 Task: Create a wavy red and blue business cover template.
Action: Mouse pressed left at (378, 93)
Screenshot: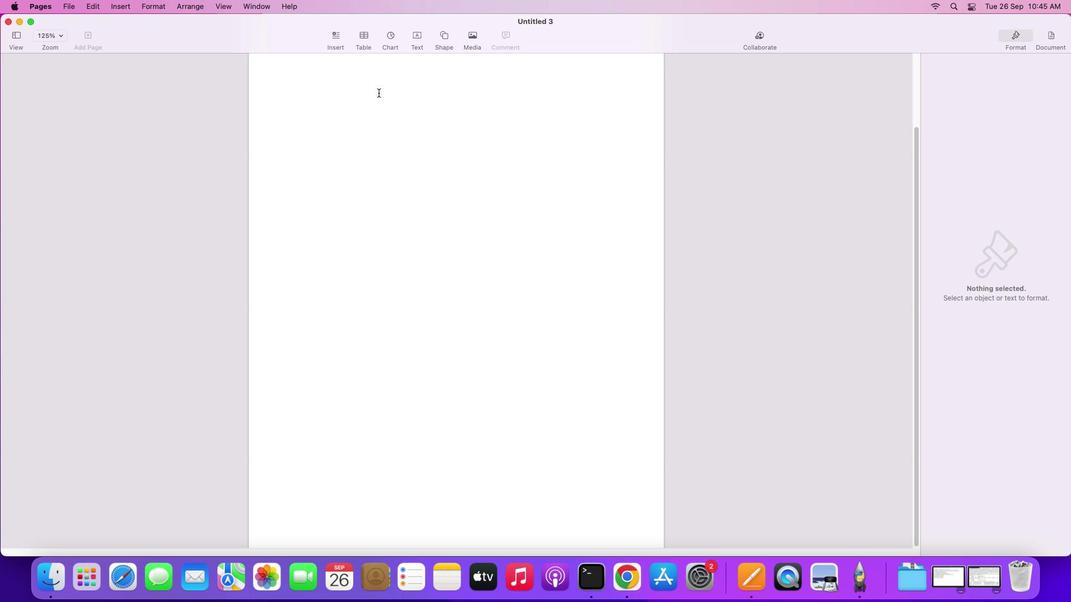 
Action: Mouse moved to (445, 32)
Screenshot: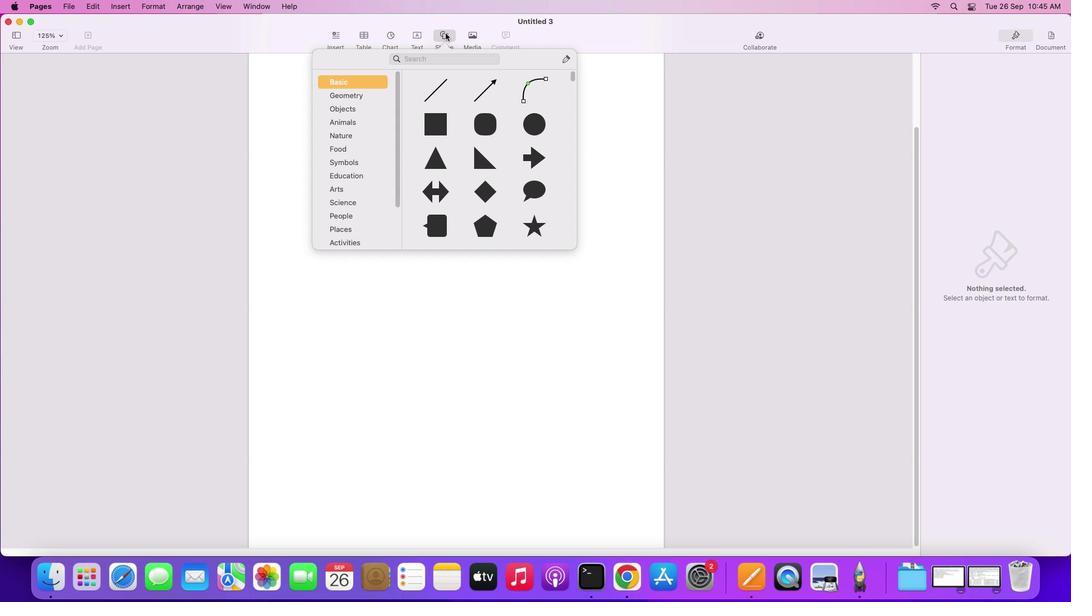 
Action: Mouse pressed left at (445, 32)
Screenshot: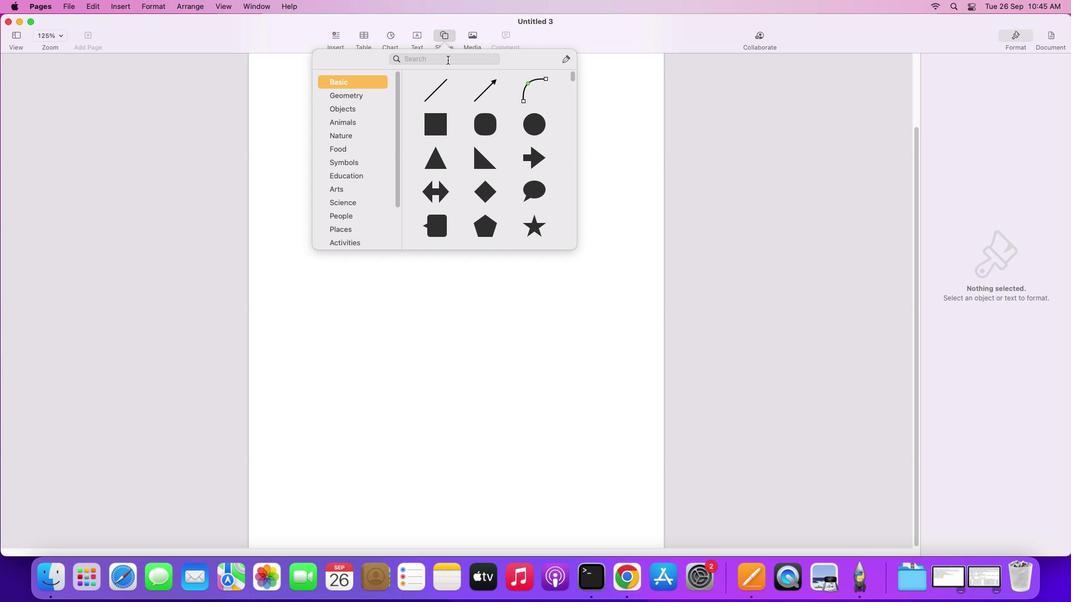 
Action: Mouse moved to (437, 124)
Screenshot: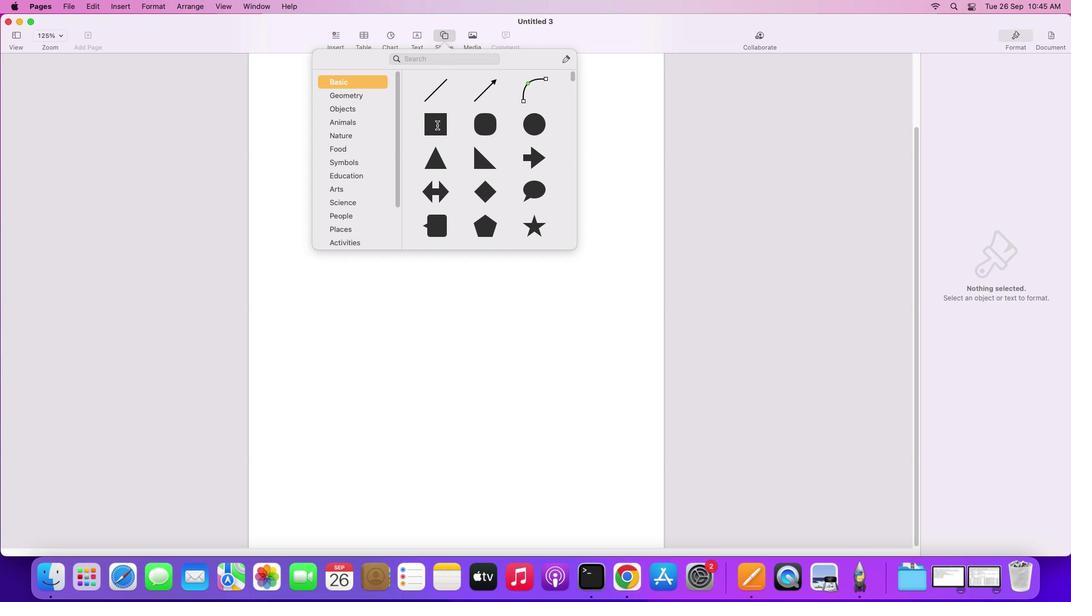 
Action: Mouse pressed left at (437, 124)
Screenshot: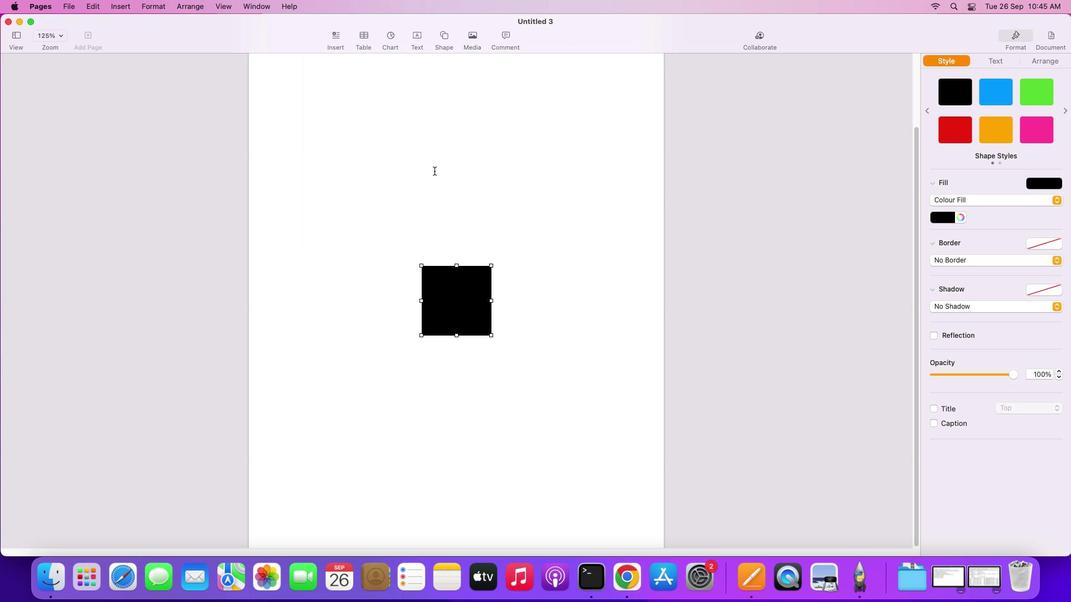 
Action: Mouse moved to (454, 320)
Screenshot: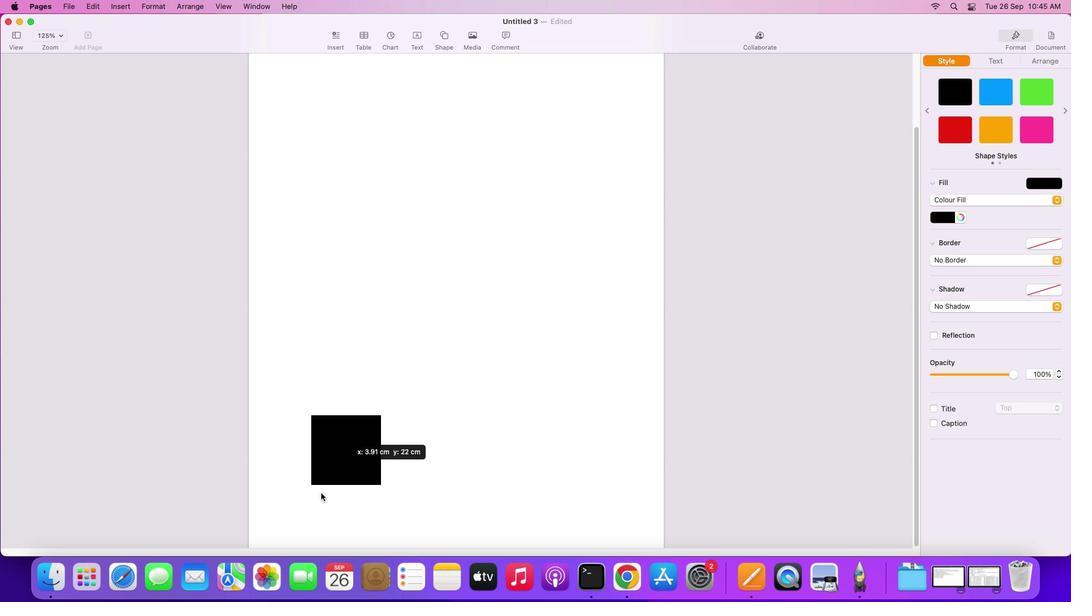 
Action: Mouse pressed left at (454, 320)
Screenshot: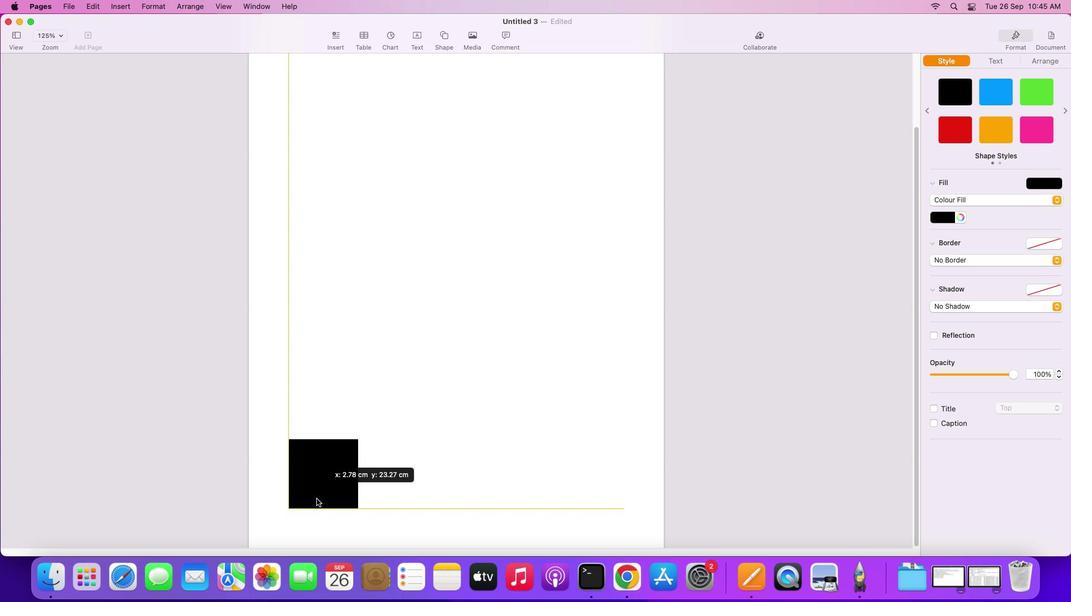 
Action: Mouse moved to (286, 535)
Screenshot: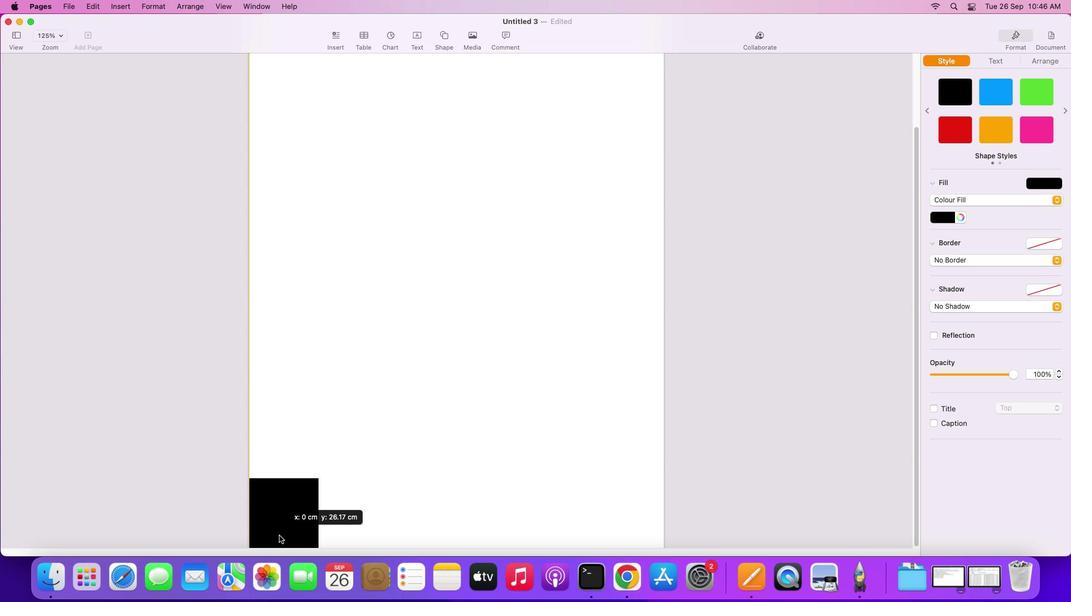 
Action: Mouse pressed left at (286, 535)
Screenshot: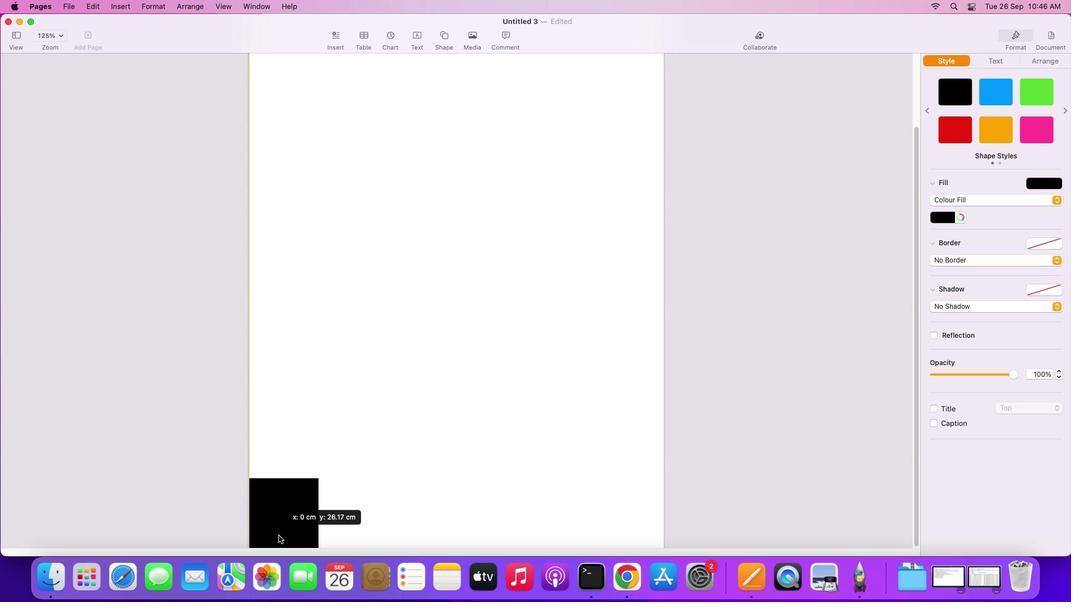 
Action: Mouse moved to (318, 512)
Screenshot: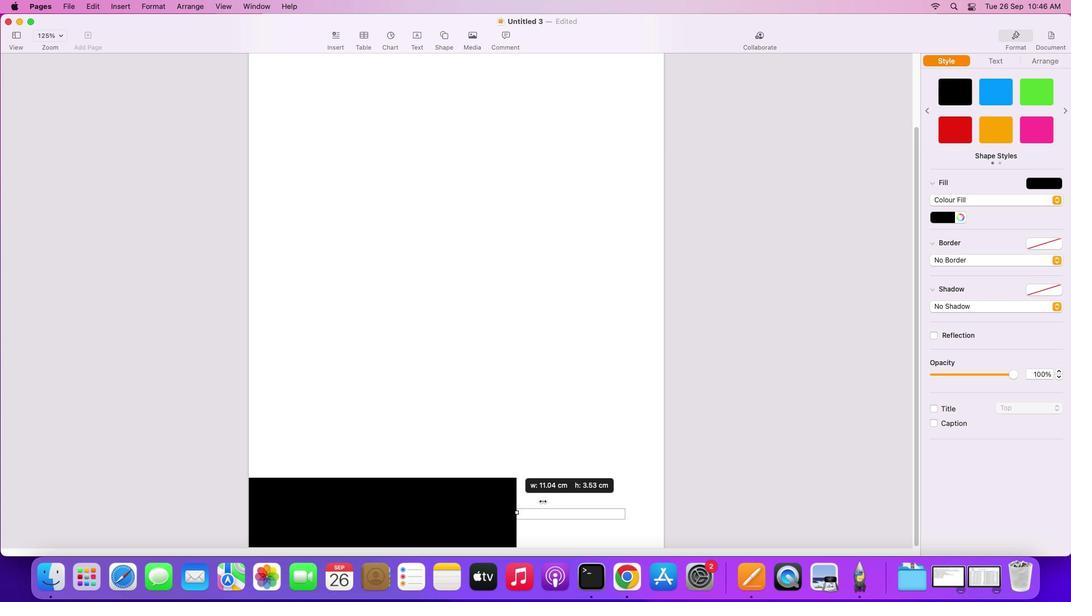 
Action: Mouse pressed left at (318, 512)
Screenshot: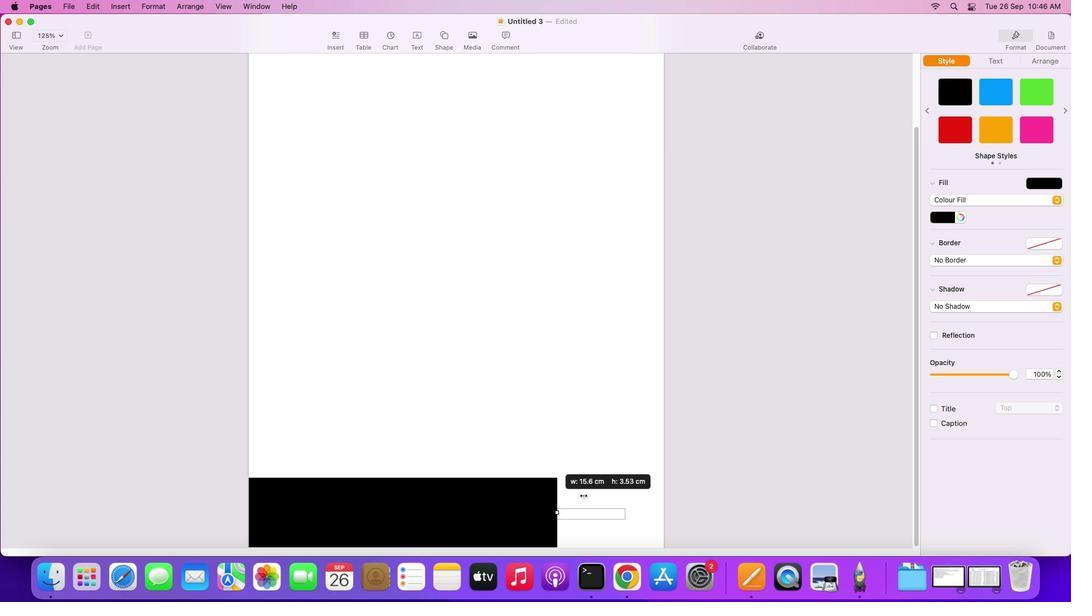 
Action: Mouse moved to (498, 489)
Screenshot: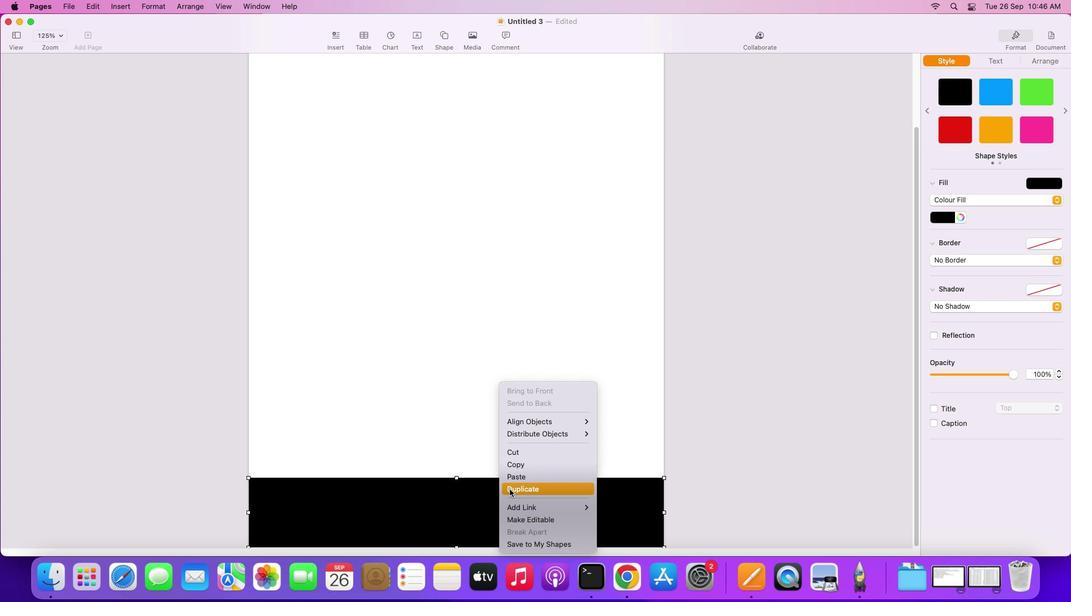 
Action: Mouse pressed right at (498, 489)
Screenshot: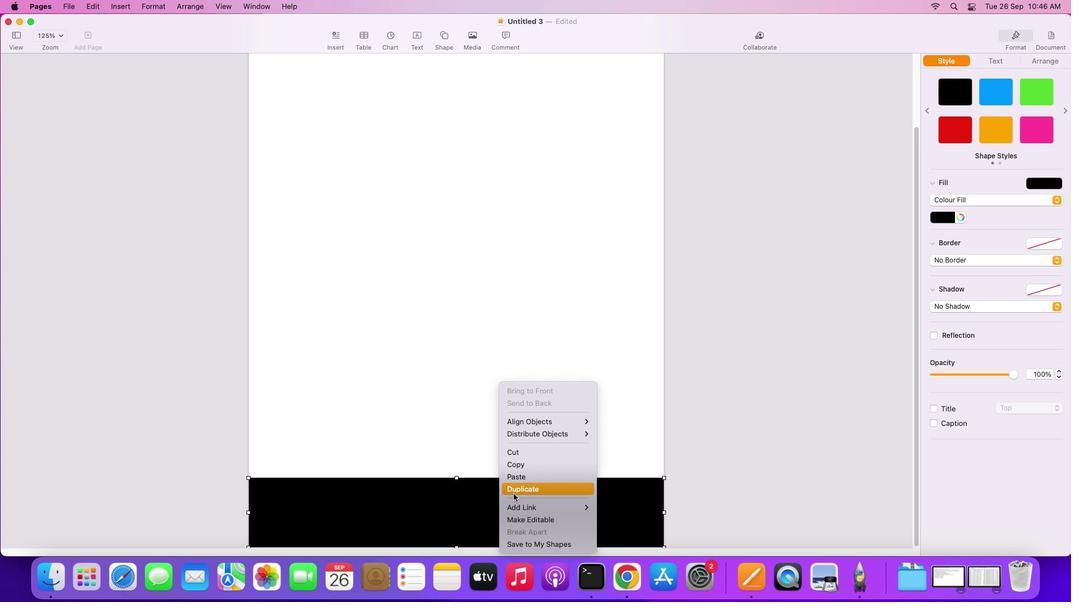 
Action: Mouse moved to (515, 516)
Screenshot: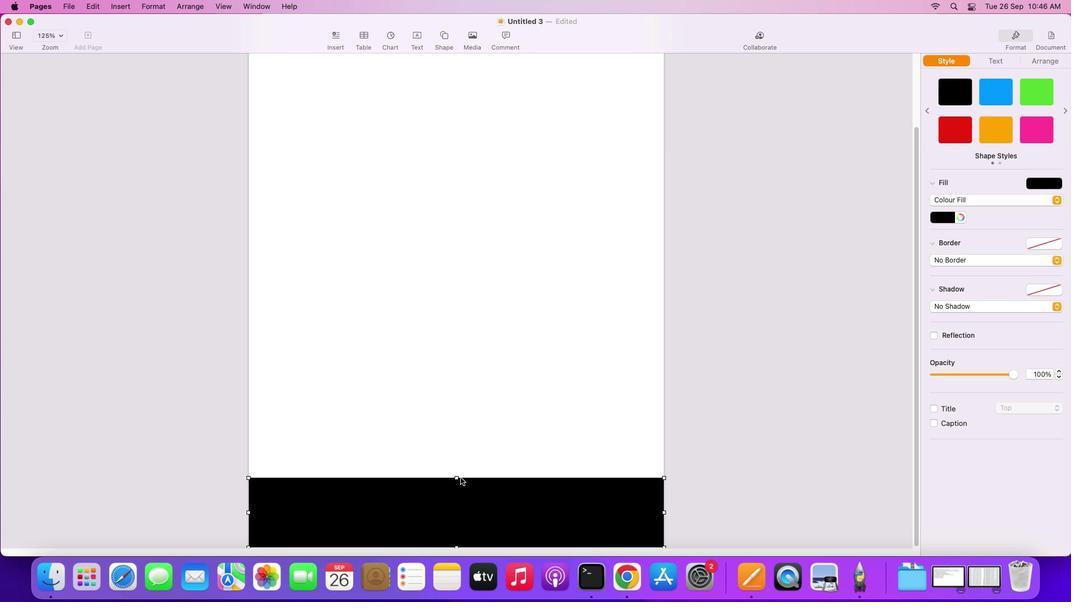 
Action: Mouse pressed left at (515, 516)
Screenshot: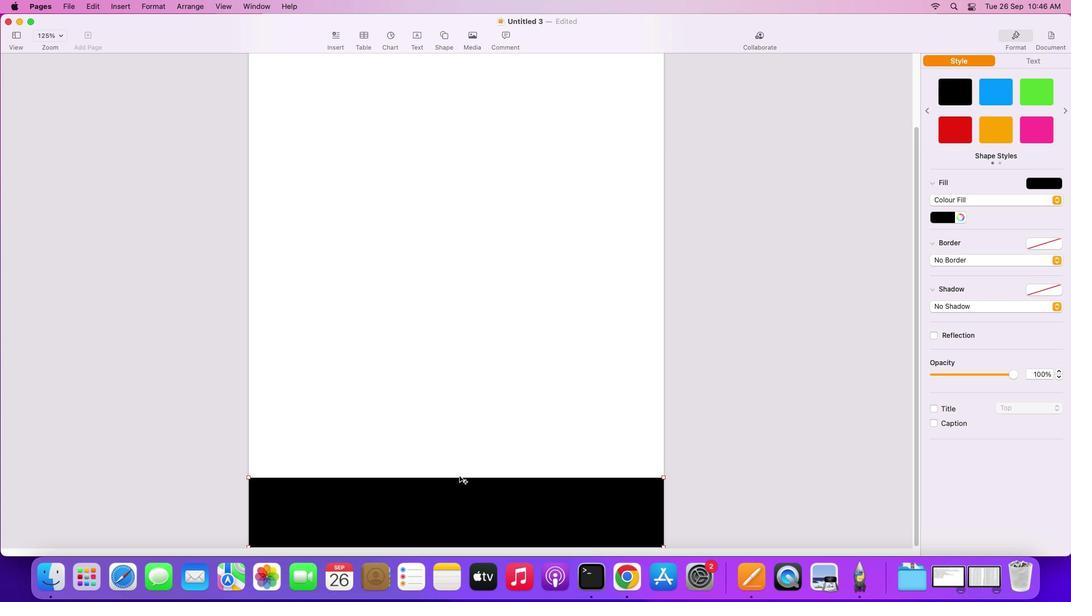 
Action: Mouse moved to (456, 478)
Screenshot: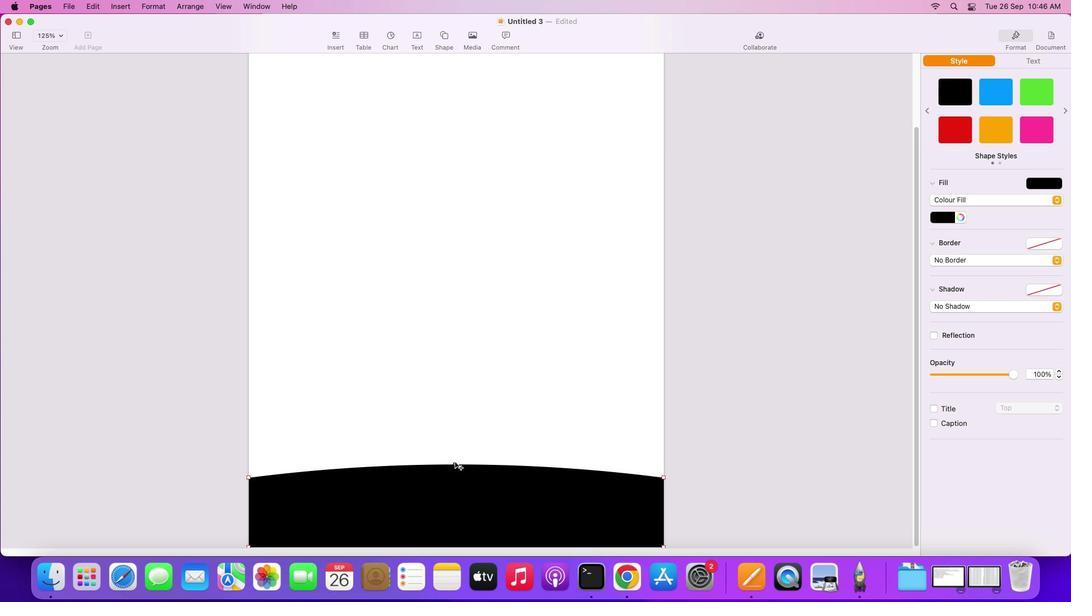 
Action: Mouse pressed left at (456, 478)
Screenshot: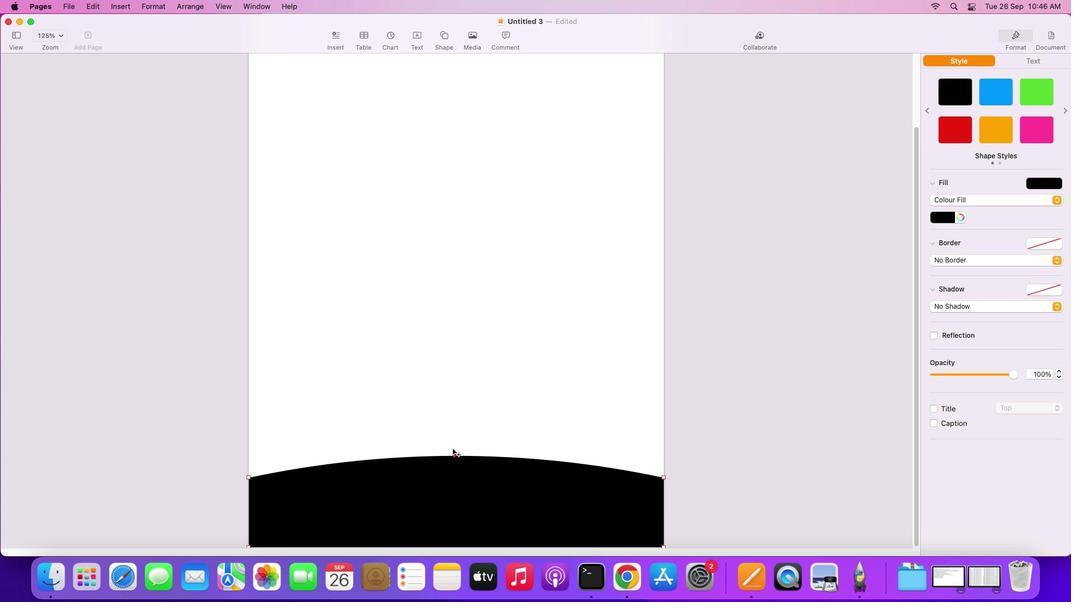 
Action: Mouse moved to (560, 433)
Screenshot: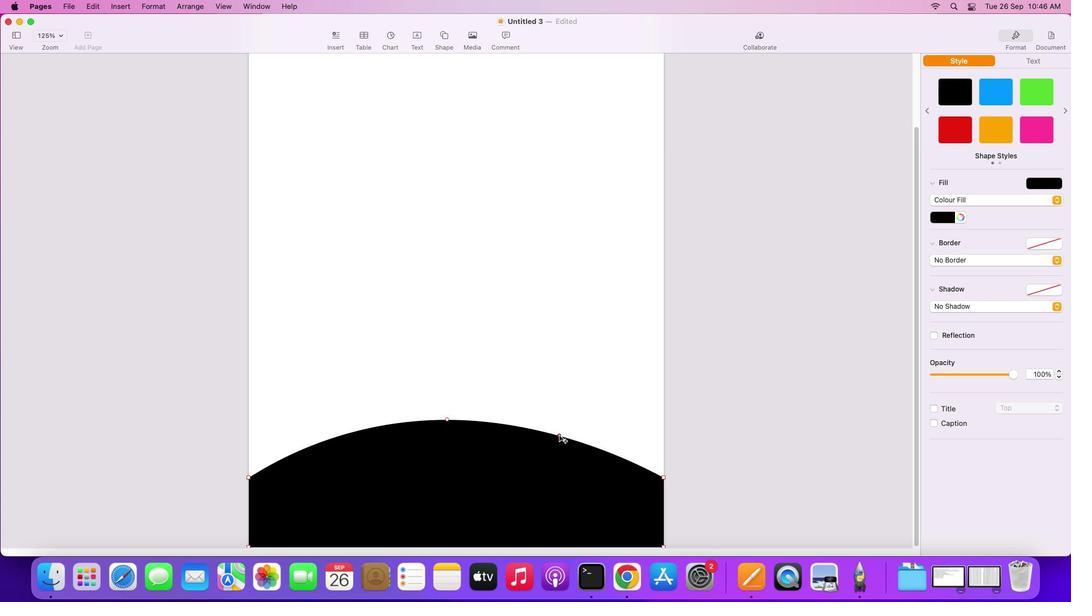 
Action: Mouse pressed left at (560, 433)
Screenshot: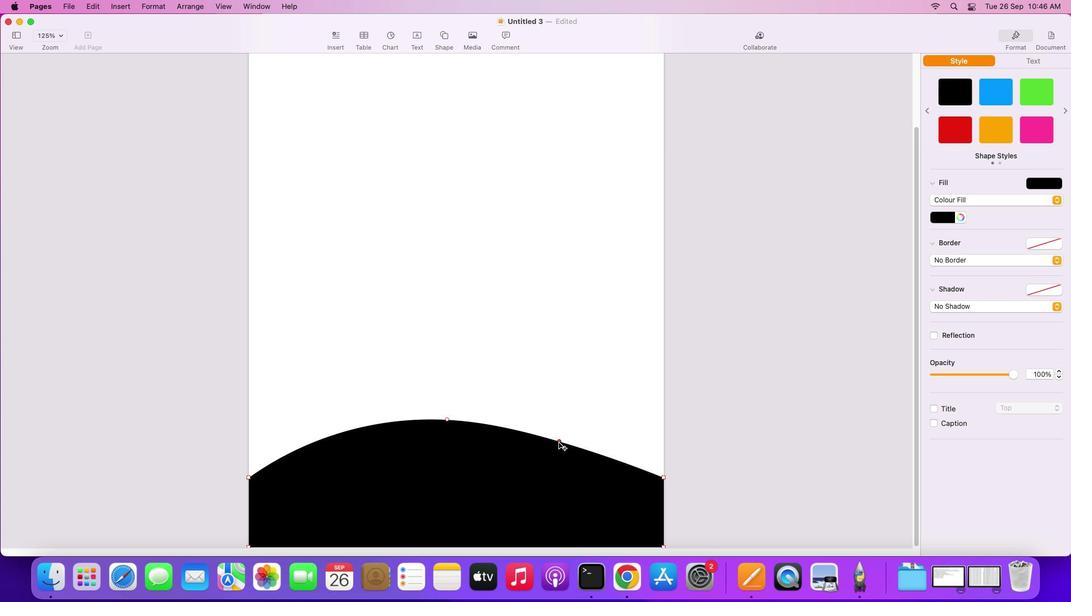 
Action: Mouse moved to (568, 392)
Screenshot: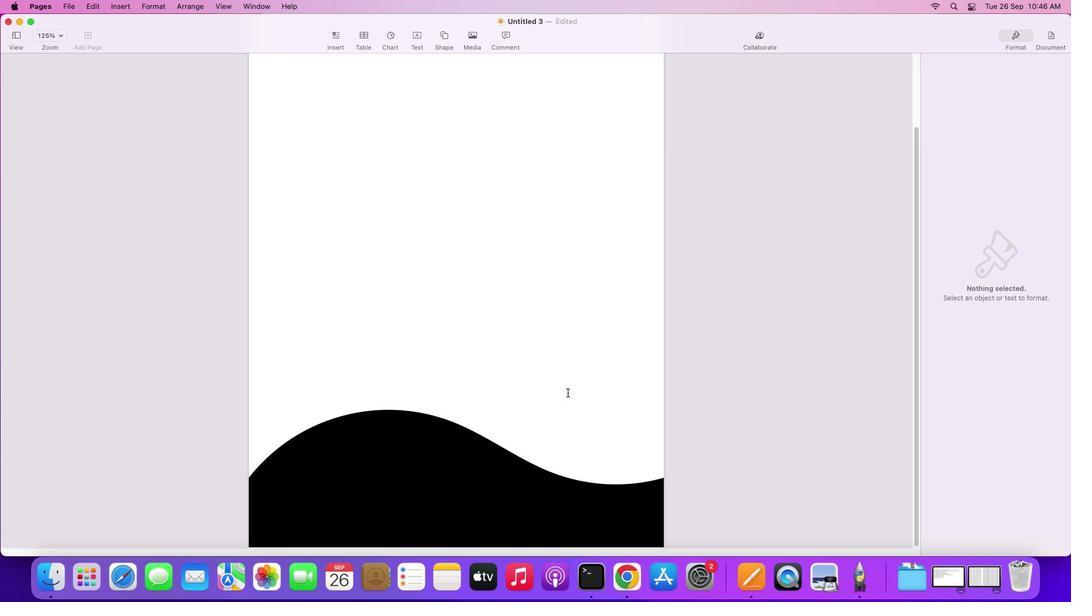 
Action: Mouse pressed left at (568, 392)
Screenshot: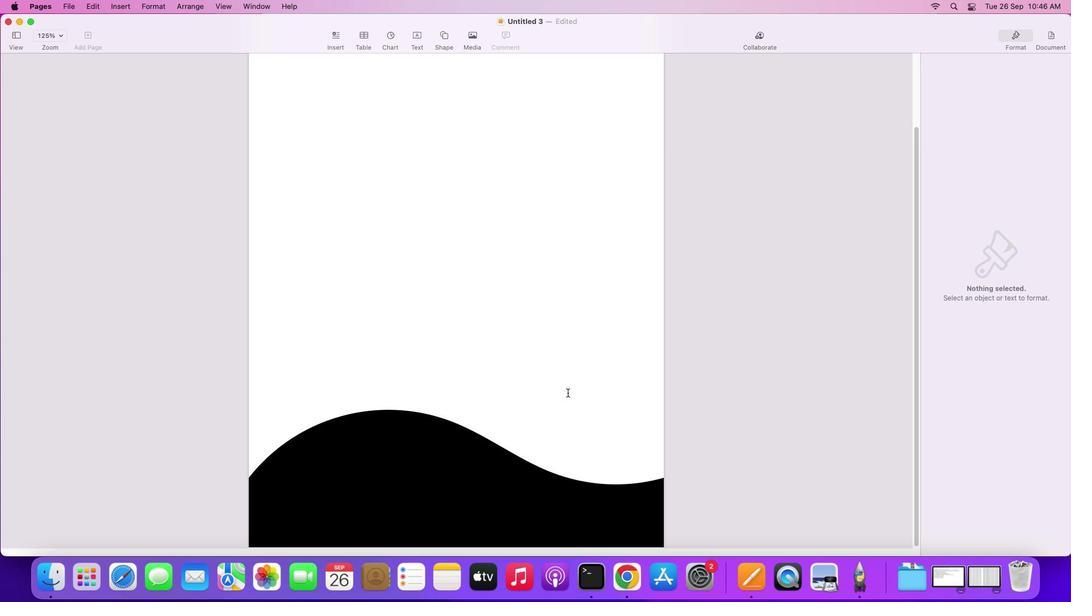 
Action: Mouse moved to (400, 442)
Screenshot: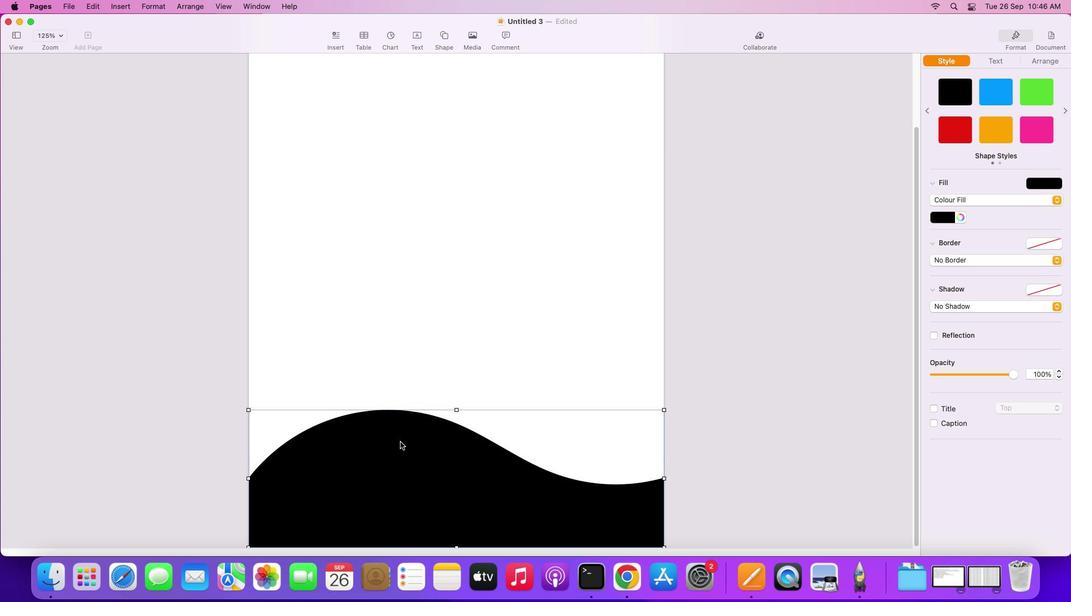 
Action: Mouse pressed left at (400, 442)
Screenshot: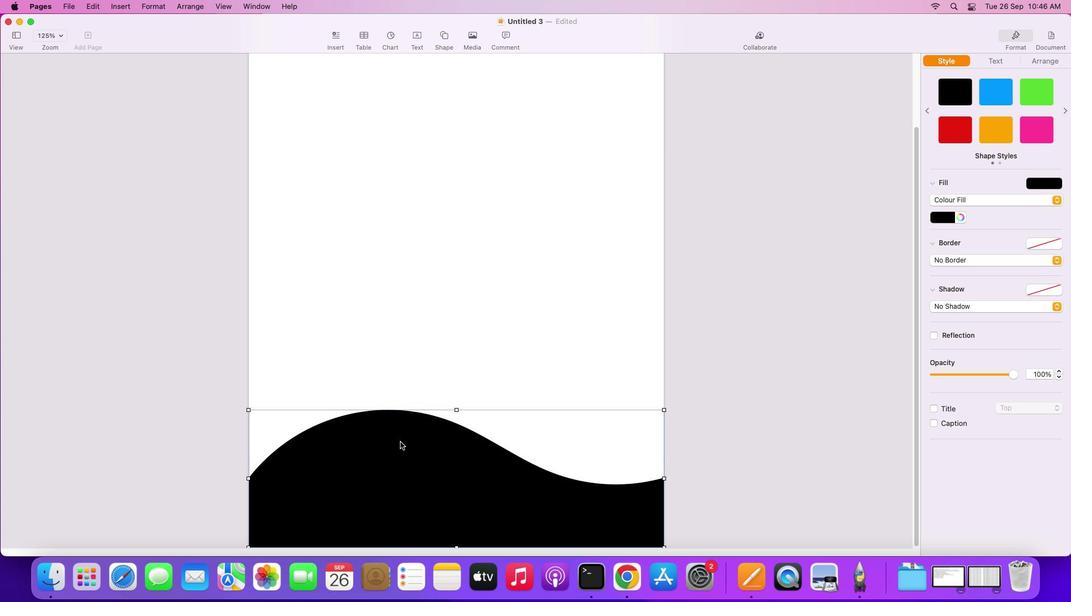 
Action: Mouse moved to (400, 442)
Screenshot: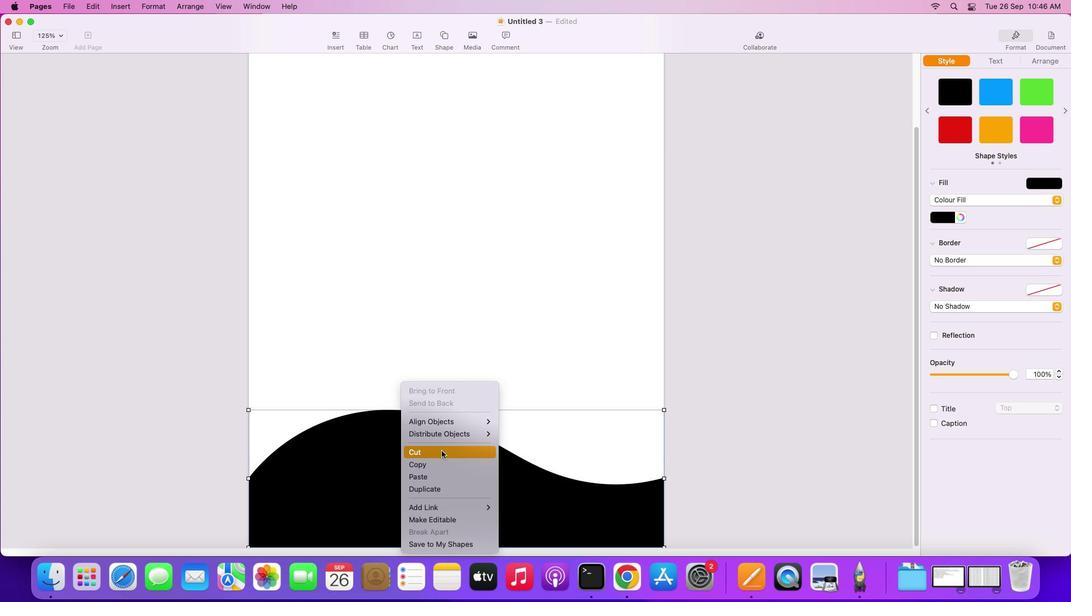 
Action: Mouse pressed right at (400, 442)
Screenshot: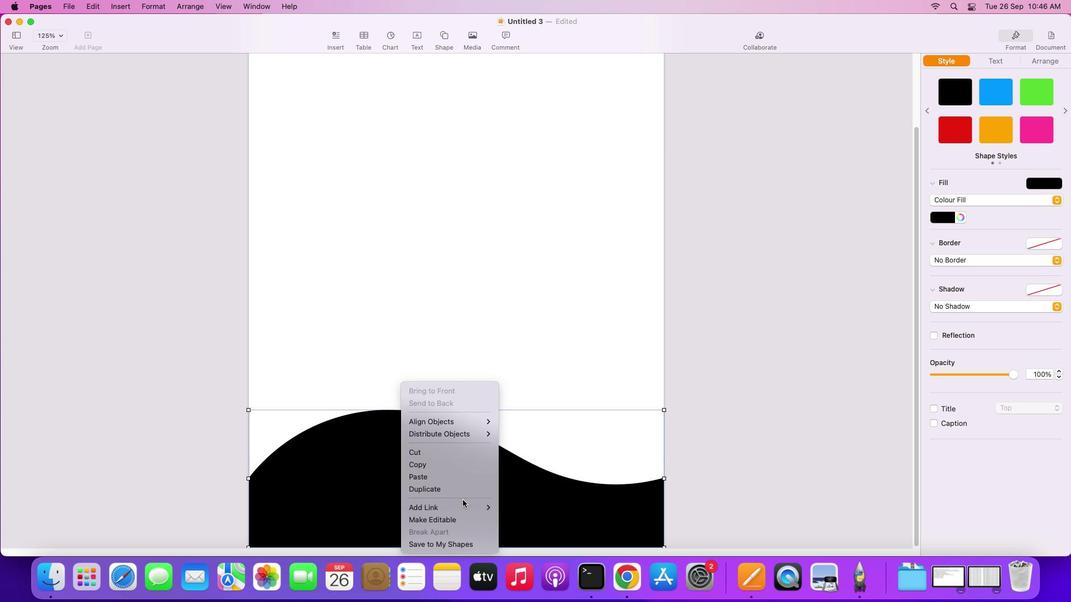 
Action: Mouse moved to (448, 519)
Screenshot: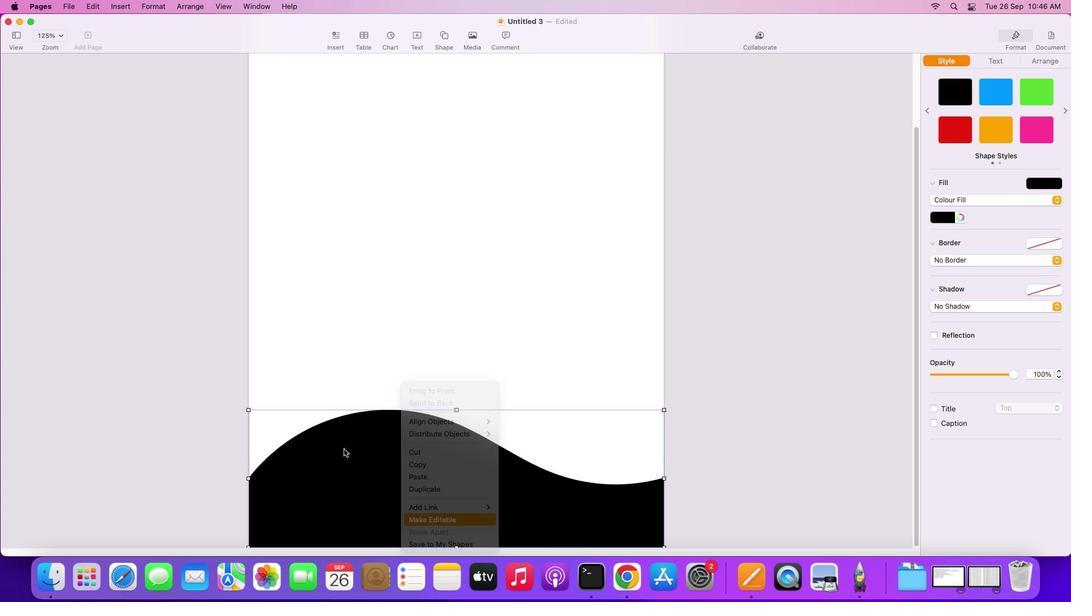 
Action: Mouse pressed left at (448, 519)
Screenshot: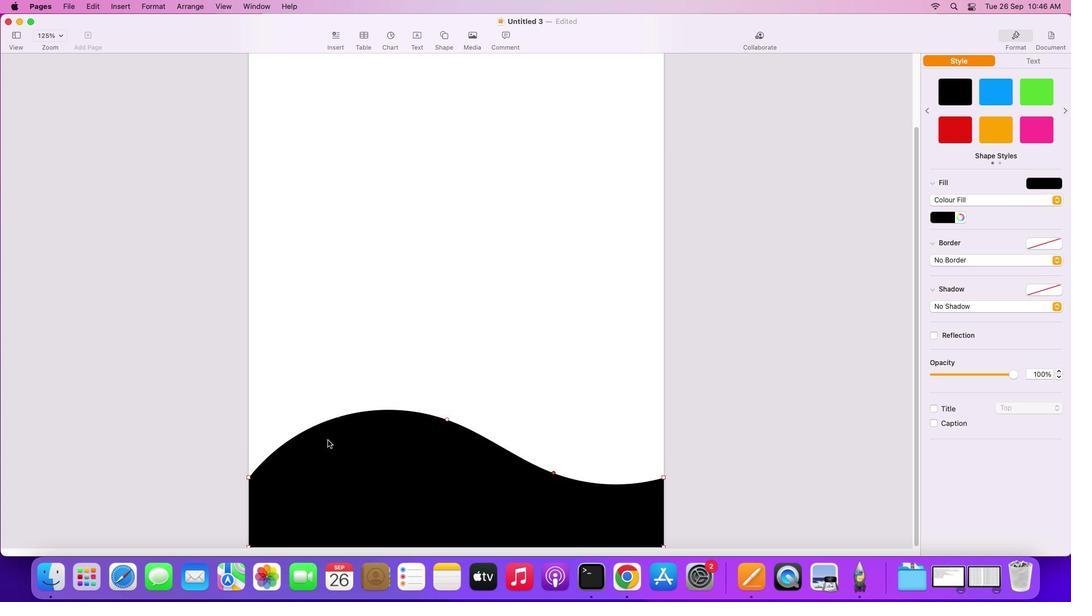 
Action: Mouse moved to (338, 415)
Screenshot: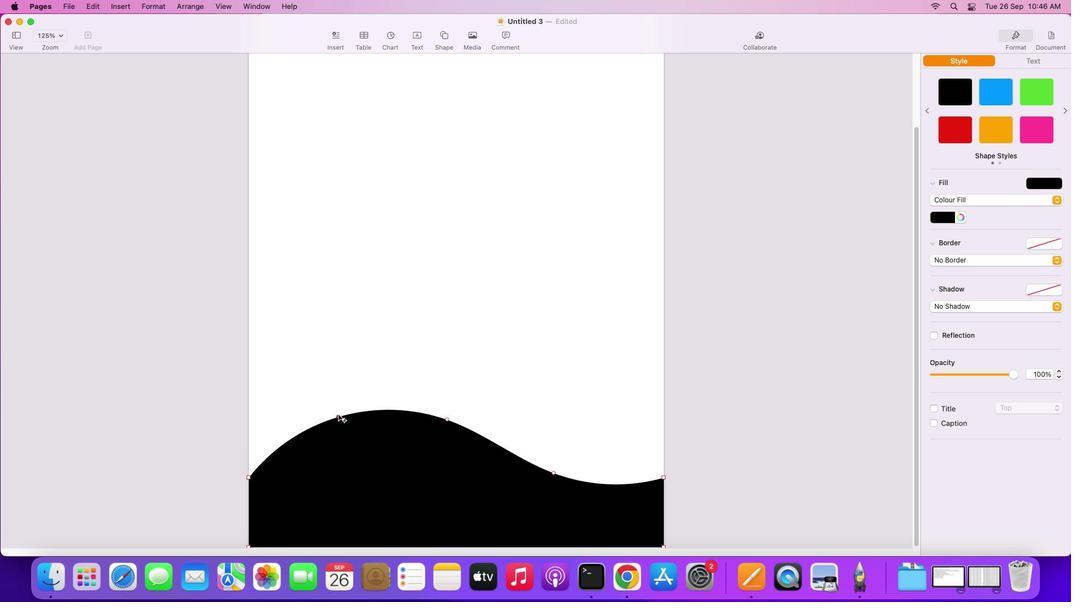 
Action: Mouse pressed left at (338, 415)
Screenshot: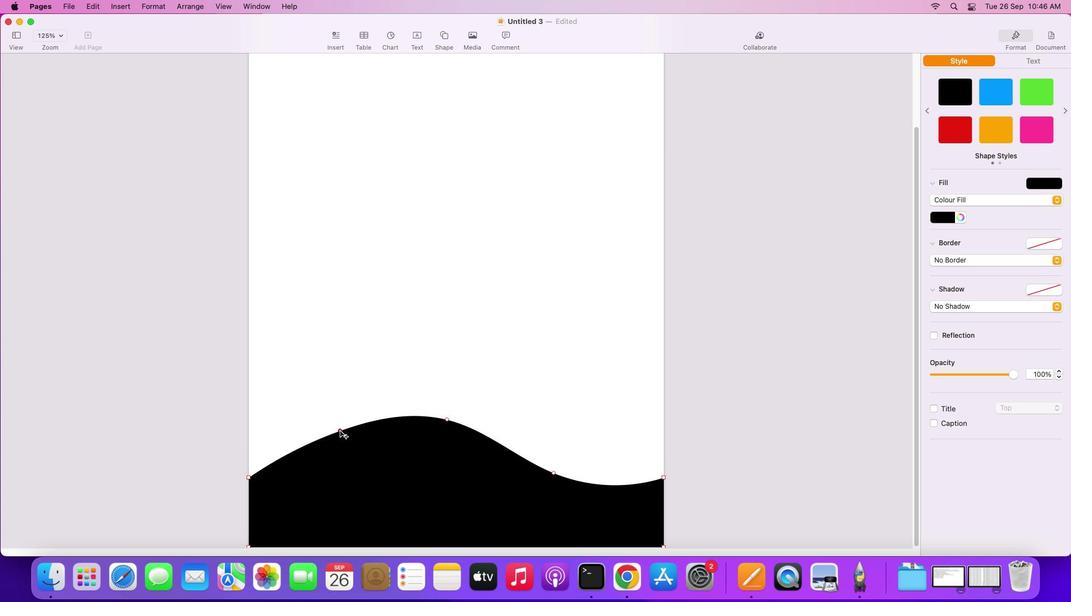 
Action: Mouse moved to (427, 287)
Screenshot: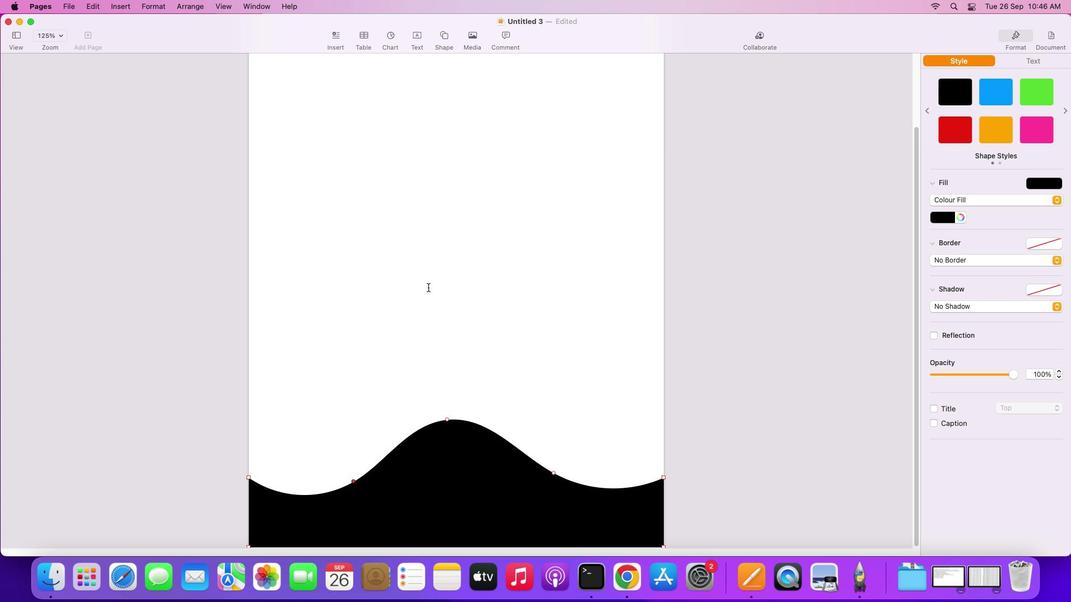 
Action: Mouse pressed left at (427, 287)
Screenshot: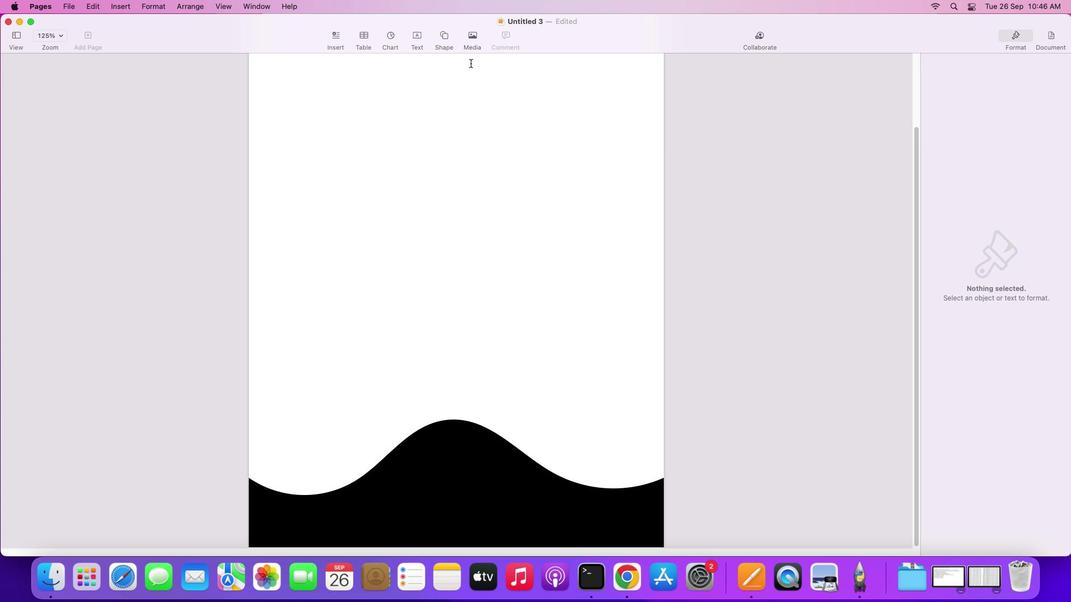 
Action: Mouse moved to (442, 36)
Screenshot: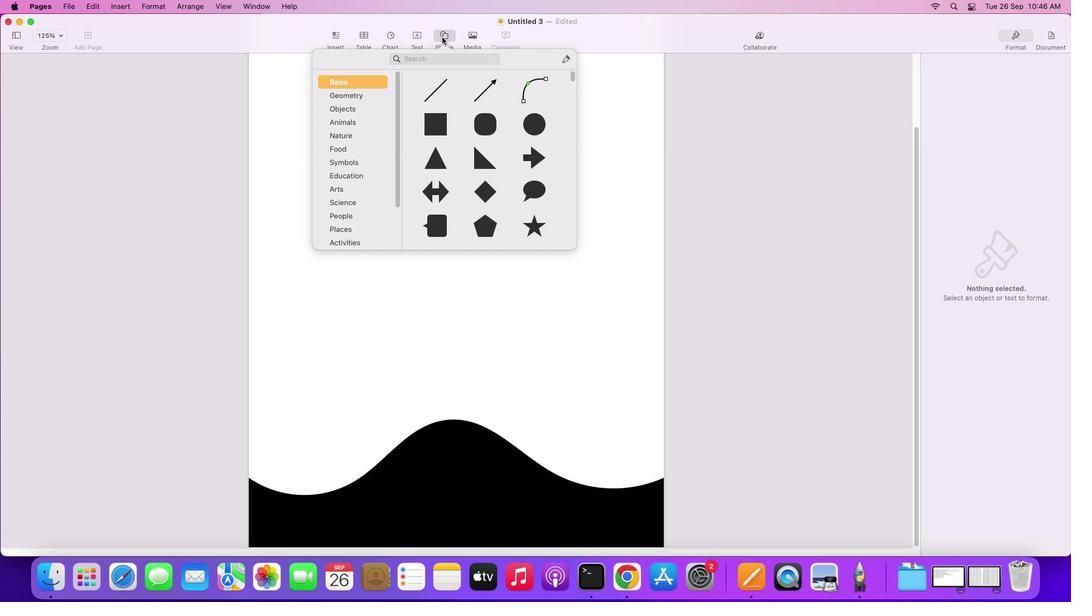 
Action: Mouse pressed left at (442, 36)
Screenshot: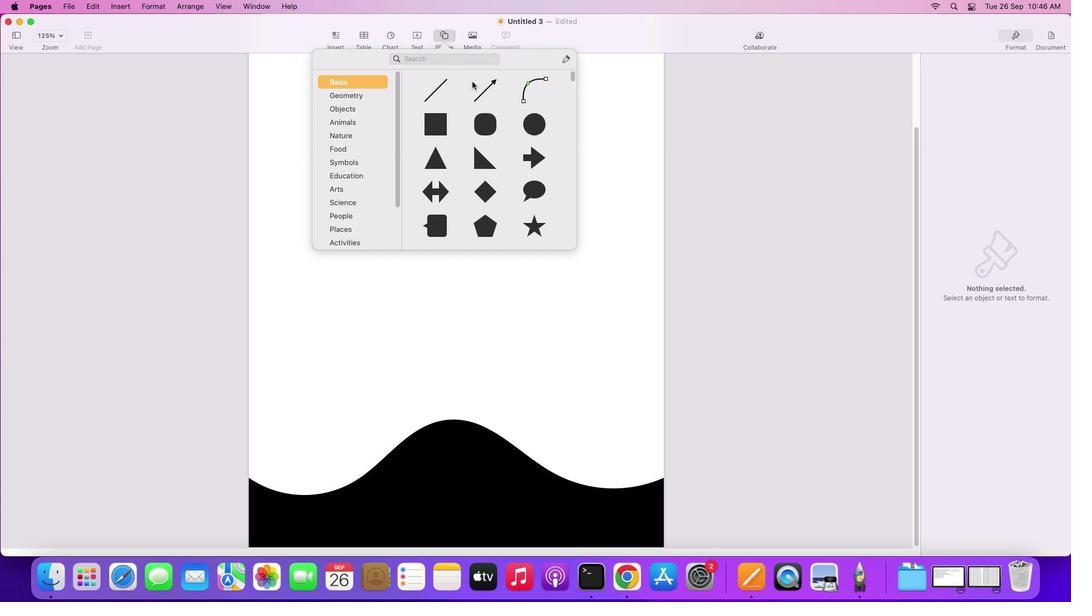 
Action: Mouse moved to (539, 128)
Screenshot: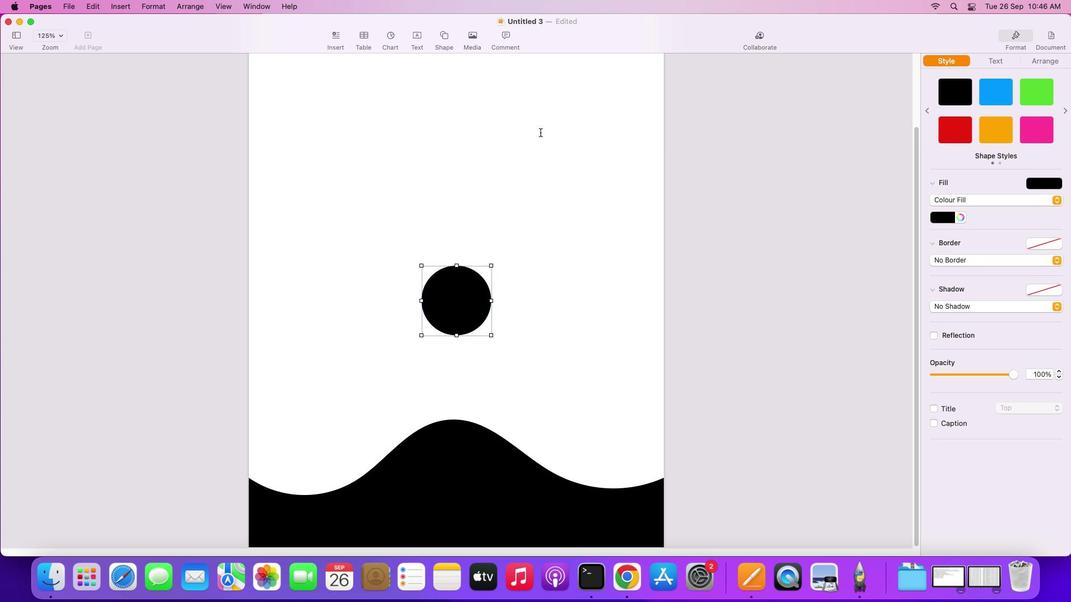 
Action: Mouse pressed left at (539, 128)
Screenshot: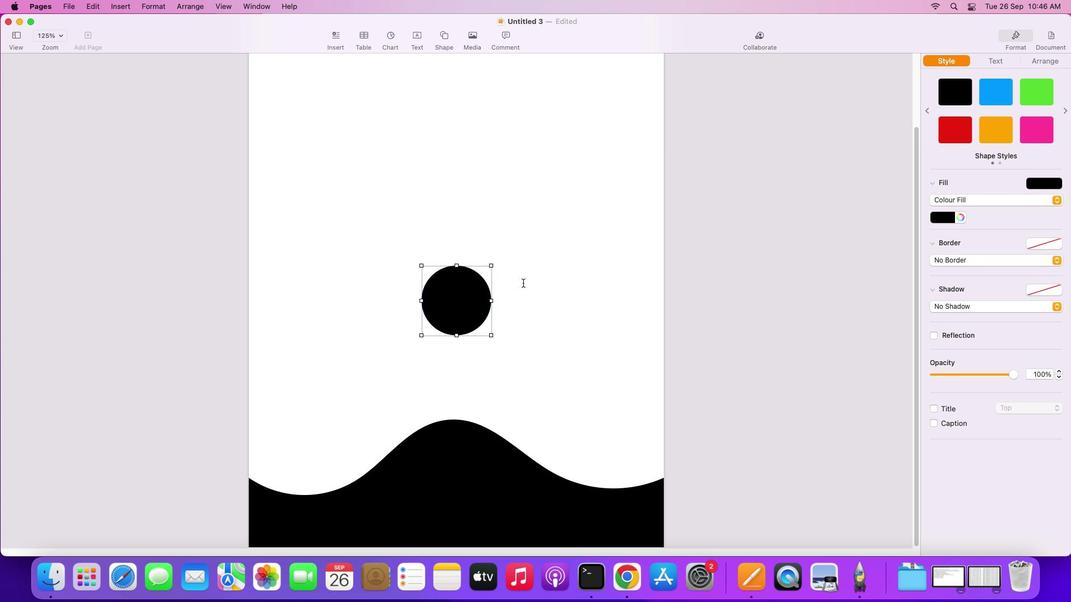 
Action: Mouse moved to (491, 335)
Screenshot: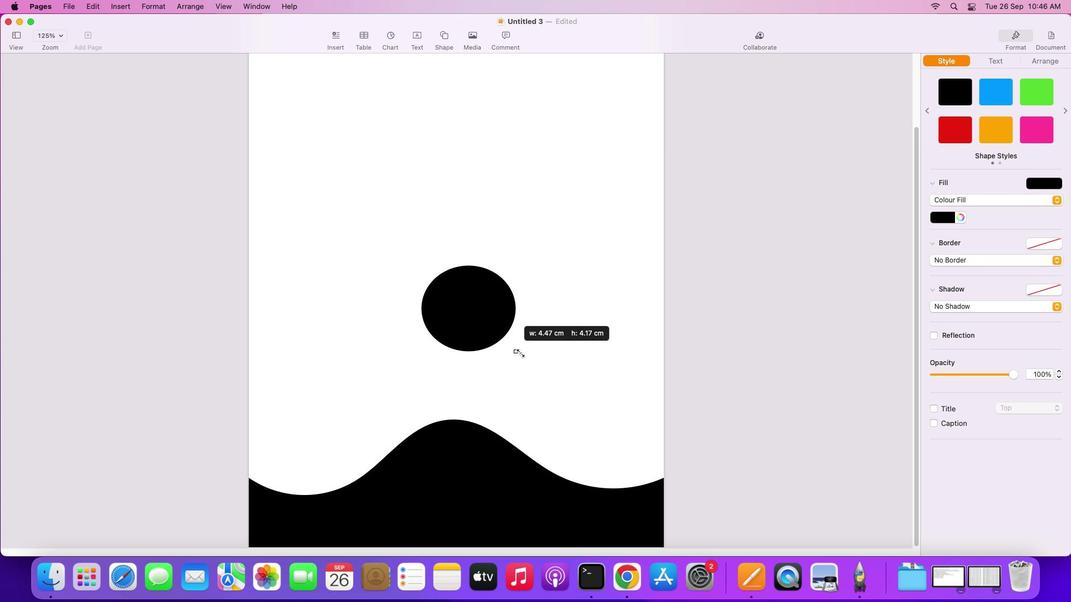 
Action: Mouse pressed left at (491, 335)
Screenshot: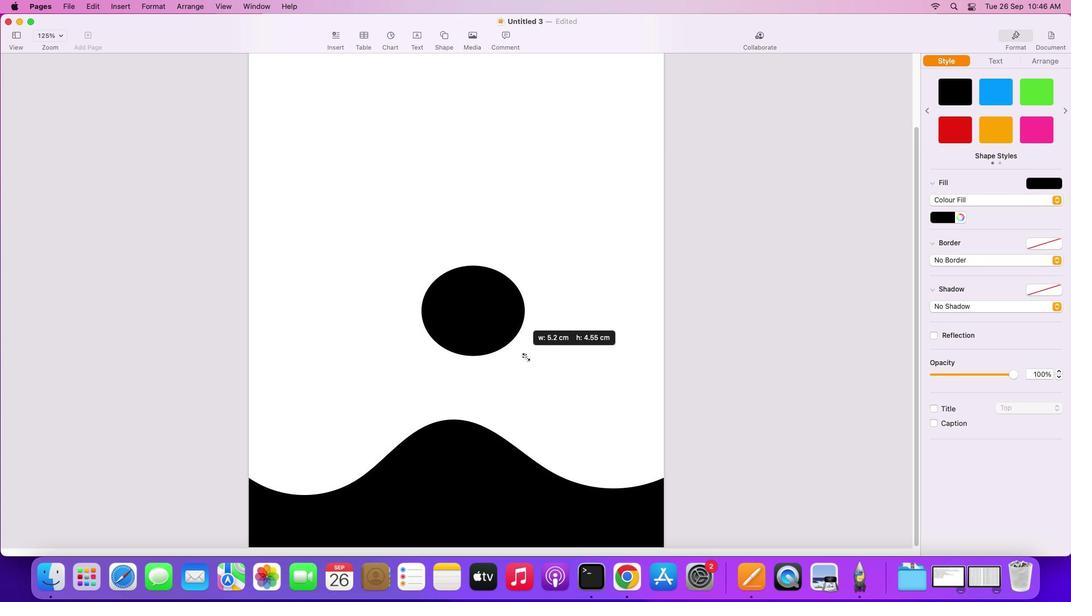 
Action: Mouse moved to (462, 499)
Screenshot: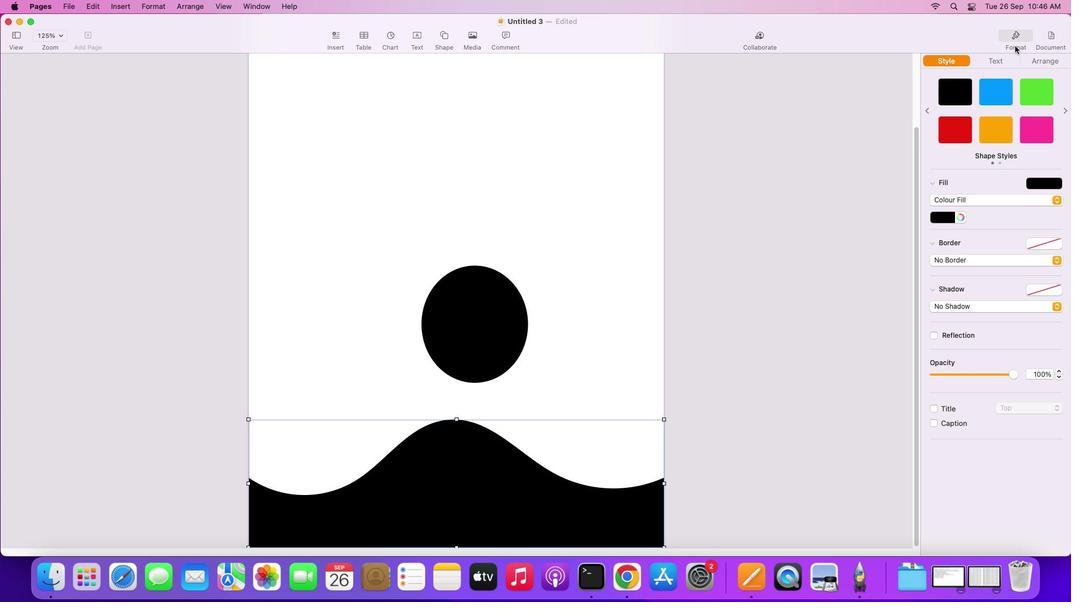 
Action: Mouse pressed left at (462, 499)
Screenshot: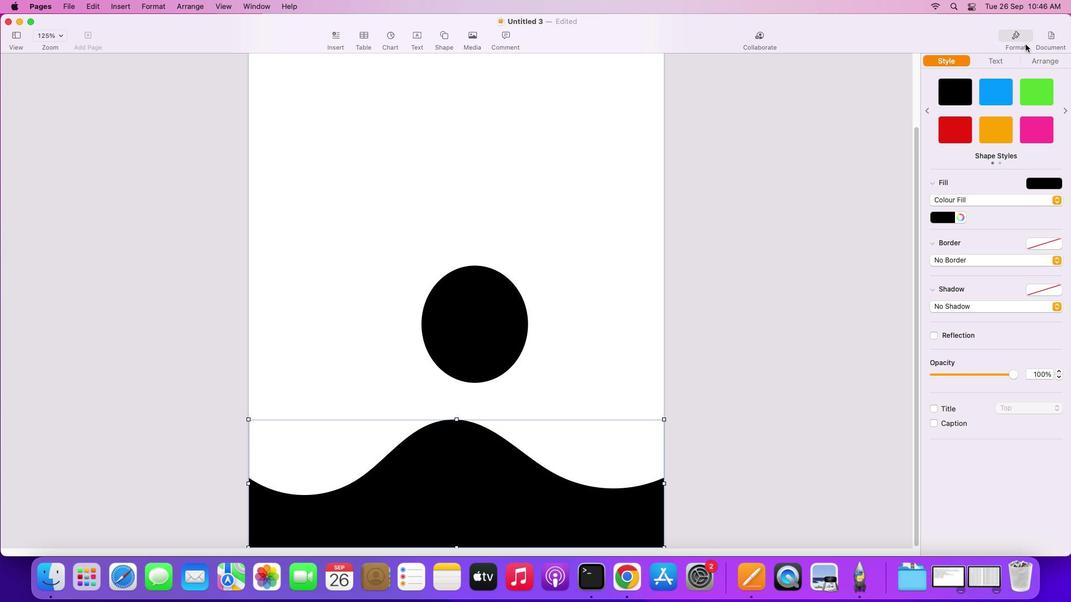 
Action: Mouse moved to (960, 127)
Screenshot: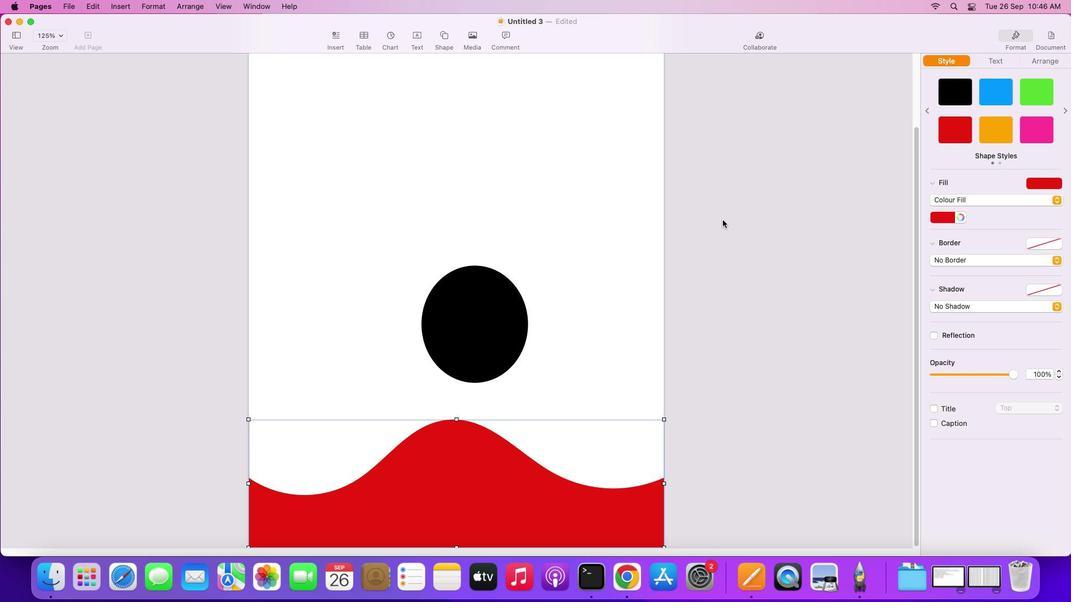 
Action: Mouse pressed left at (960, 127)
Screenshot: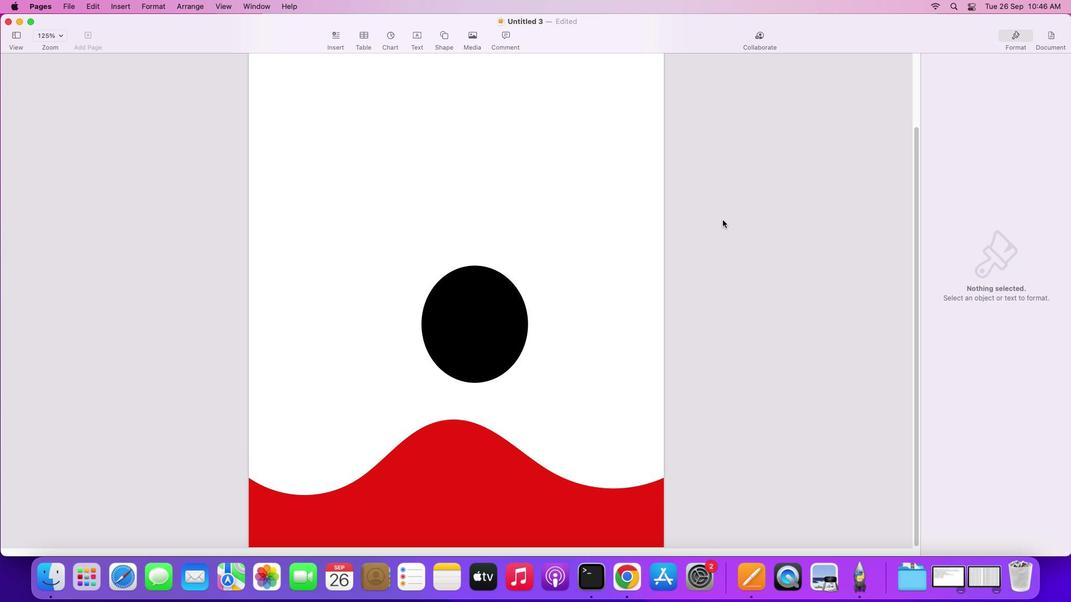 
Action: Mouse moved to (722, 220)
Screenshot: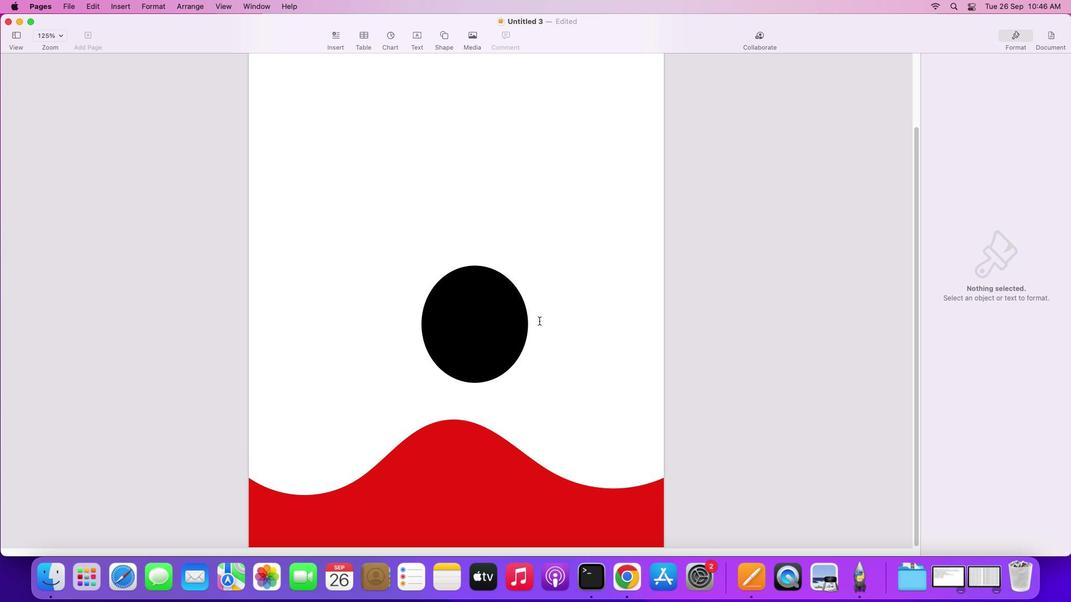 
Action: Mouse pressed left at (722, 220)
Screenshot: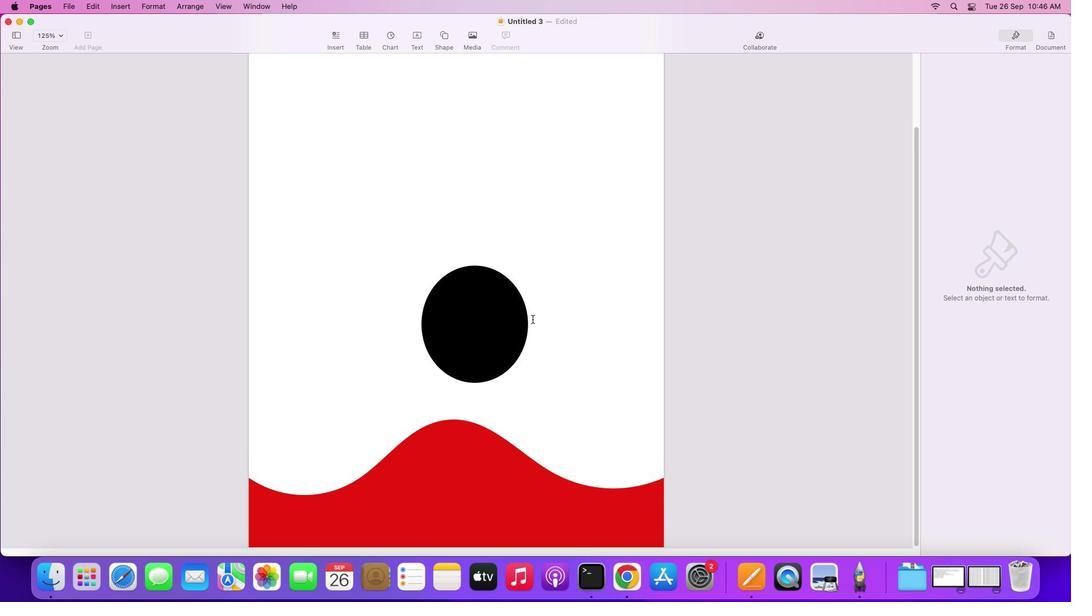 
Action: Mouse moved to (497, 307)
Screenshot: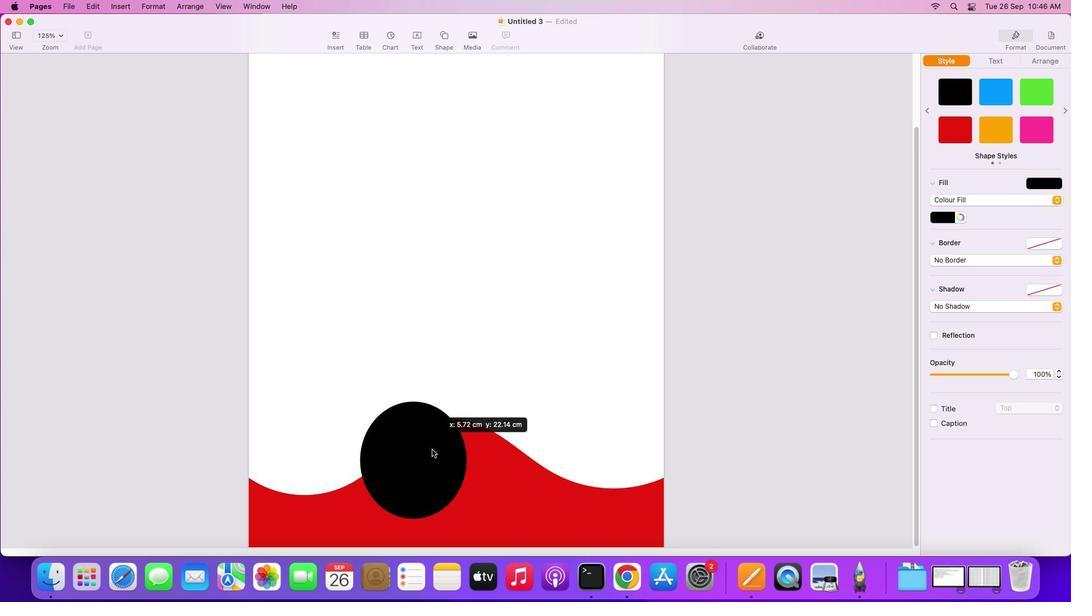 
Action: Mouse pressed left at (497, 307)
Screenshot: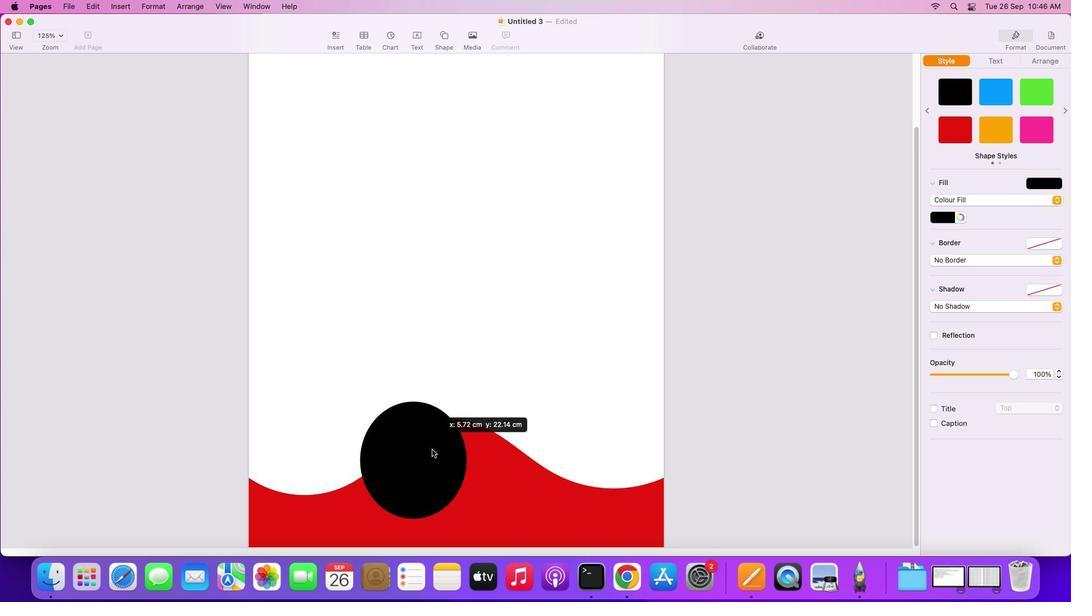 
Action: Mouse moved to (400, 481)
Screenshot: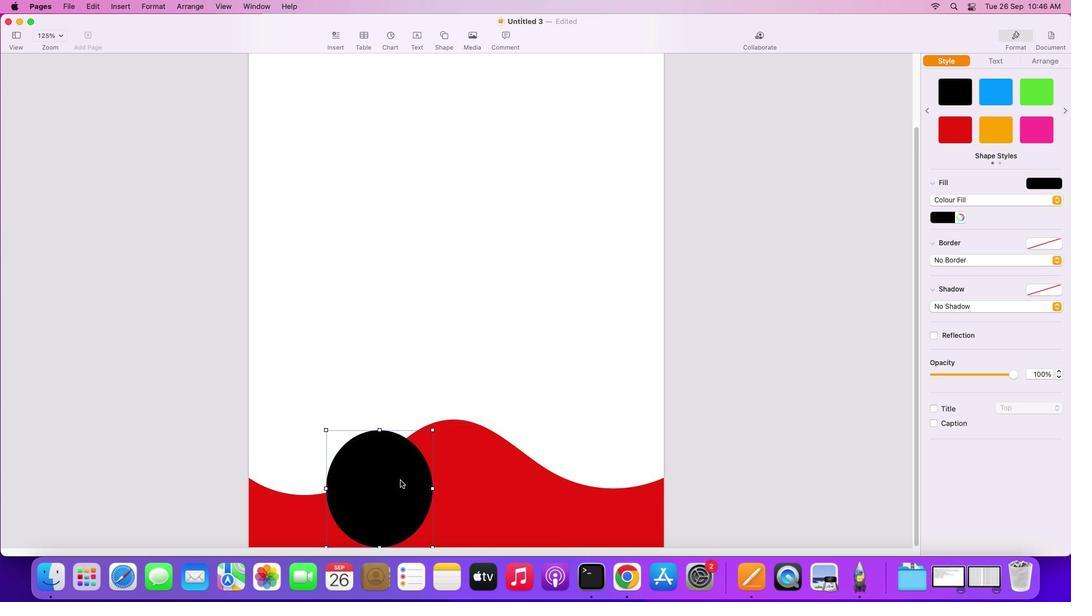 
Action: Key pressed Key.alt
Screenshot: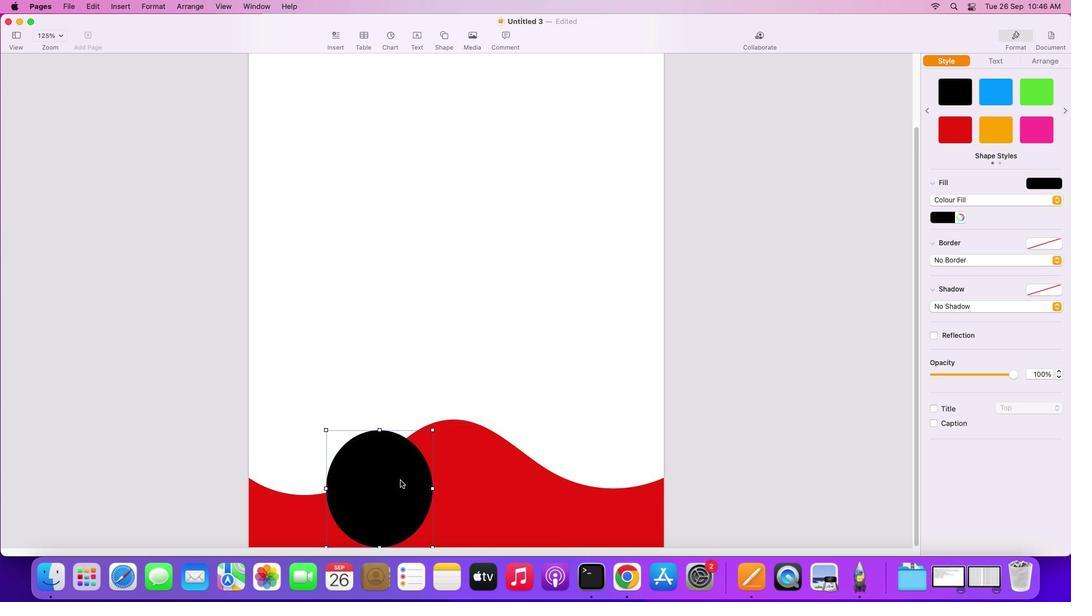 
Action: Mouse moved to (398, 479)
Screenshot: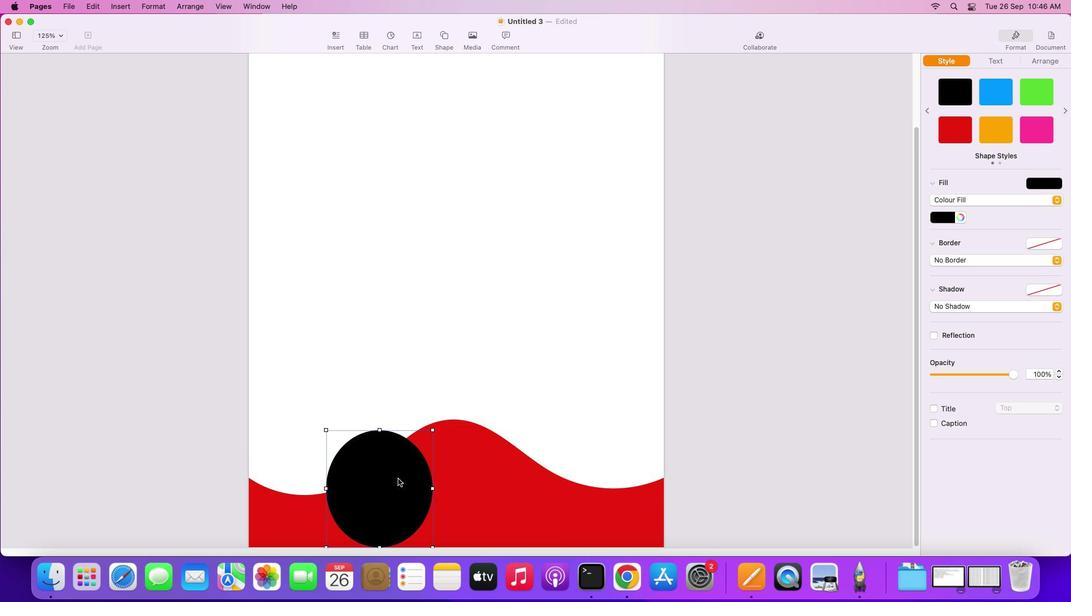
Action: Mouse pressed left at (398, 479)
Screenshot: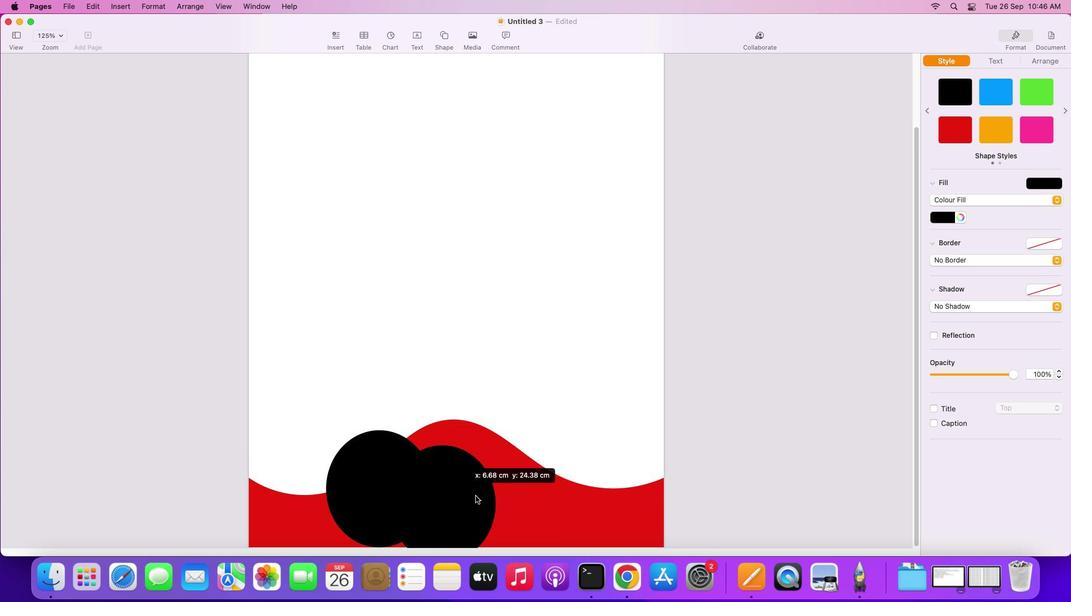 
Action: Mouse moved to (586, 364)
Screenshot: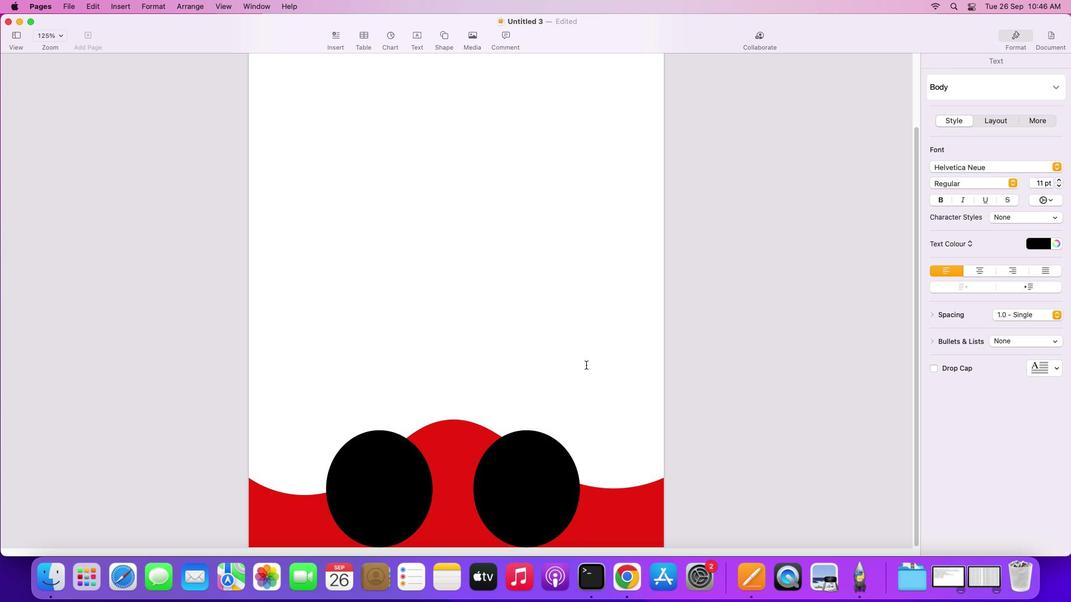
Action: Mouse pressed left at (586, 364)
Screenshot: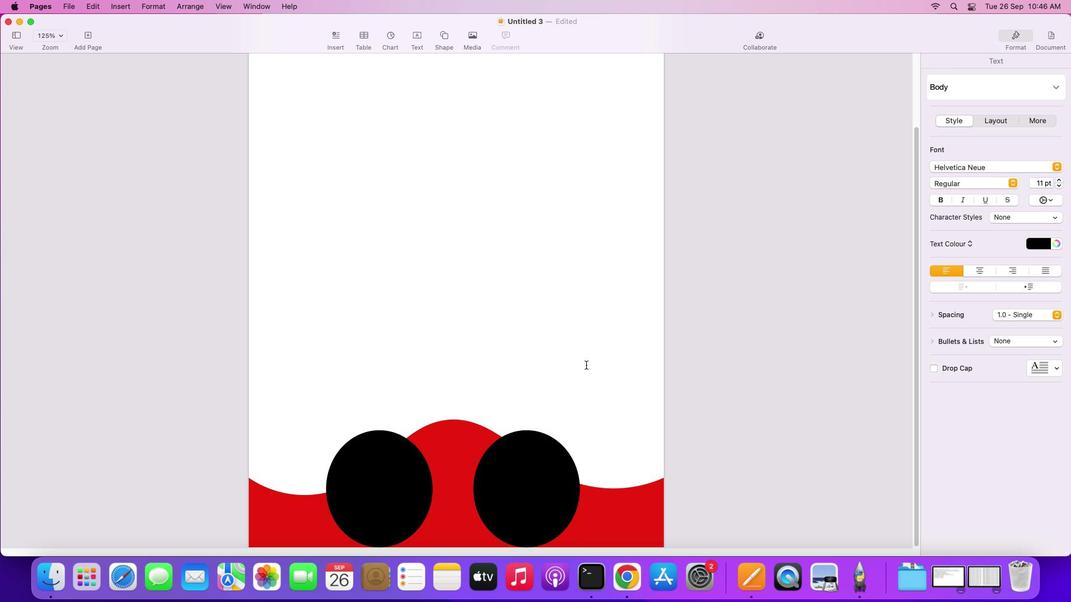 
Action: Mouse moved to (304, 508)
Screenshot: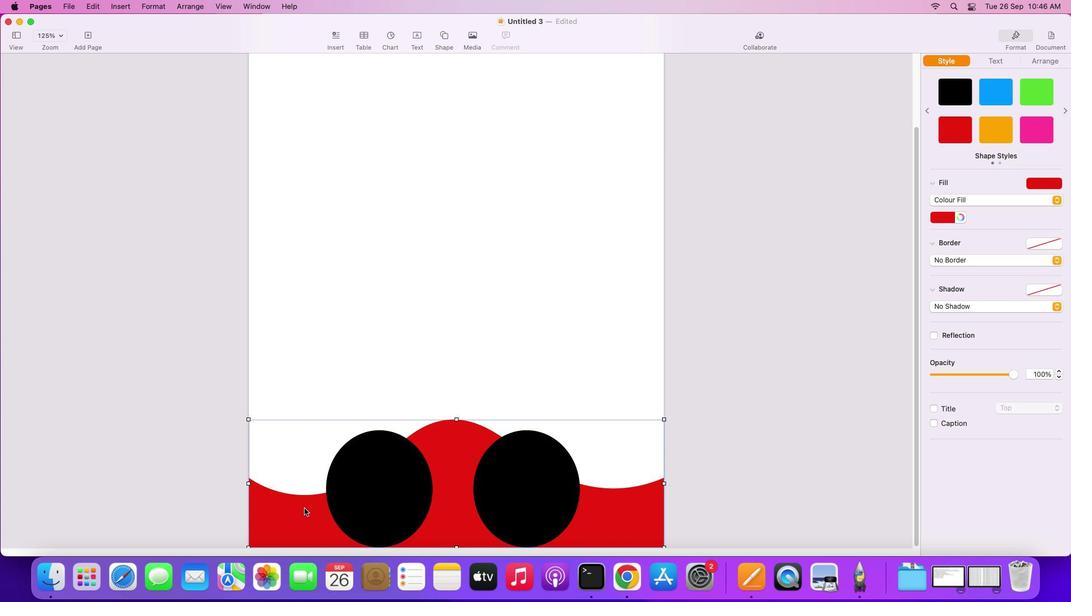 
Action: Mouse pressed left at (304, 508)
Screenshot: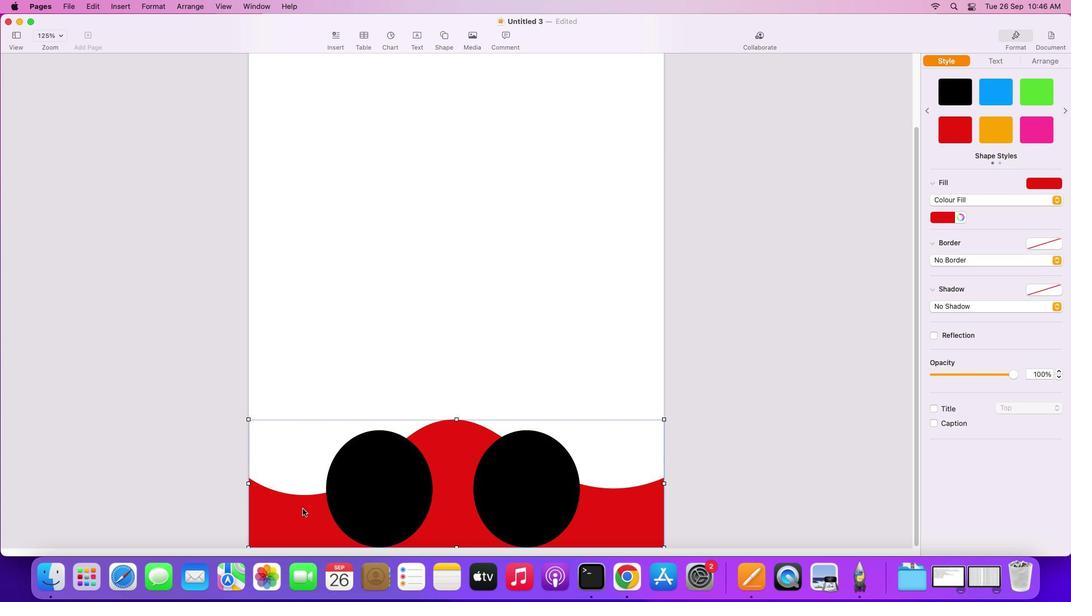 
Action: Mouse moved to (303, 508)
Screenshot: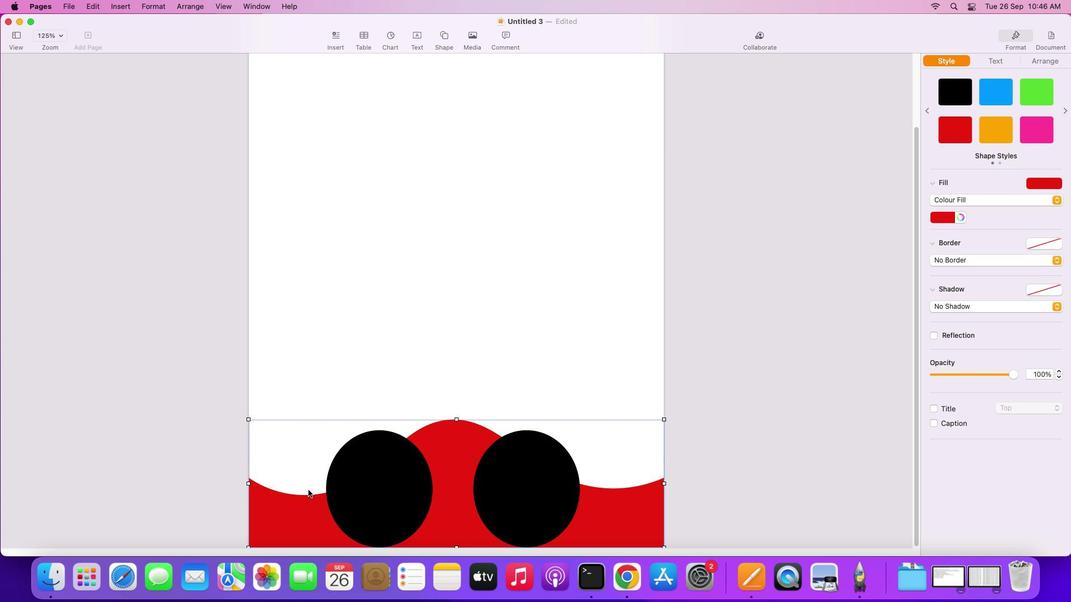 
Action: Key pressed Key.alt
Screenshot: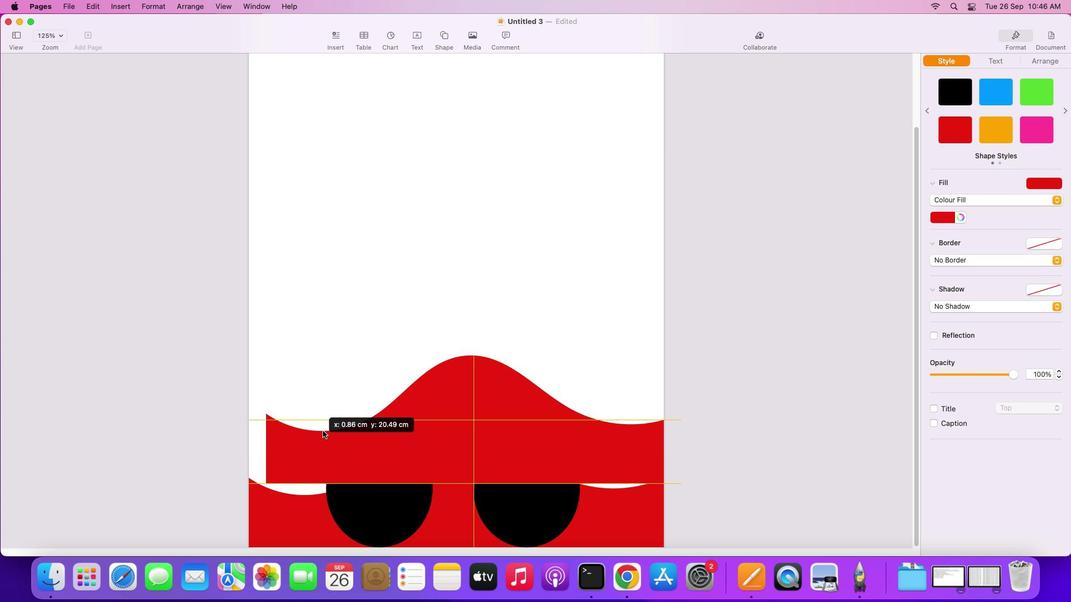 
Action: Mouse pressed left at (303, 508)
Screenshot: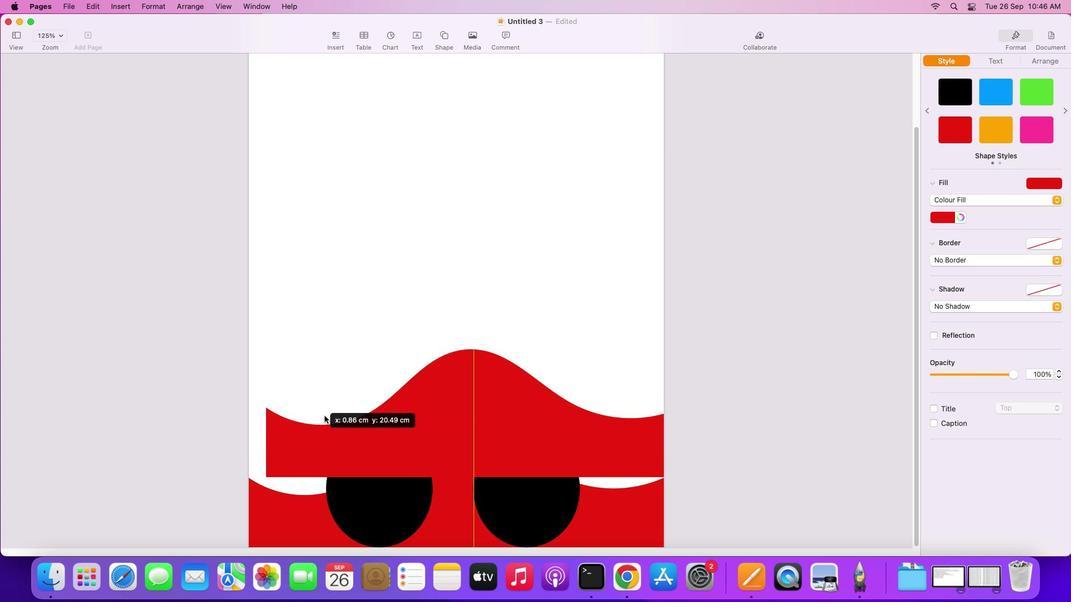 
Action: Mouse moved to (402, 464)
Screenshot: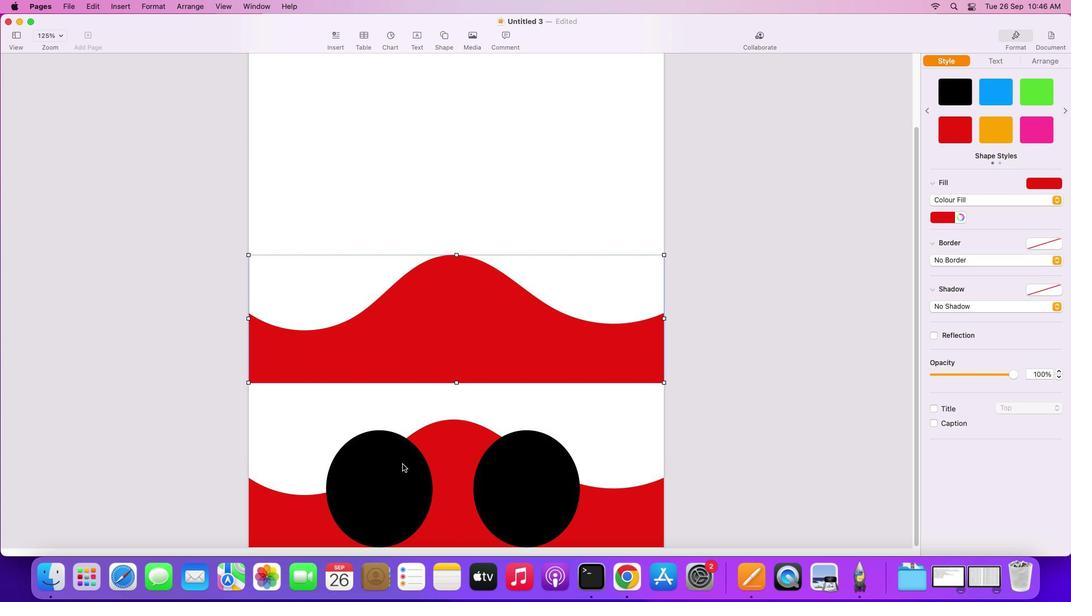 
Action: Key pressed Key.cmd'z'Key.shift
Screenshot: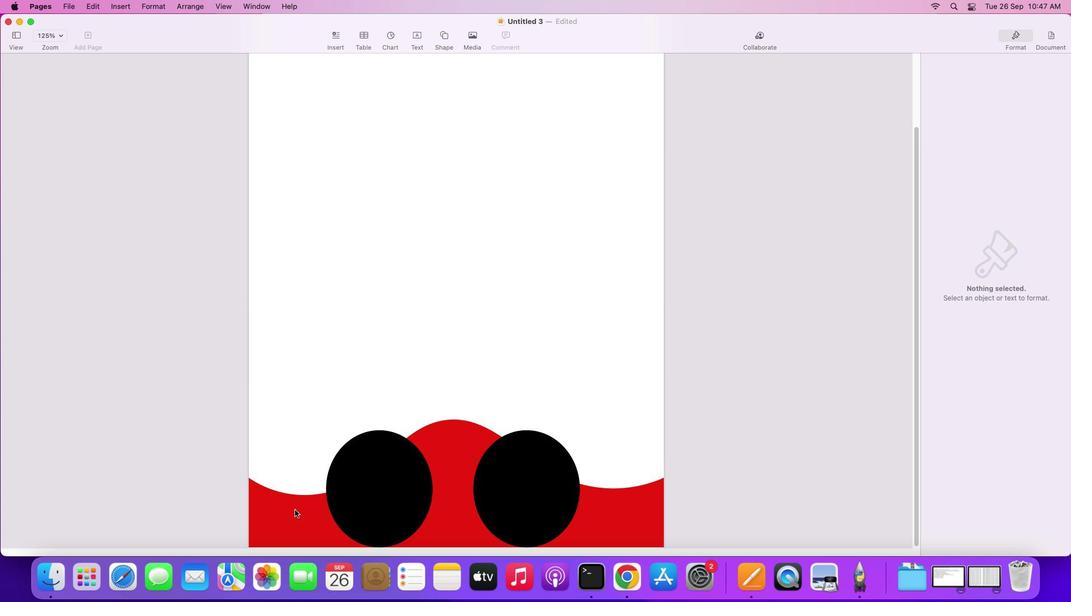 
Action: Mouse moved to (294, 510)
Screenshot: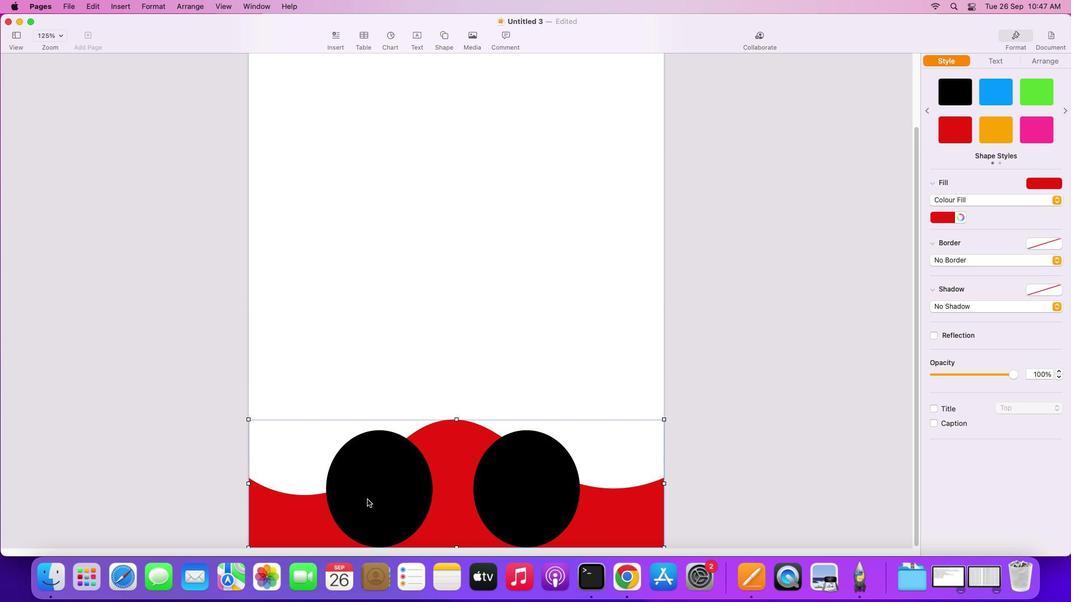 
Action: Mouse pressed left at (294, 510)
Screenshot: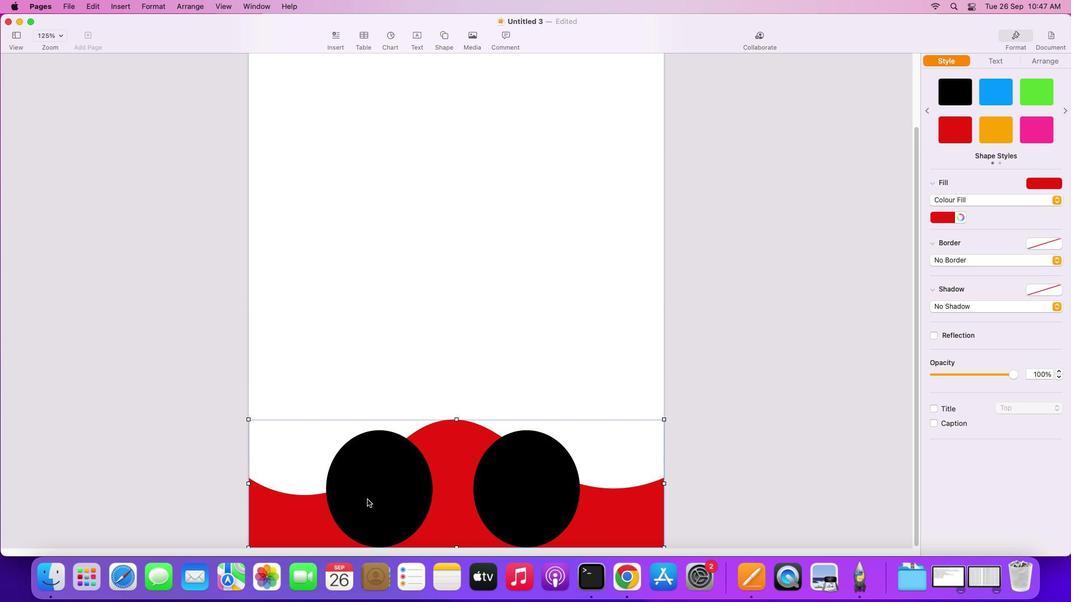 
Action: Mouse moved to (367, 499)
Screenshot: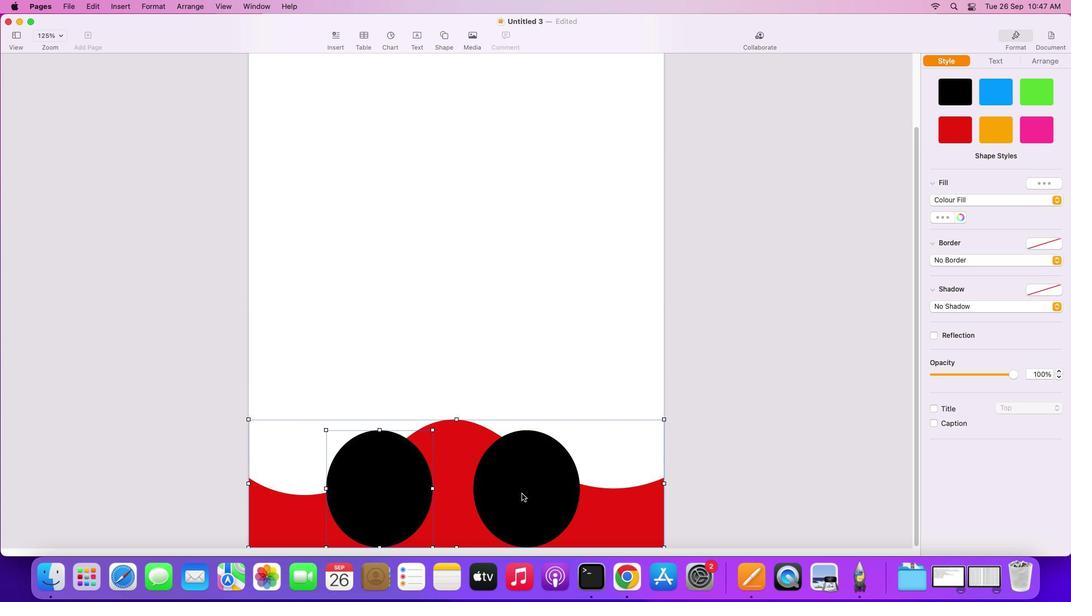 
Action: Mouse pressed left at (367, 499)
Screenshot: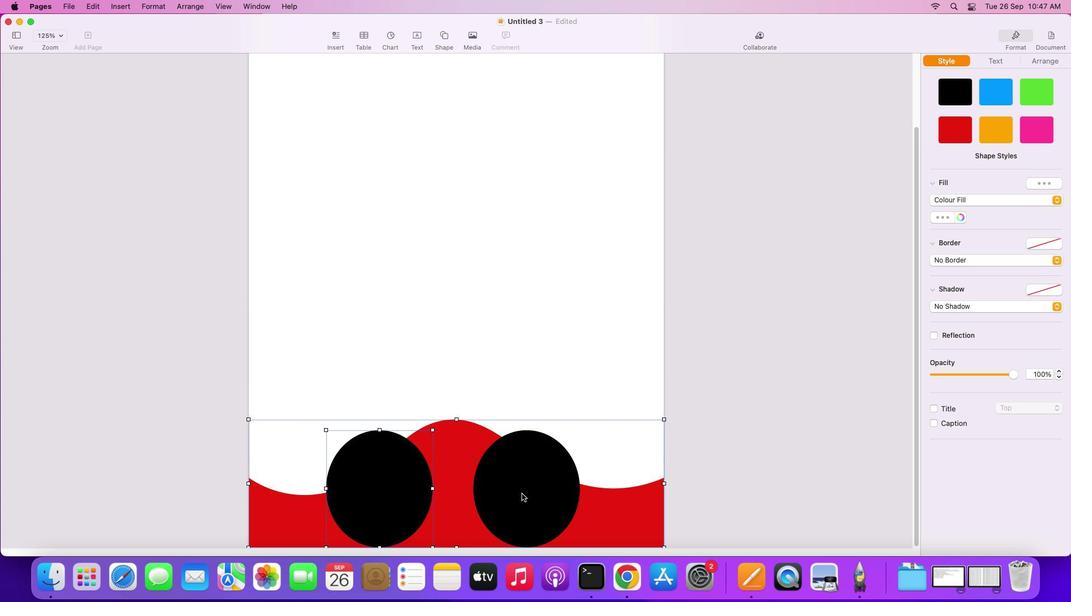 
Action: Mouse moved to (522, 494)
Screenshot: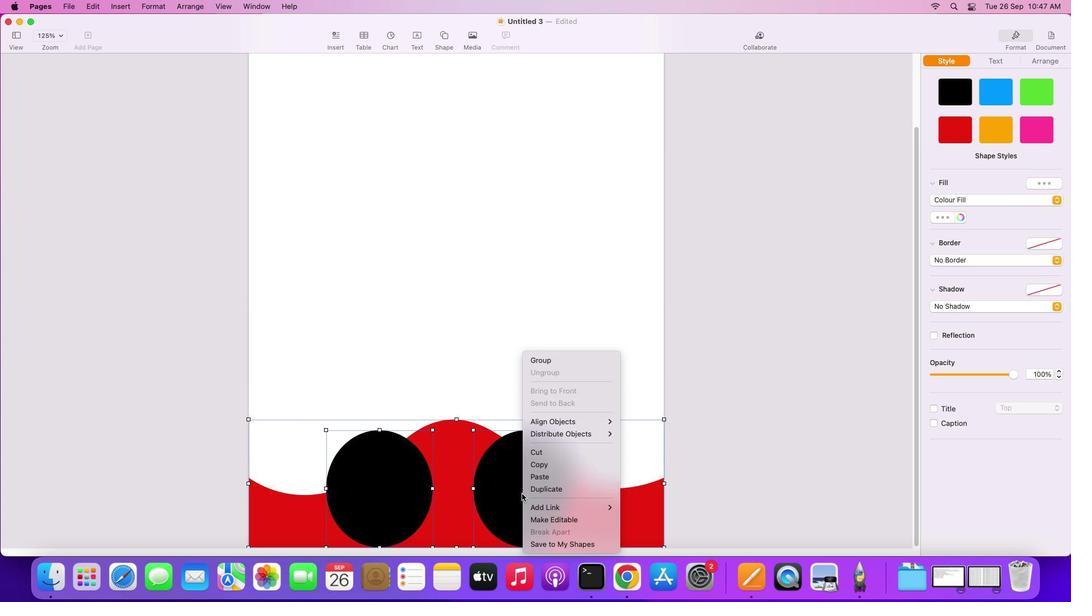 
Action: Mouse pressed left at (522, 494)
Screenshot: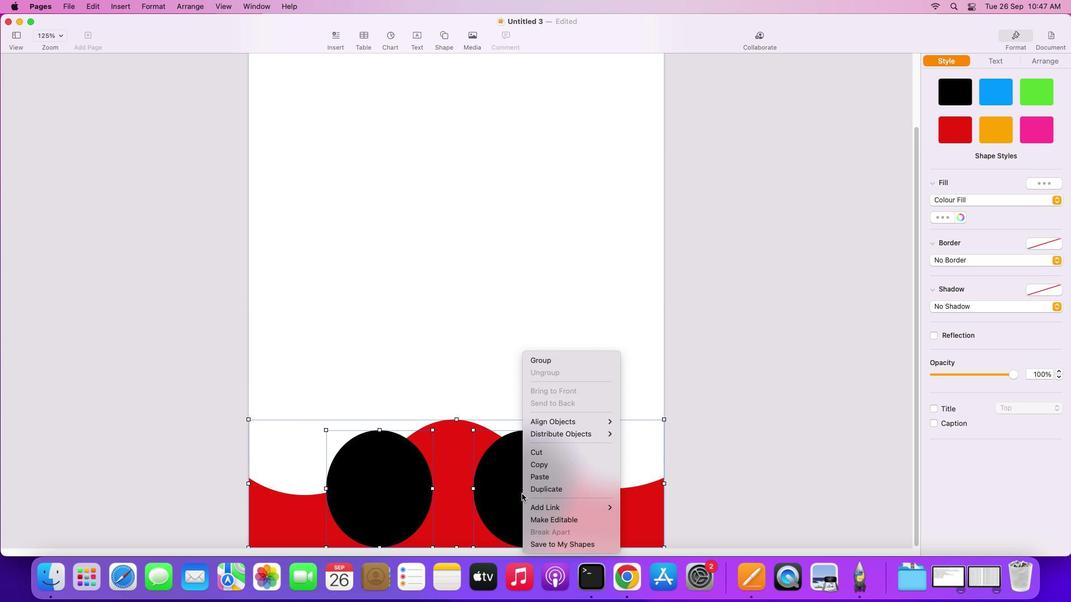
Action: Mouse pressed right at (522, 494)
Screenshot: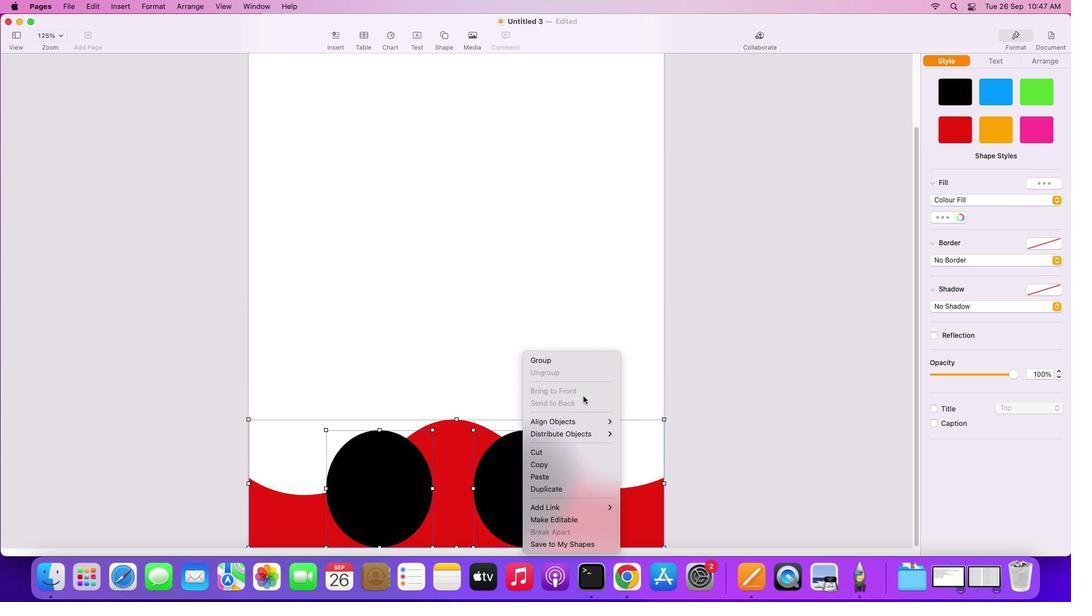 
Action: Mouse moved to (577, 361)
Screenshot: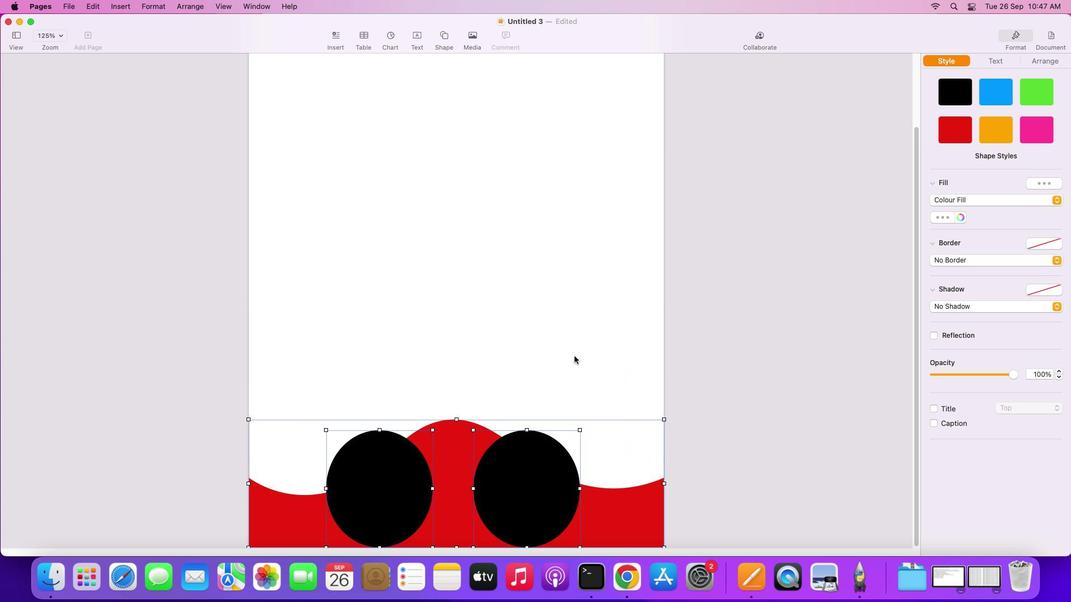 
Action: Mouse pressed left at (577, 361)
Screenshot: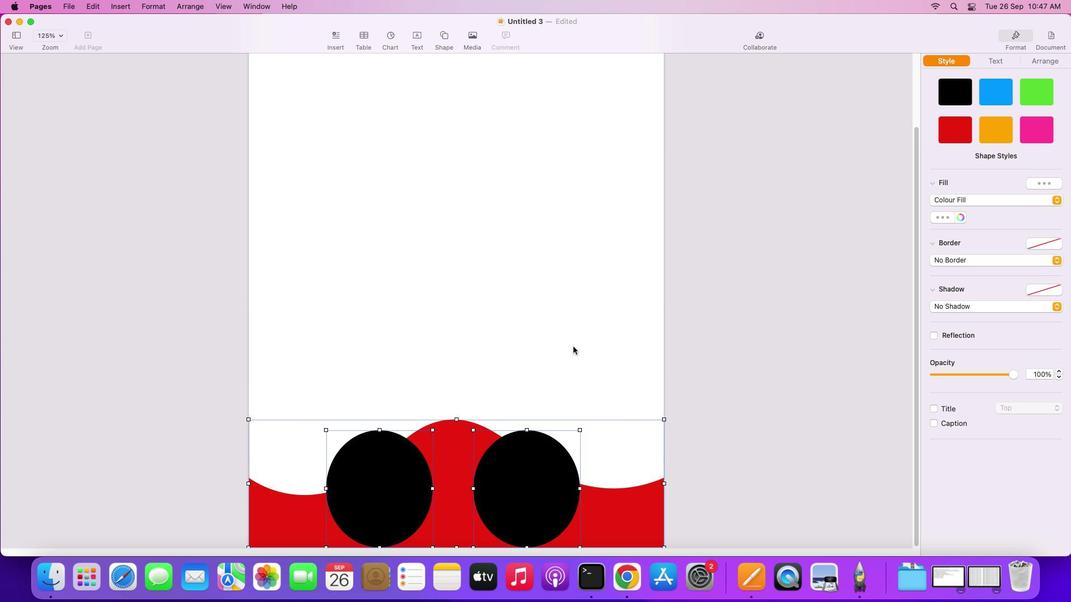 
Action: Mouse moved to (576, 332)
Screenshot: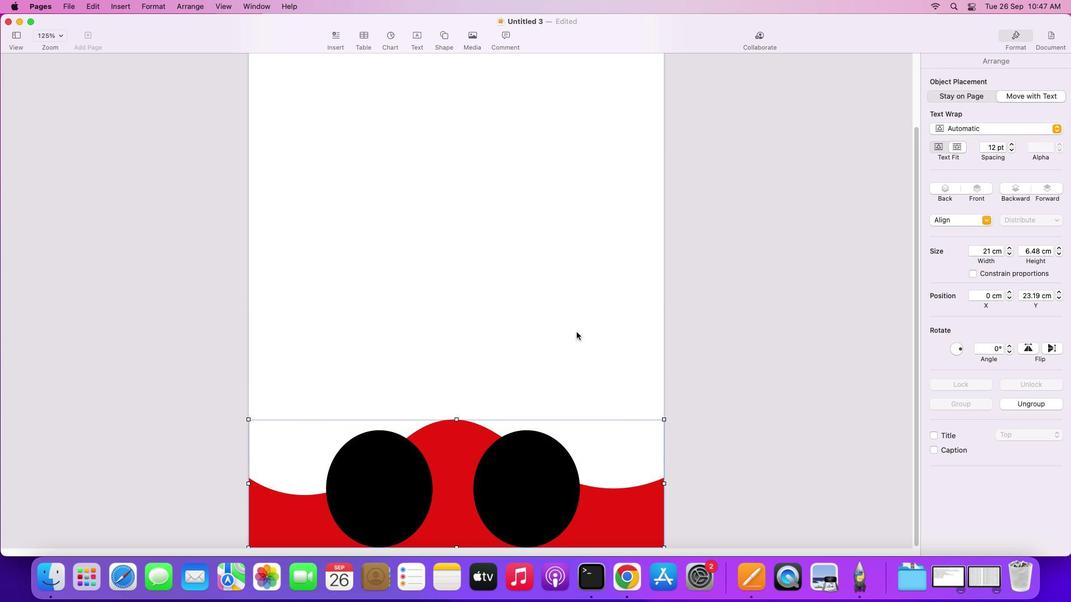 
Action: Mouse pressed left at (576, 332)
Screenshot: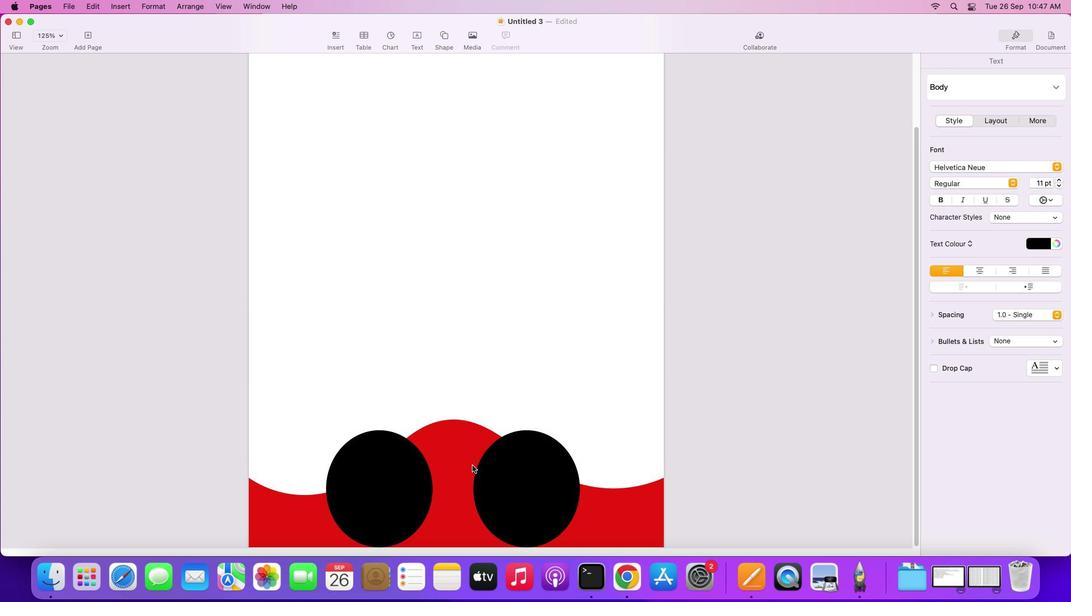 
Action: Mouse moved to (472, 464)
Screenshot: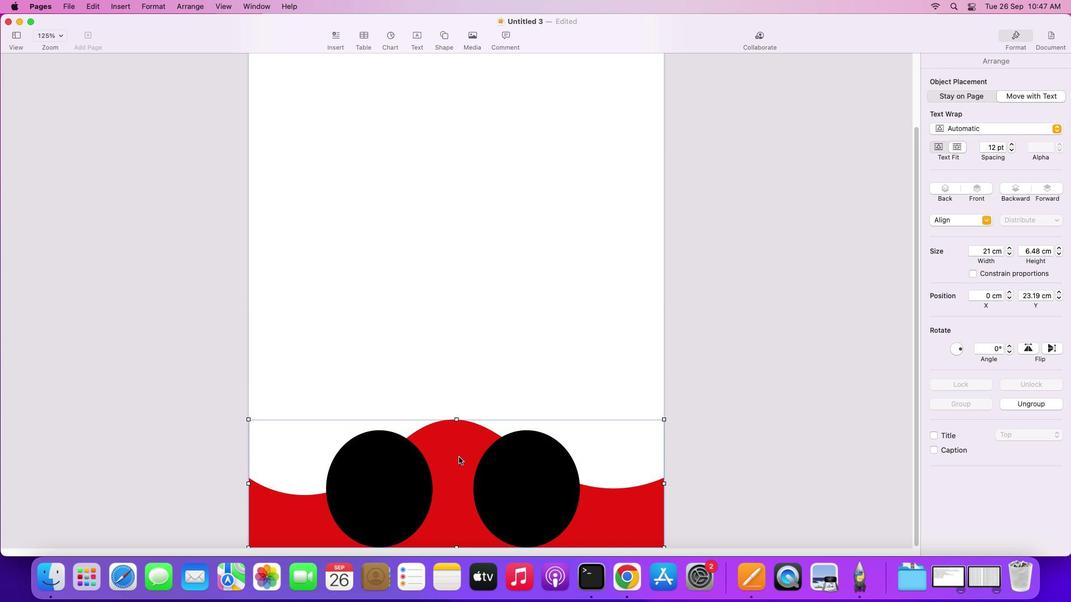 
Action: Mouse pressed left at (472, 464)
Screenshot: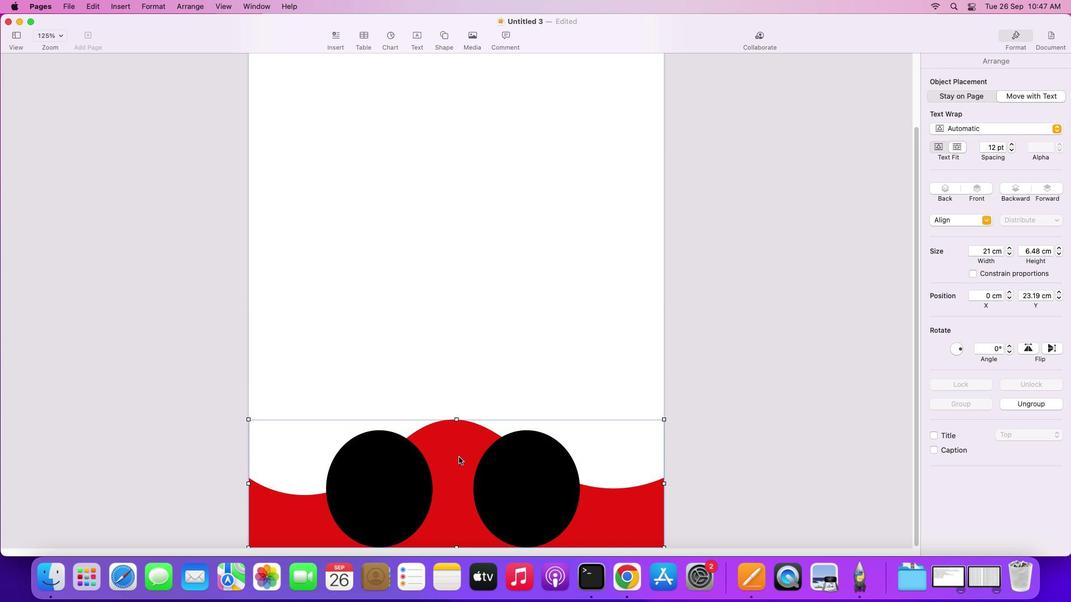 
Action: Mouse moved to (458, 457)
Screenshot: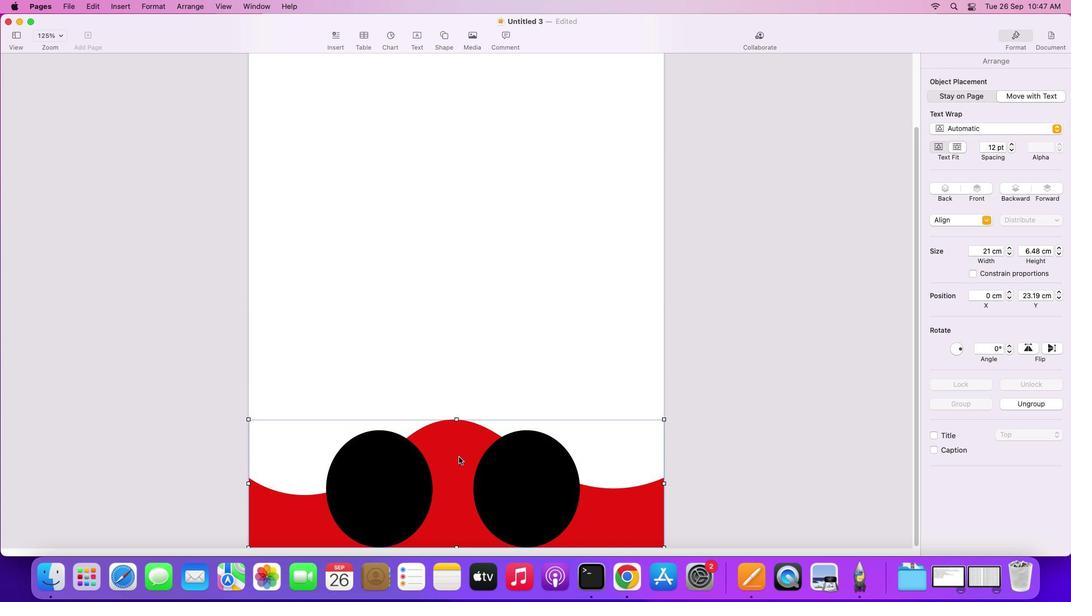 
Action: Key pressed Key.alt
Screenshot: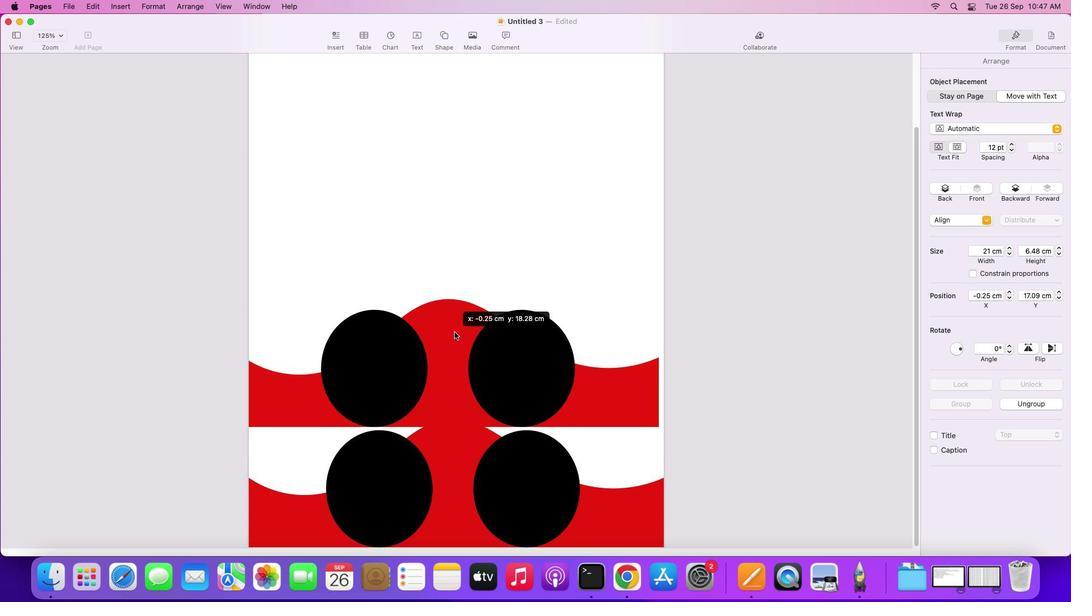 
Action: Mouse pressed left at (458, 457)
Screenshot: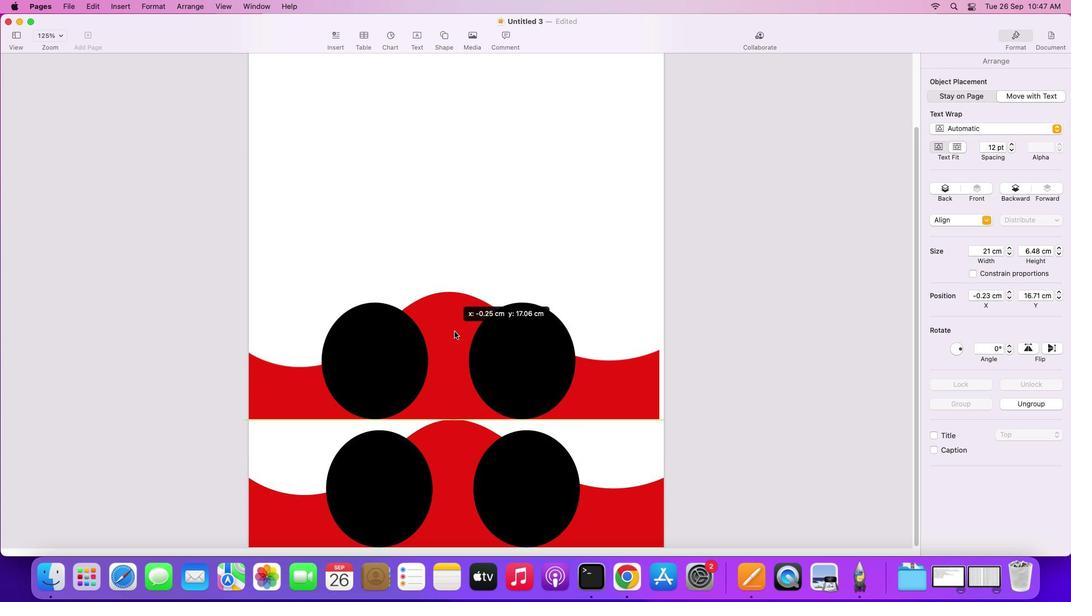 
Action: Mouse moved to (457, 326)
Screenshot: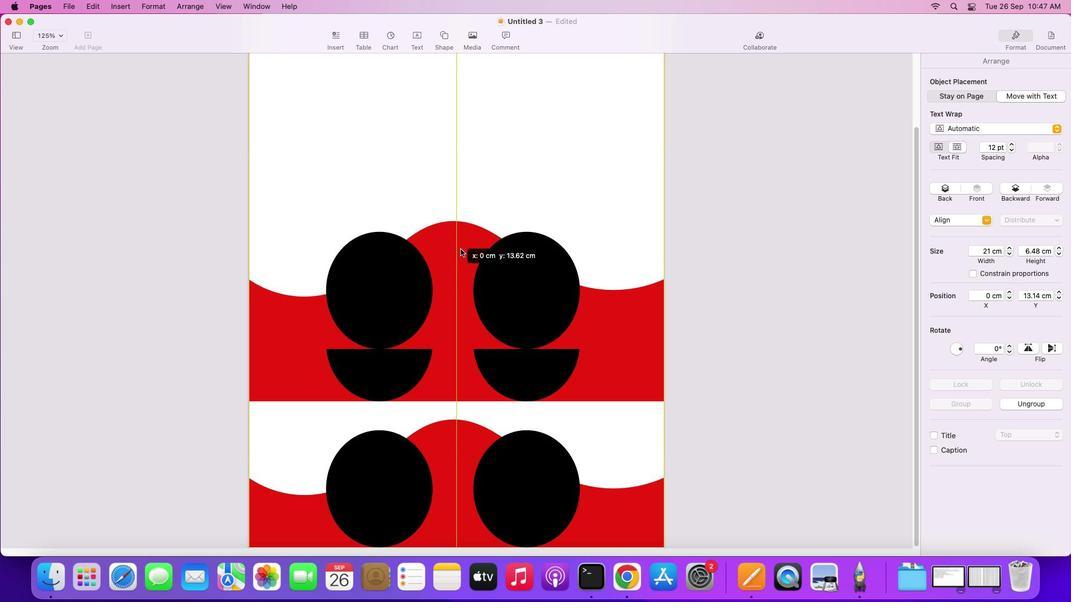 
Action: Key pressed Key.alt
Screenshot: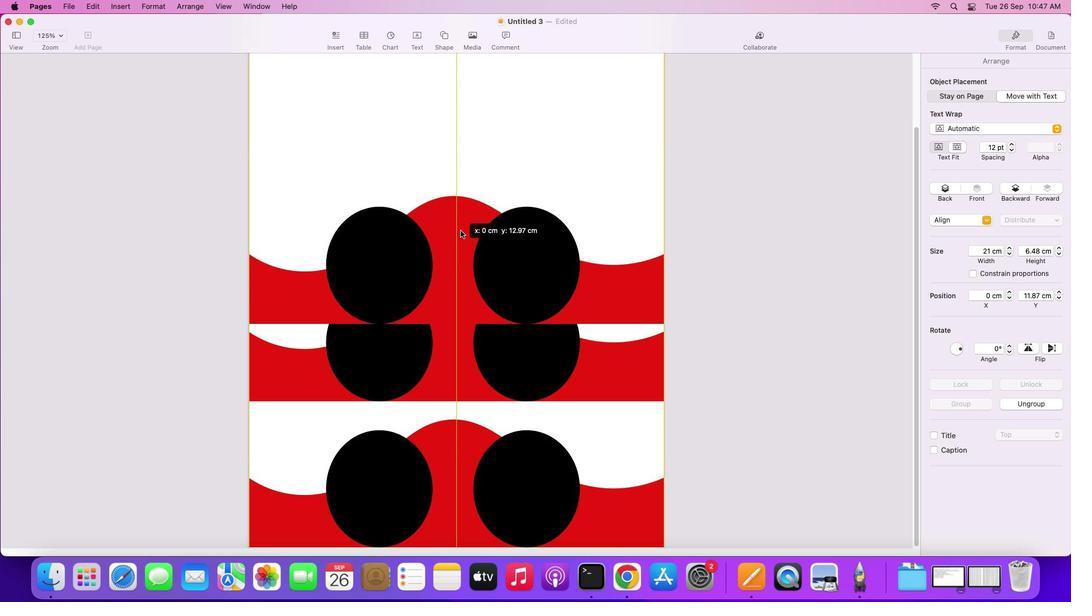 
Action: Mouse pressed left at (457, 326)
Screenshot: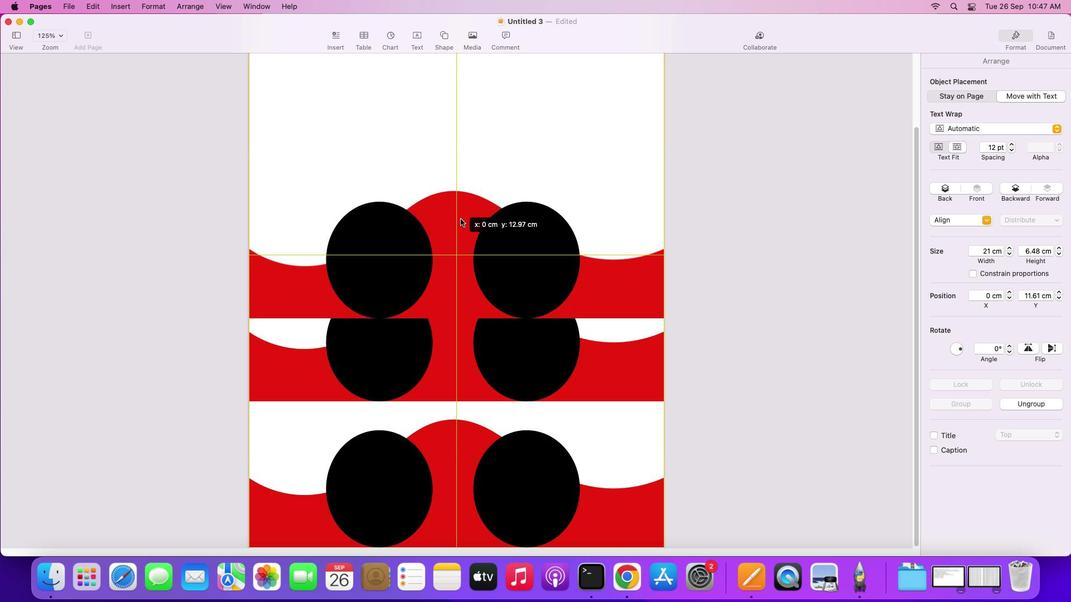 
Action: Mouse moved to (458, 184)
Screenshot: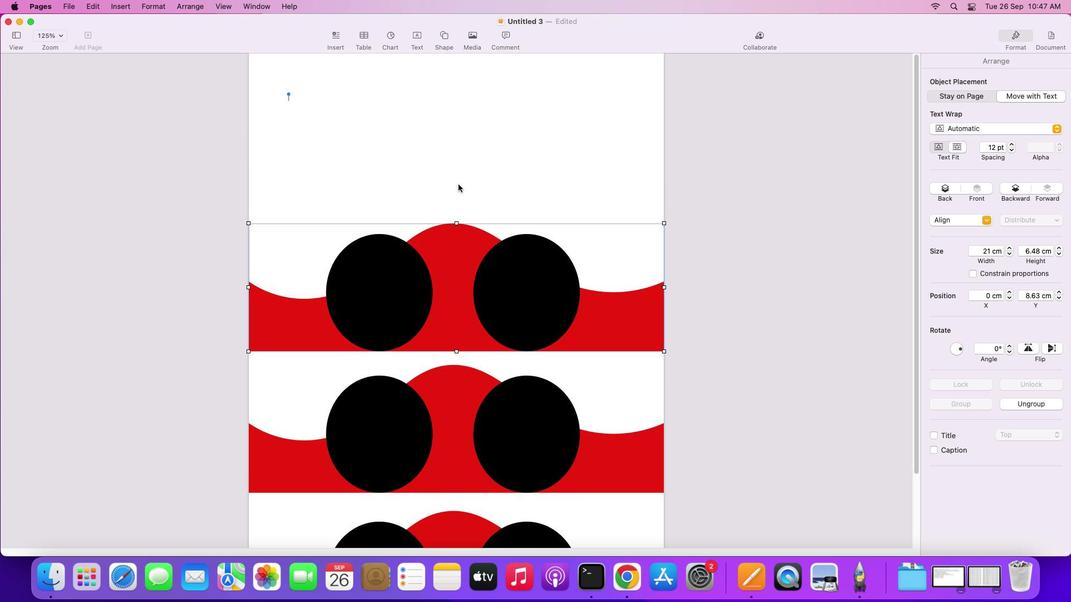 
Action: Mouse scrolled (458, 184) with delta (0, 0)
Screenshot: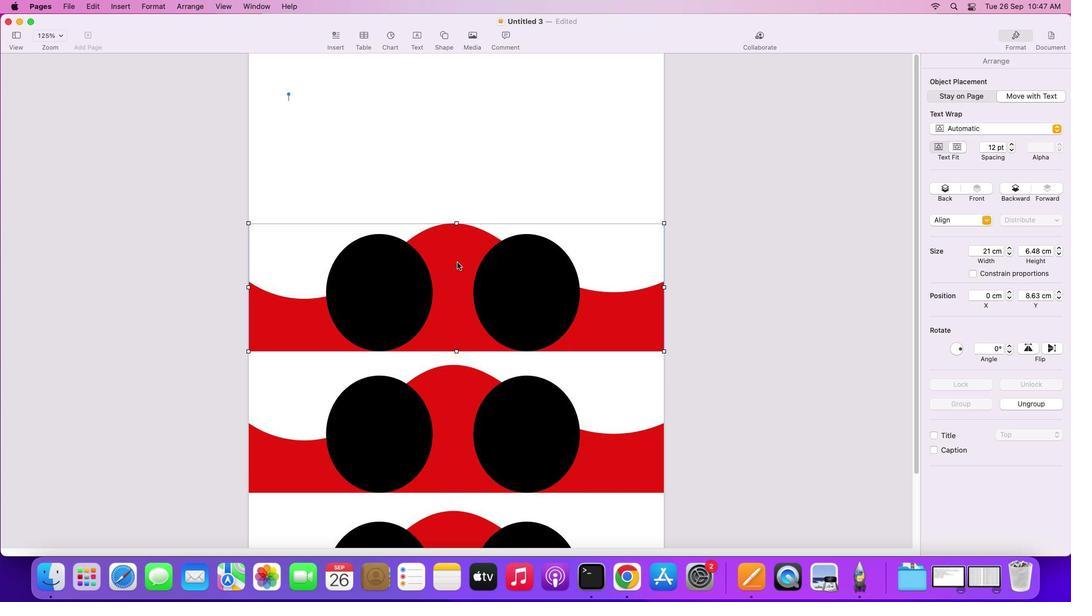 
Action: Mouse scrolled (458, 184) with delta (0, 0)
Screenshot: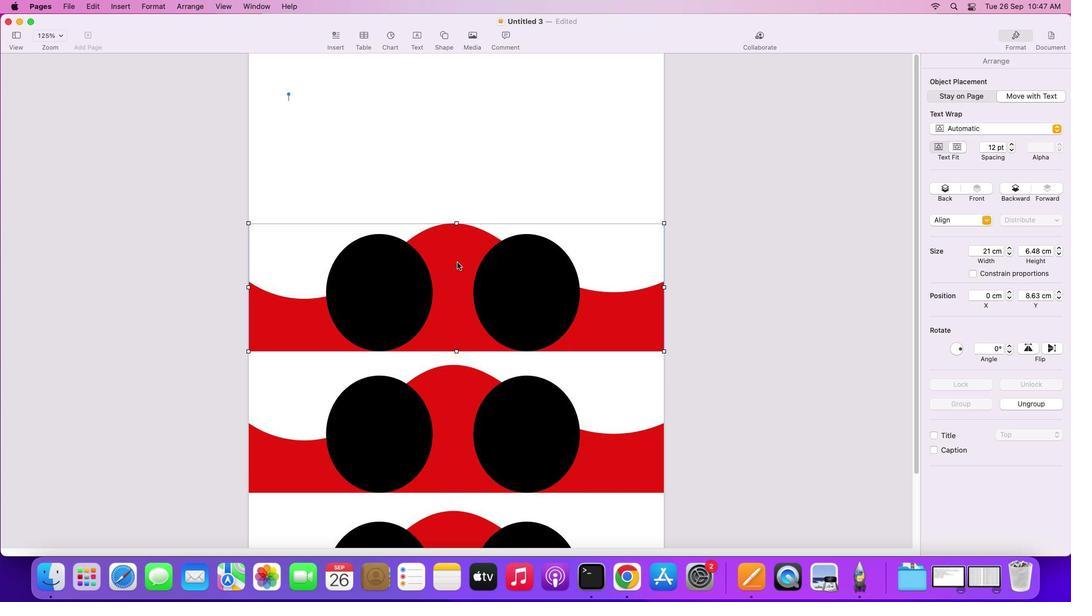 
Action: Mouse scrolled (458, 184) with delta (0, 1)
Screenshot: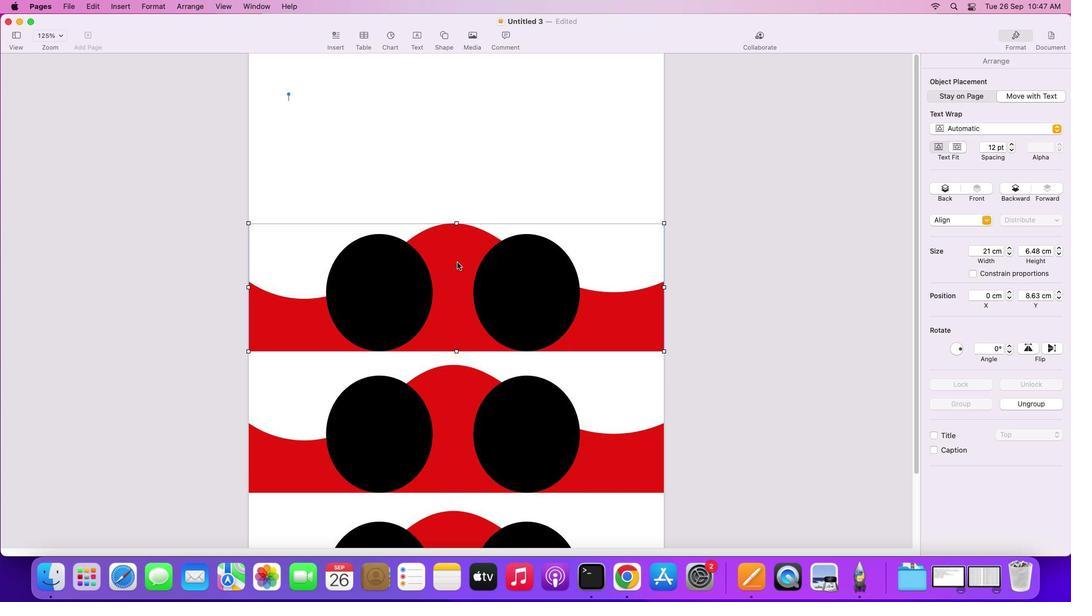 
Action: Mouse scrolled (458, 184) with delta (0, 2)
Screenshot: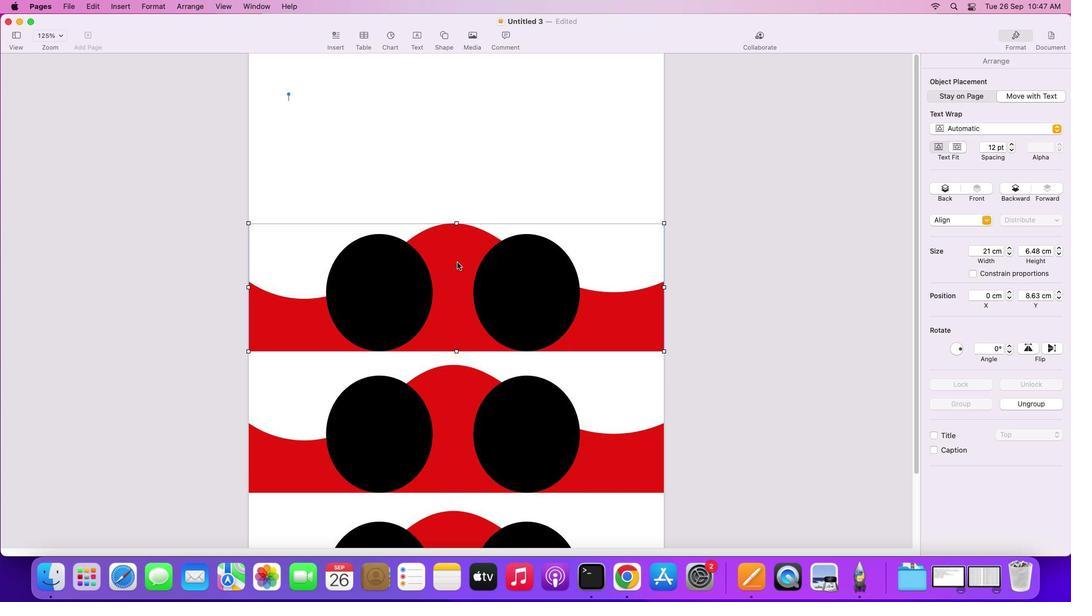 
Action: Mouse scrolled (458, 184) with delta (0, 3)
Screenshot: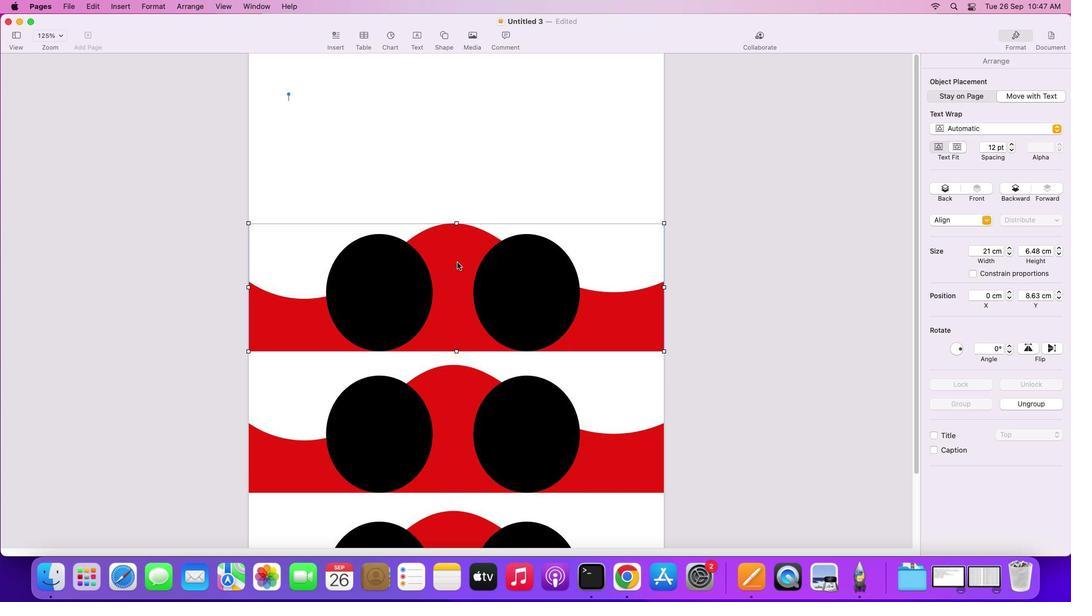 
Action: Mouse scrolled (458, 184) with delta (0, 0)
Screenshot: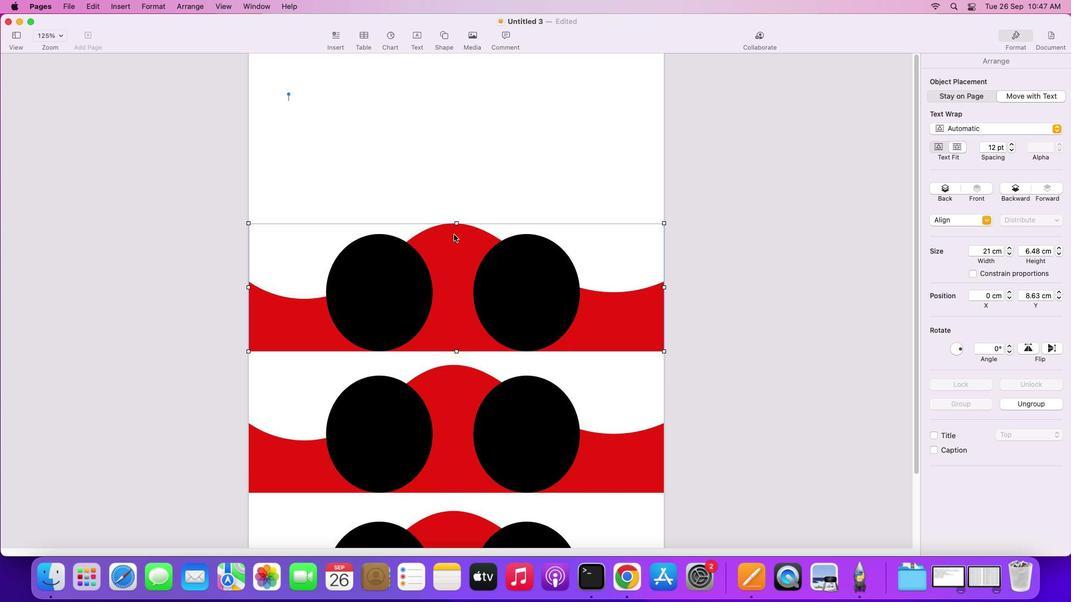 
Action: Mouse moved to (458, 192)
Screenshot: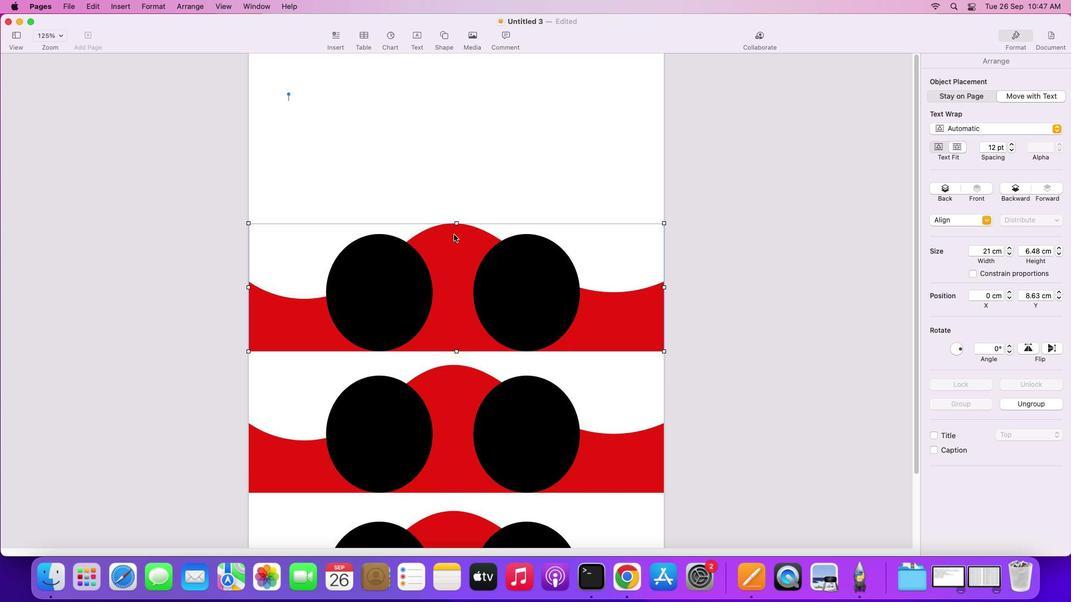 
Action: Mouse scrolled (458, 192) with delta (0, 0)
Screenshot: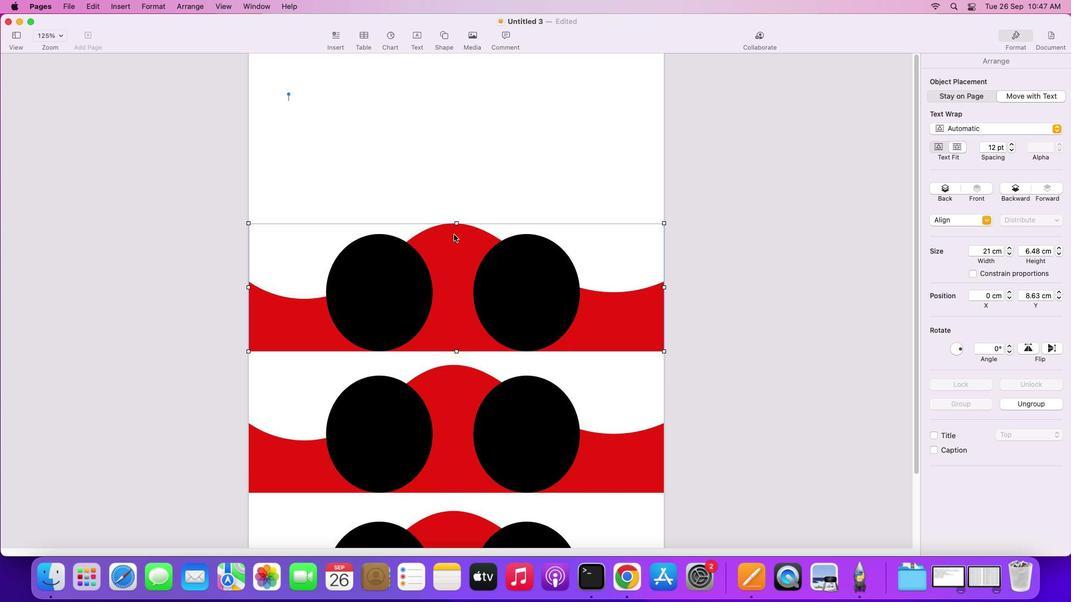 
Action: Mouse moved to (456, 201)
Screenshot: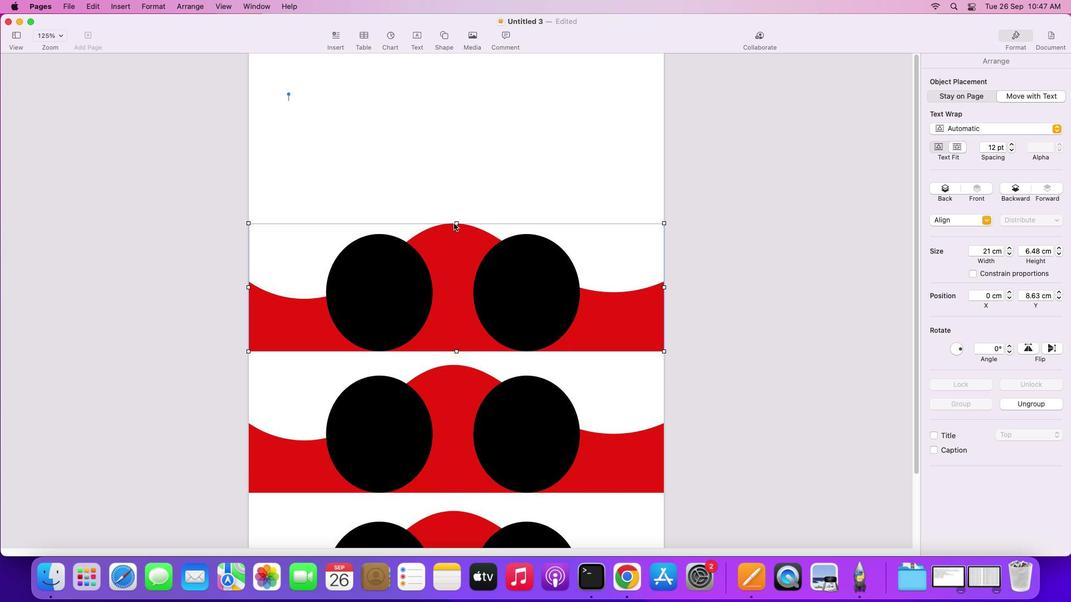 
Action: Mouse scrolled (456, 201) with delta (0, 1)
Screenshot: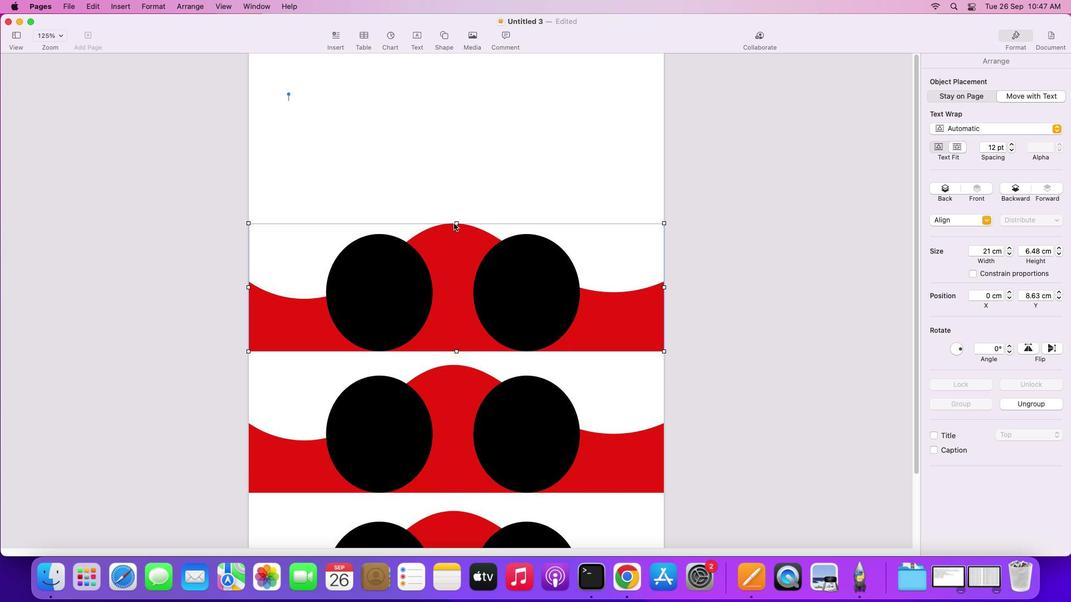 
Action: Mouse moved to (457, 262)
Screenshot: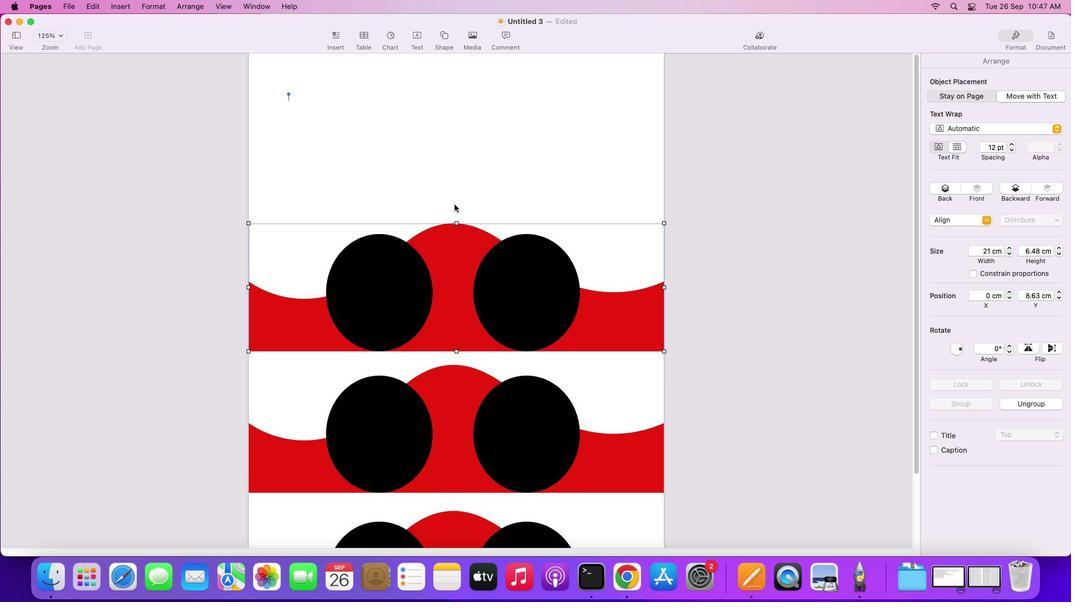 
Action: Key pressed Key.alt
Screenshot: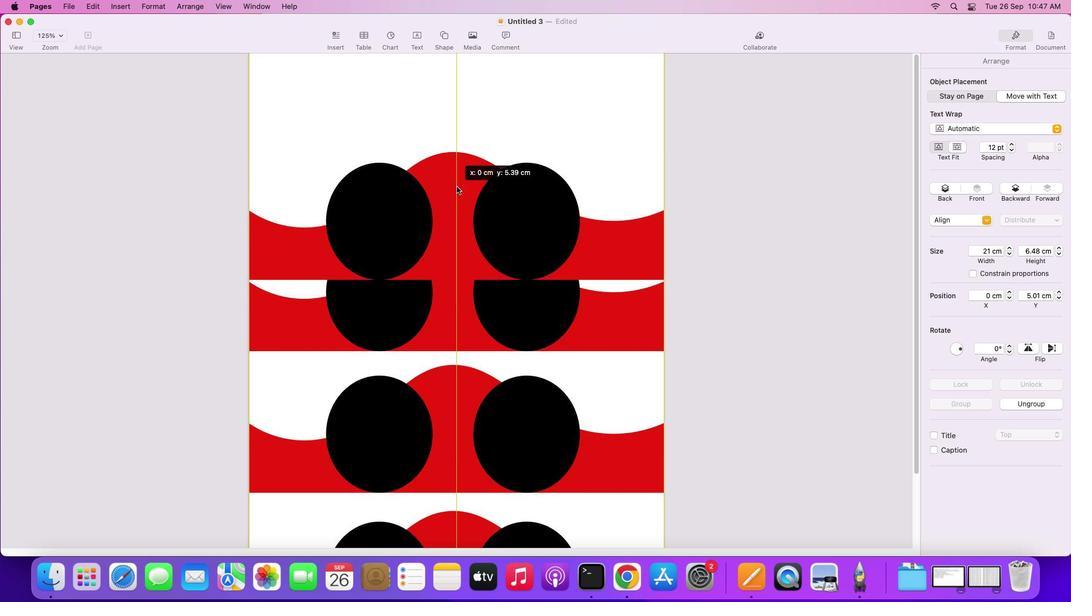
Action: Mouse pressed left at (457, 262)
Screenshot: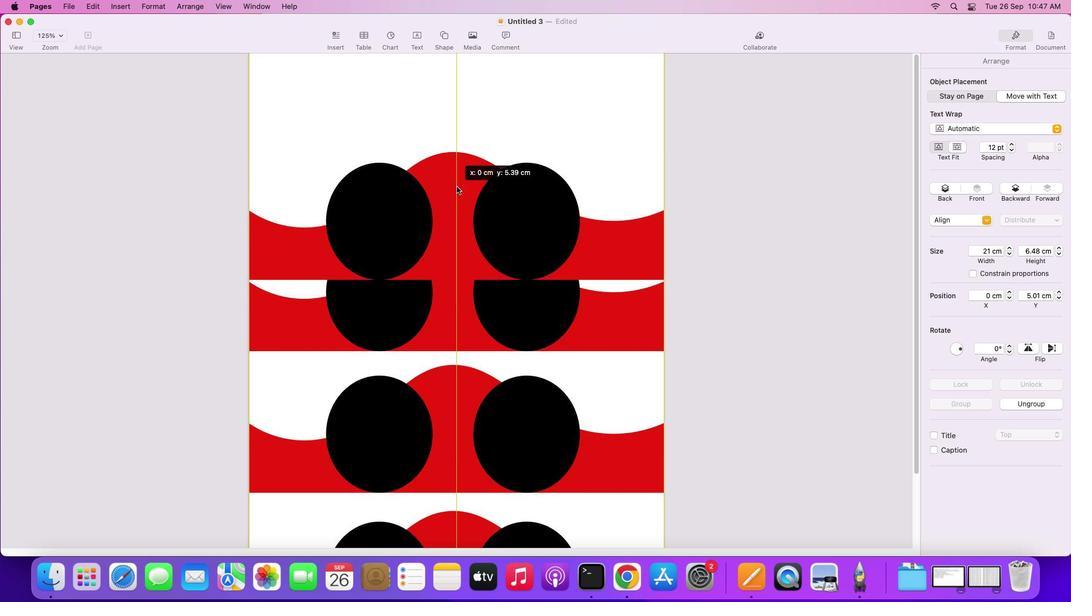 
Action: Mouse moved to (451, 78)
Screenshot: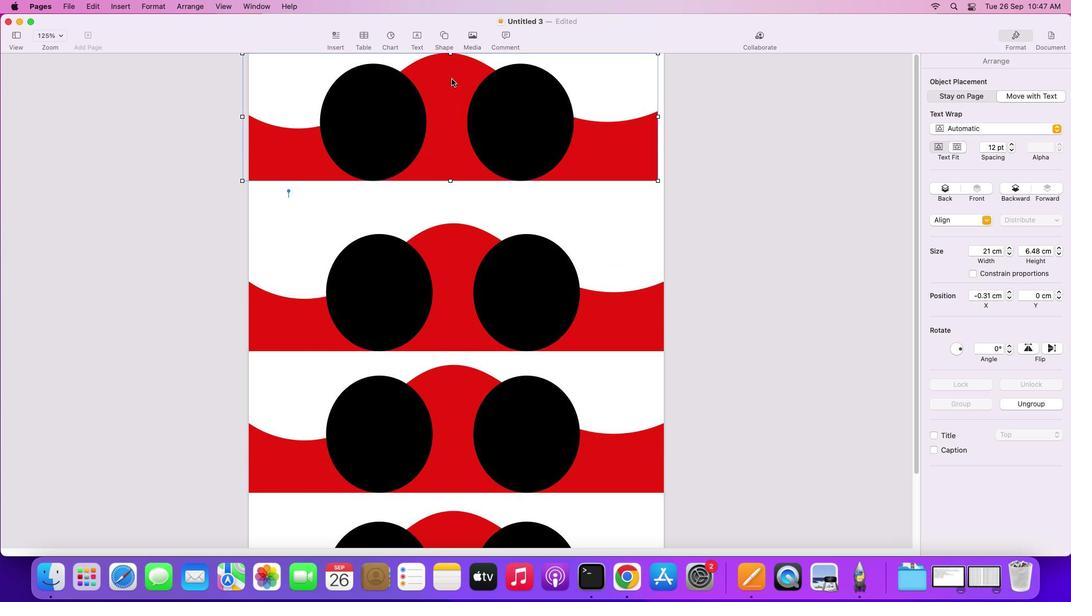 
Action: Mouse scrolled (451, 78) with delta (0, 0)
Screenshot: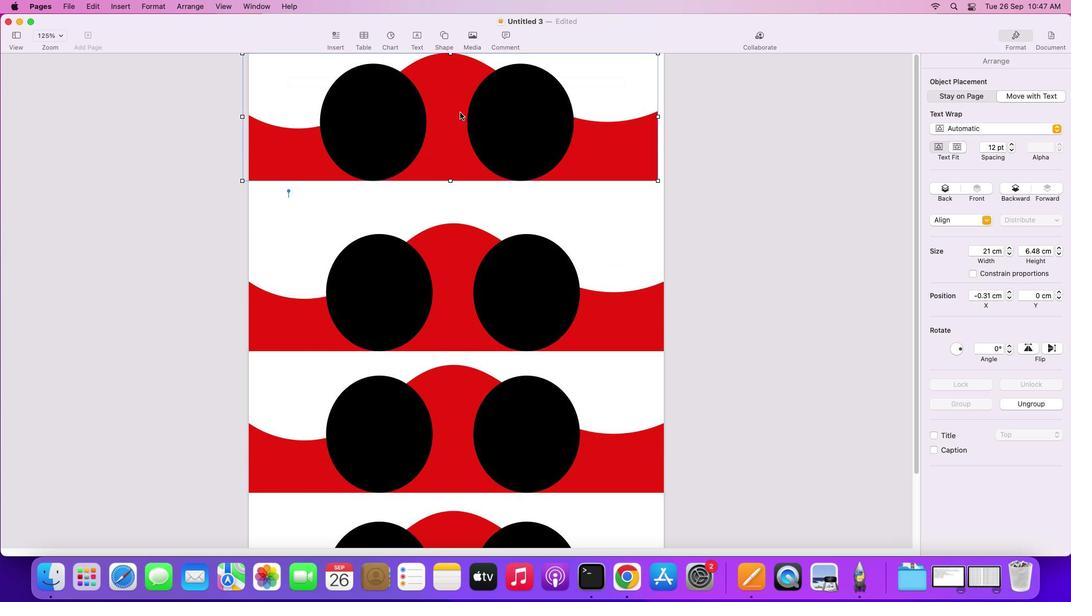 
Action: Mouse scrolled (451, 78) with delta (0, 0)
Screenshot: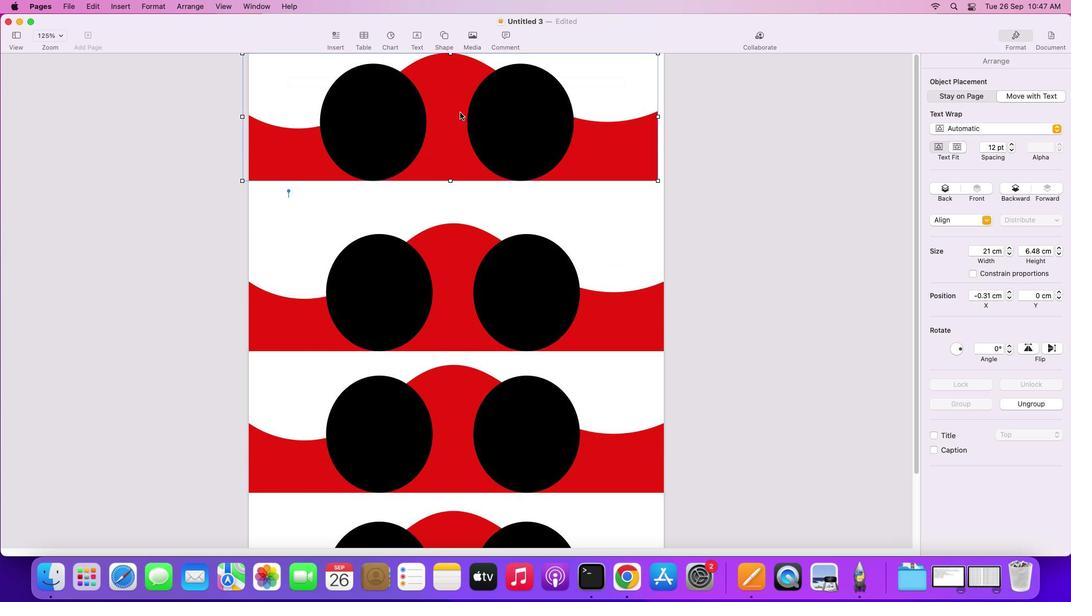 
Action: Mouse scrolled (451, 78) with delta (0, 1)
Screenshot: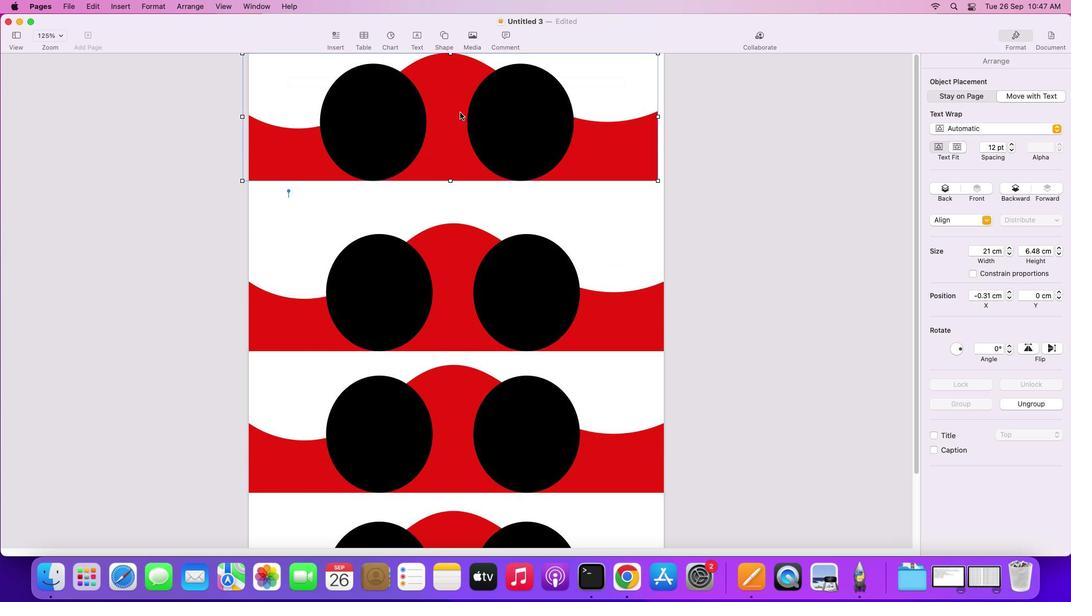 
Action: Mouse scrolled (451, 78) with delta (0, 2)
Screenshot: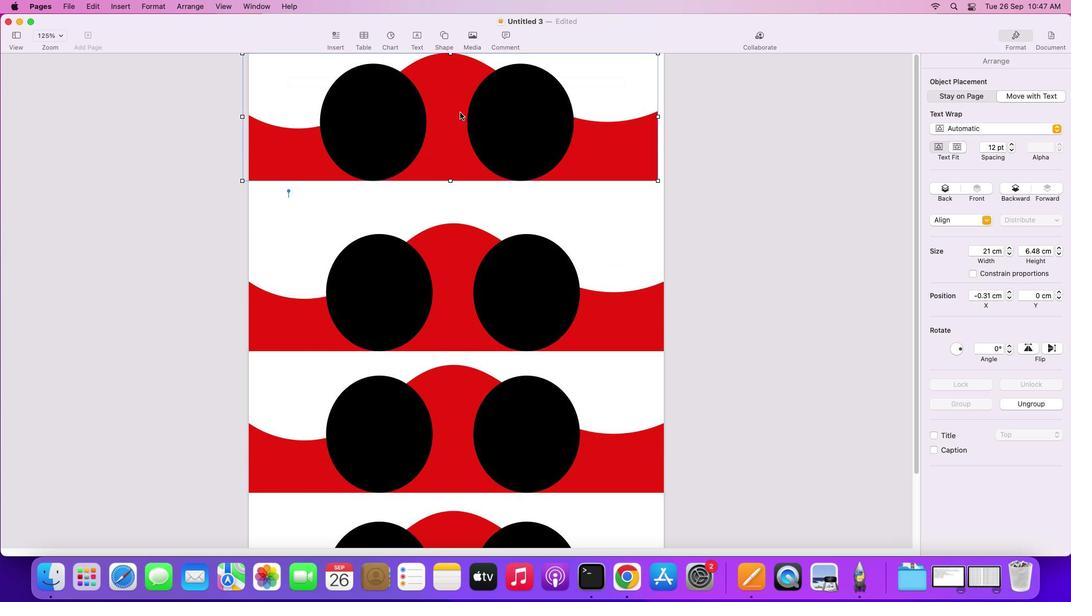 
Action: Mouse scrolled (451, 78) with delta (0, 3)
Screenshot: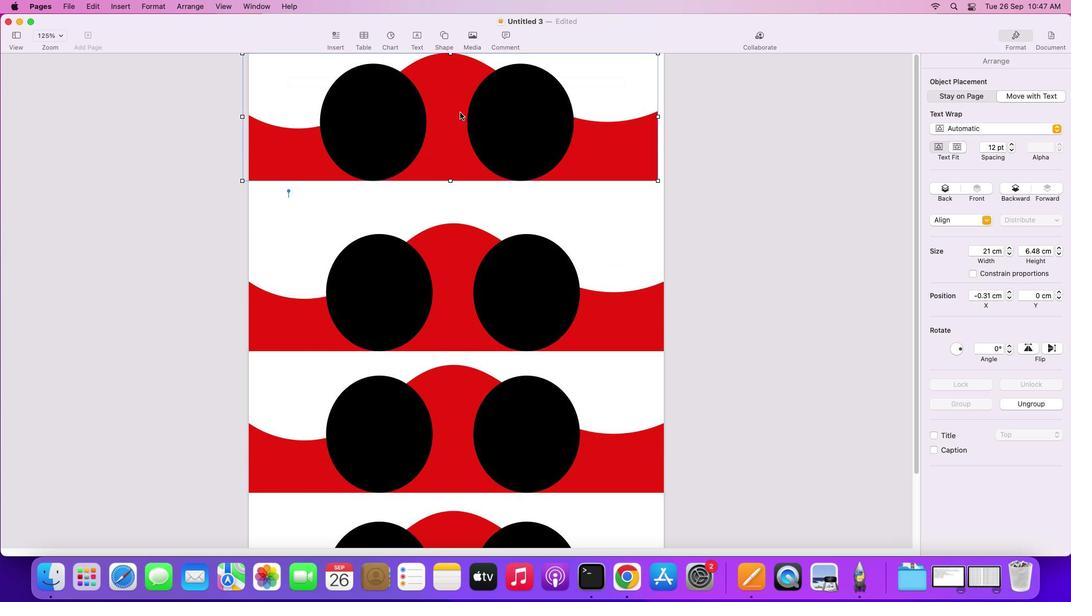 
Action: Mouse scrolled (451, 78) with delta (0, 3)
Screenshot: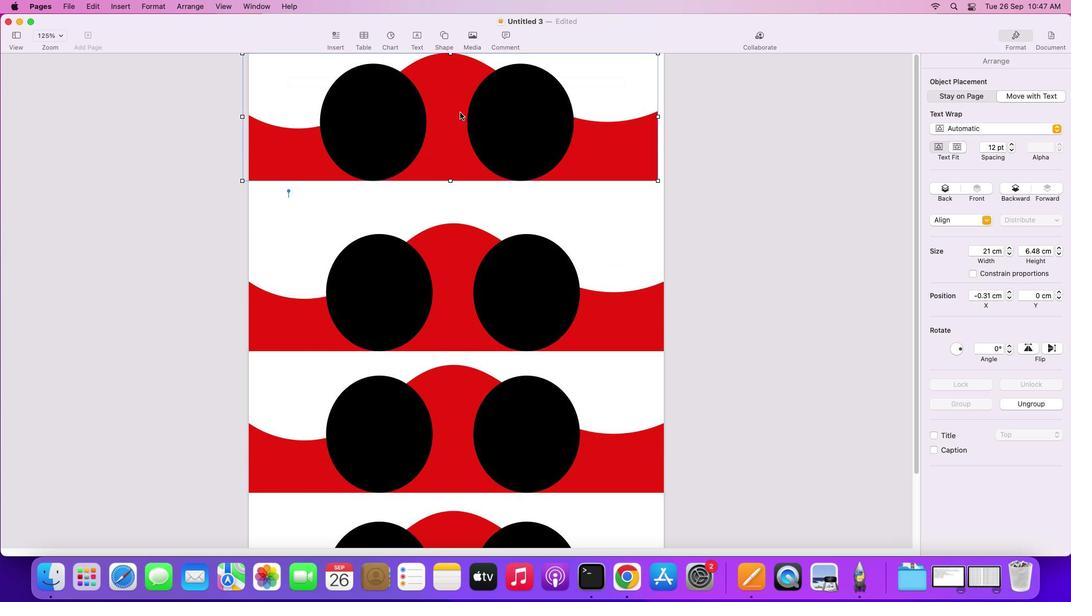 
Action: Mouse moved to (460, 112)
Screenshot: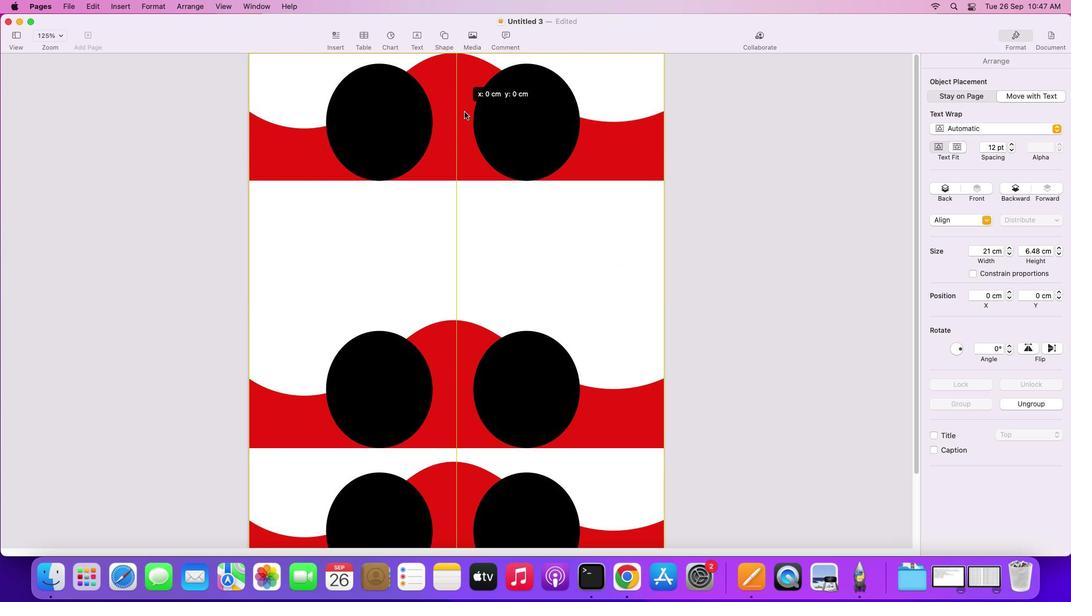 
Action: Mouse pressed left at (460, 112)
Screenshot: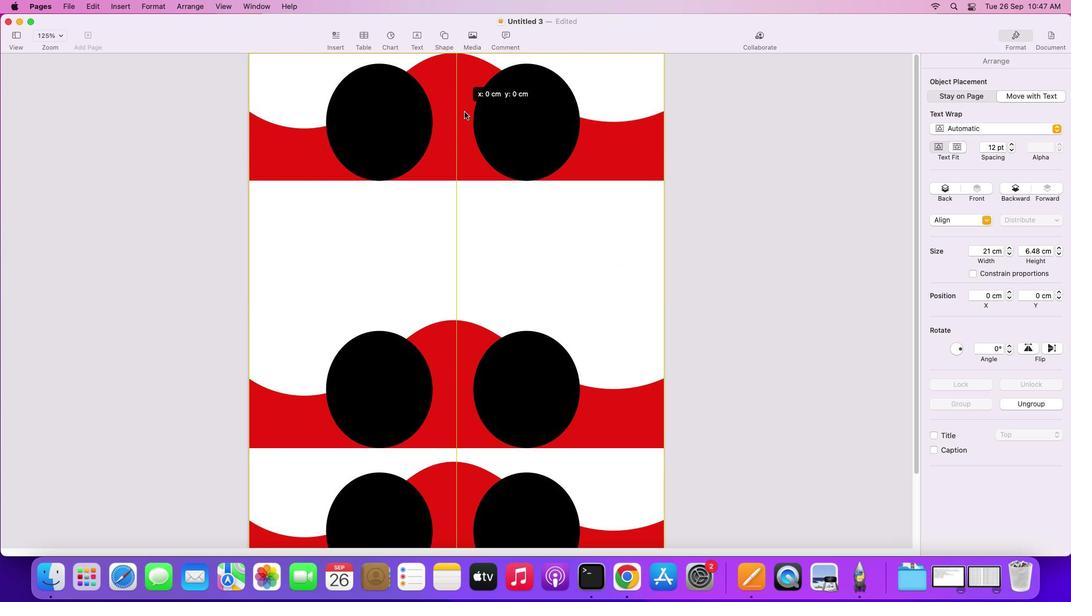 
Action: Mouse moved to (473, 257)
Screenshot: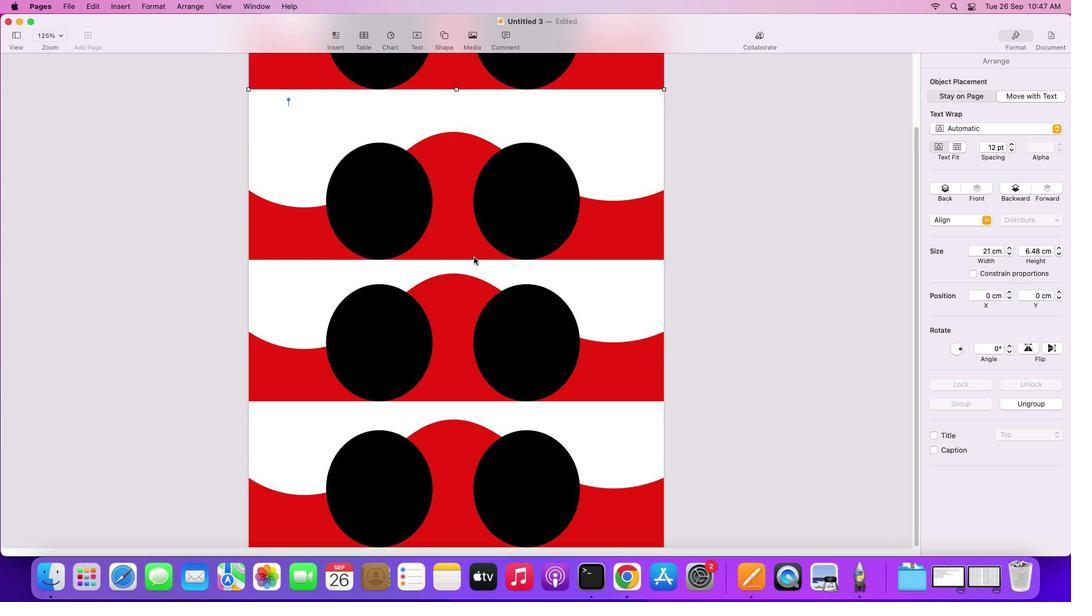 
Action: Mouse scrolled (473, 257) with delta (0, 0)
Screenshot: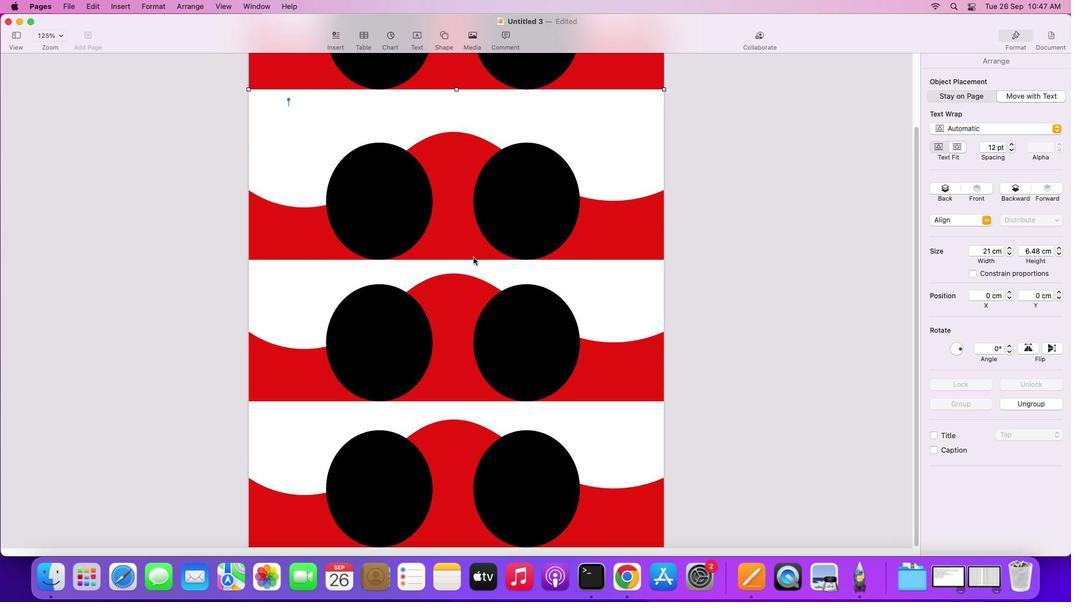 
Action: Mouse scrolled (473, 257) with delta (0, 0)
Screenshot: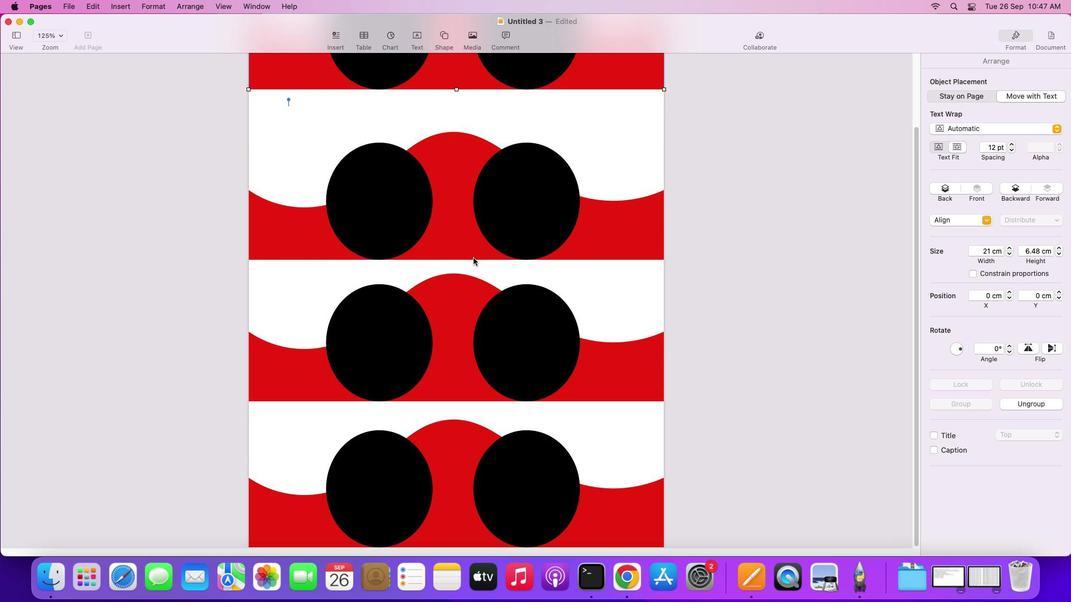 
Action: Mouse scrolled (473, 257) with delta (0, -2)
Screenshot: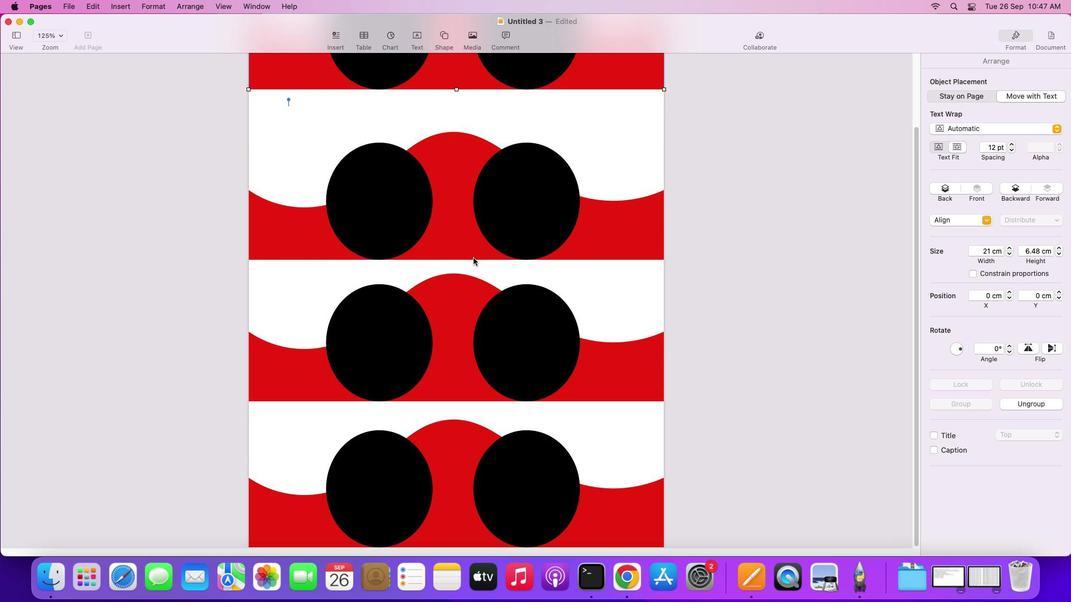
Action: Mouse scrolled (473, 257) with delta (0, -2)
Screenshot: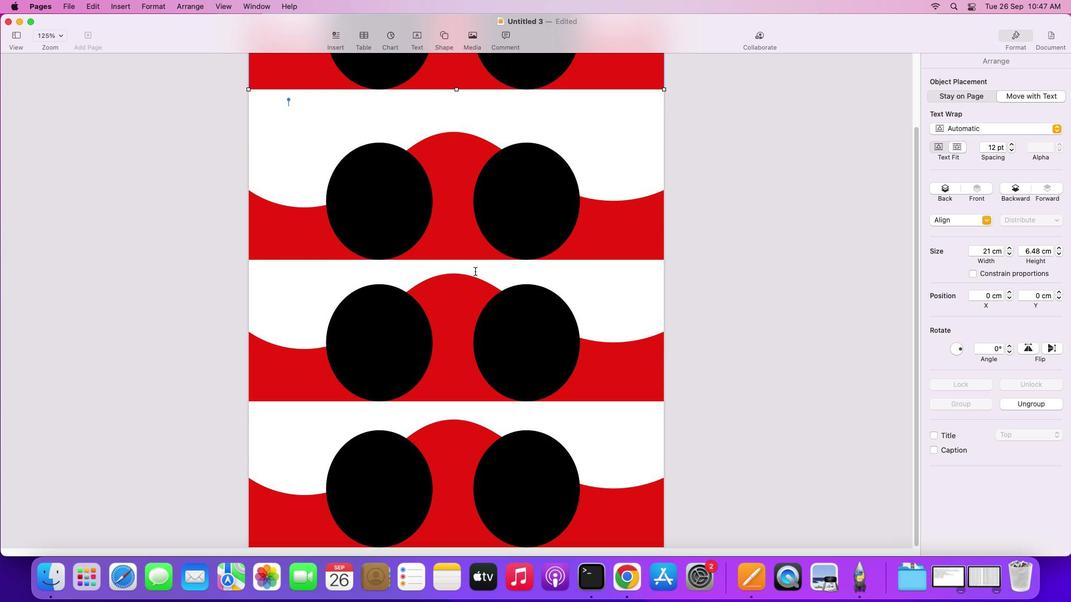 
Action: Mouse scrolled (473, 257) with delta (0, -3)
Screenshot: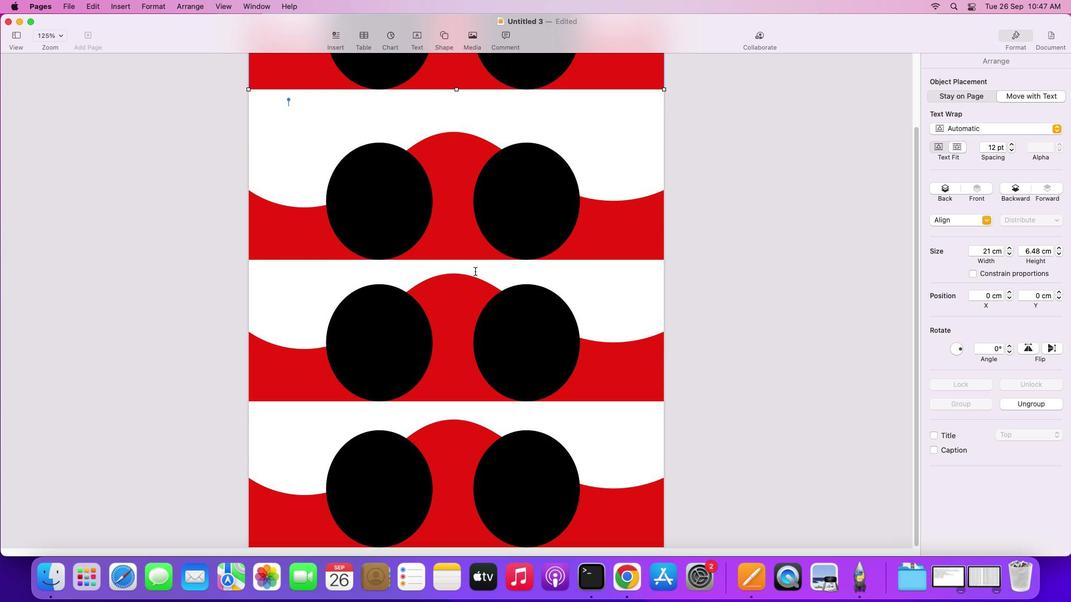 
Action: Mouse scrolled (473, 257) with delta (0, 0)
Screenshot: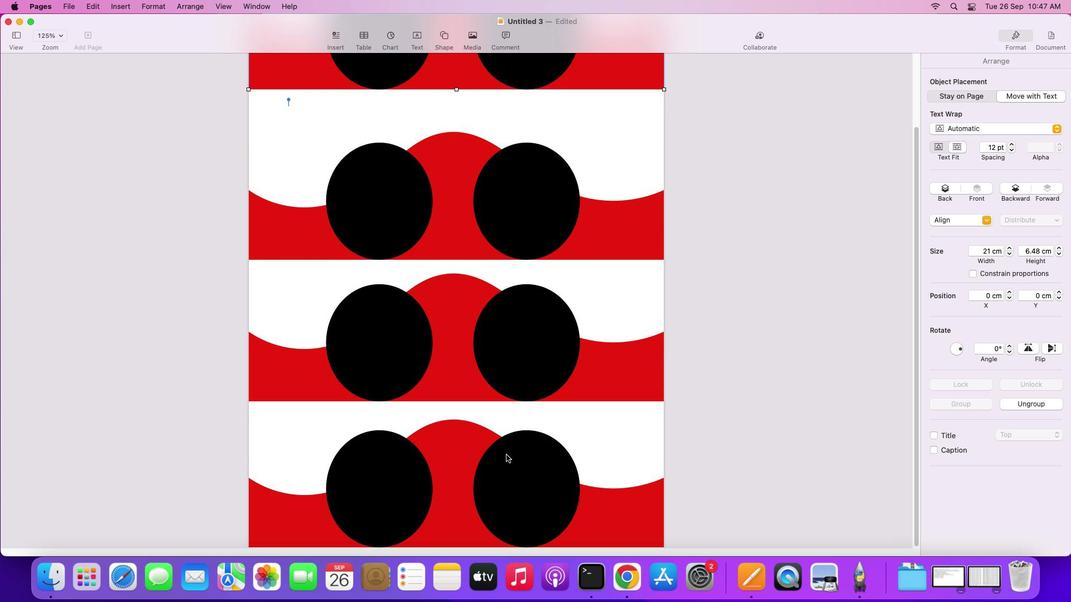 
Action: Mouse scrolled (473, 257) with delta (0, 0)
Screenshot: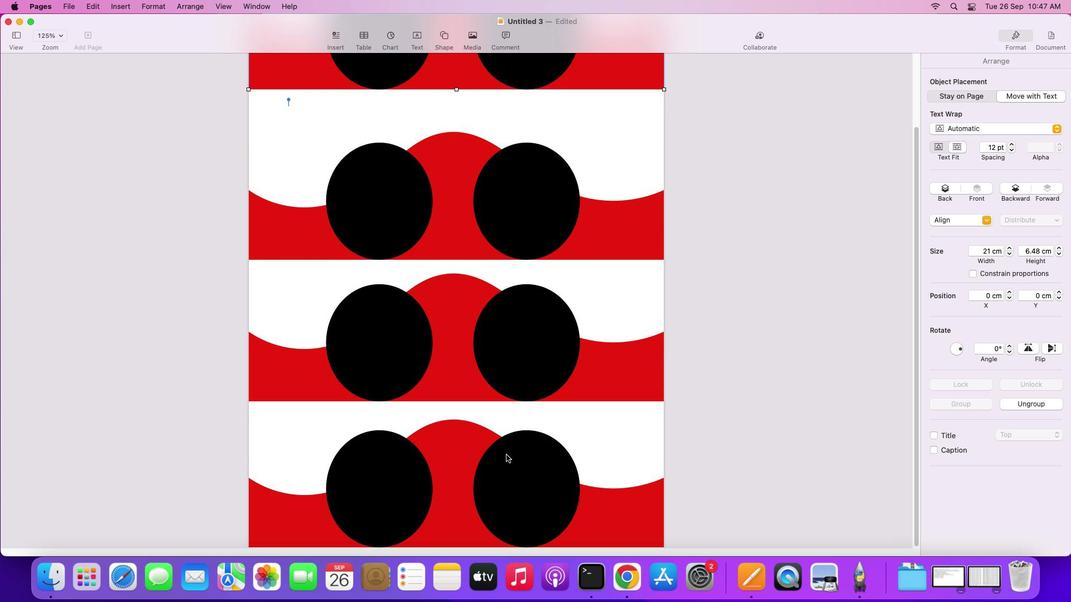 
Action: Mouse scrolled (473, 257) with delta (0, -1)
Screenshot: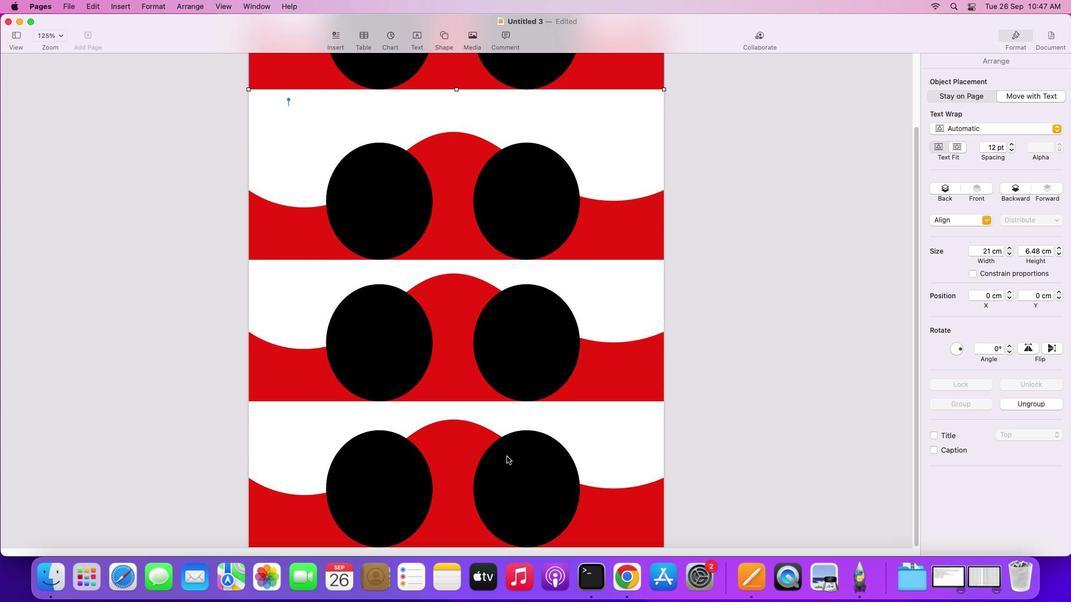 
Action: Mouse scrolled (473, 257) with delta (0, -2)
Screenshot: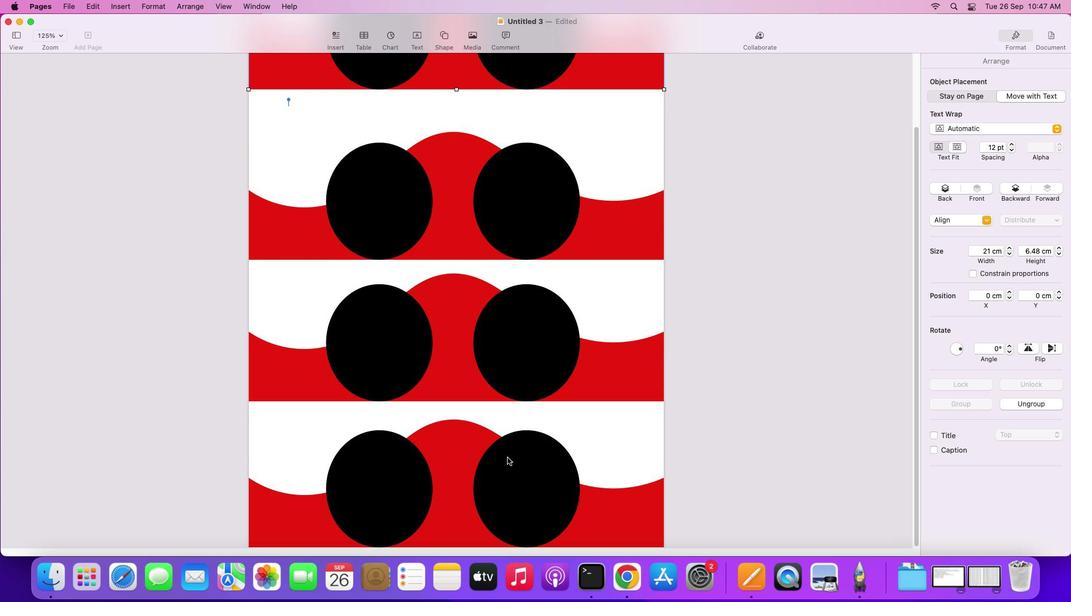 
Action: Mouse moved to (505, 495)
Screenshot: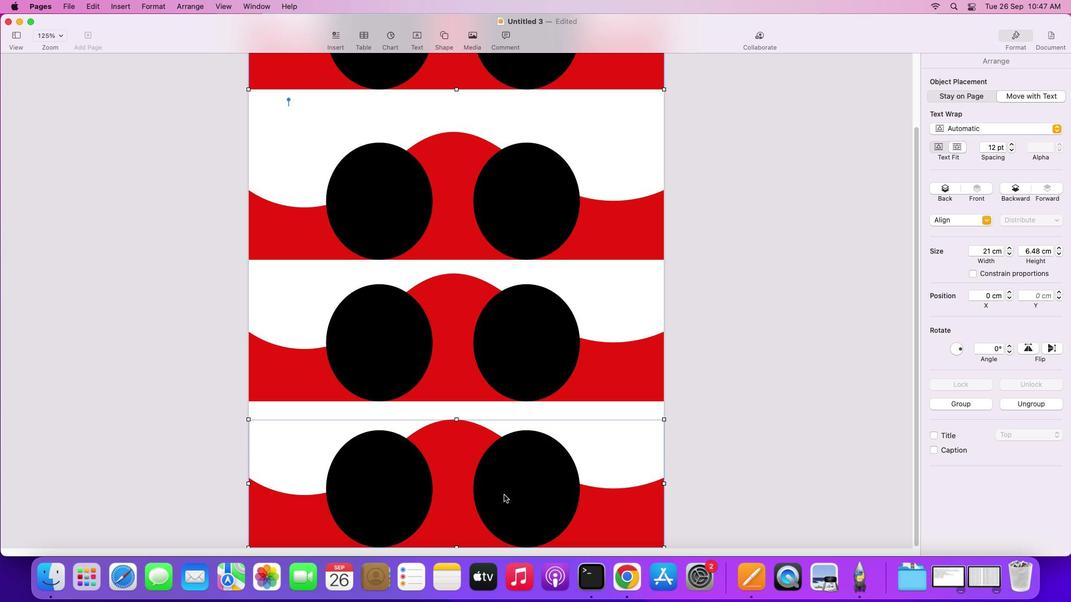 
Action: Key pressed Key.shift
Screenshot: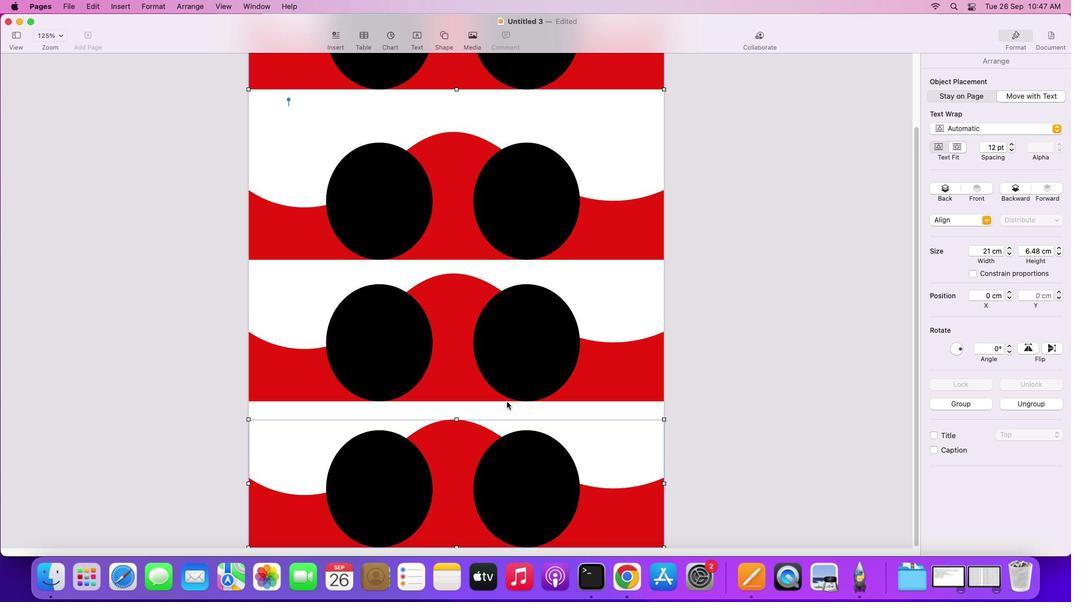 
Action: Mouse moved to (504, 494)
Screenshot: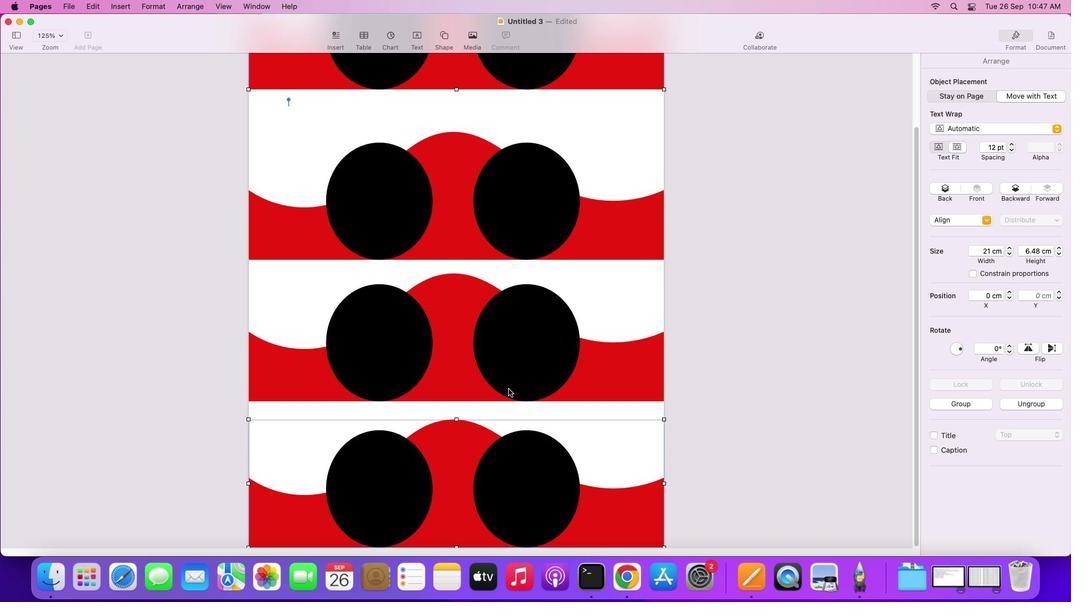 
Action: Mouse pressed left at (504, 494)
Screenshot: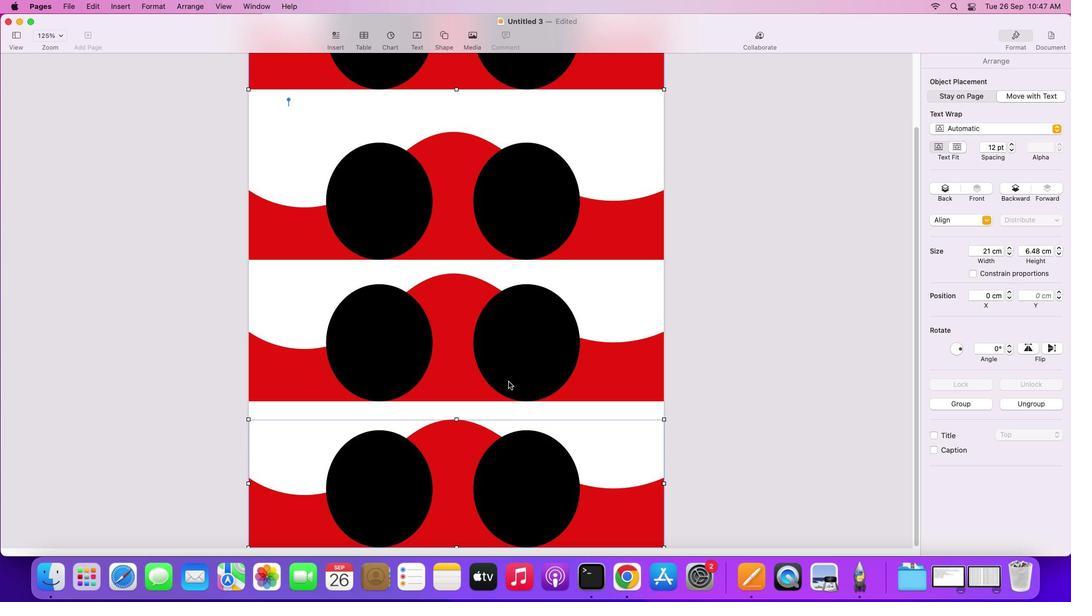 
Action: Mouse moved to (509, 378)
Screenshot: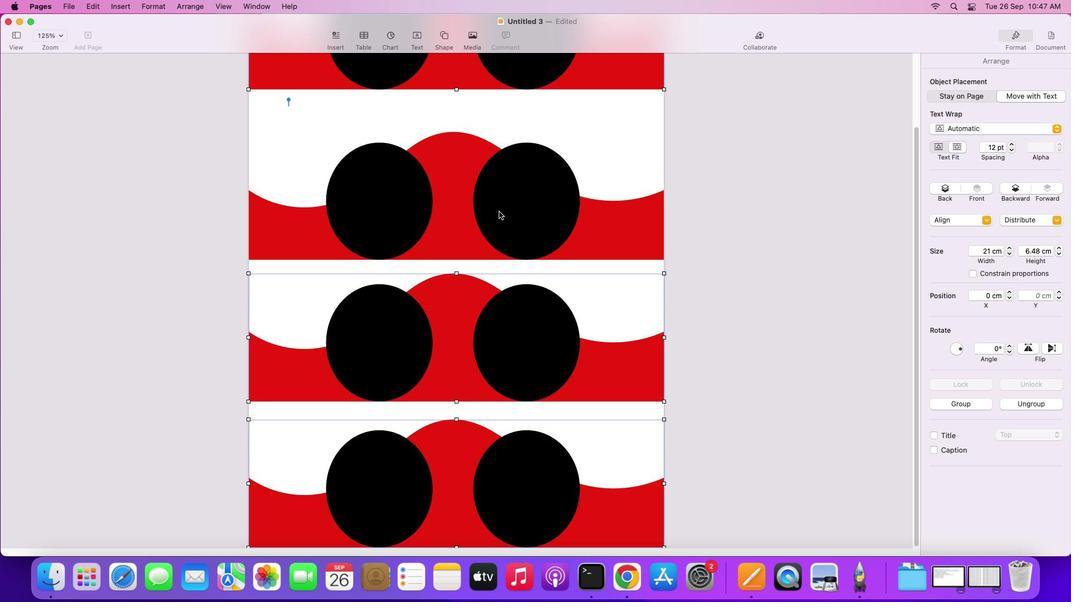 
Action: Mouse pressed left at (509, 378)
Screenshot: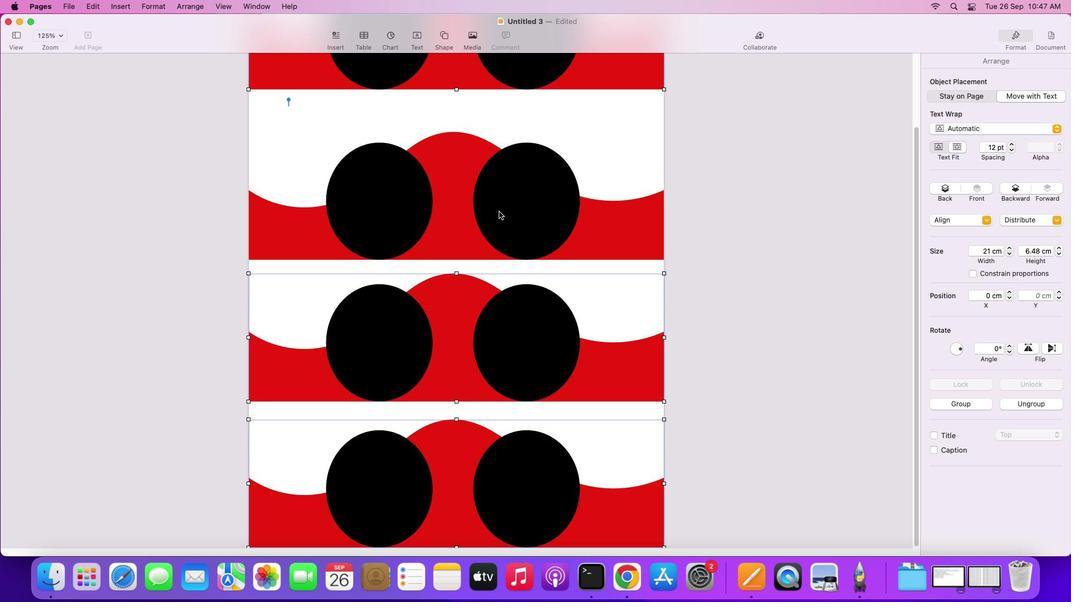 
Action: Mouse moved to (498, 212)
Screenshot: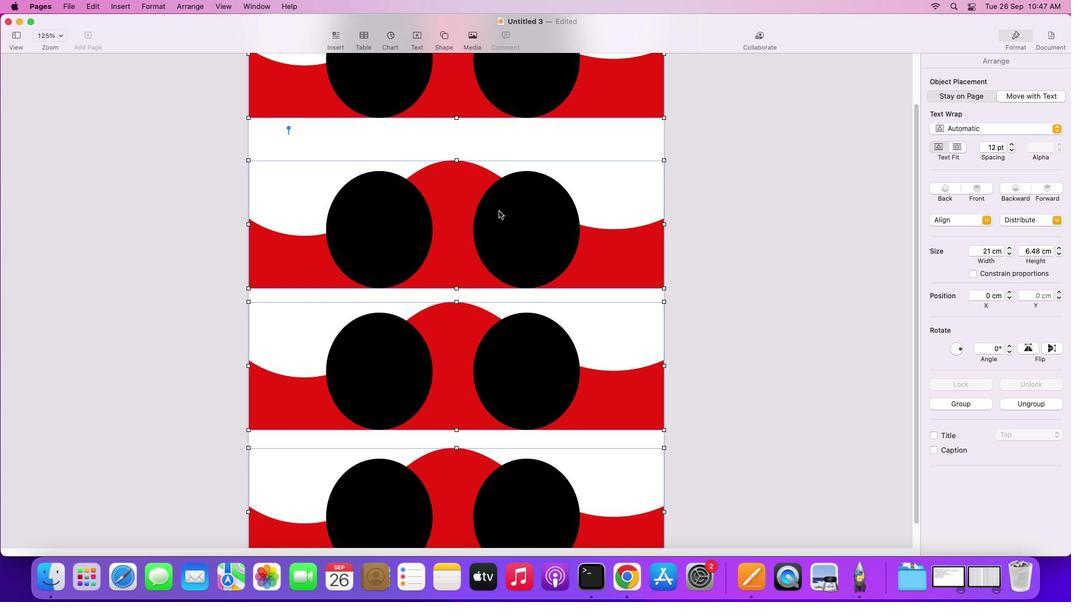 
Action: Mouse pressed left at (498, 212)
Screenshot: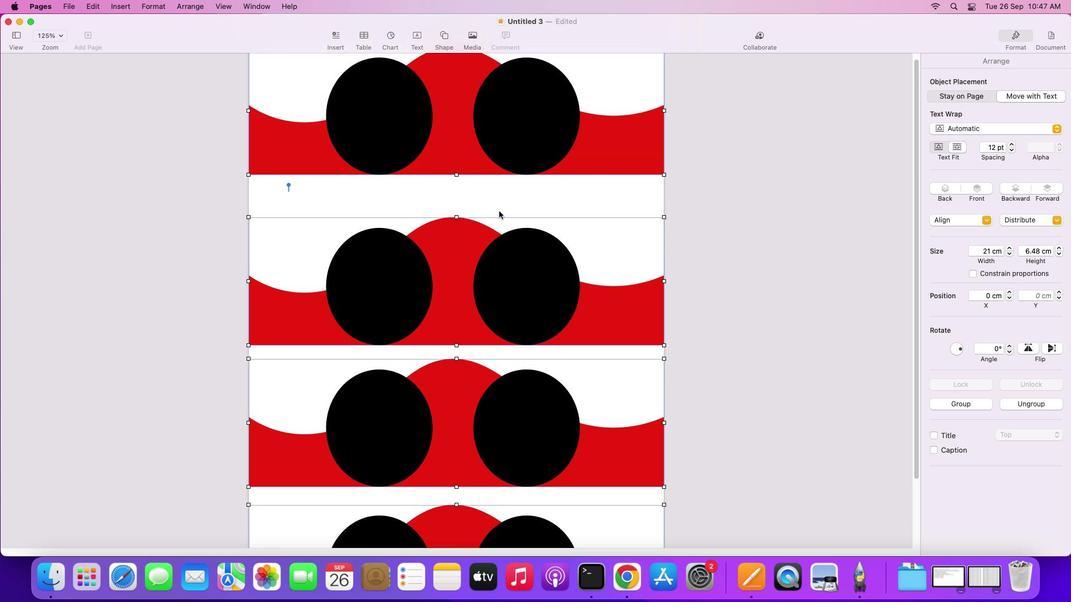 
Action: Mouse moved to (498, 211)
Screenshot: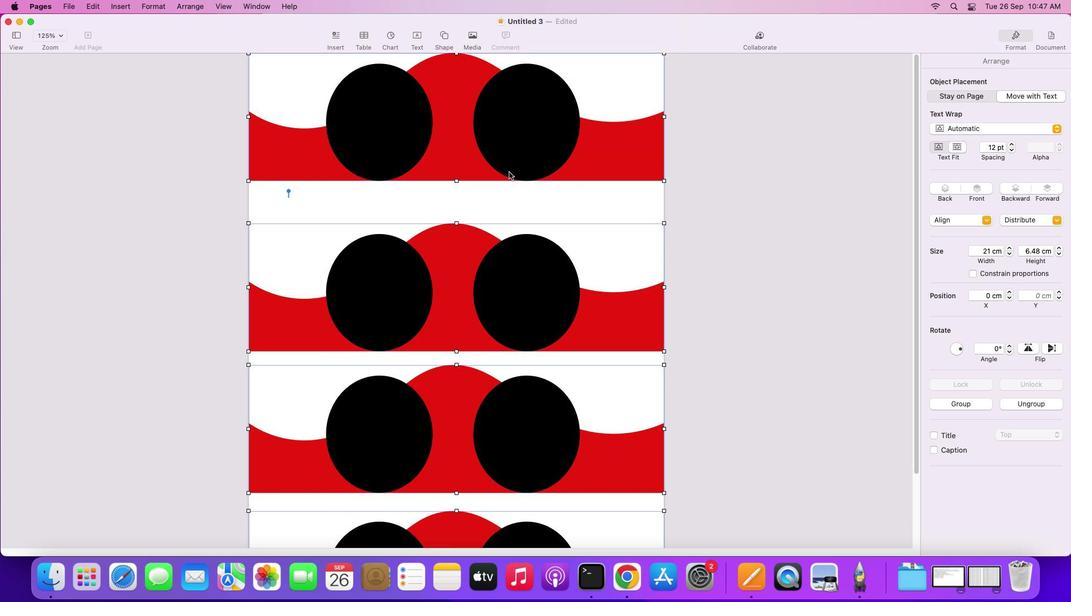 
Action: Mouse scrolled (498, 211) with delta (0, 0)
Screenshot: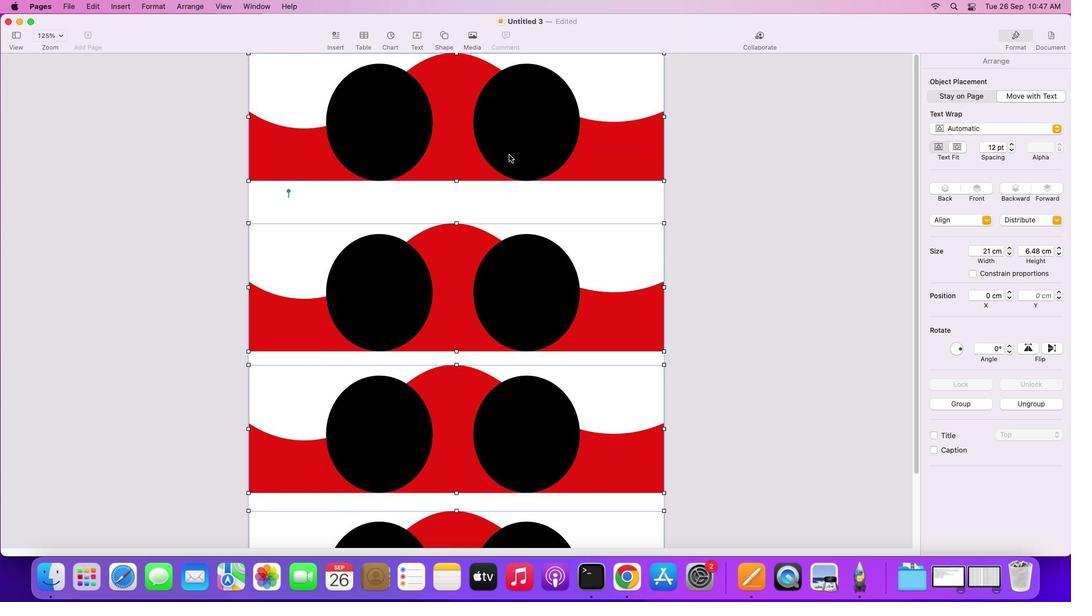 
Action: Mouse scrolled (498, 211) with delta (0, 0)
Screenshot: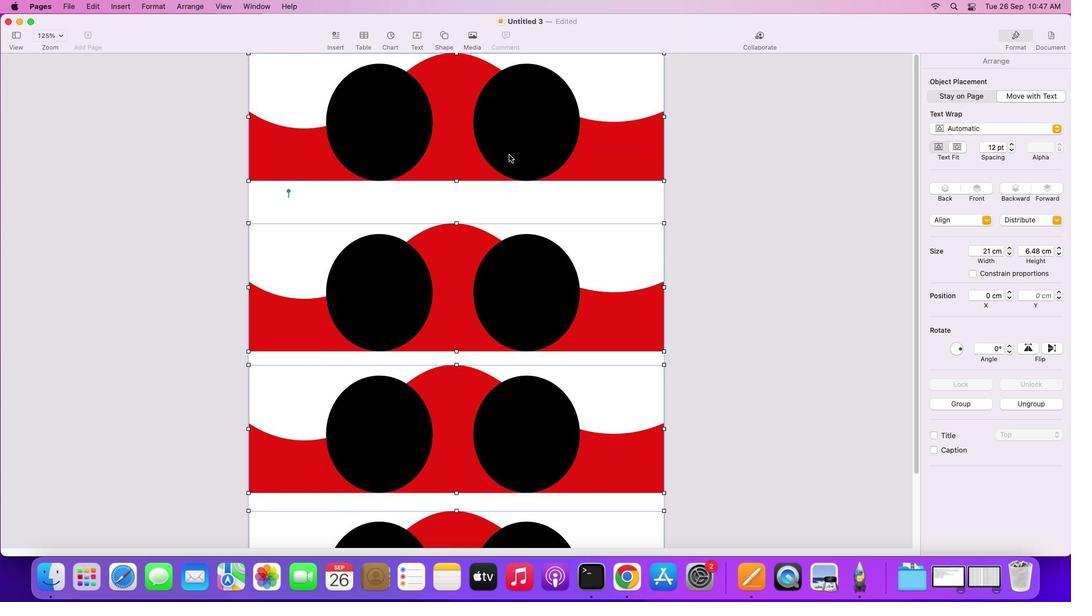 
Action: Mouse scrolled (498, 211) with delta (0, 1)
Screenshot: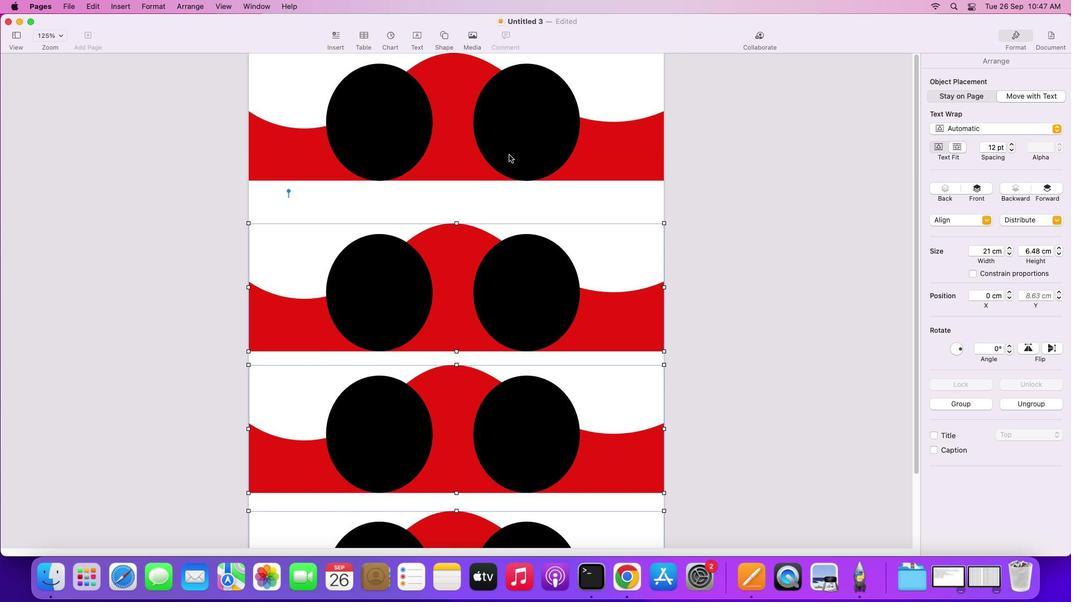 
Action: Mouse scrolled (498, 211) with delta (0, 2)
Screenshot: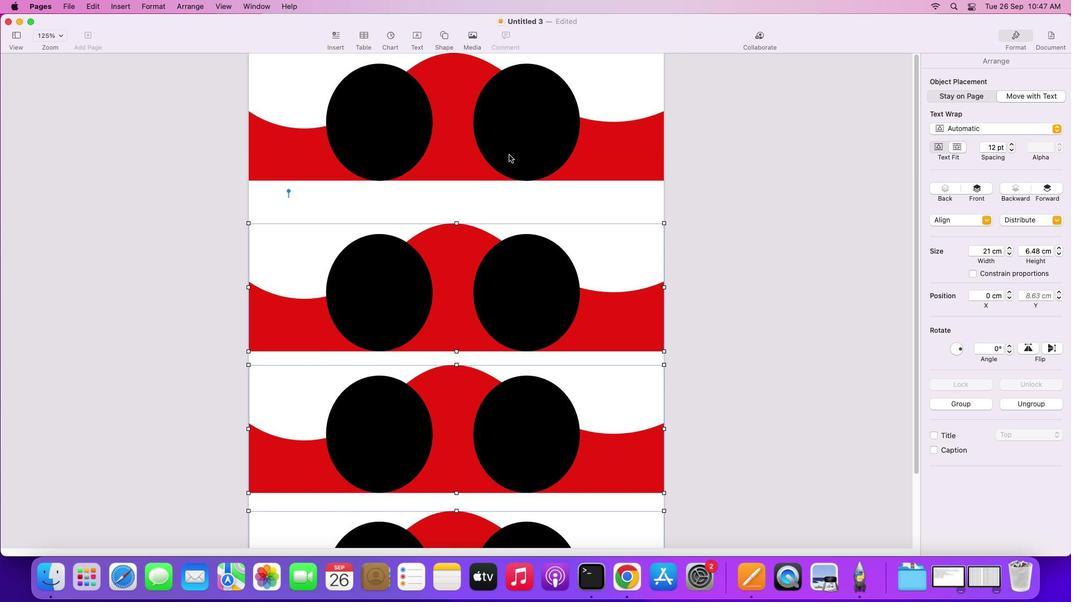 
Action: Mouse scrolled (498, 211) with delta (0, 3)
Screenshot: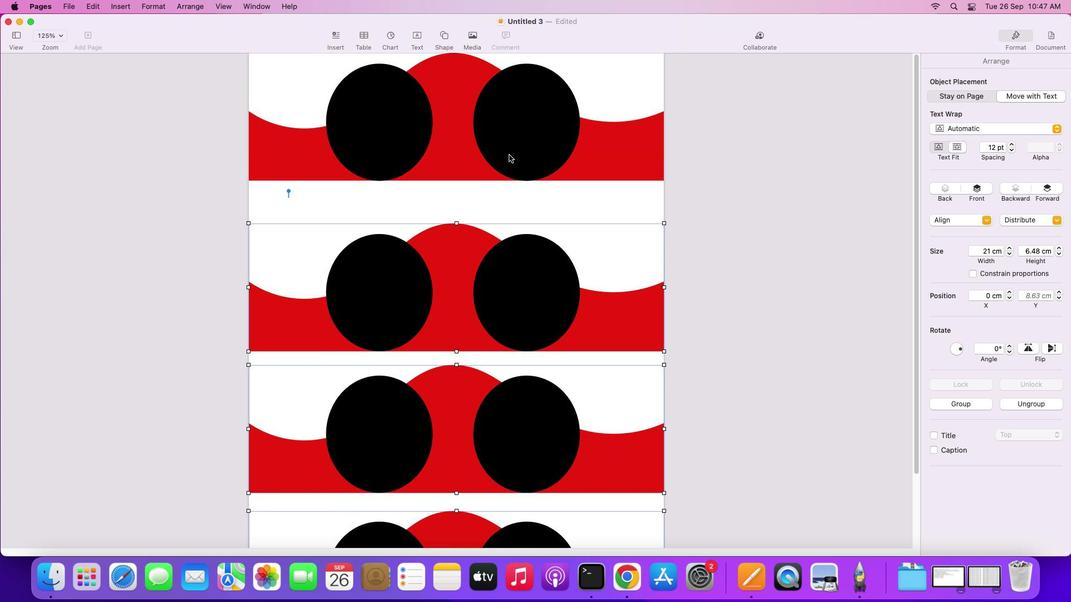 
Action: Mouse moved to (498, 208)
Screenshot: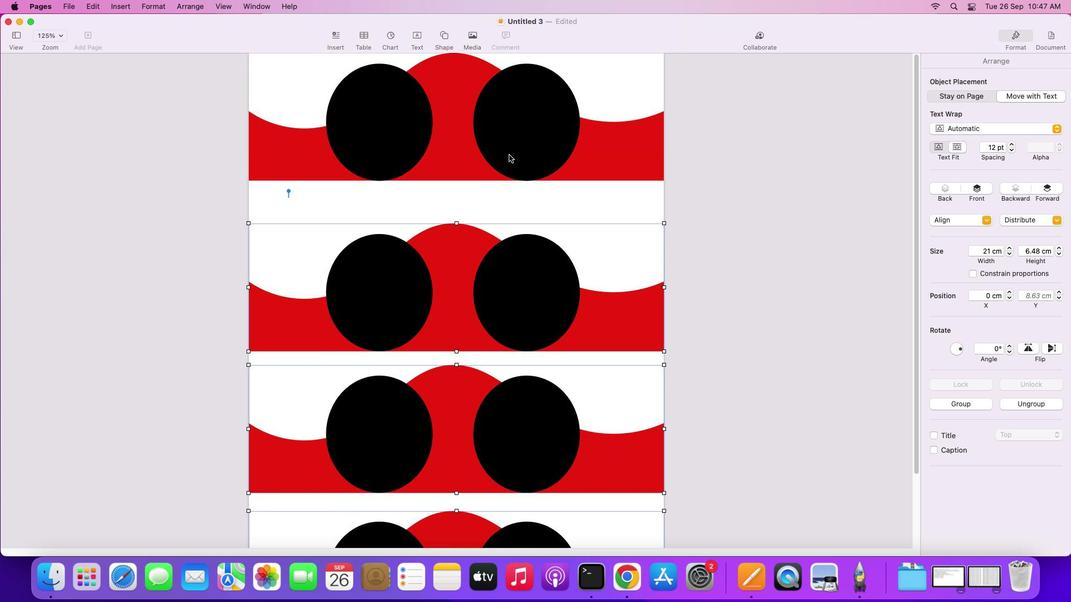 
Action: Key pressed Key.shift
Screenshot: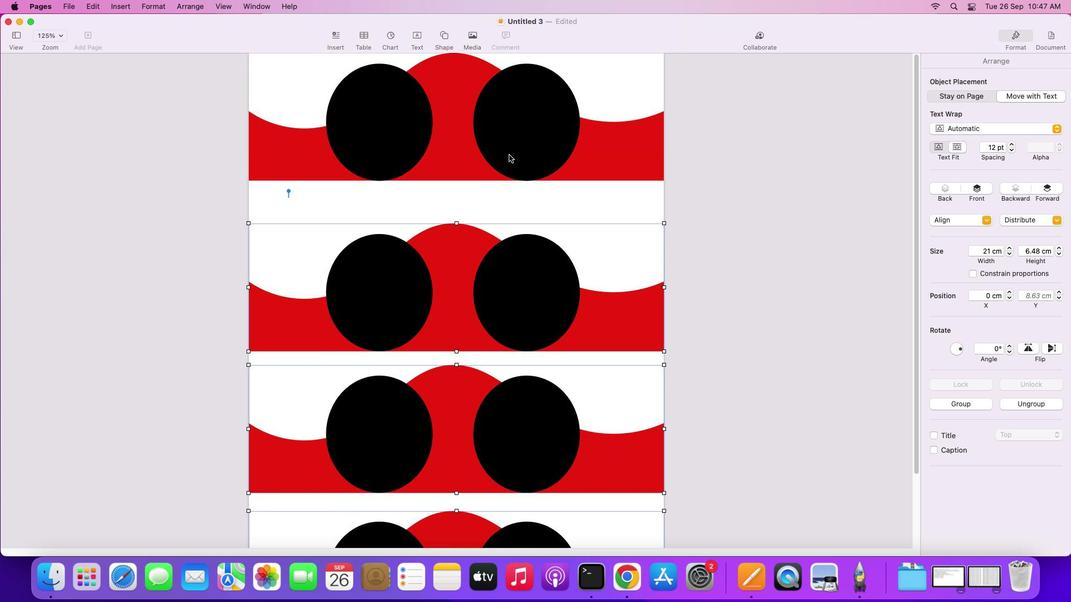 
Action: Mouse moved to (509, 155)
Screenshot: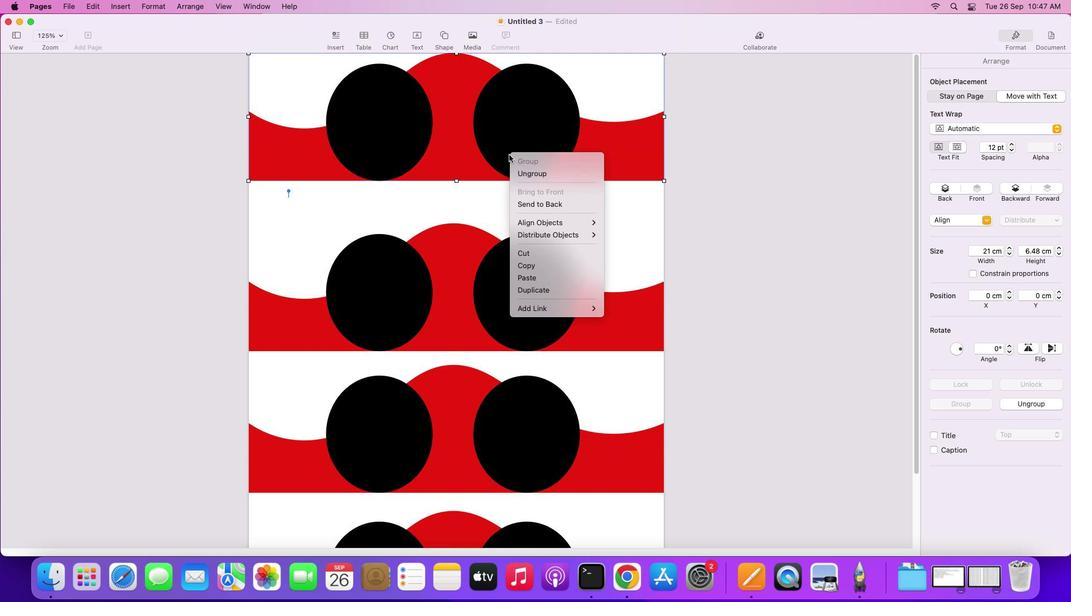 
Action: Mouse pressed left at (509, 155)
Screenshot: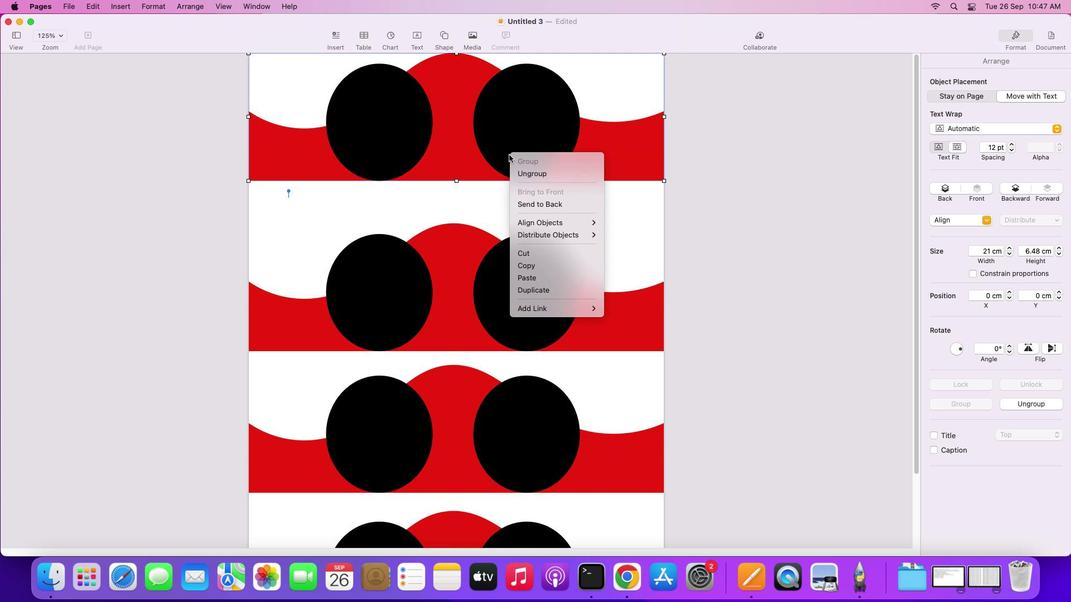 
Action: Mouse pressed right at (509, 155)
Screenshot: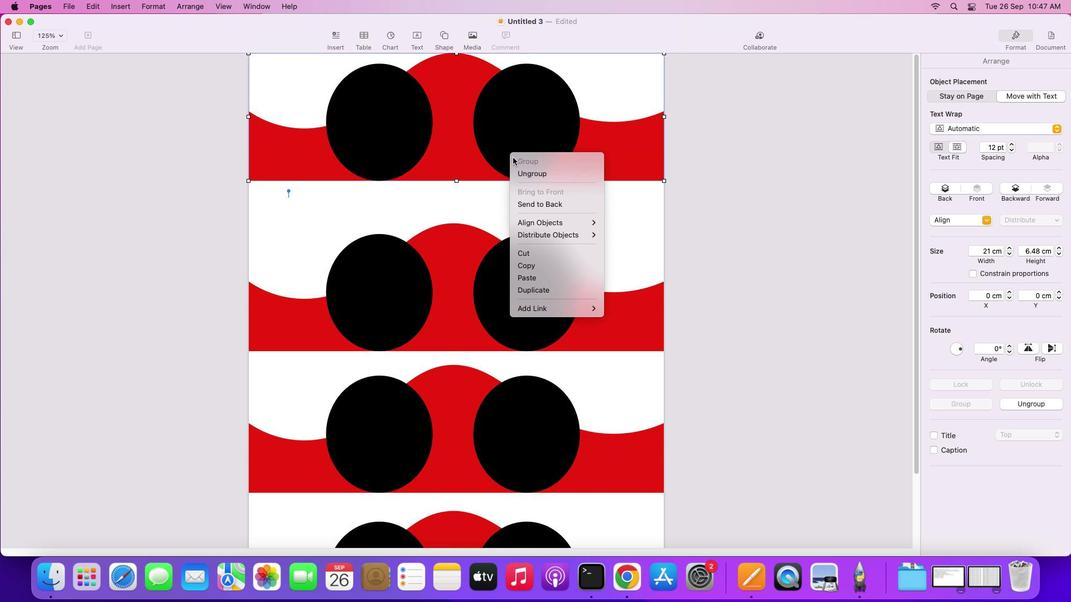 
Action: Mouse moved to (551, 172)
Screenshot: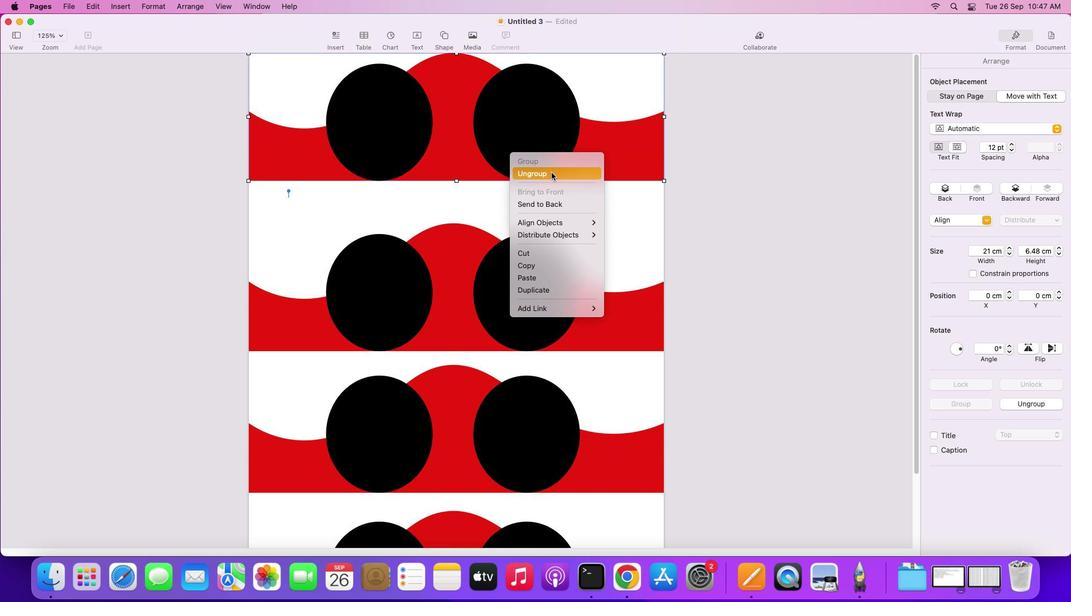 
Action: Mouse pressed left at (551, 172)
Screenshot: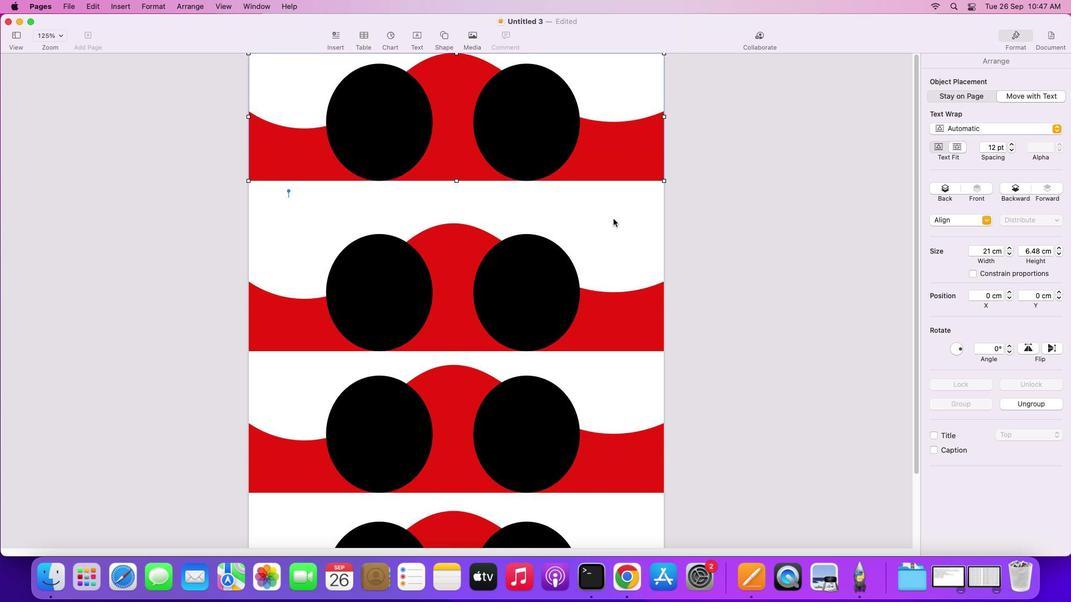 
Action: Mouse moved to (627, 228)
Screenshot: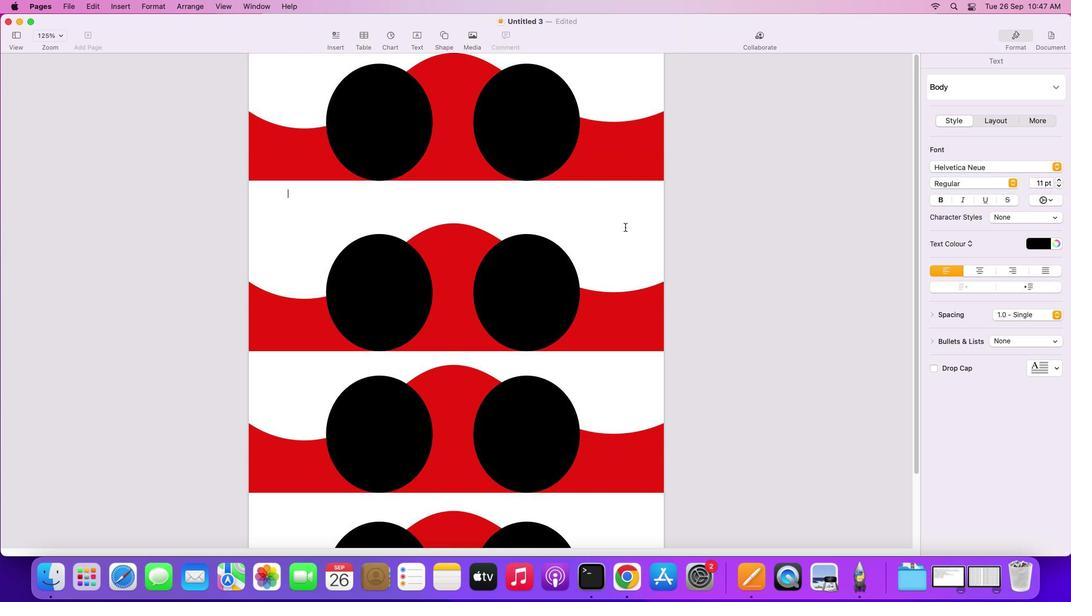
Action: Mouse pressed left at (627, 228)
Screenshot: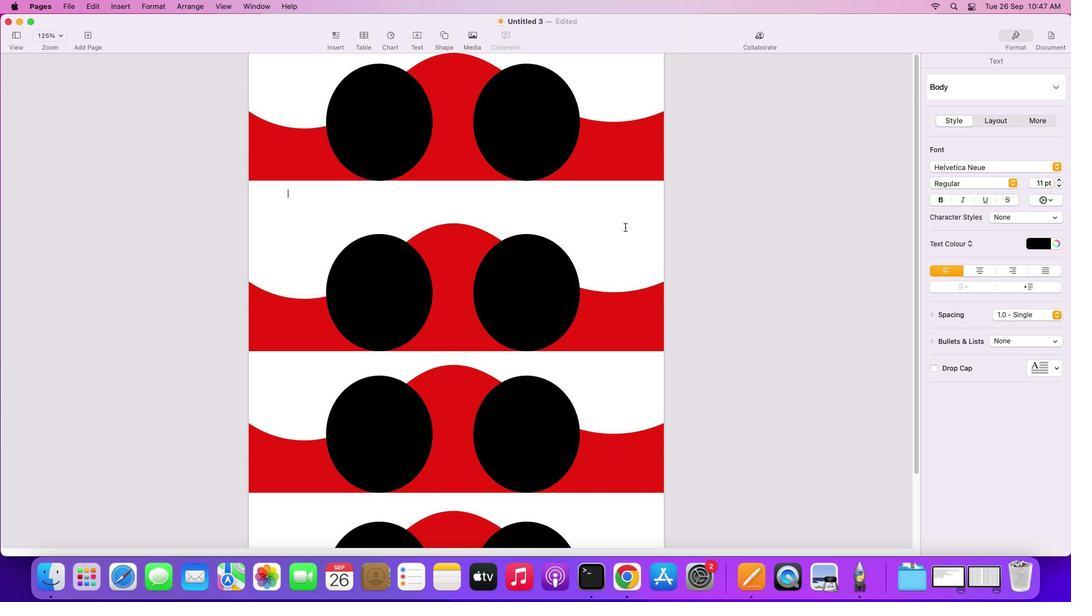 
Action: Mouse moved to (627, 332)
Screenshot: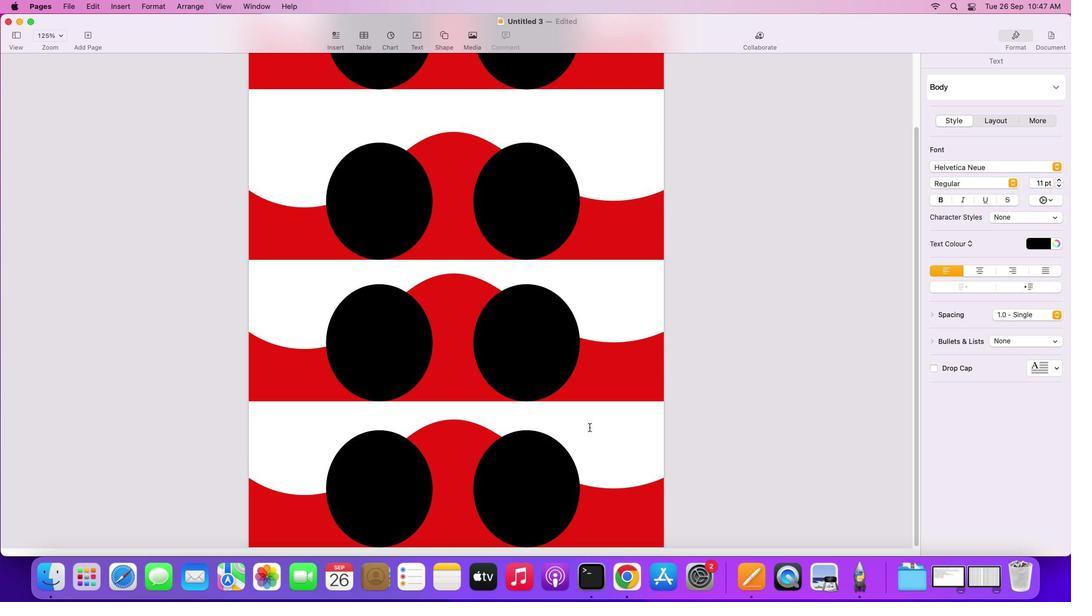 
Action: Mouse scrolled (627, 332) with delta (0, 0)
Screenshot: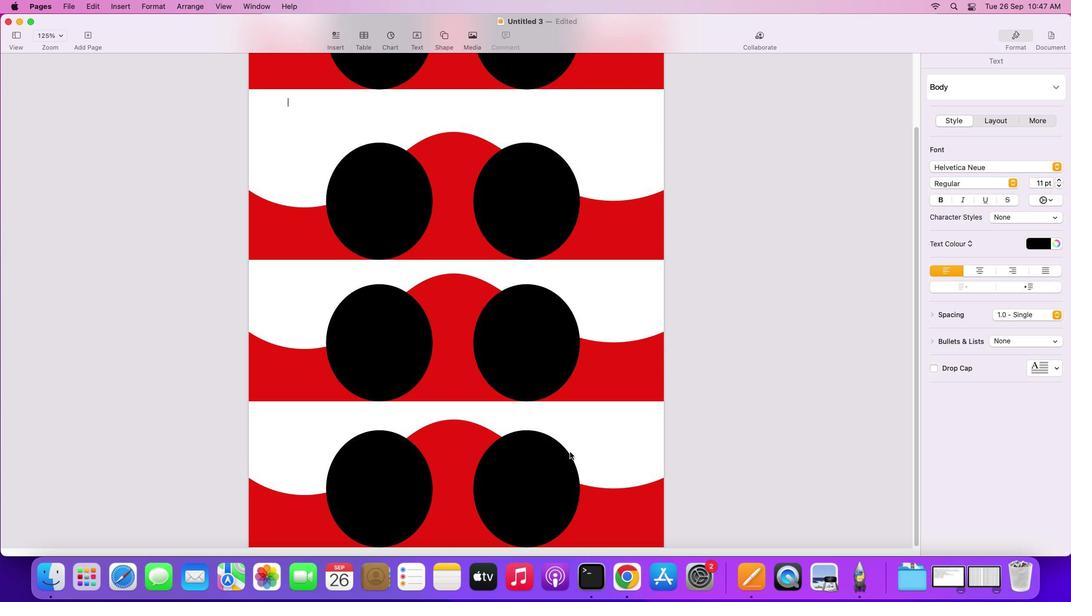 
Action: Mouse scrolled (627, 332) with delta (0, 0)
Screenshot: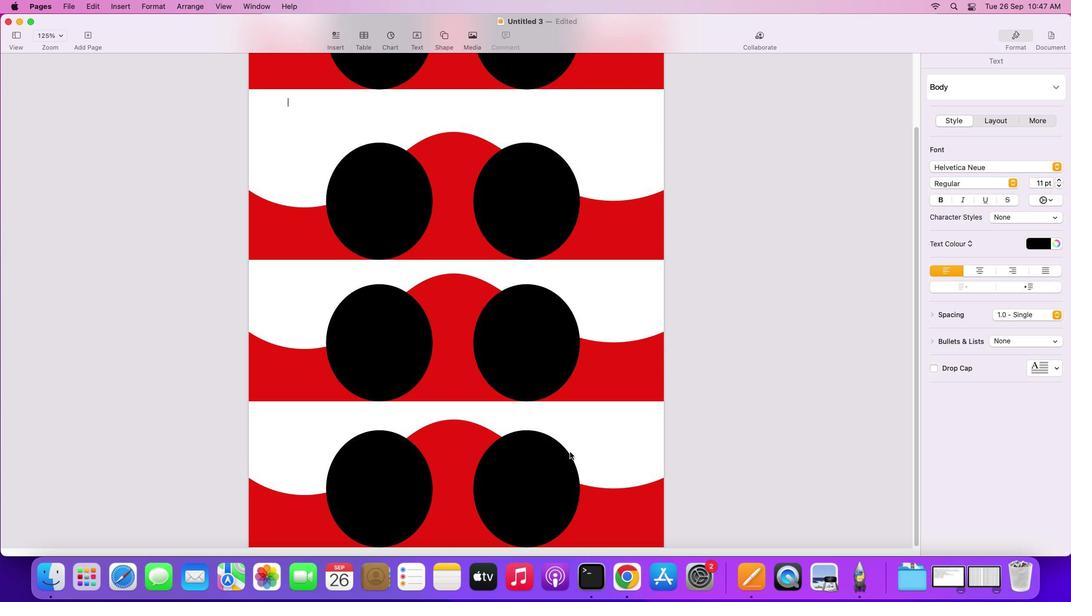 
Action: Mouse scrolled (627, 332) with delta (0, -2)
Screenshot: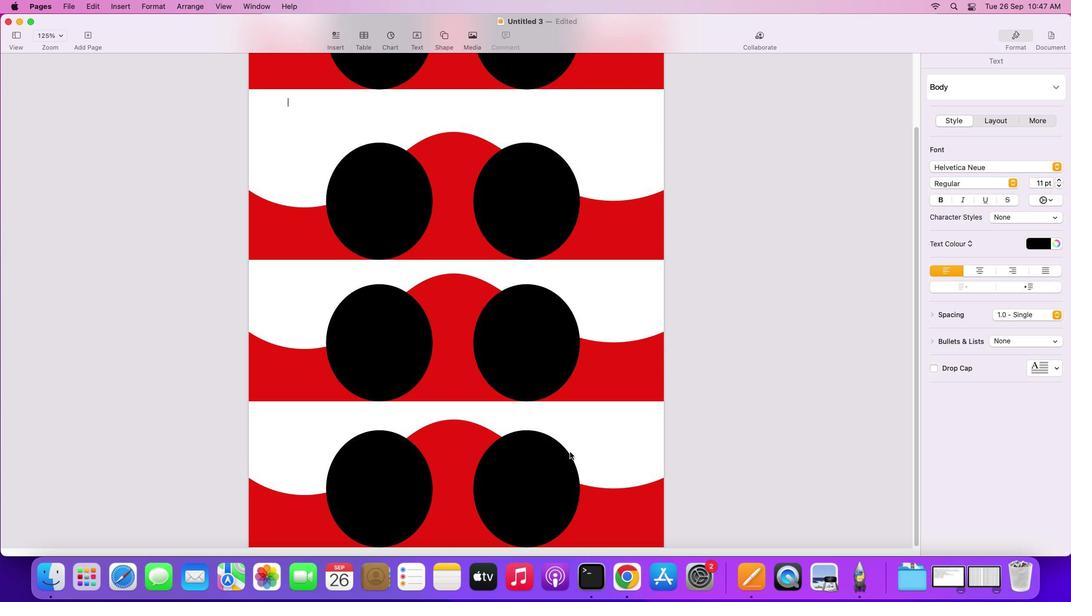 
Action: Mouse scrolled (627, 332) with delta (0, -2)
Screenshot: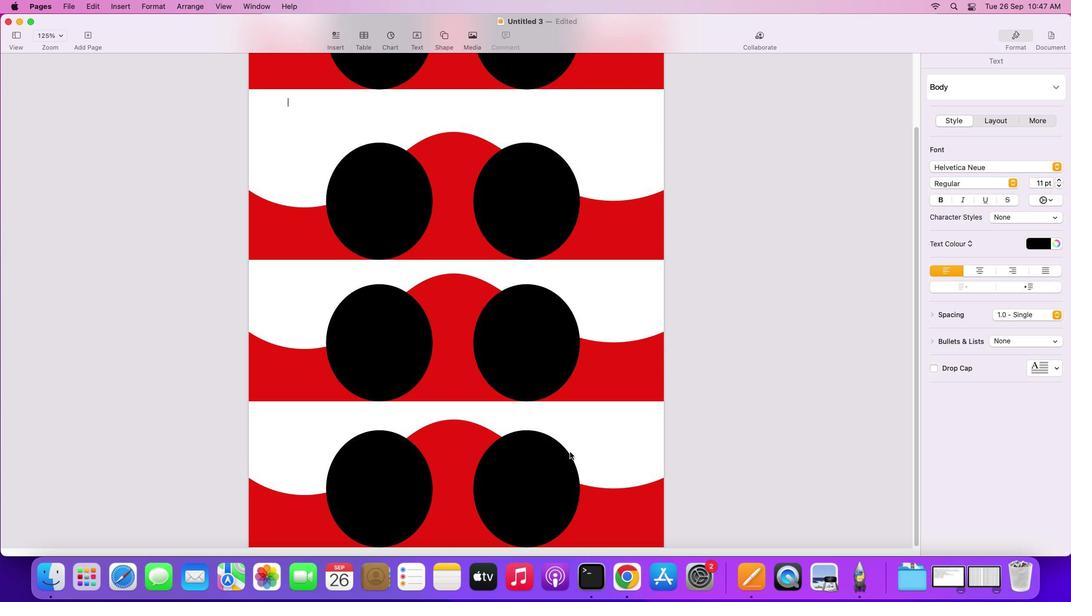 
Action: Mouse scrolled (627, 332) with delta (0, -3)
Screenshot: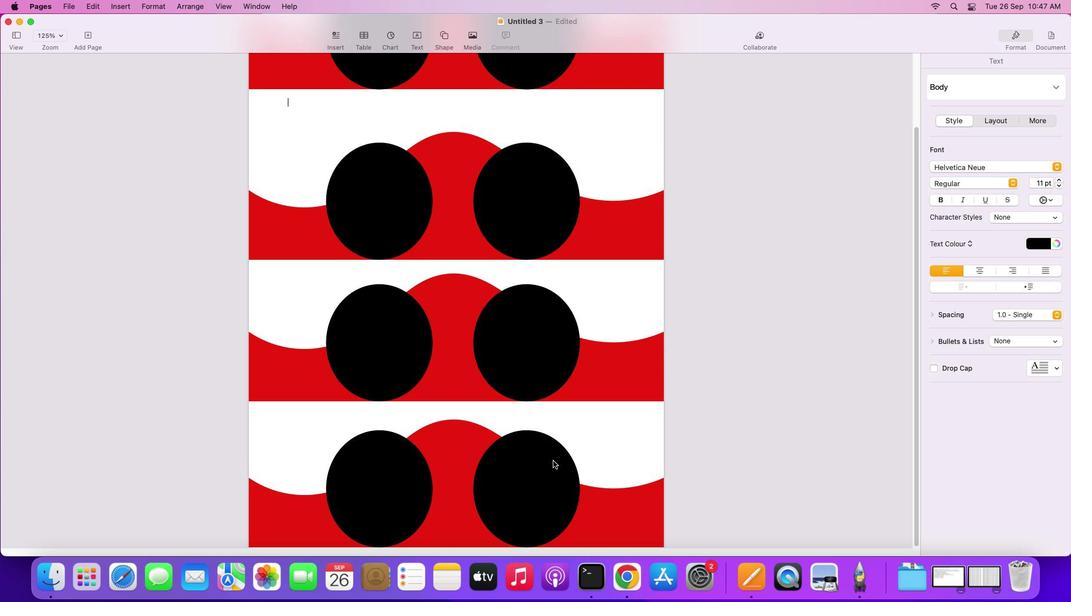 
Action: Mouse moved to (546, 465)
Screenshot: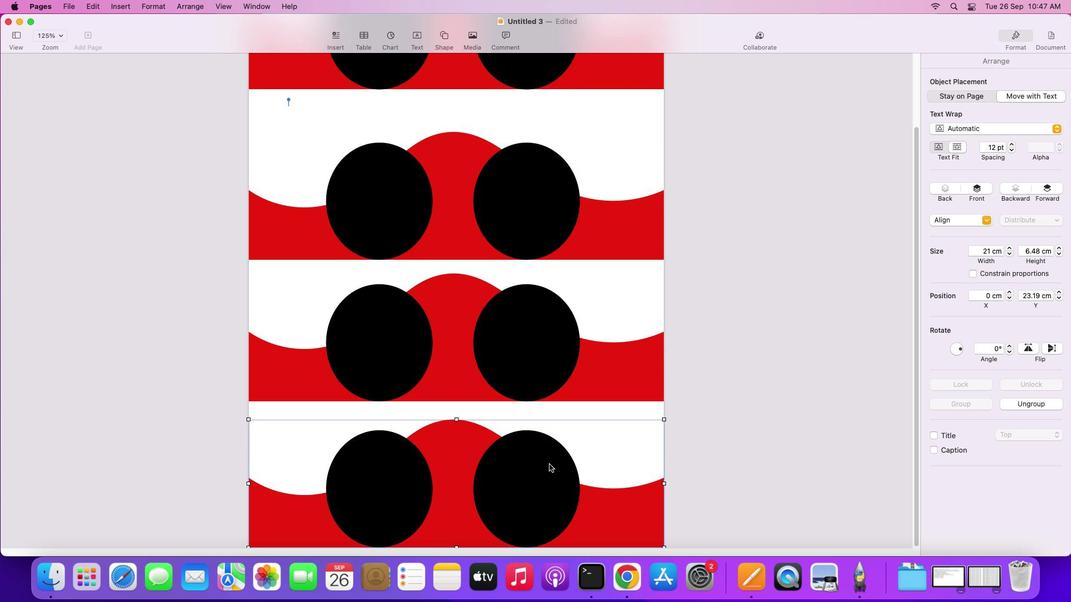
Action: Mouse pressed left at (546, 465)
Screenshot: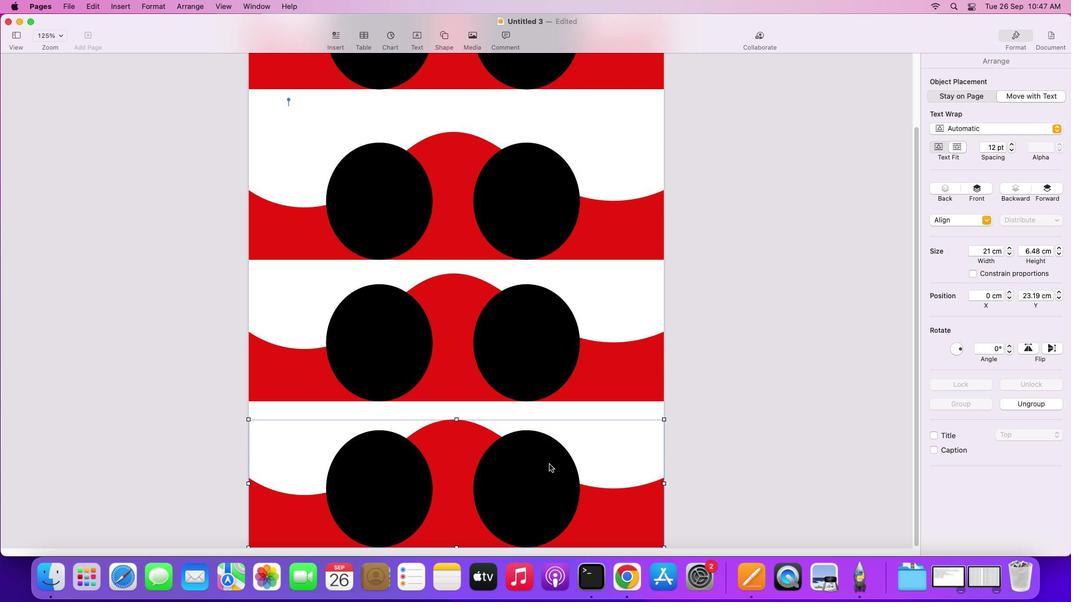 
Action: Mouse moved to (514, 474)
Screenshot: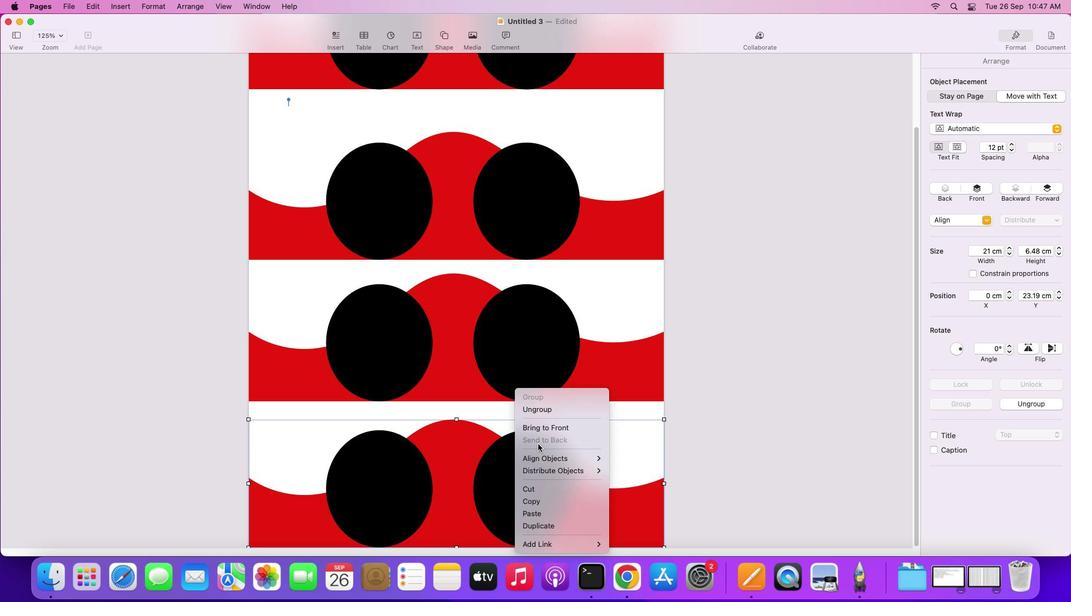
Action: Mouse pressed right at (514, 474)
Screenshot: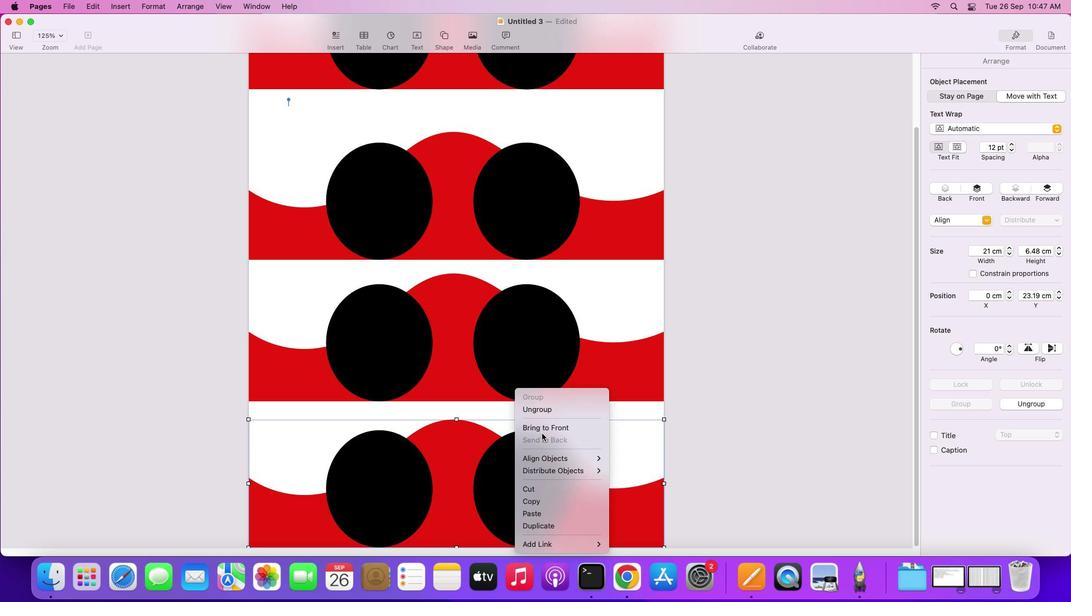 
Action: Mouse moved to (547, 411)
Screenshot: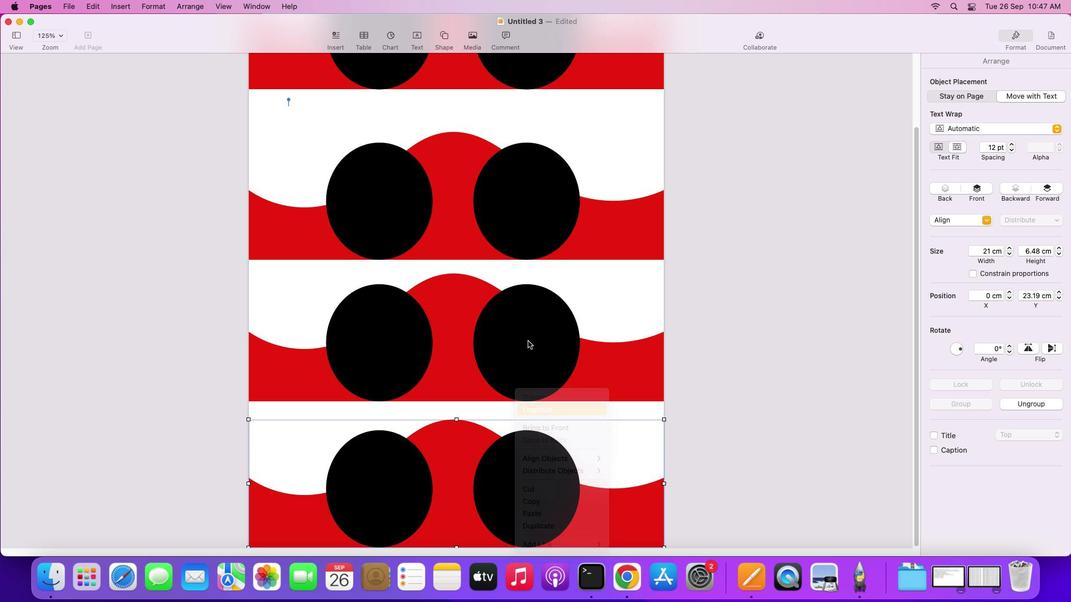 
Action: Mouse pressed left at (547, 411)
Screenshot: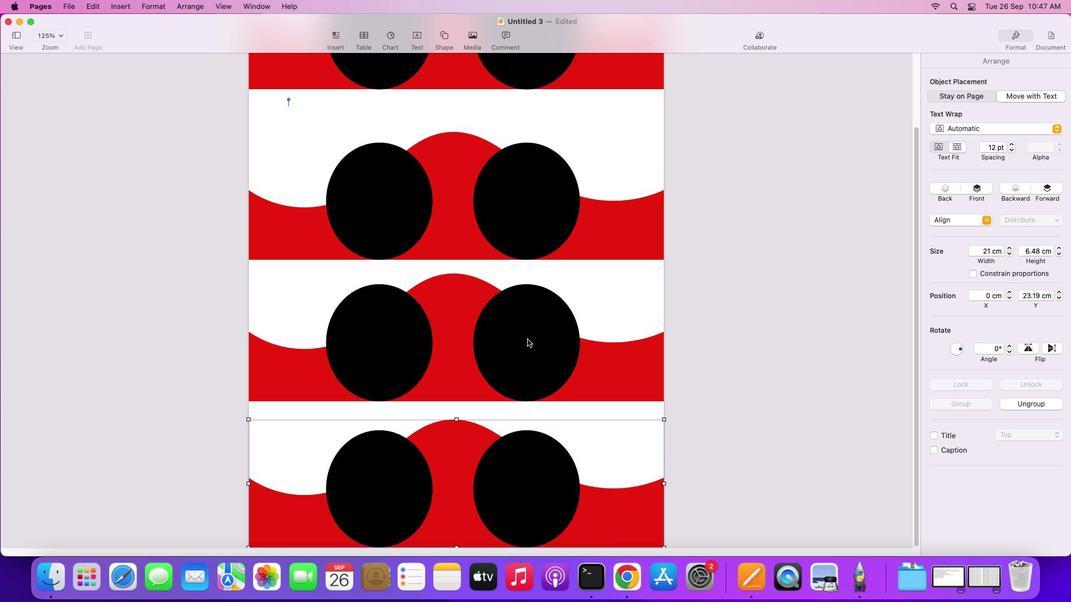 
Action: Mouse moved to (527, 339)
Screenshot: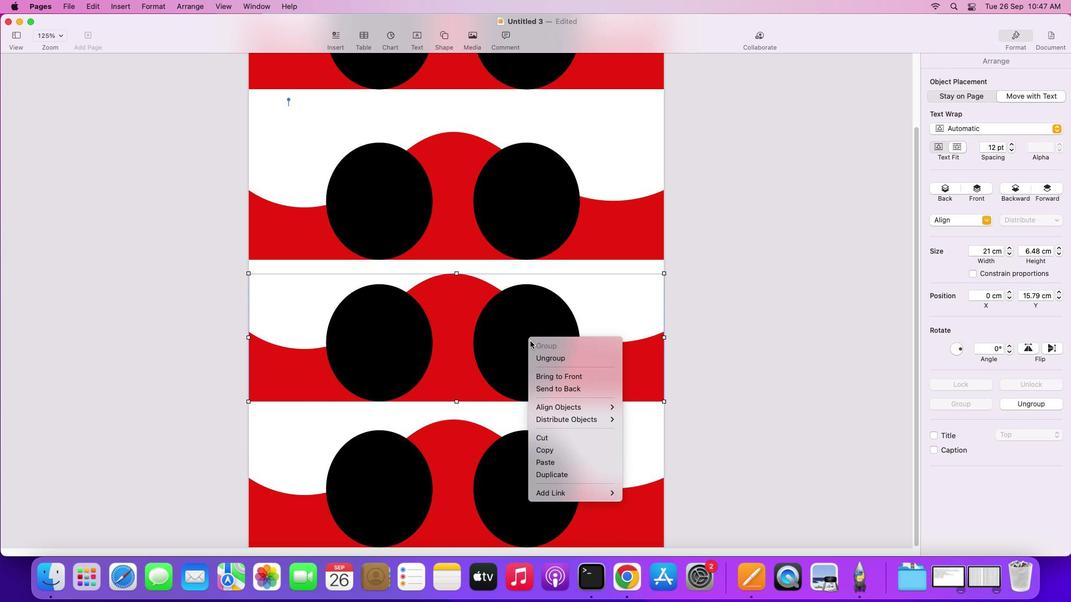 
Action: Mouse pressed left at (527, 339)
Screenshot: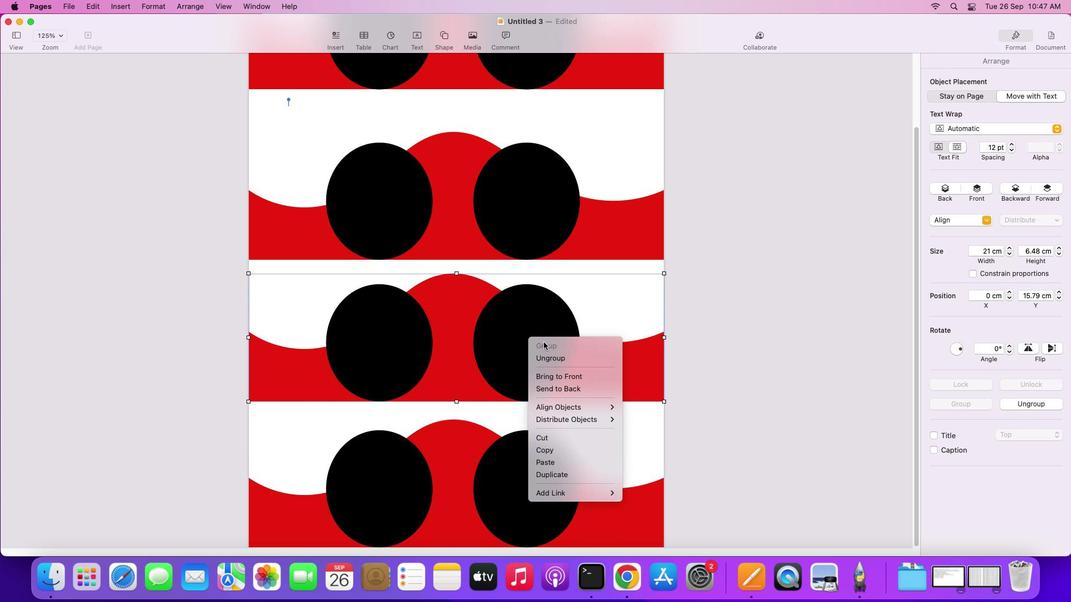 
Action: Mouse pressed right at (527, 339)
Screenshot: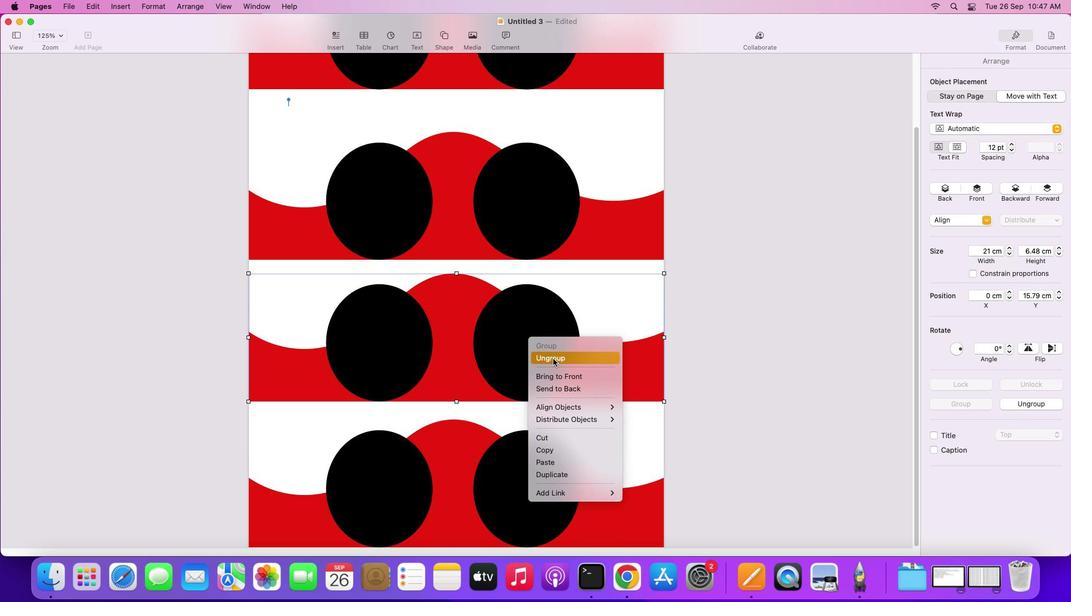 
Action: Mouse moved to (553, 359)
Screenshot: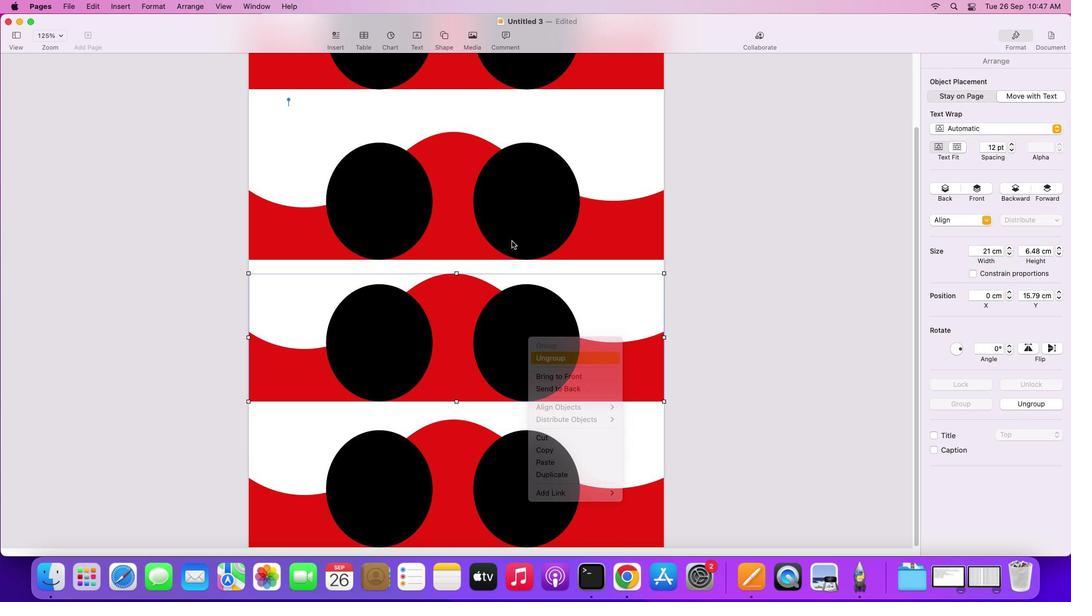 
Action: Mouse pressed left at (553, 359)
Screenshot: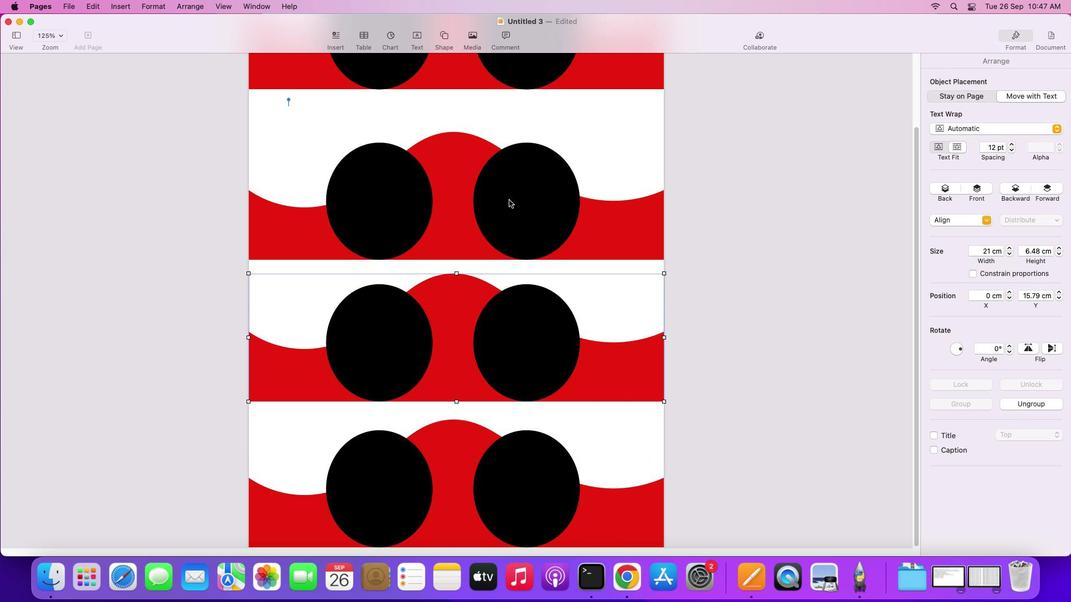
Action: Mouse moved to (508, 199)
Screenshot: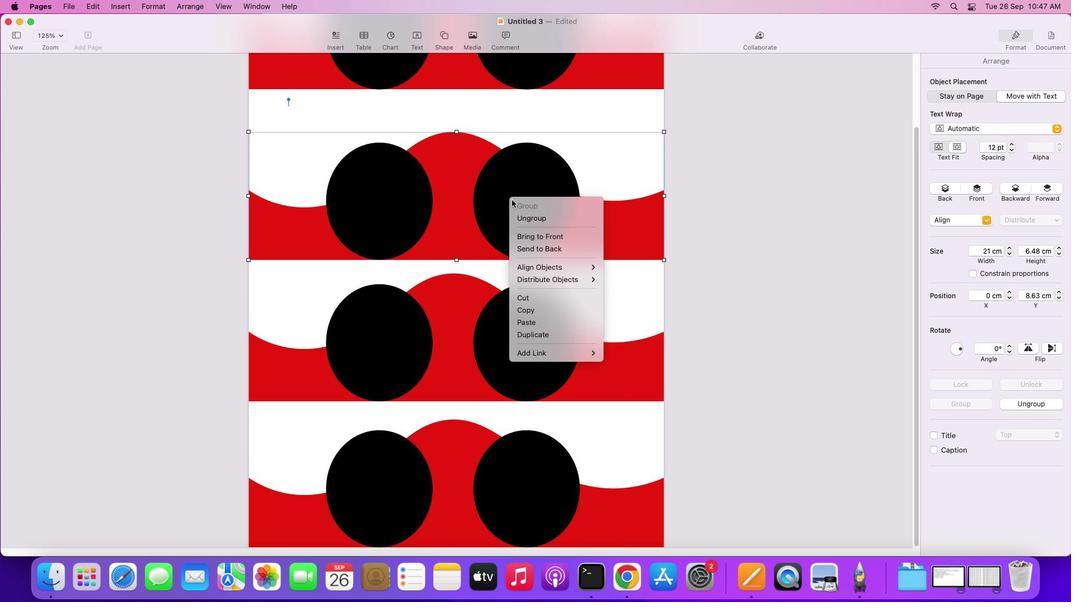 
Action: Mouse pressed left at (508, 199)
Screenshot: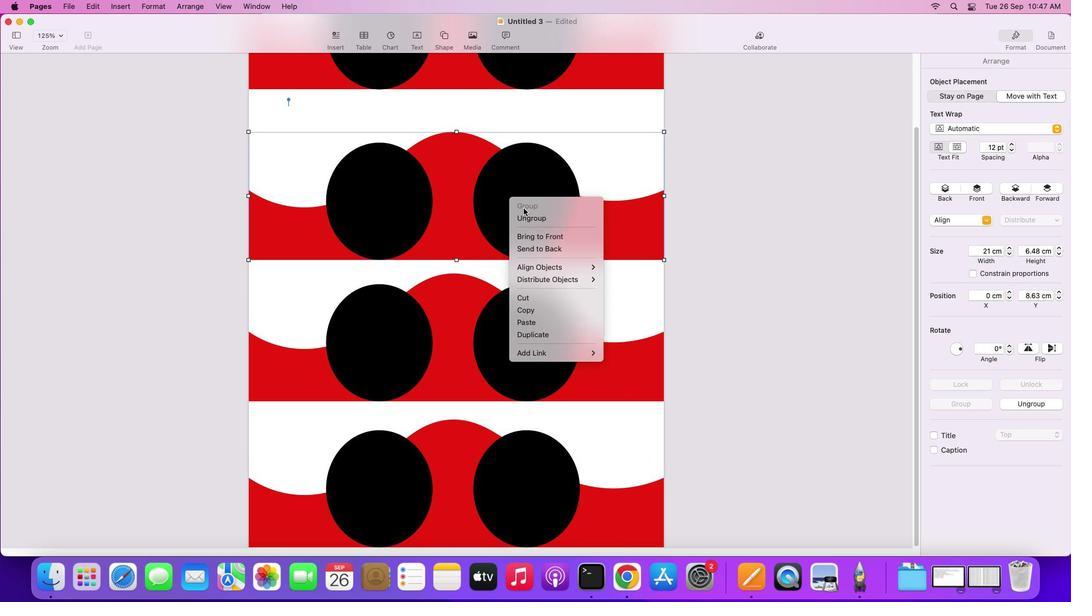 
Action: Mouse moved to (508, 199)
Screenshot: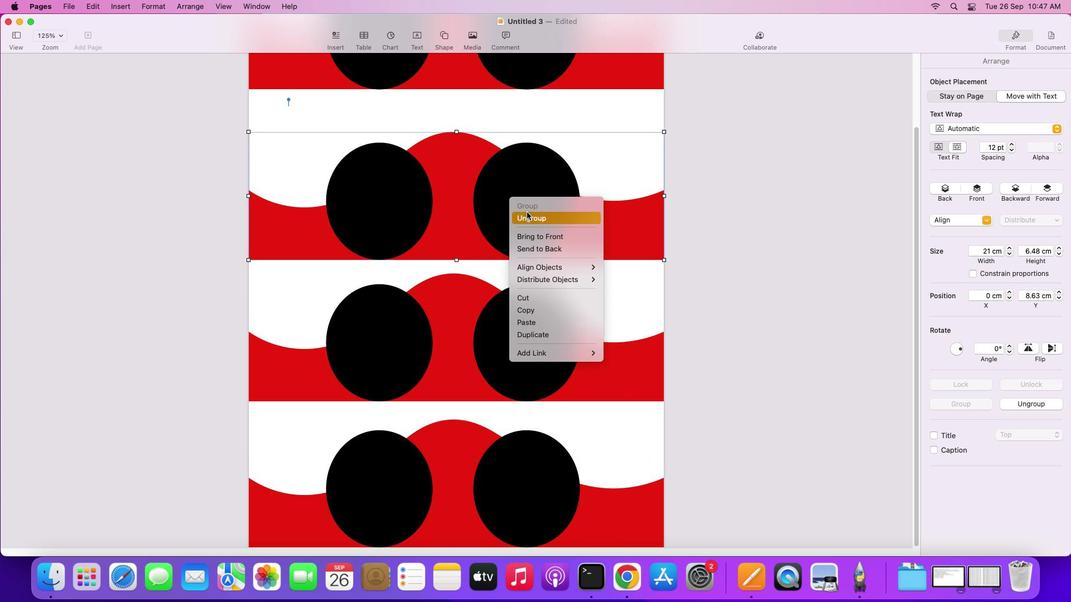 
Action: Mouse pressed right at (508, 199)
Screenshot: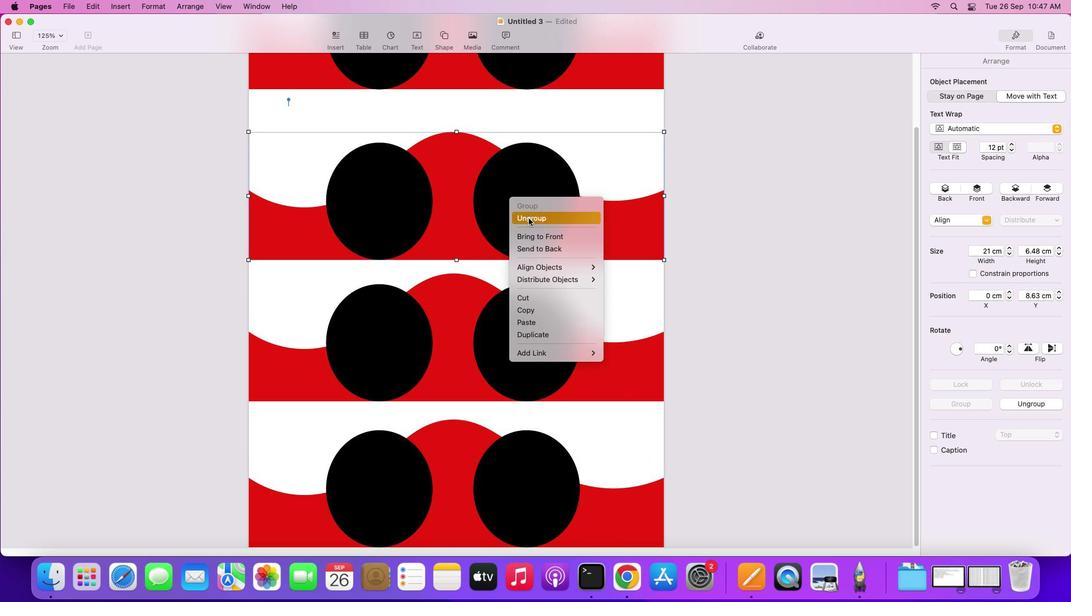 
Action: Mouse moved to (529, 218)
Screenshot: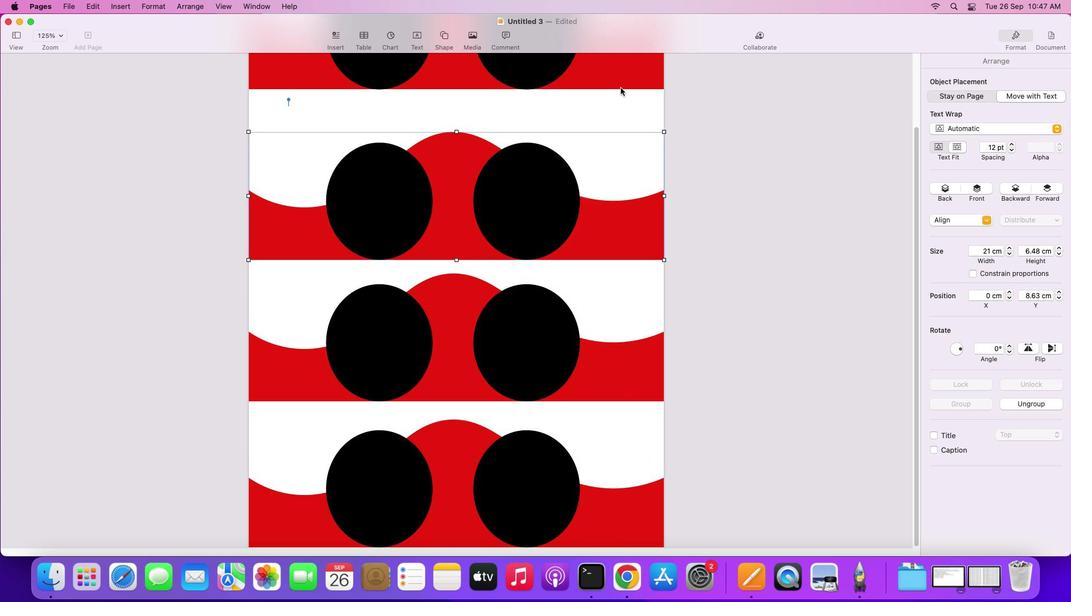 
Action: Mouse pressed left at (529, 218)
Screenshot: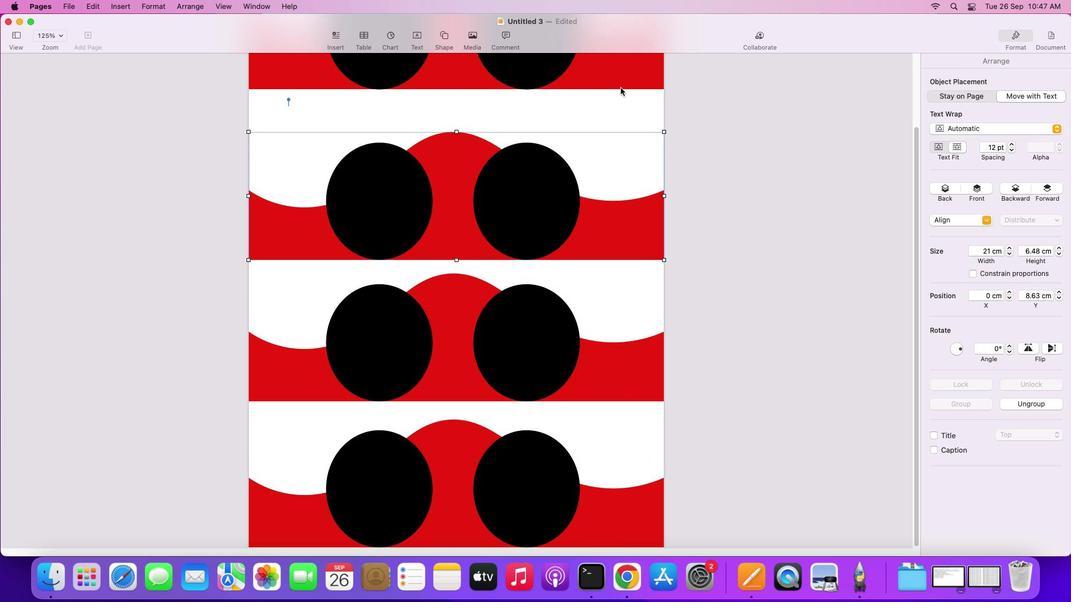 
Action: Mouse moved to (604, 105)
Screenshot: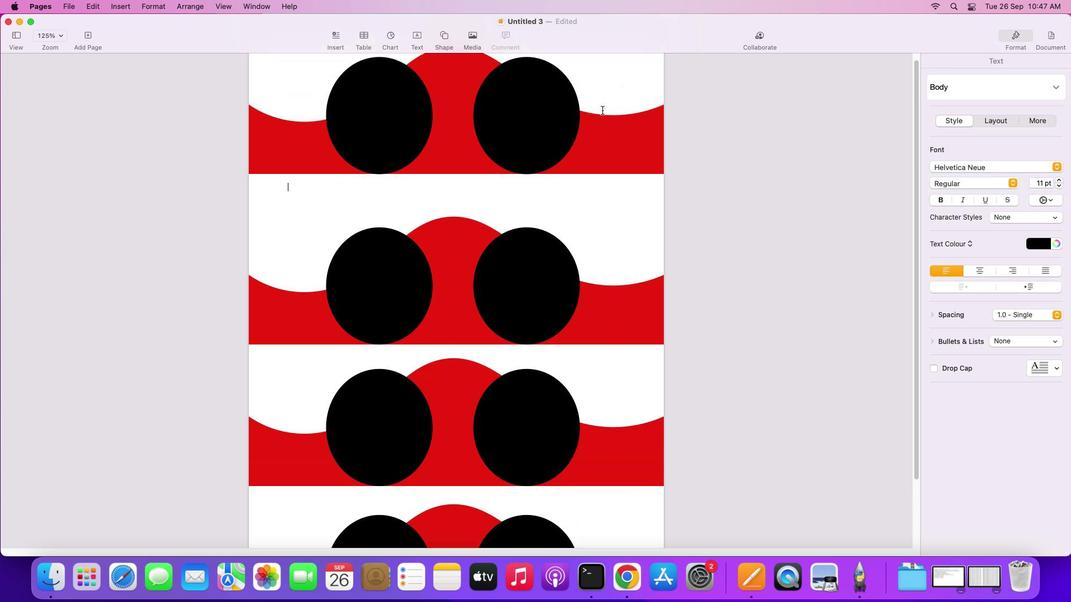 
Action: Mouse pressed left at (604, 105)
Screenshot: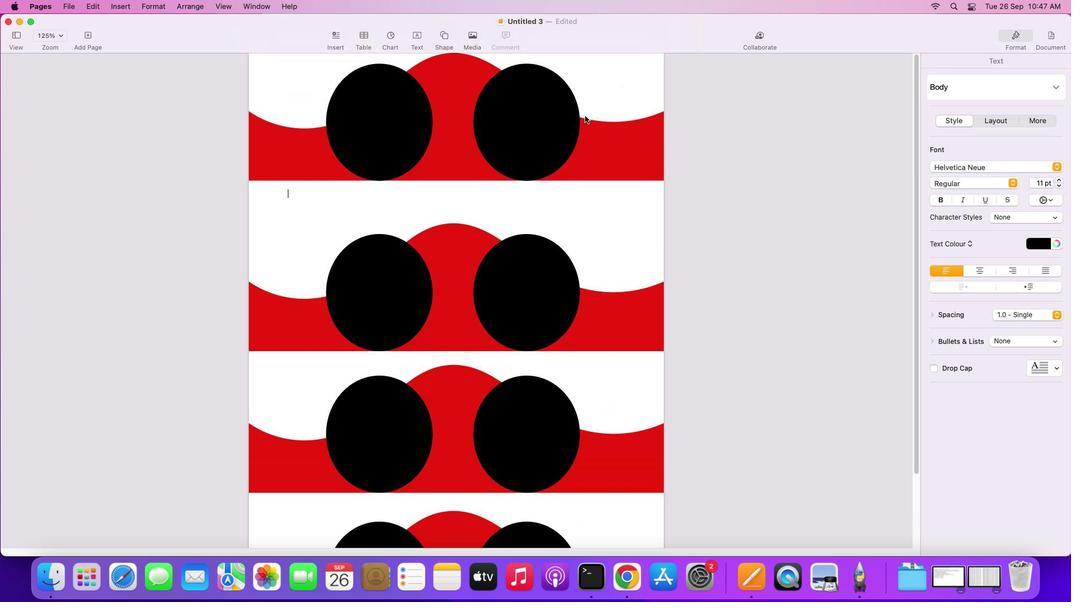 
Action: Mouse scrolled (604, 105) with delta (0, 0)
Screenshot: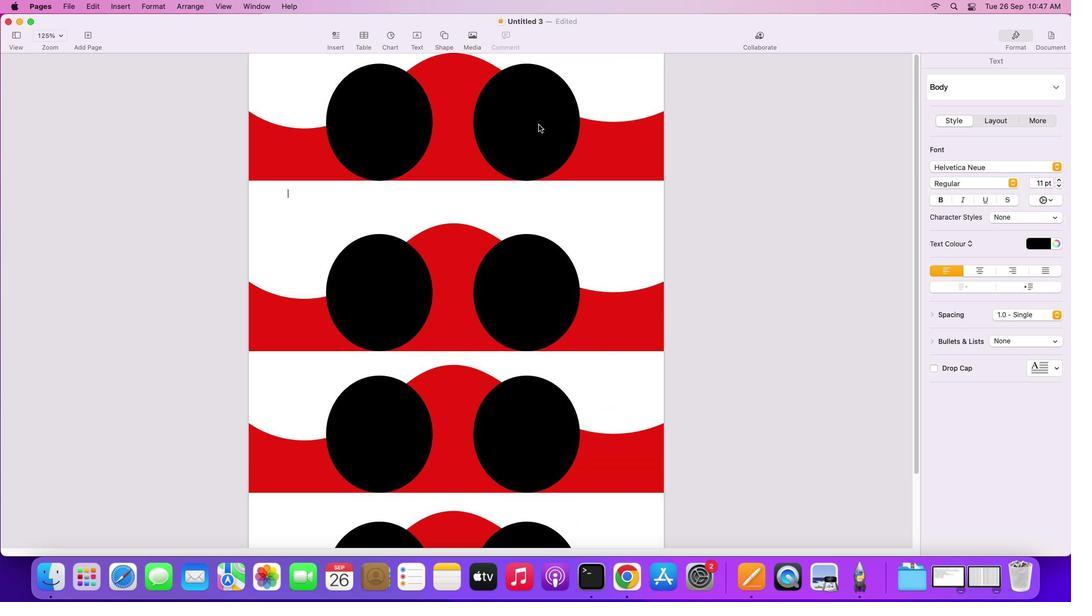 
Action: Mouse scrolled (604, 105) with delta (0, 0)
Screenshot: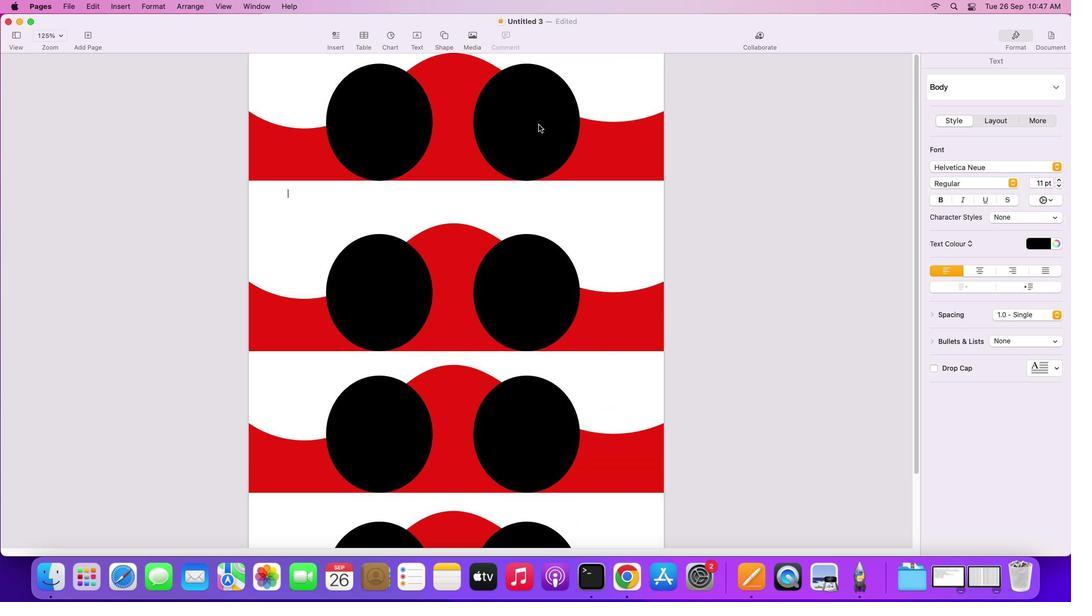 
Action: Mouse scrolled (604, 105) with delta (0, 2)
Screenshot: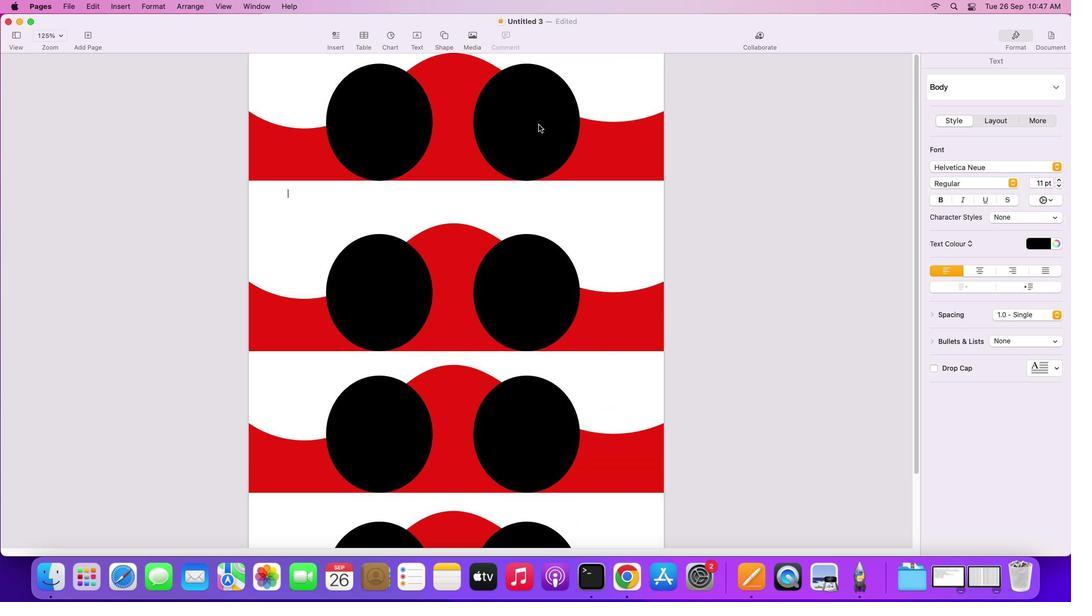
Action: Mouse scrolled (604, 105) with delta (0, 2)
Screenshot: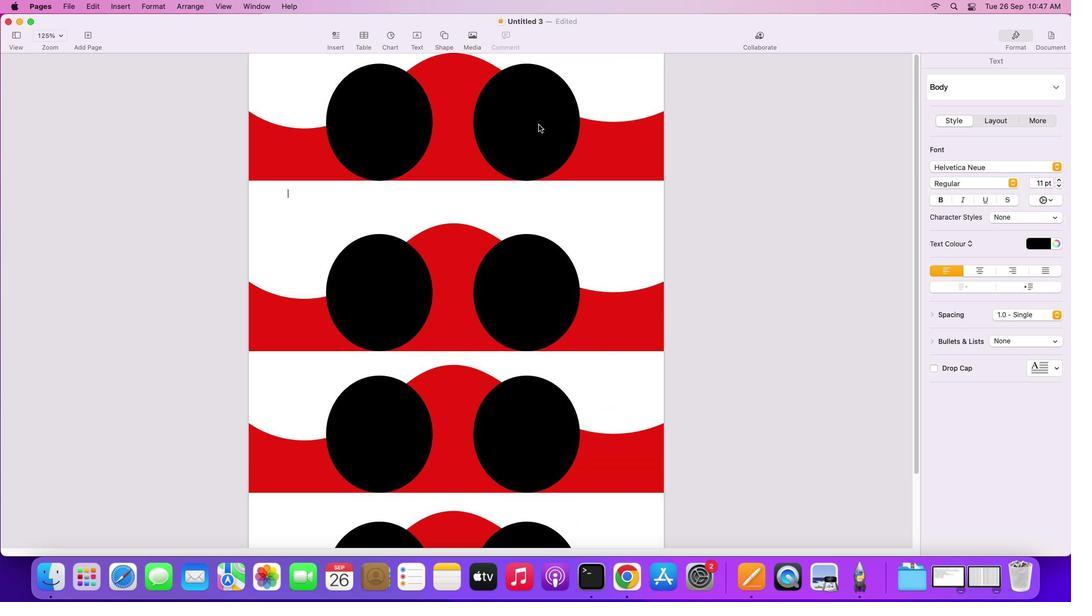 
Action: Mouse scrolled (604, 105) with delta (0, 3)
Screenshot: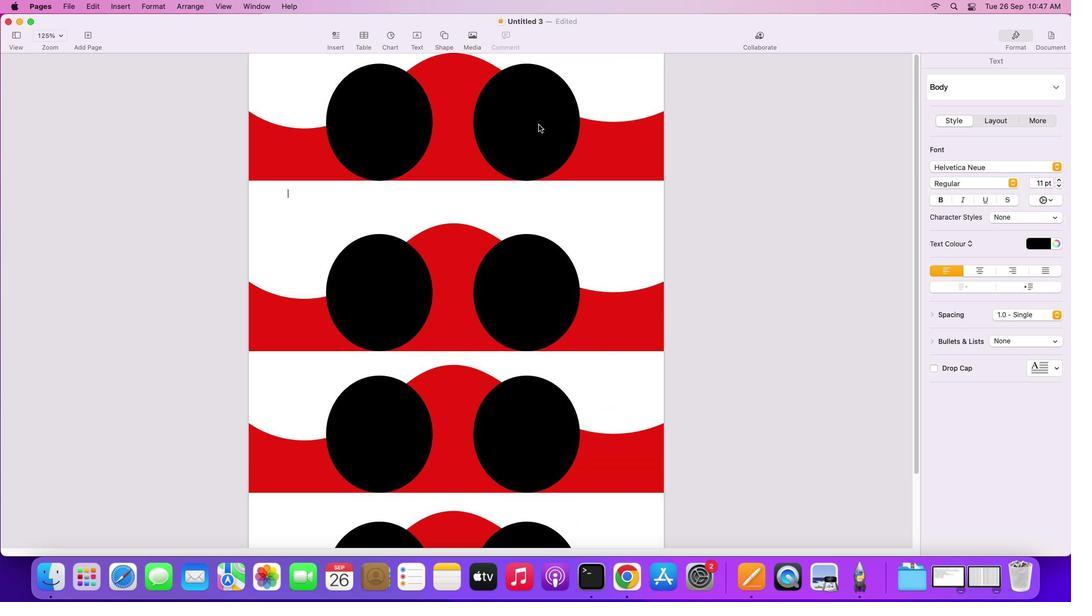 
Action: Mouse scrolled (604, 105) with delta (0, 3)
Screenshot: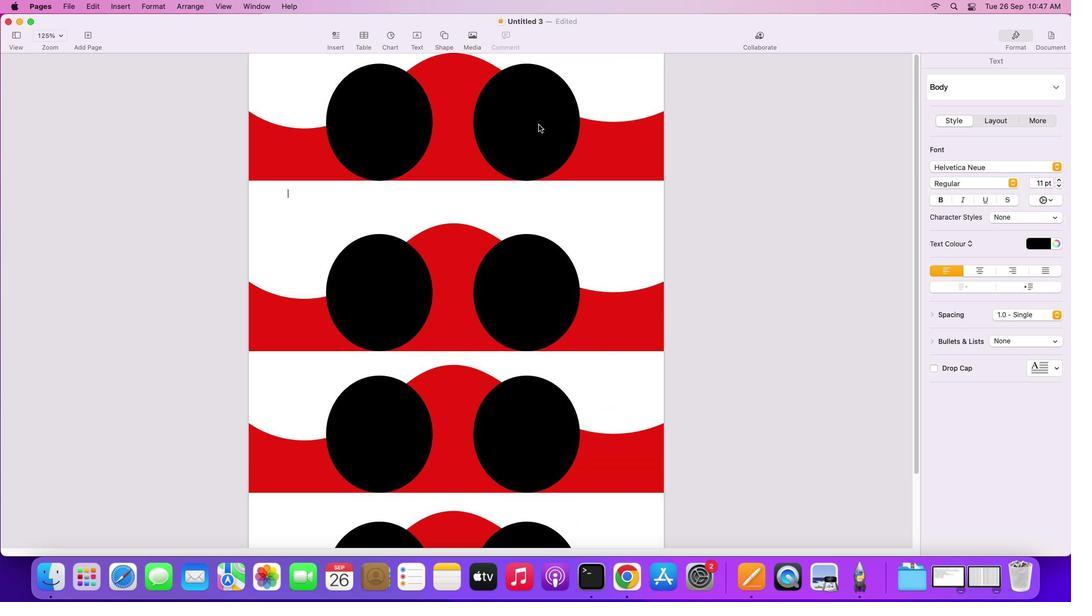 
Action: Mouse moved to (539, 124)
Screenshot: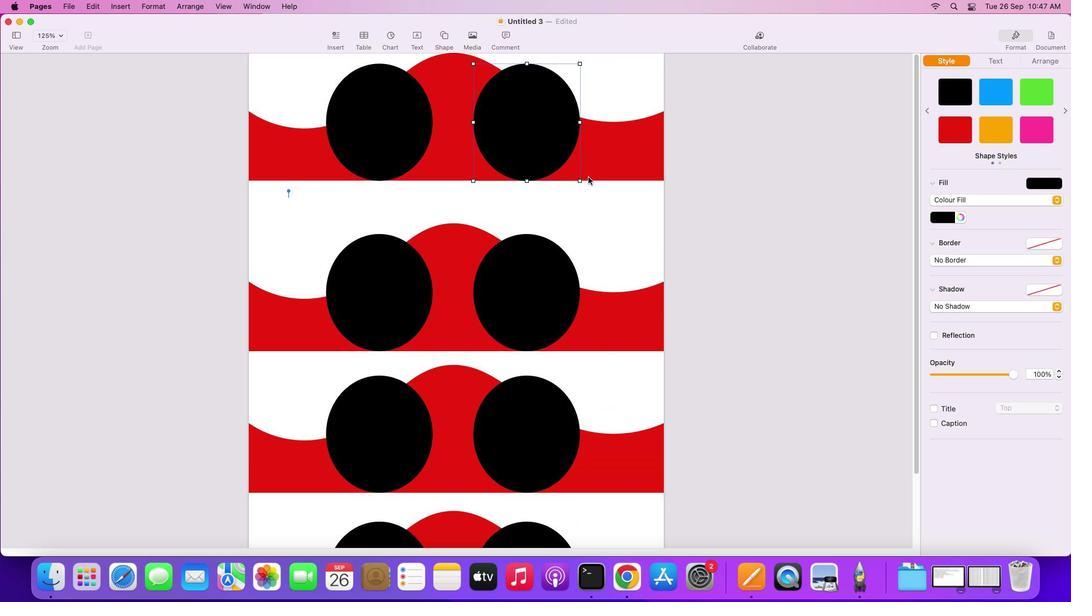 
Action: Mouse pressed left at (539, 124)
Screenshot: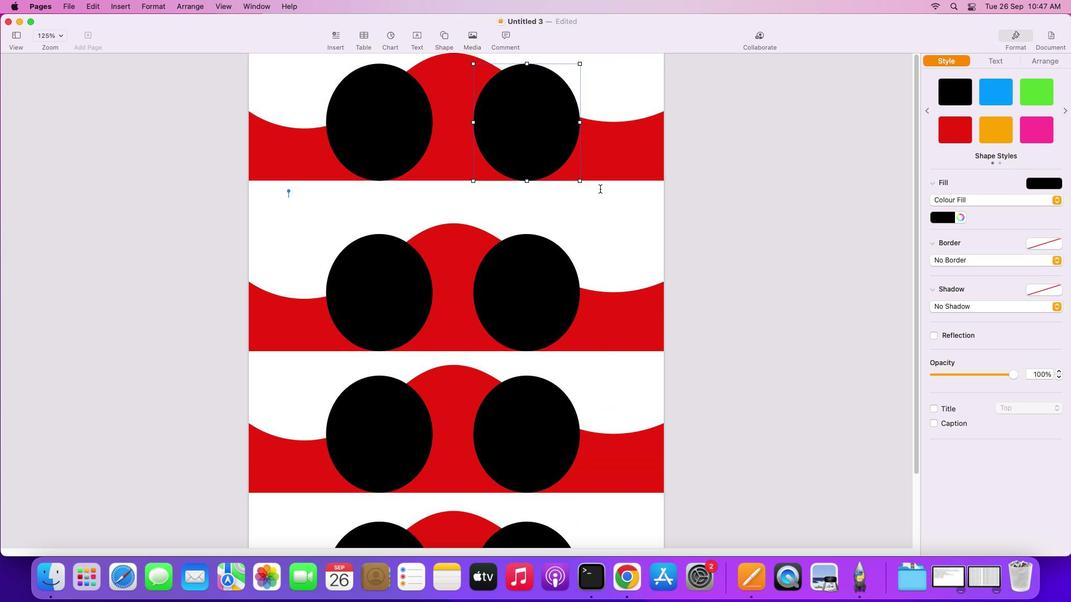 
Action: Mouse moved to (614, 199)
Screenshot: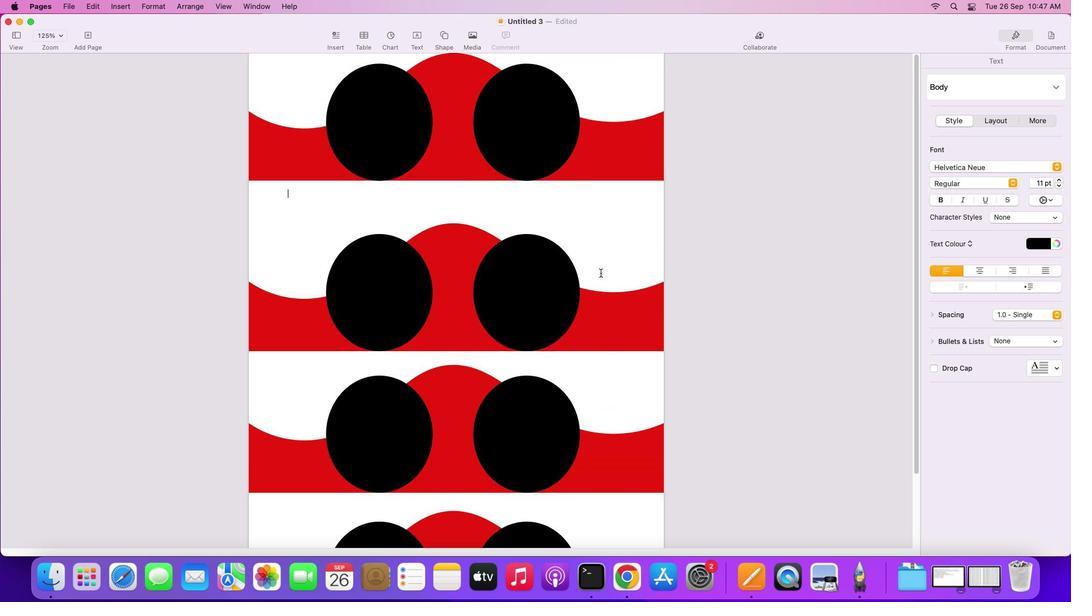 
Action: Mouse pressed left at (614, 199)
Screenshot: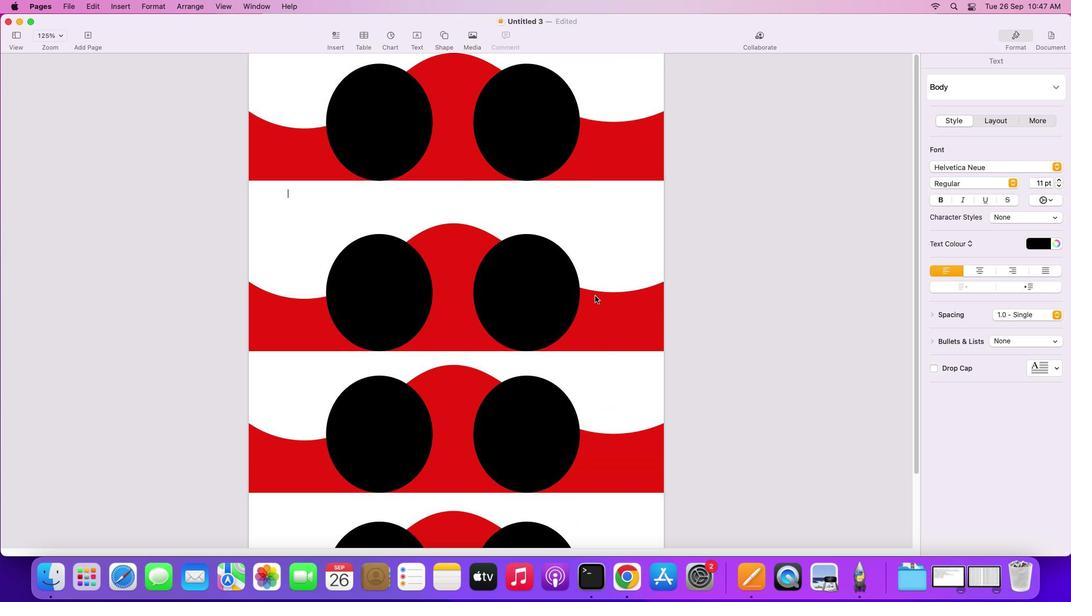 
Action: Mouse moved to (589, 321)
Screenshot: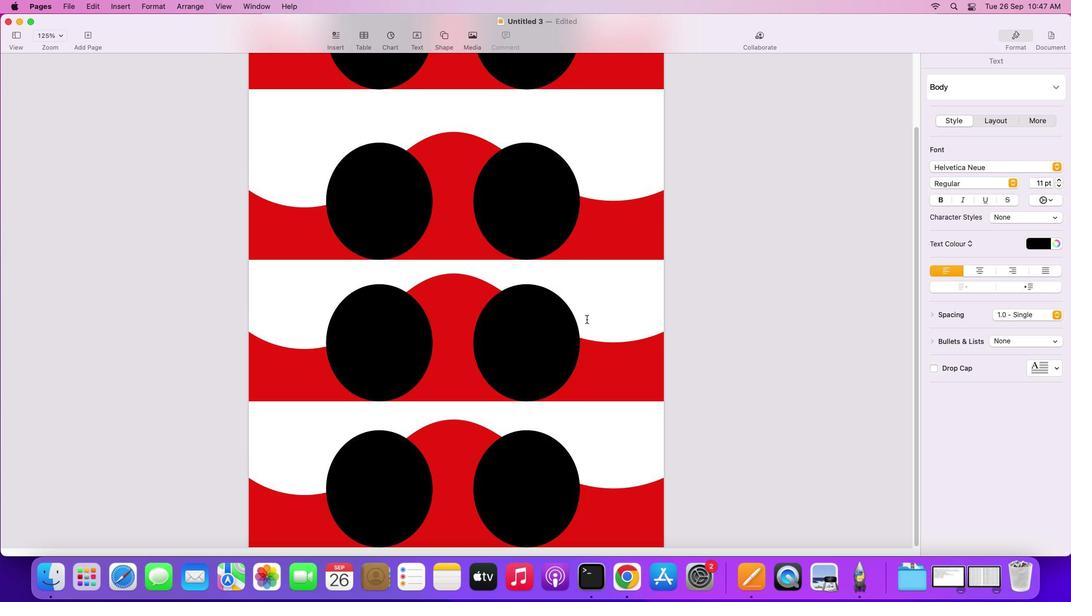 
Action: Mouse scrolled (589, 321) with delta (0, 0)
Screenshot: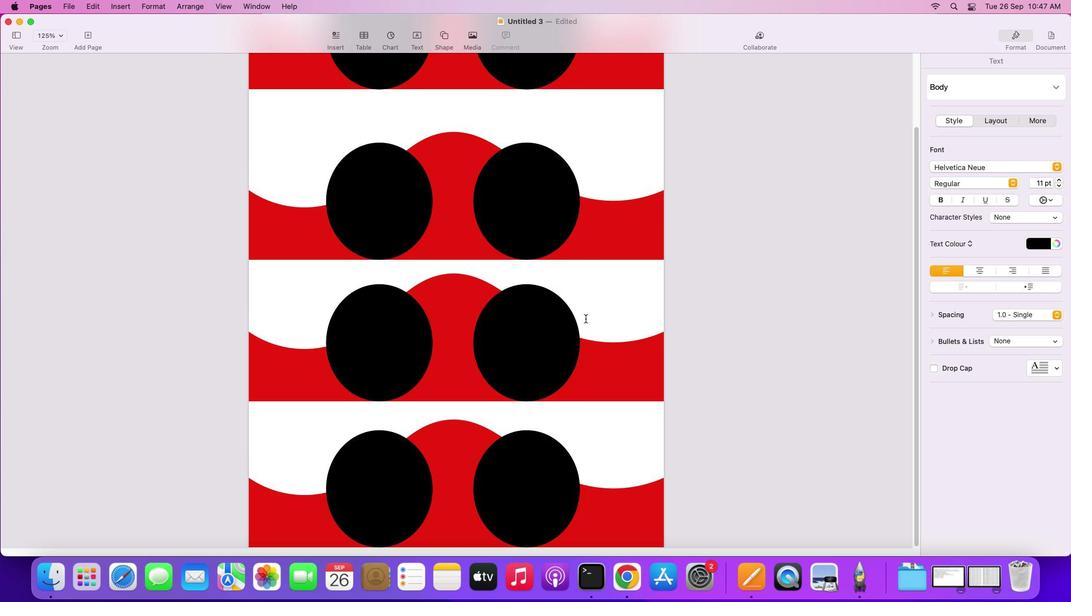 
Action: Mouse scrolled (589, 321) with delta (0, 0)
Screenshot: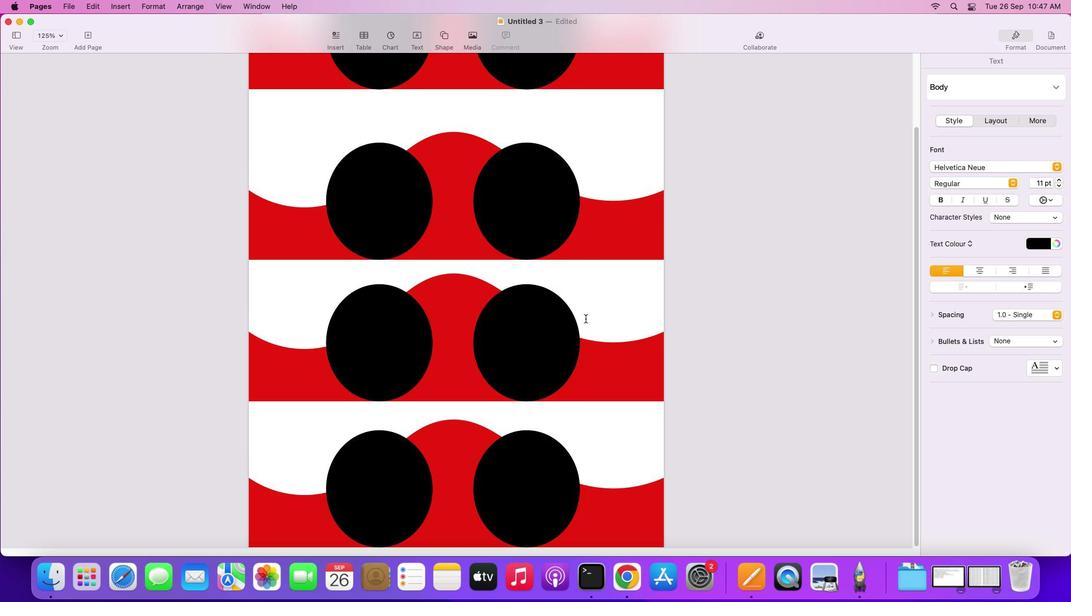 
Action: Mouse scrolled (589, 321) with delta (0, -2)
Screenshot: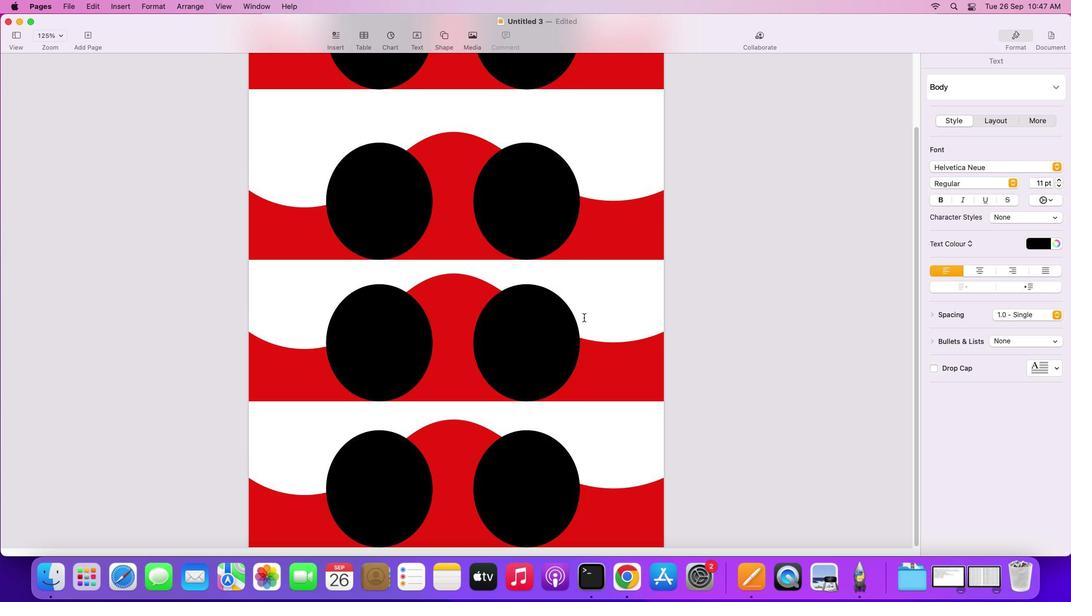 
Action: Mouse scrolled (589, 321) with delta (0, -2)
Screenshot: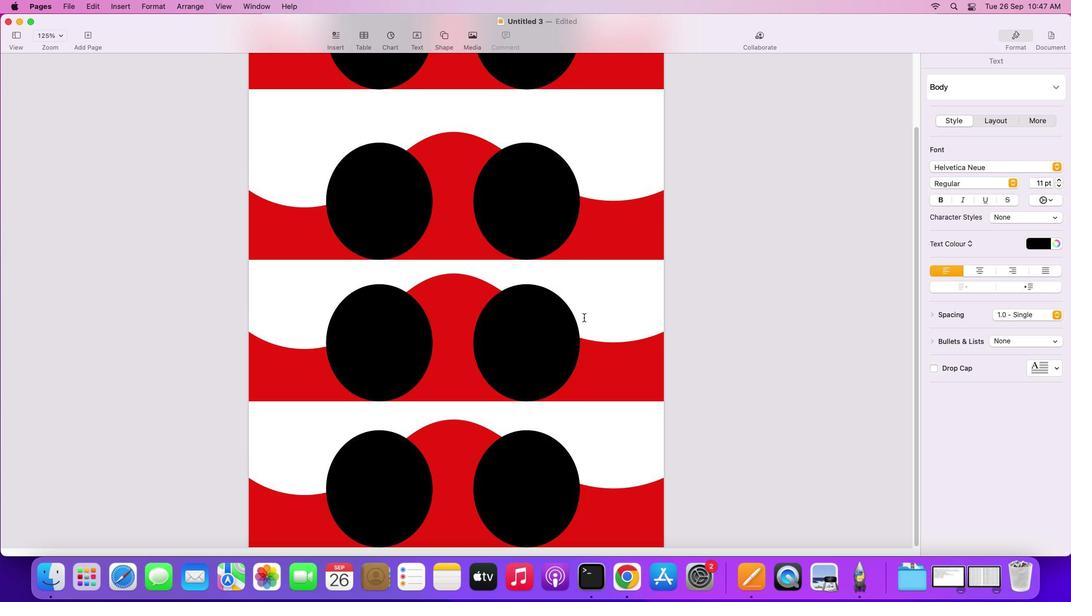 
Action: Mouse scrolled (589, 321) with delta (0, -3)
Screenshot: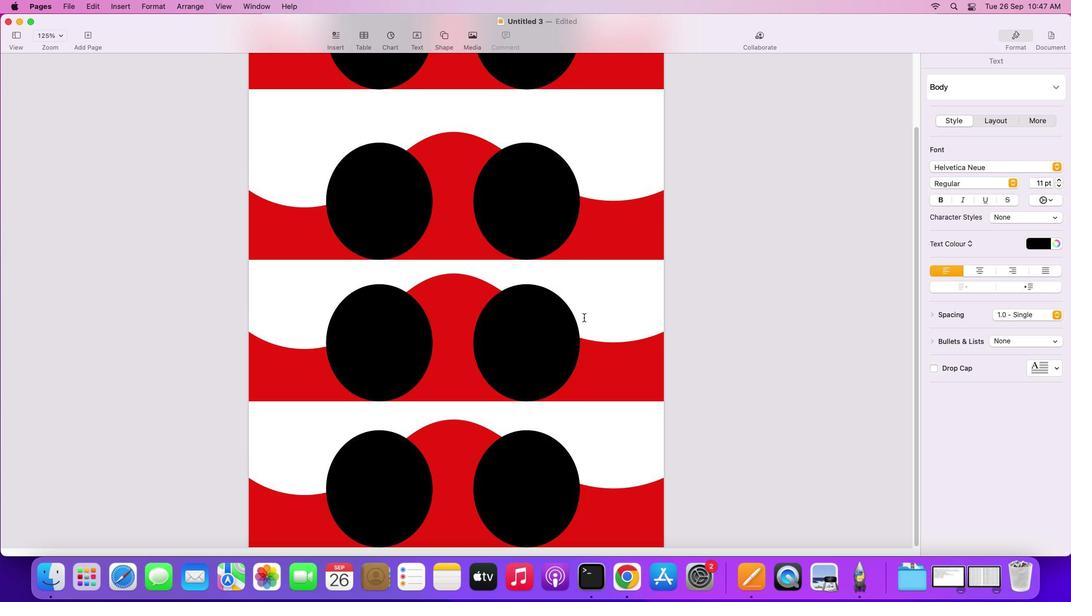 
Action: Mouse scrolled (589, 321) with delta (0, -3)
Screenshot: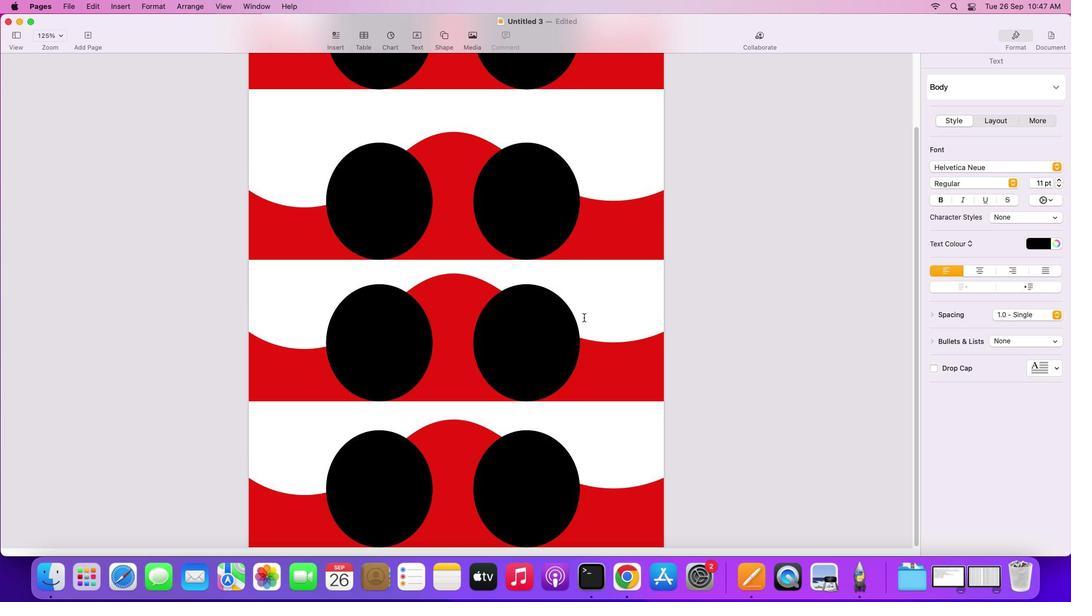 
Action: Mouse moved to (588, 320)
Screenshot: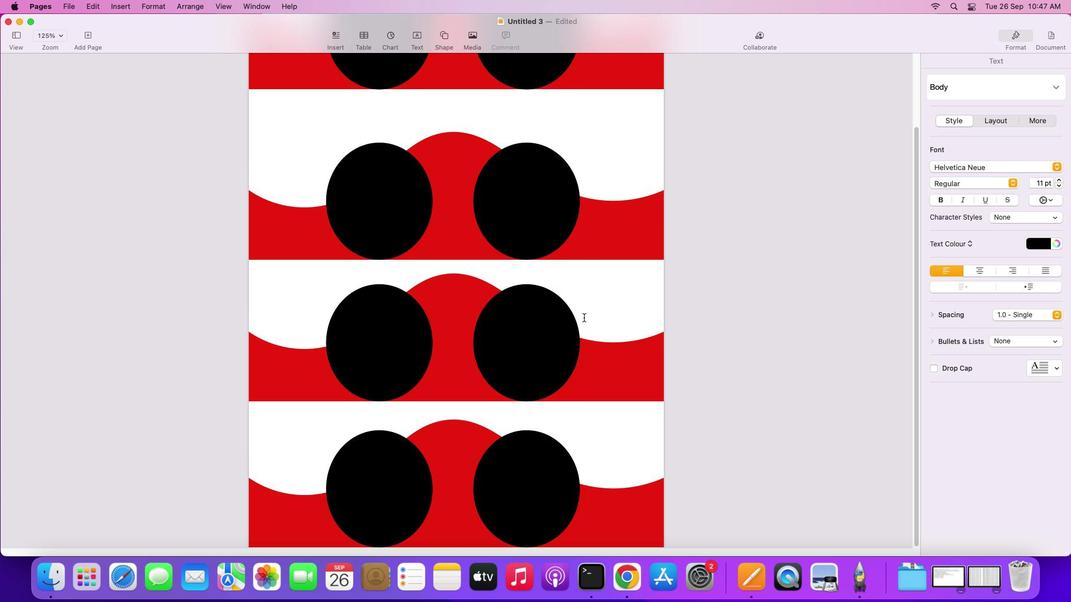 
Action: Mouse scrolled (588, 320) with delta (0, -3)
Screenshot: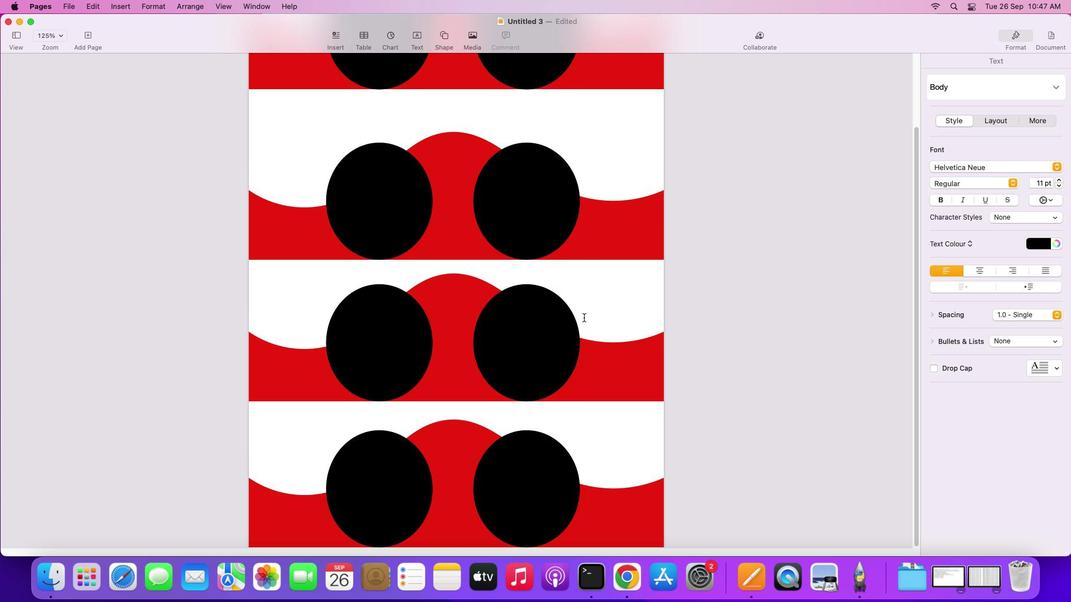 
Action: Mouse moved to (586, 319)
Screenshot: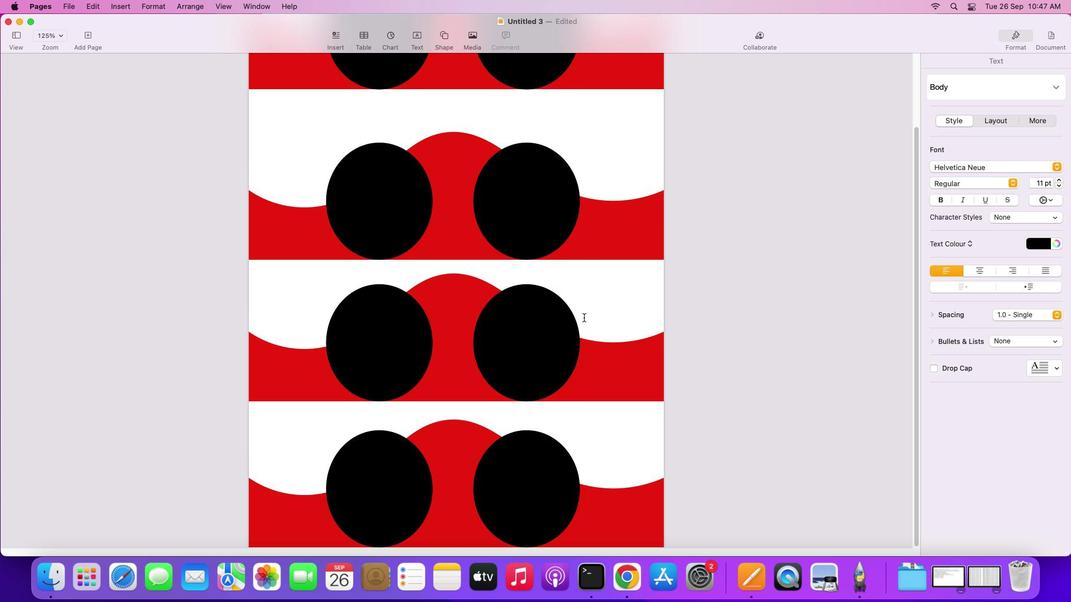 
Action: Mouse scrolled (586, 319) with delta (0, 0)
Screenshot: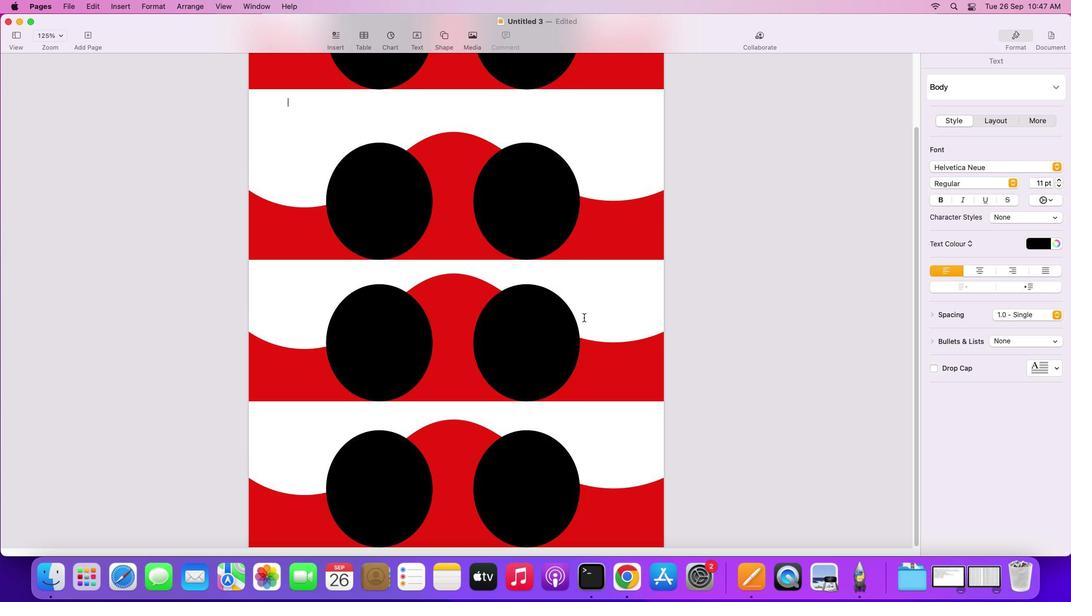 
Action: Mouse scrolled (586, 319) with delta (0, 0)
Screenshot: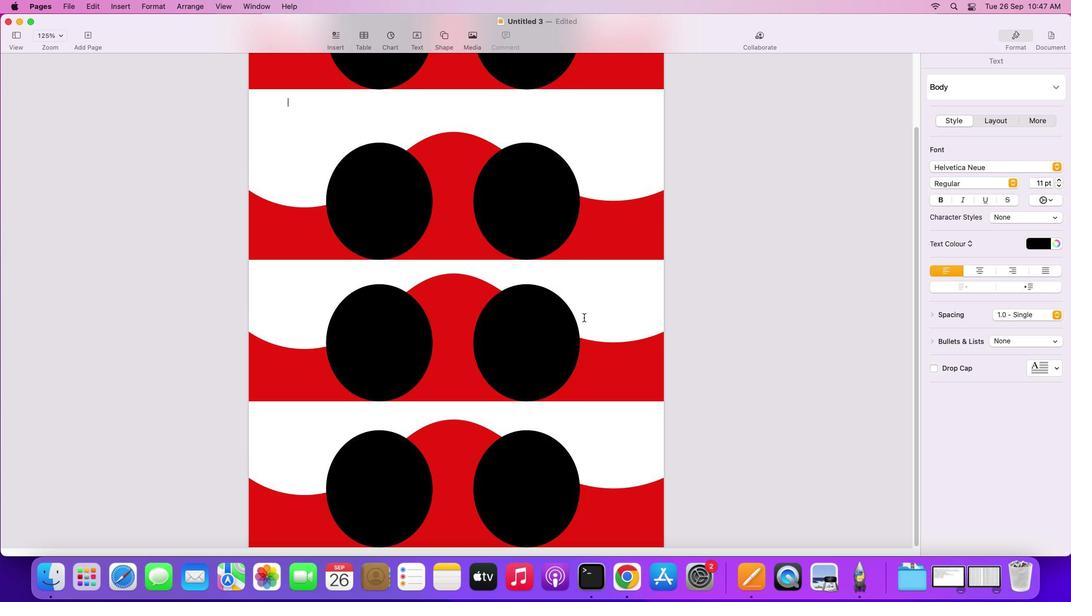 
Action: Mouse scrolled (586, 319) with delta (0, -2)
Screenshot: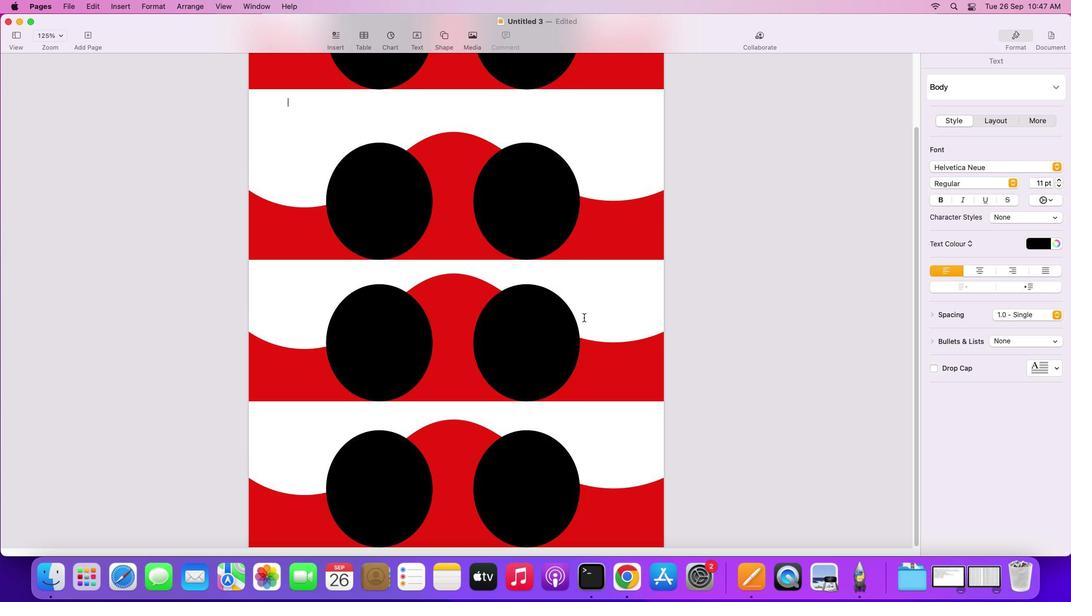 
Action: Mouse scrolled (586, 319) with delta (0, -2)
Screenshot: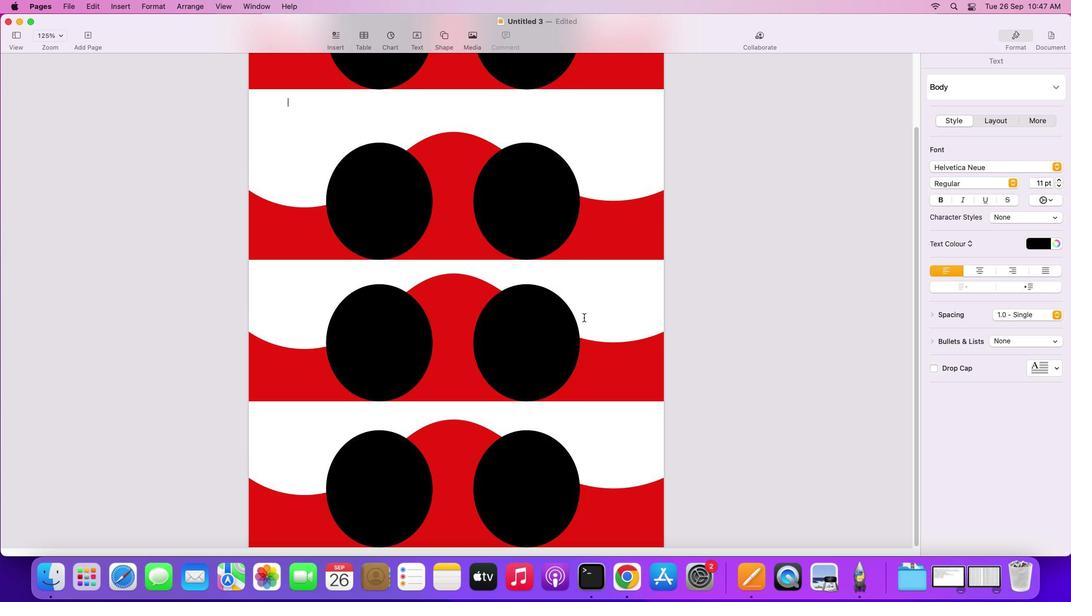 
Action: Mouse scrolled (586, 319) with delta (0, -3)
Screenshot: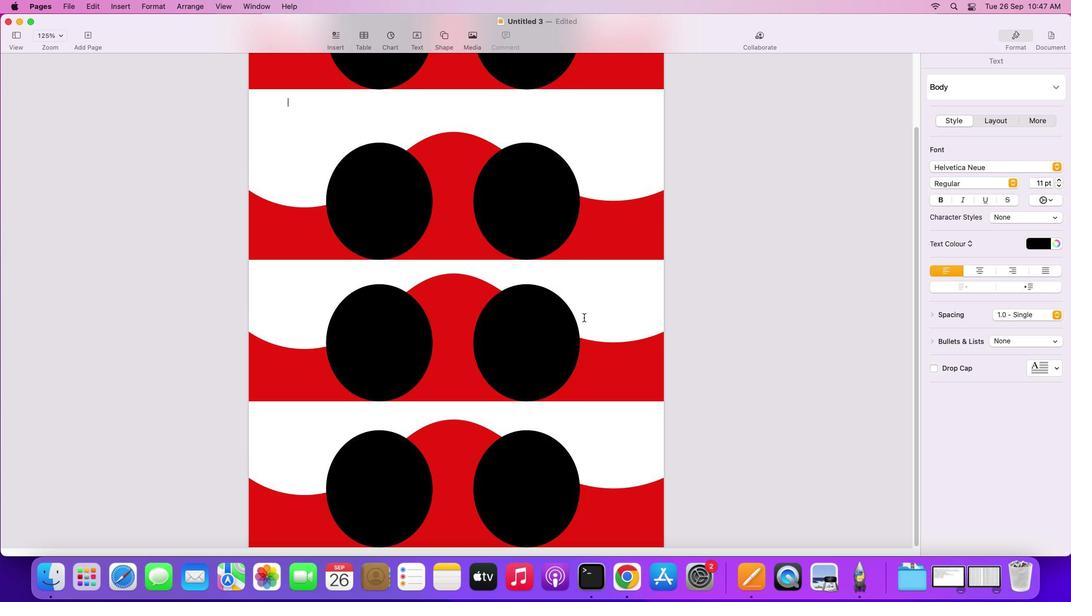 
Action: Mouse scrolled (586, 319) with delta (0, -3)
Screenshot: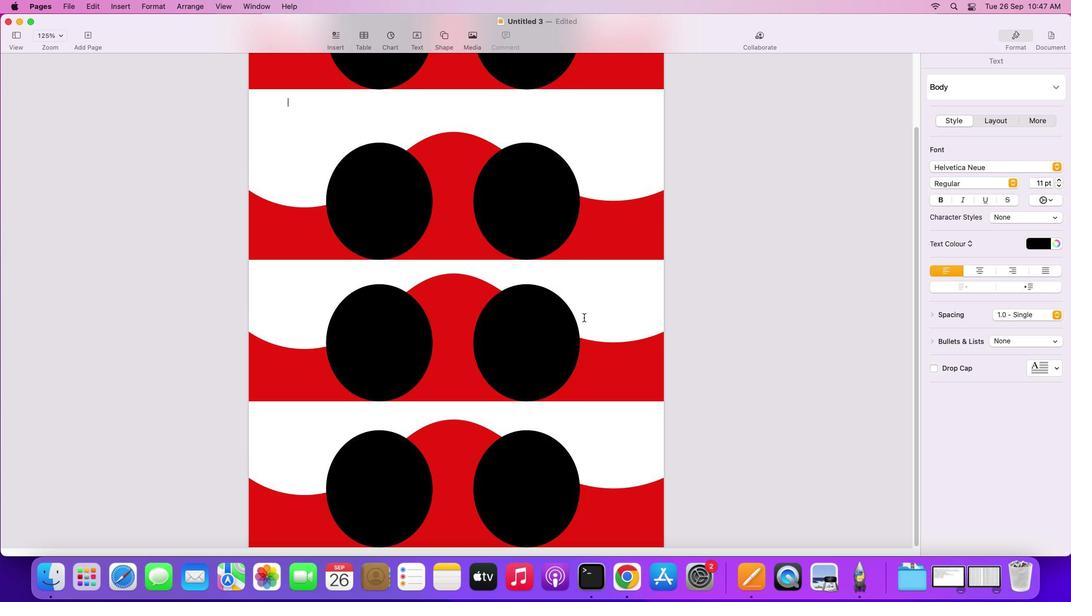 
Action: Mouse moved to (583, 318)
Screenshot: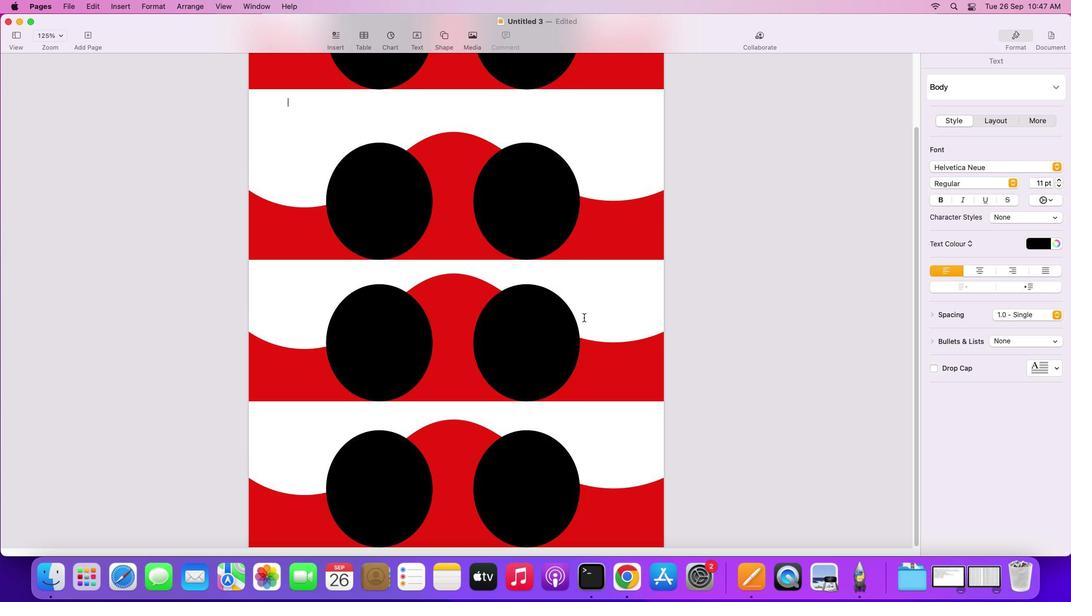 
Action: Key pressed Key.shift
Screenshot: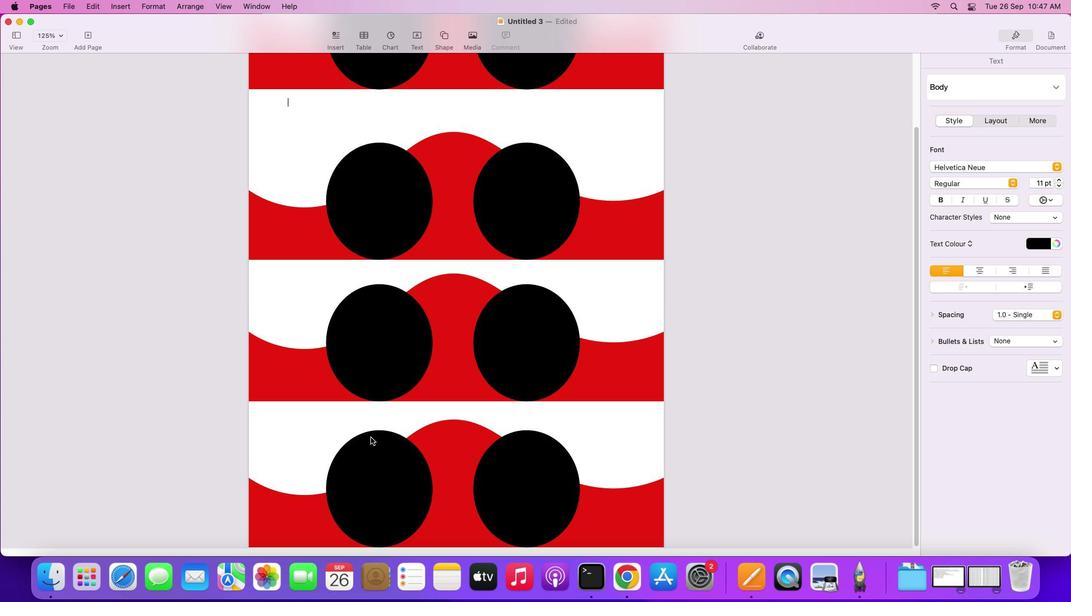 
Action: Mouse moved to (291, 507)
Screenshot: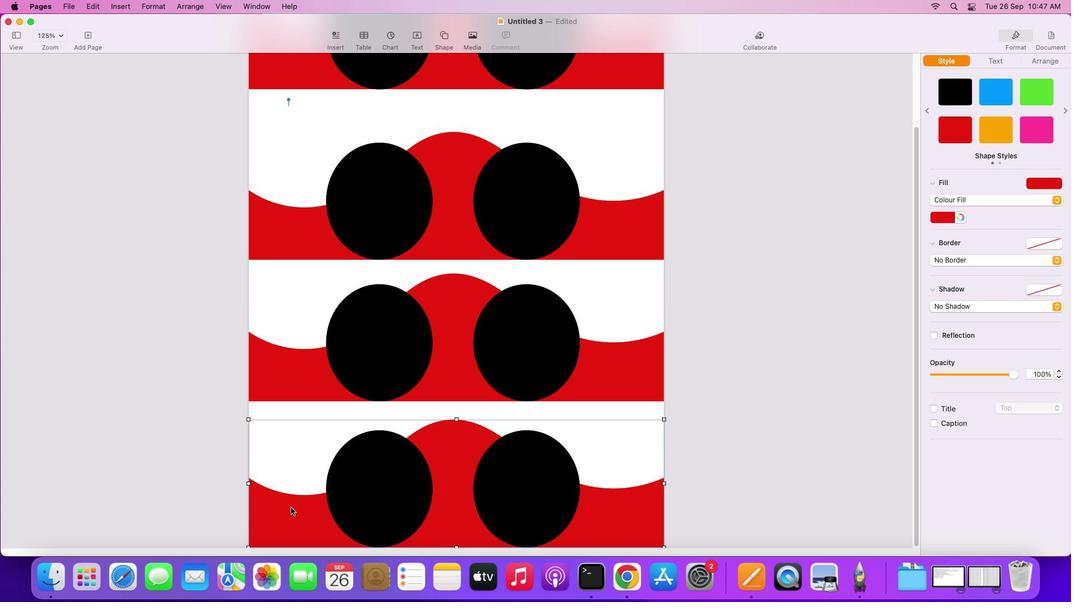 
Action: Mouse pressed left at (291, 507)
Screenshot: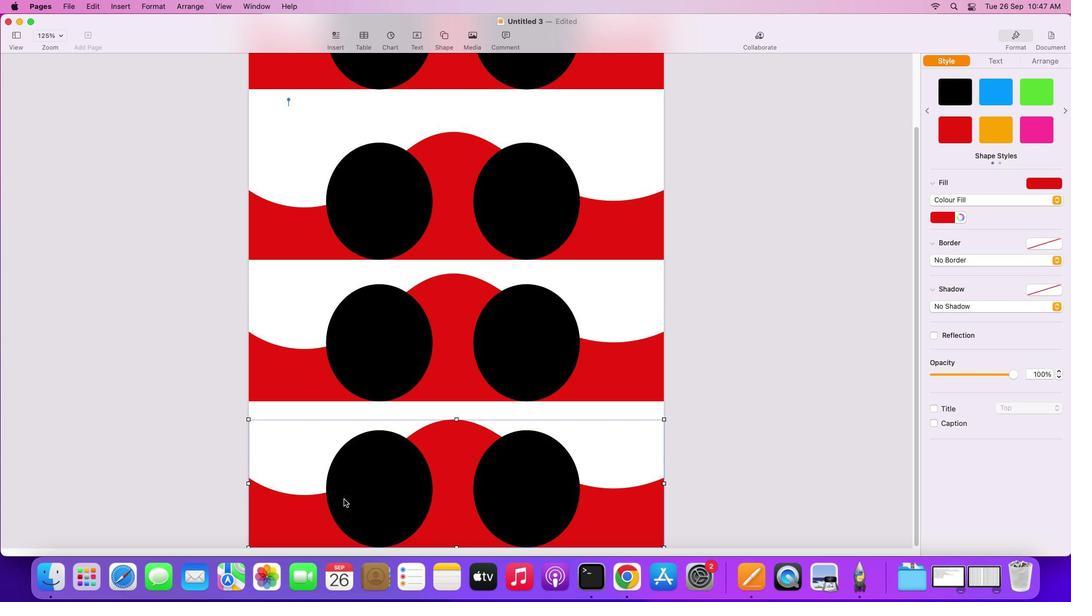 
Action: Mouse moved to (362, 492)
Screenshot: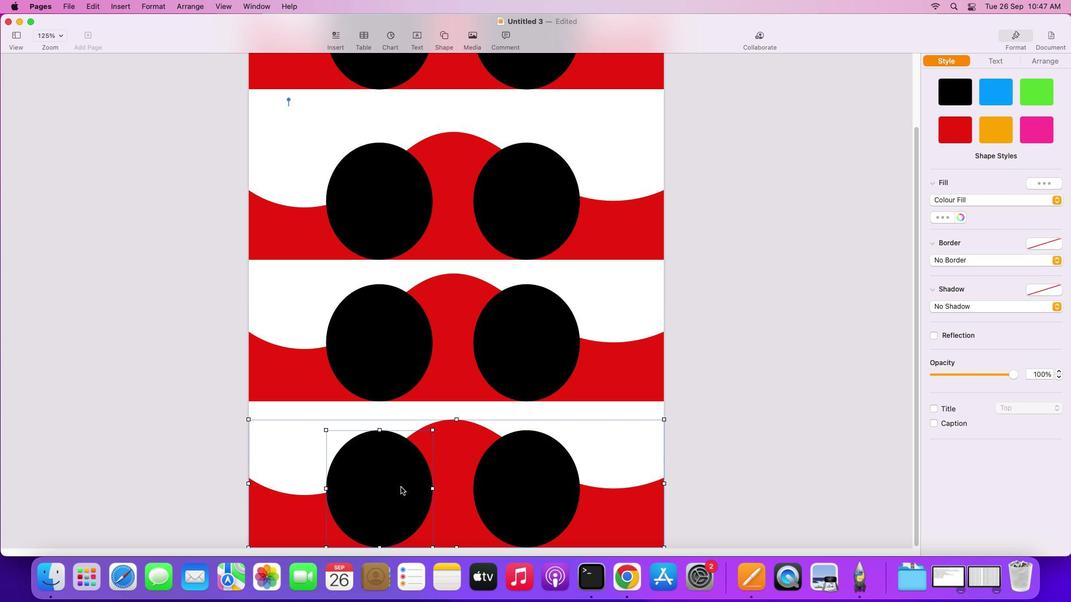 
Action: Mouse pressed left at (362, 492)
Screenshot: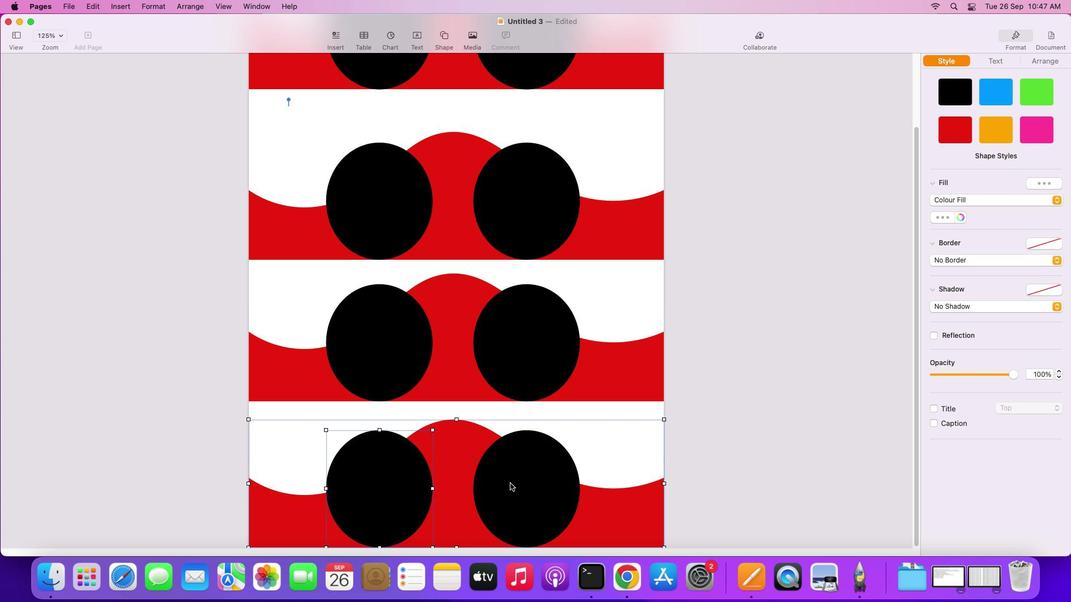 
Action: Mouse moved to (510, 483)
Screenshot: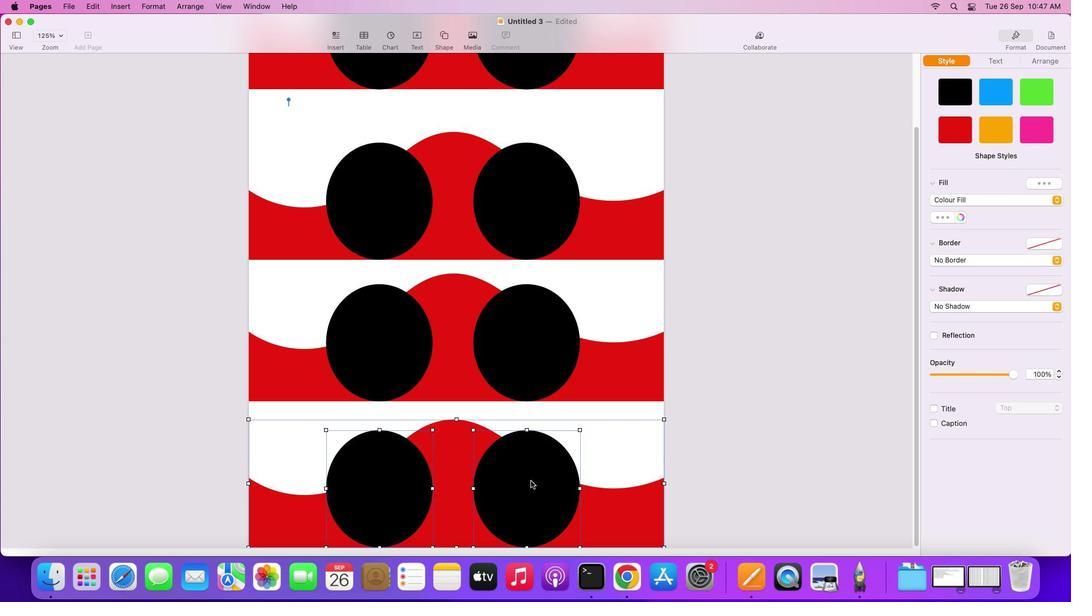 
Action: Mouse pressed left at (510, 483)
Screenshot: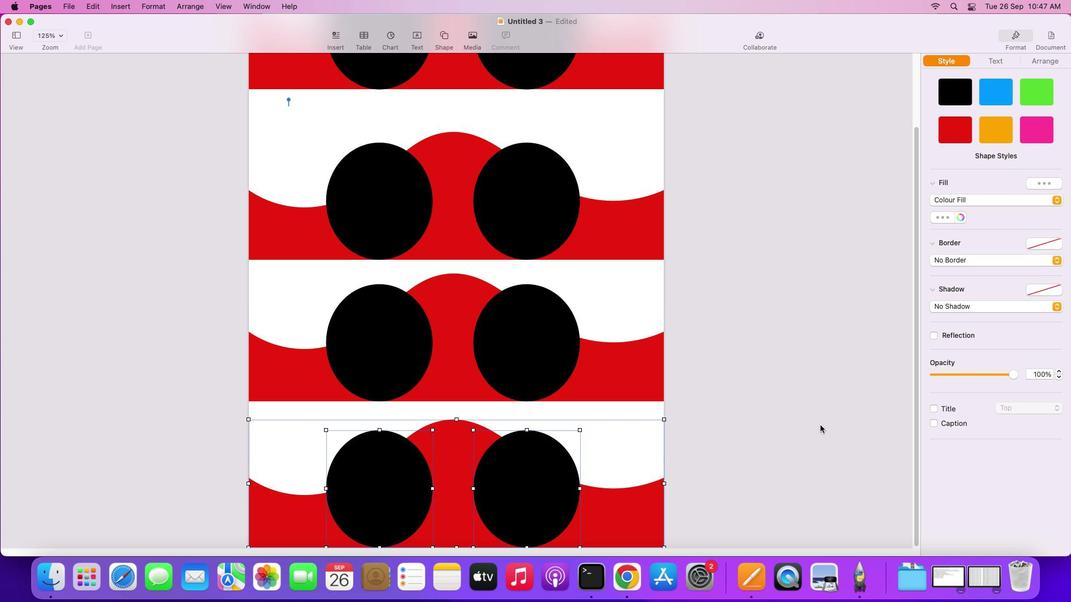 
Action: Mouse moved to (1045, 57)
Screenshot: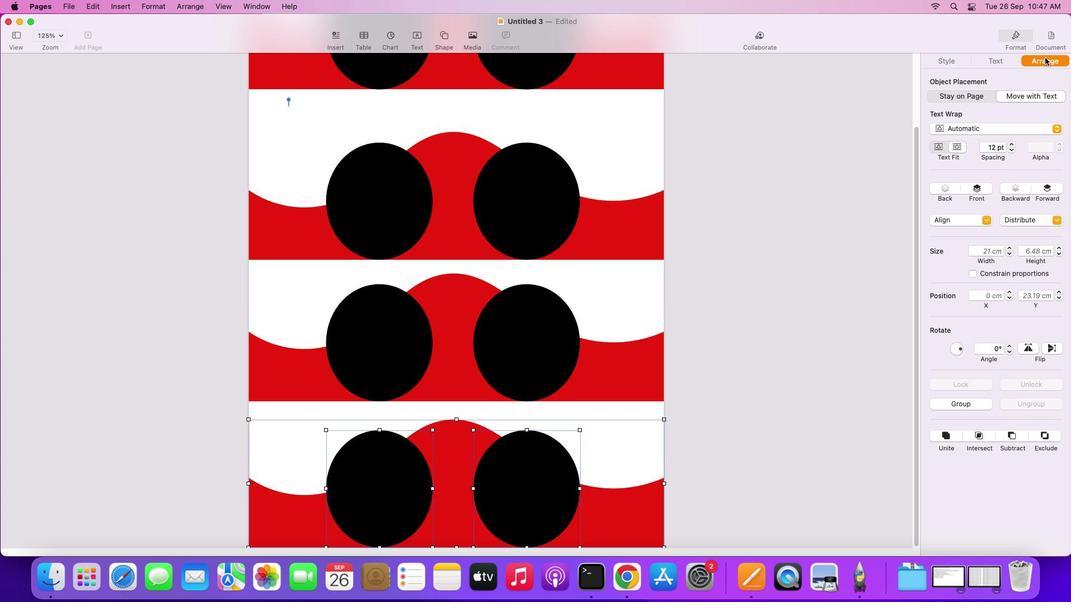
Action: Mouse pressed left at (1045, 57)
Screenshot: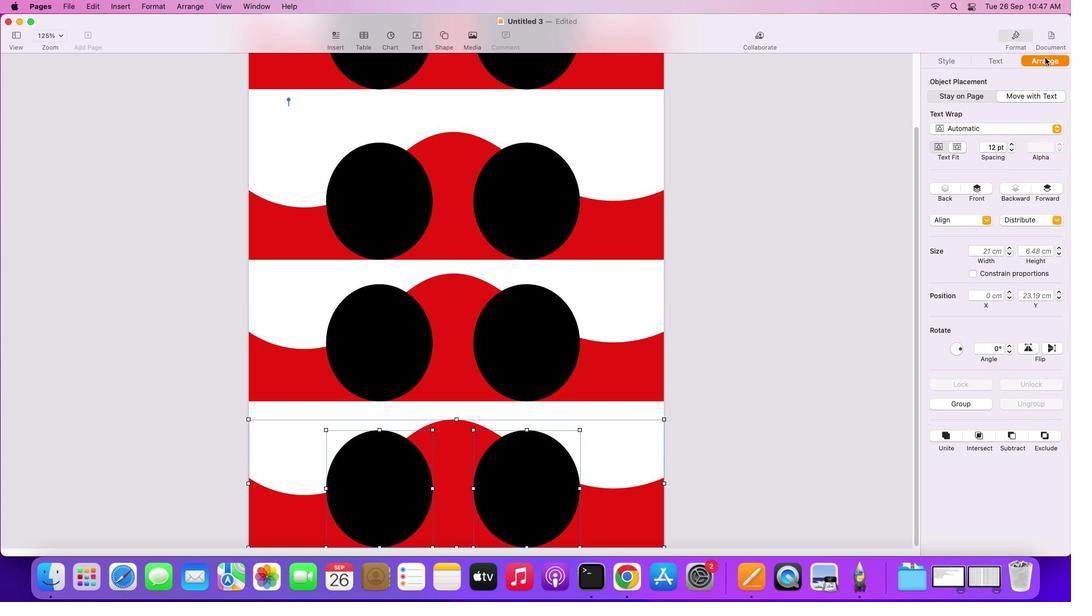 
Action: Mouse moved to (1011, 433)
Screenshot: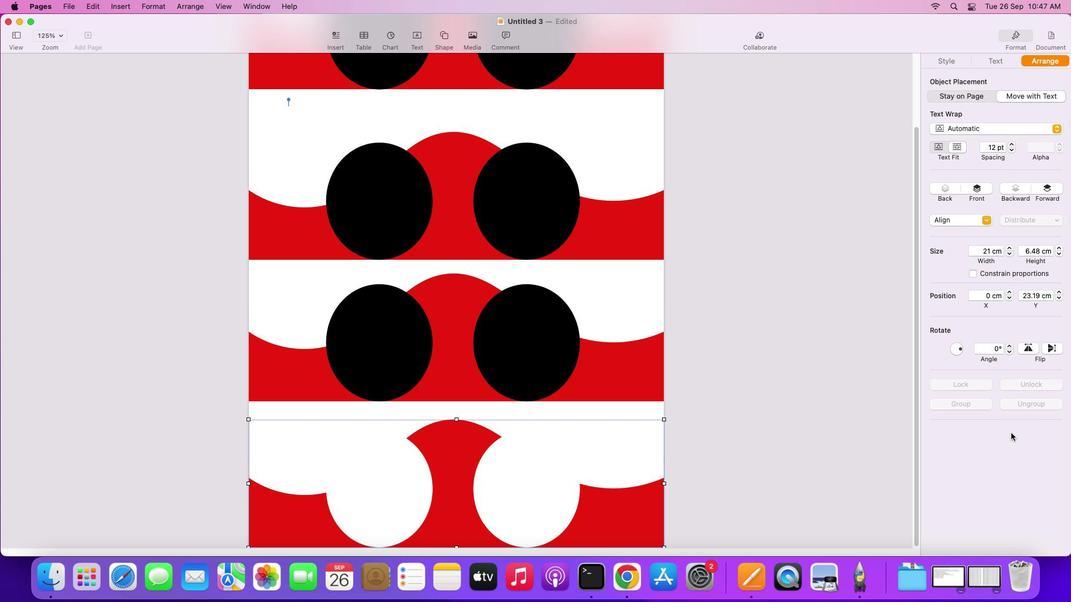 
Action: Mouse pressed left at (1011, 433)
Screenshot: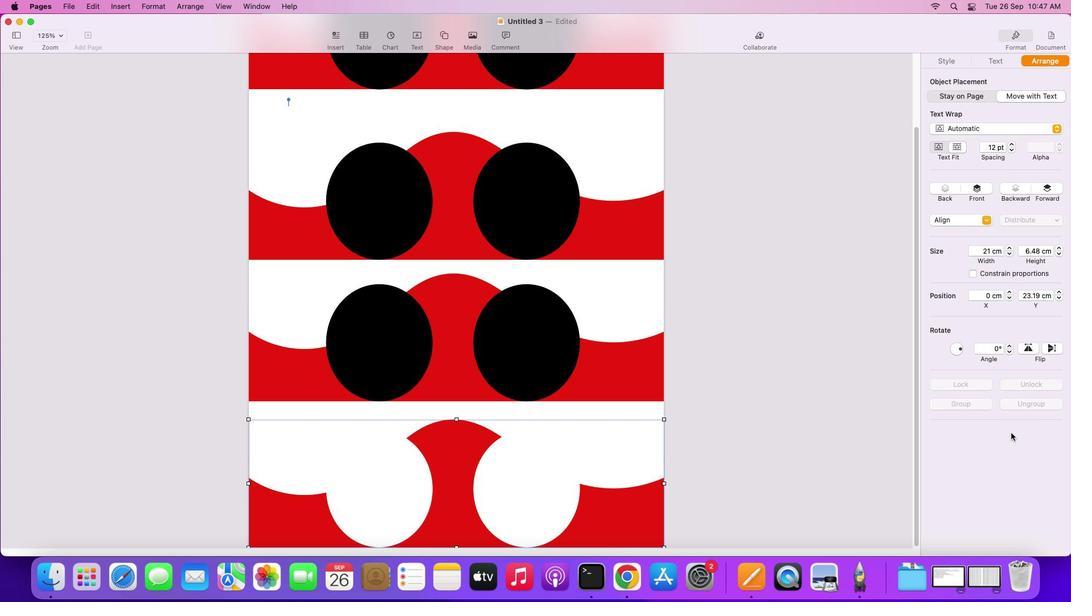 
Action: Key pressed Key.cmd'z'
Screenshot: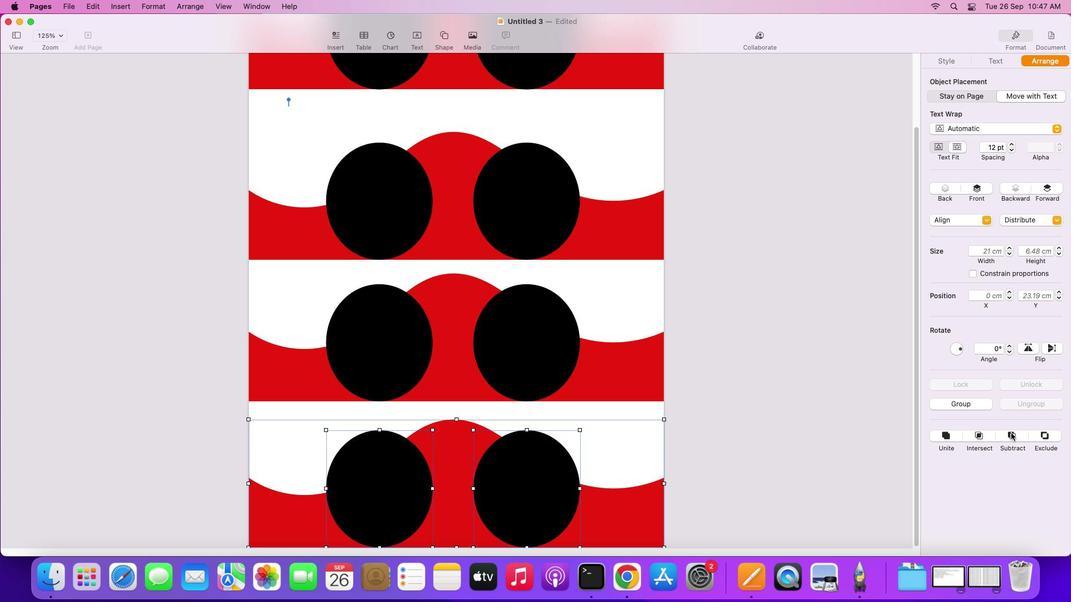 
Action: Mouse moved to (621, 462)
Screenshot: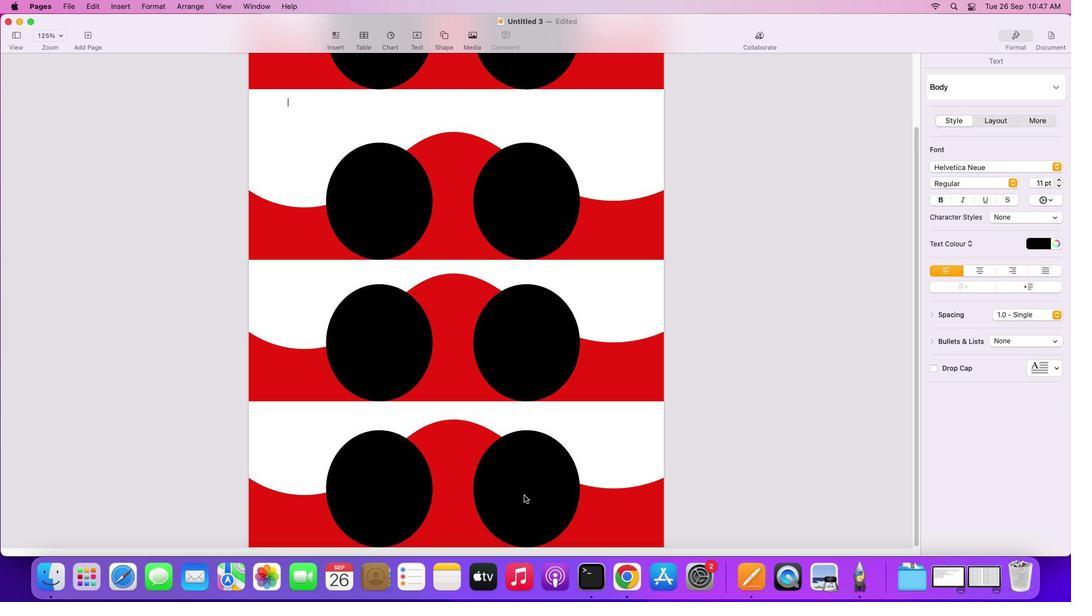 
Action: Mouse pressed left at (621, 462)
Screenshot: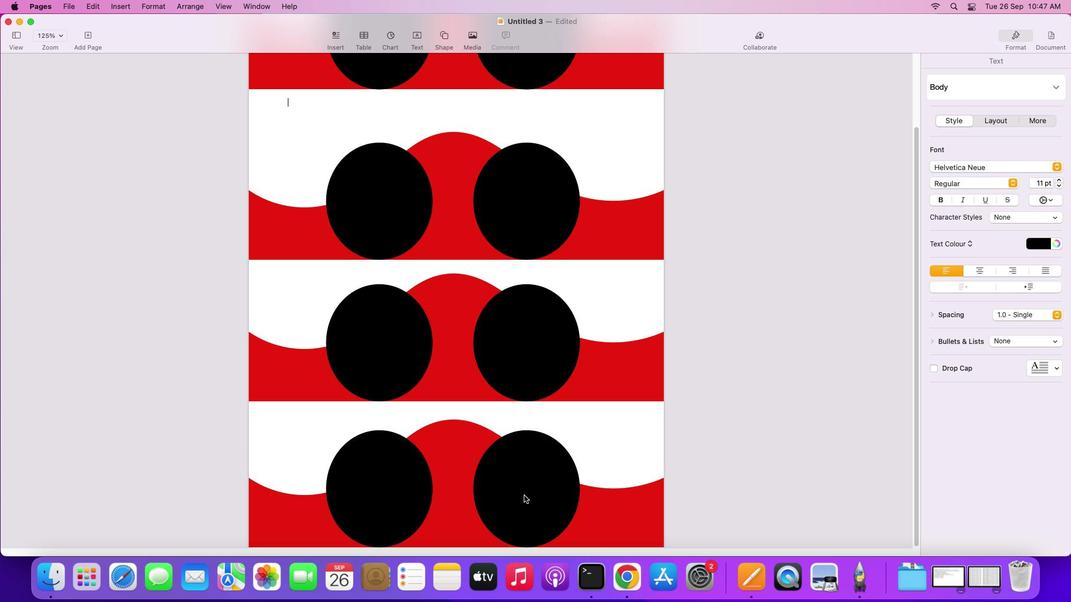 
Action: Mouse moved to (523, 495)
Screenshot: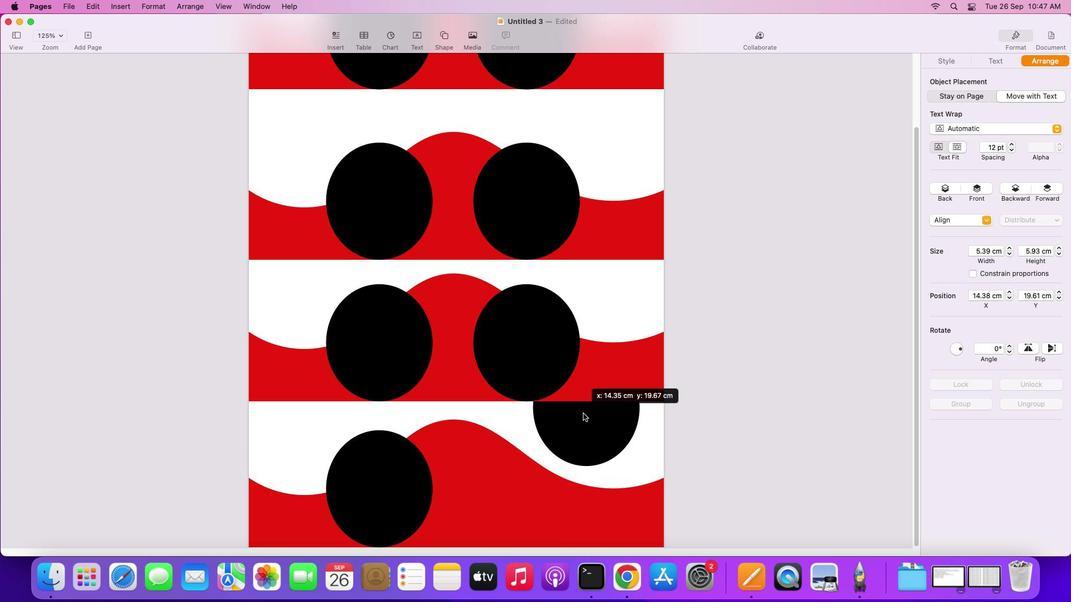 
Action: Mouse pressed left at (523, 495)
Screenshot: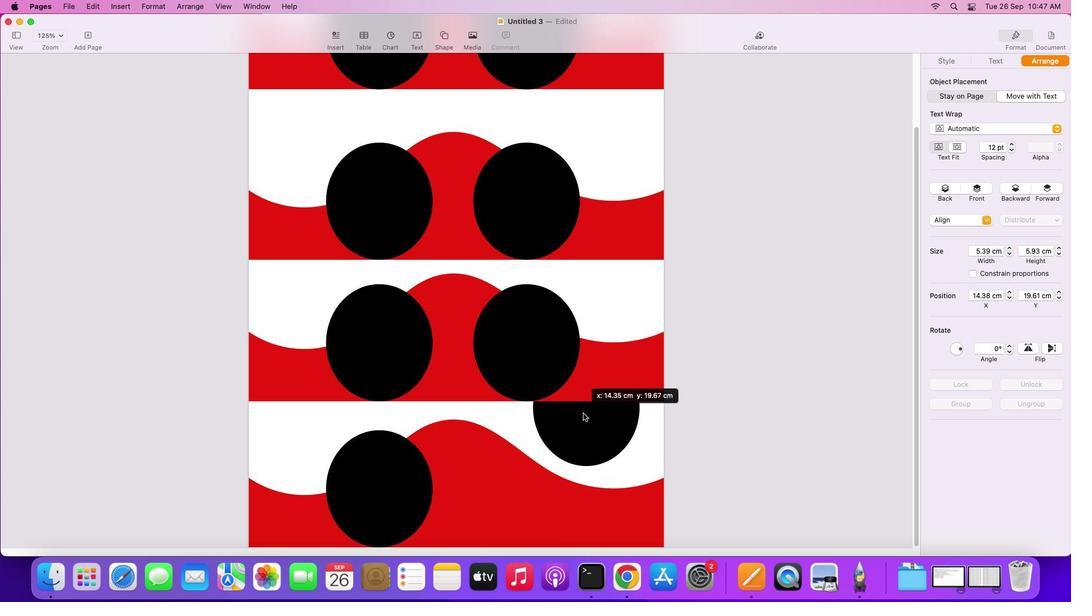 
Action: Mouse moved to (525, 501)
Screenshot: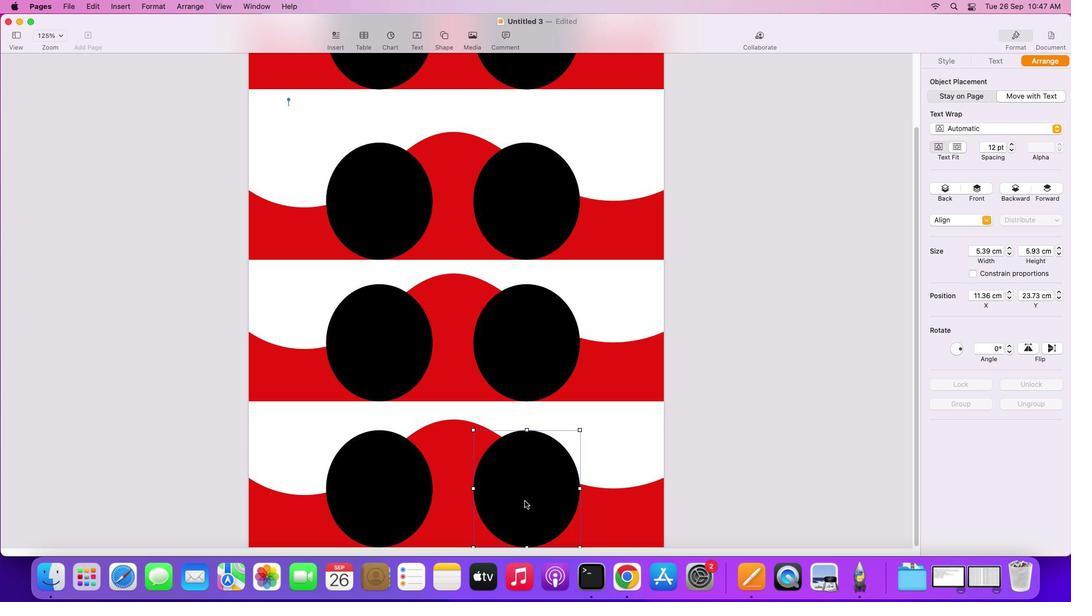 
Action: Mouse pressed left at (525, 501)
Screenshot: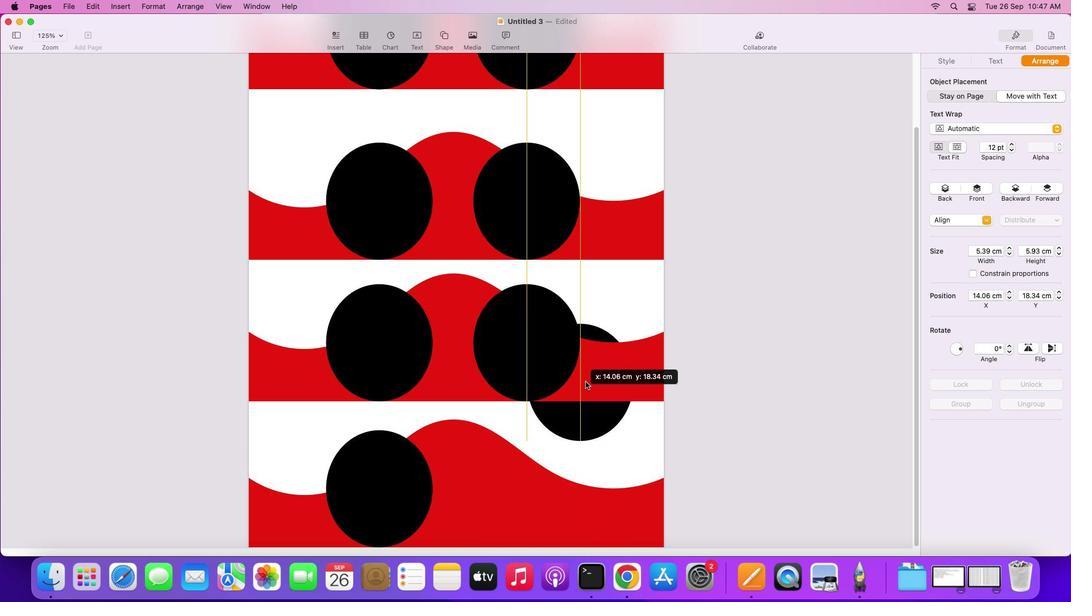 
Action: Mouse moved to (364, 497)
Screenshot: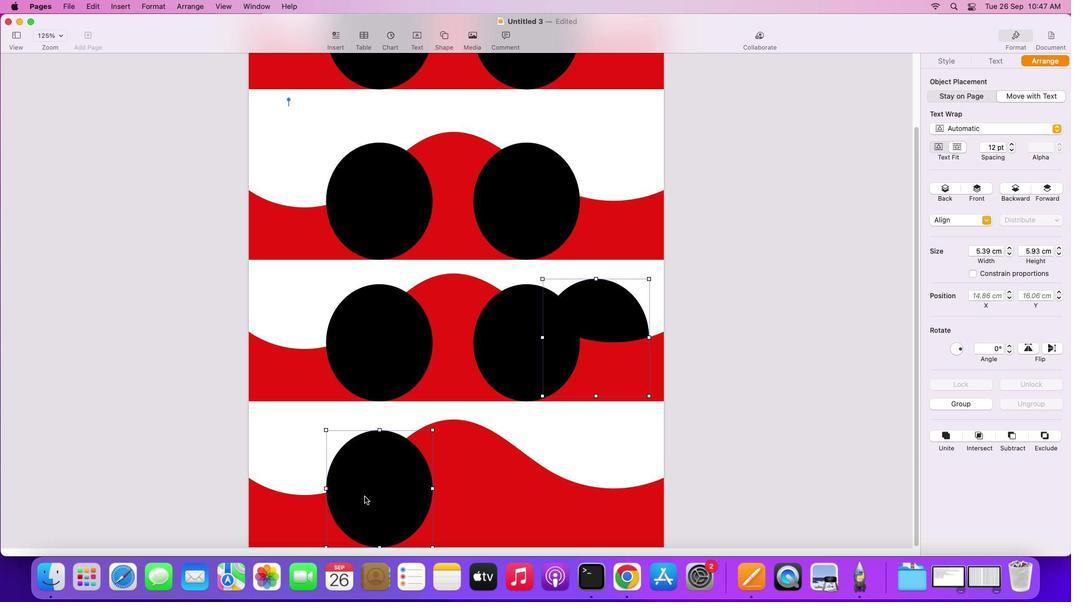 
Action: Key pressed Key.shift
Screenshot: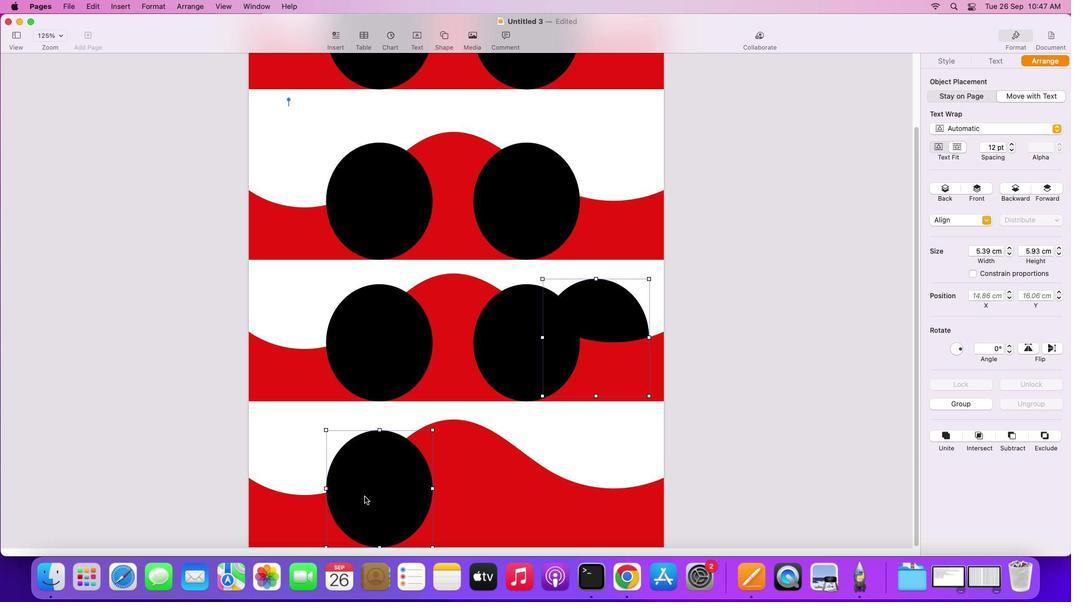 
Action: Mouse moved to (364, 497)
Screenshot: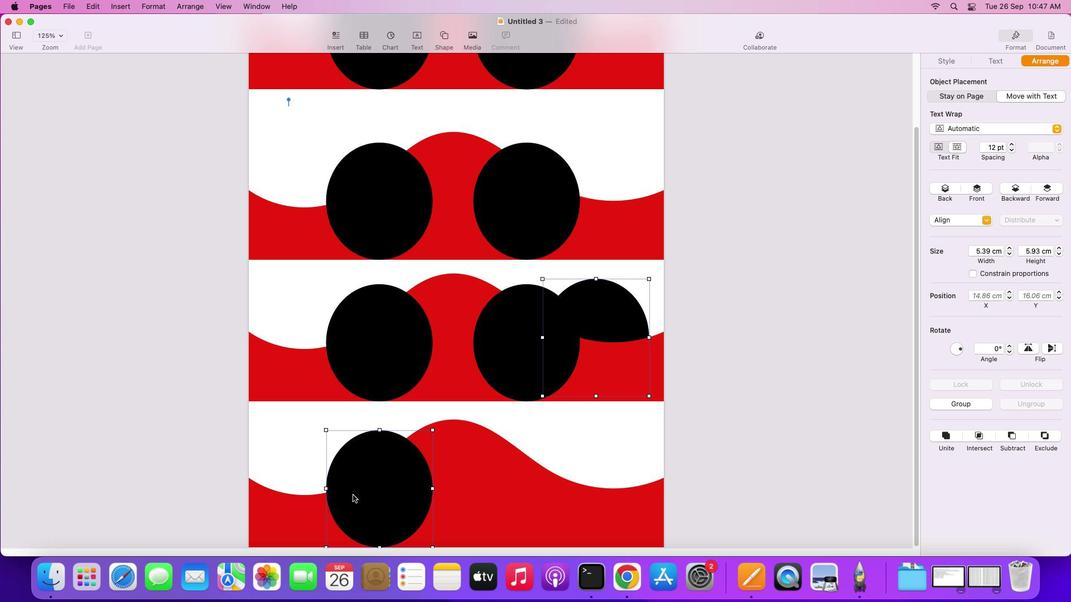 
Action: Mouse pressed left at (364, 497)
Screenshot: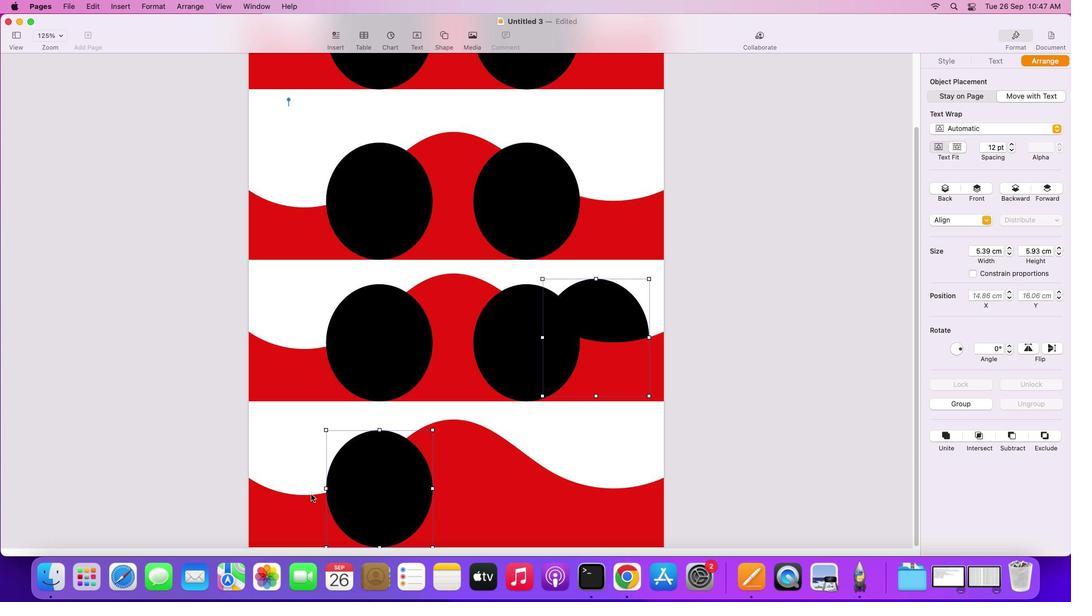 
Action: Mouse moved to (643, 329)
Screenshot: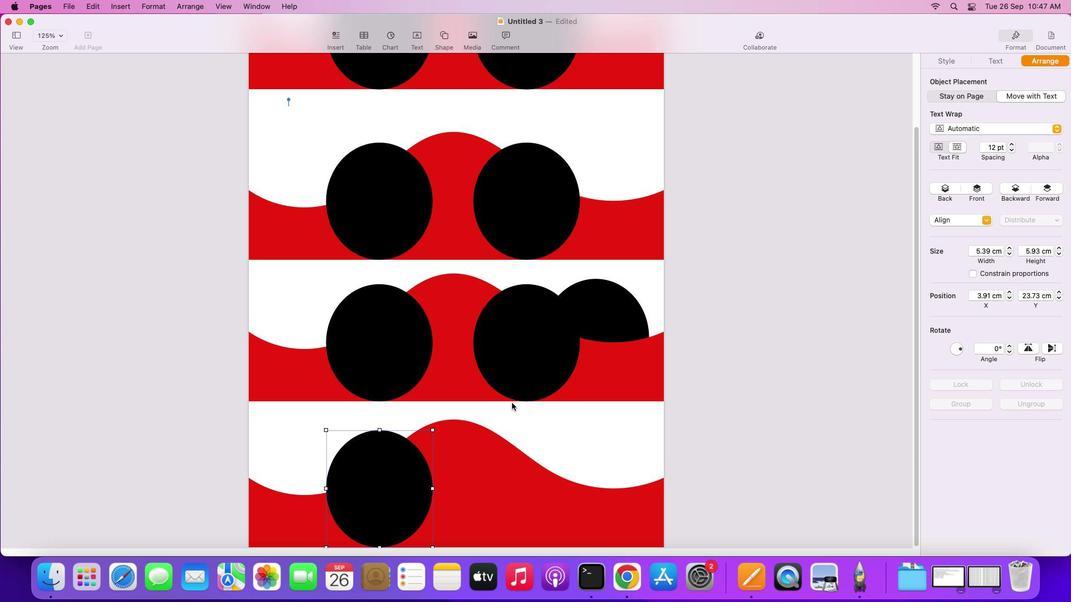 
Action: Mouse pressed left at (643, 329)
Screenshot: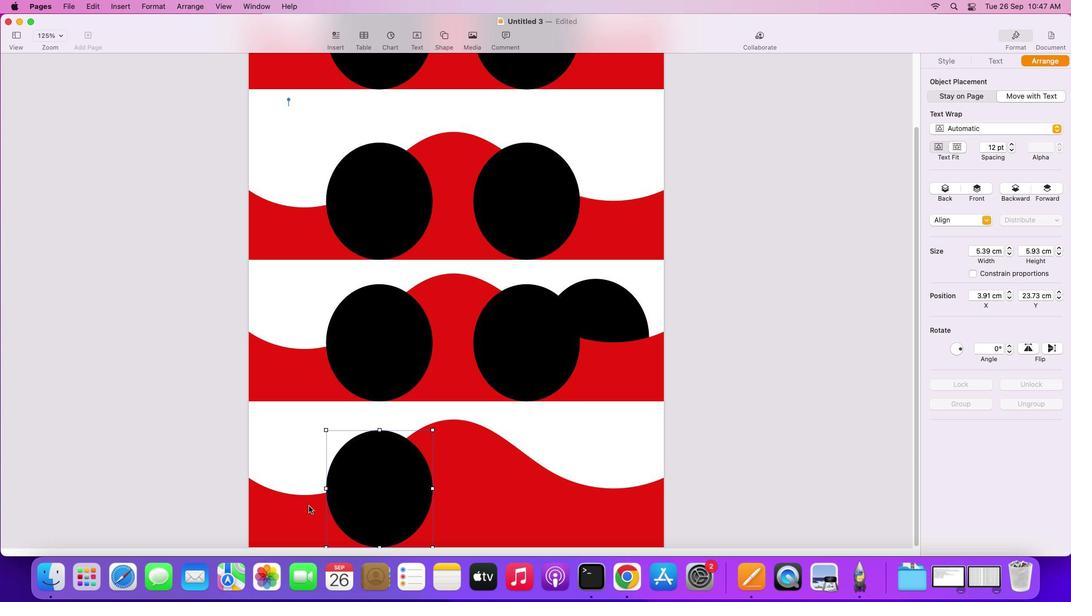 
Action: Mouse moved to (313, 507)
Screenshot: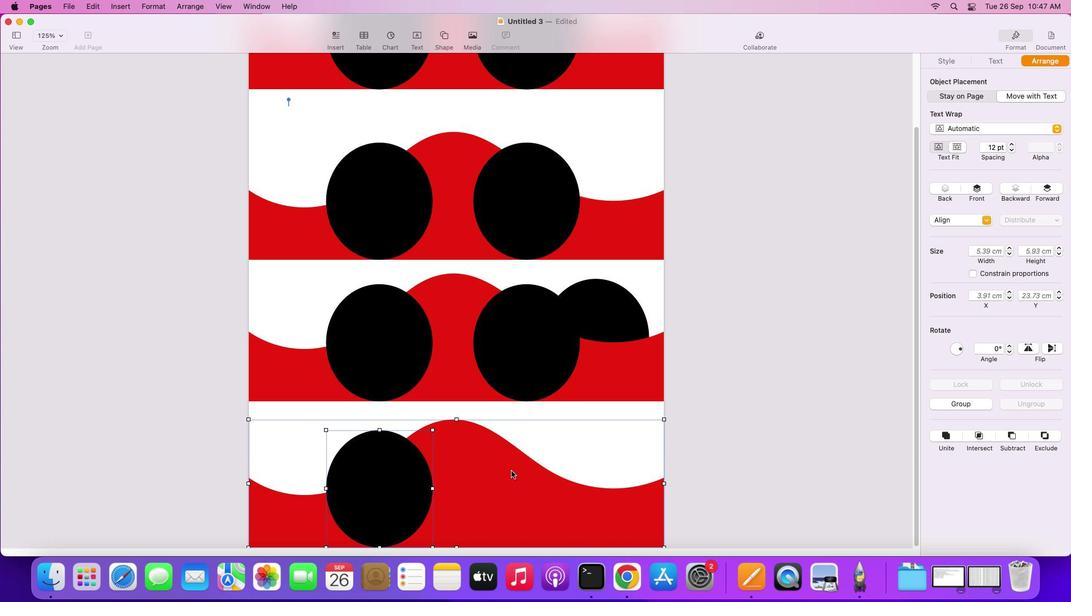 
Action: Mouse pressed left at (313, 507)
Screenshot: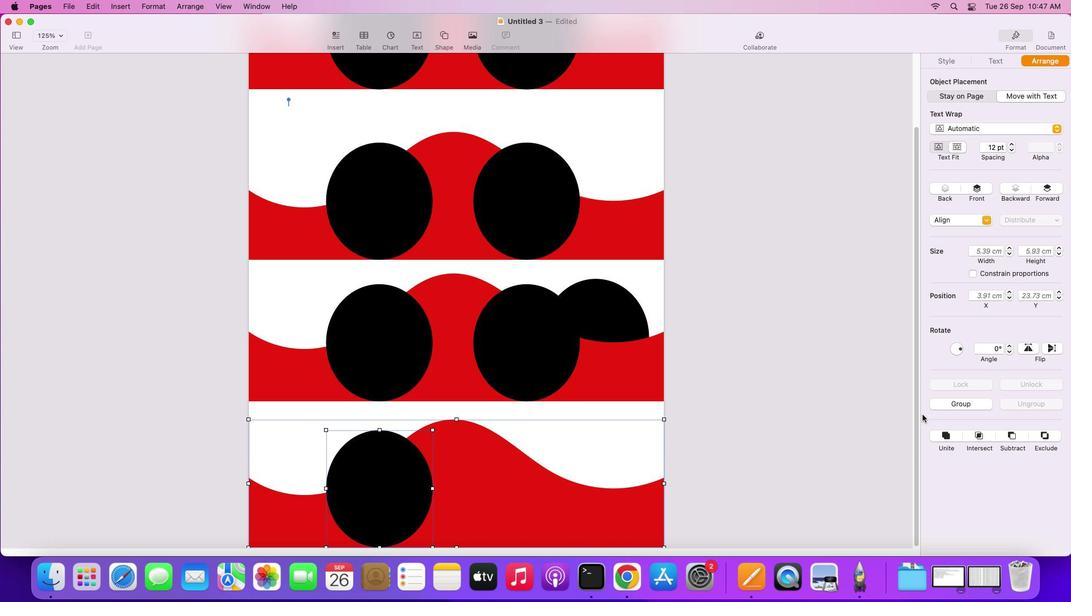 
Action: Mouse moved to (1011, 435)
Screenshot: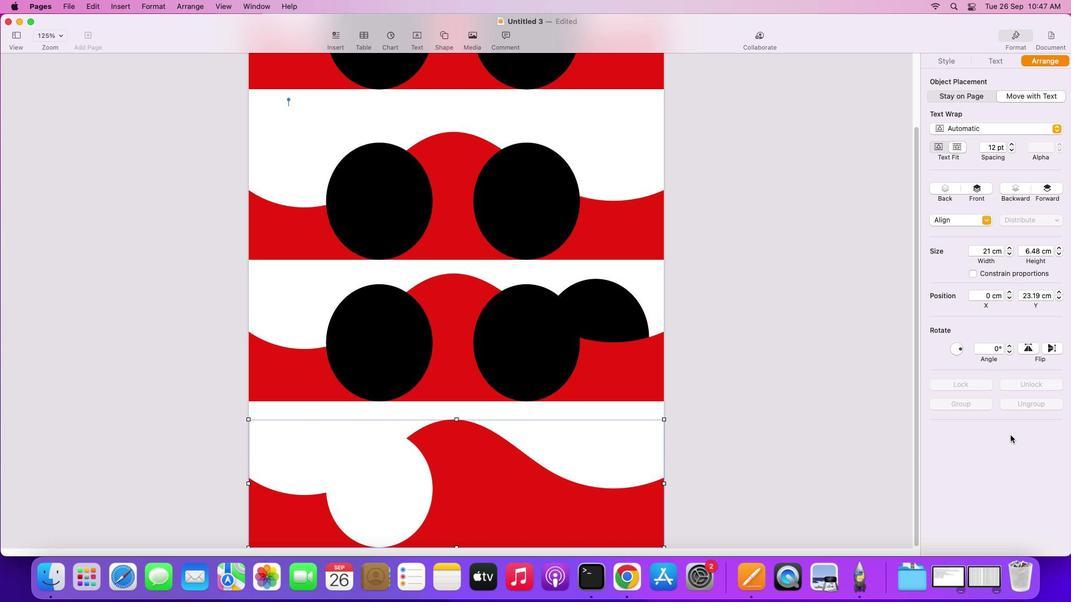 
Action: Mouse pressed left at (1011, 435)
Screenshot: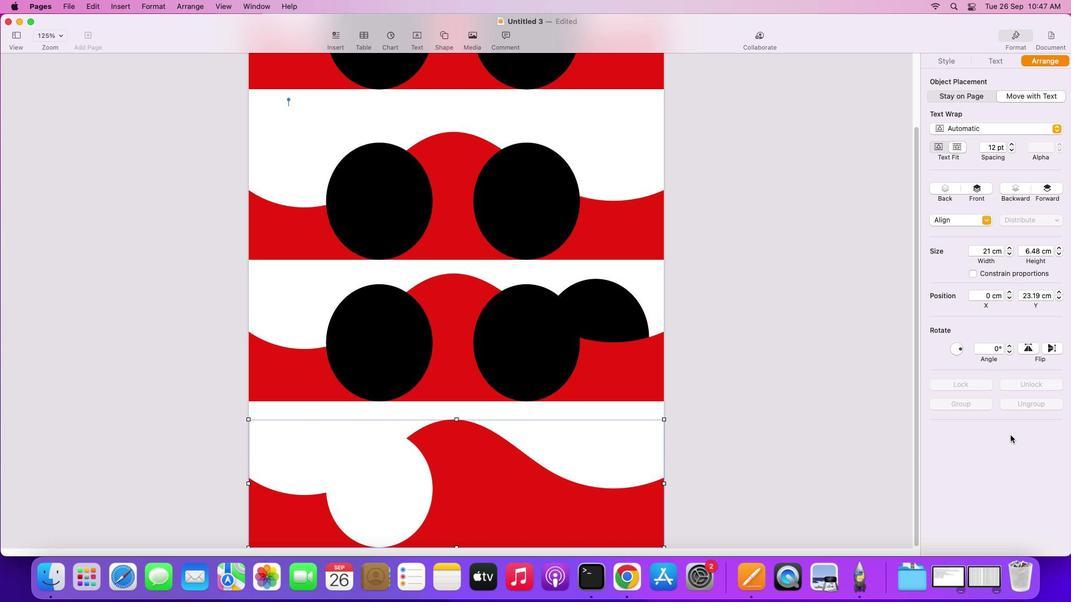 
Action: Key pressed Key.cmd'z'
Screenshot: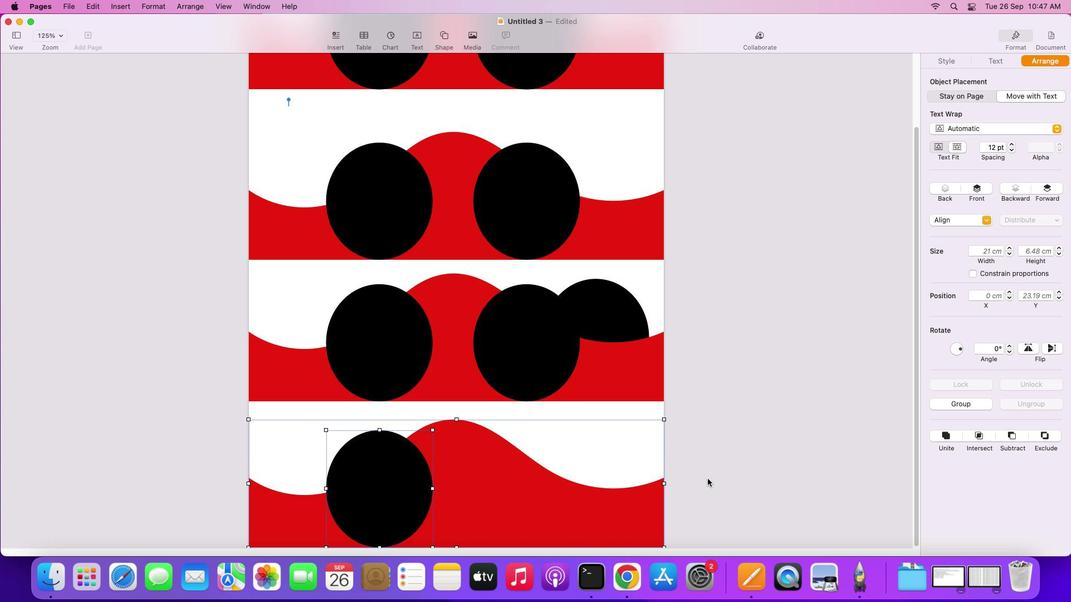 
Action: Mouse moved to (587, 452)
Screenshot: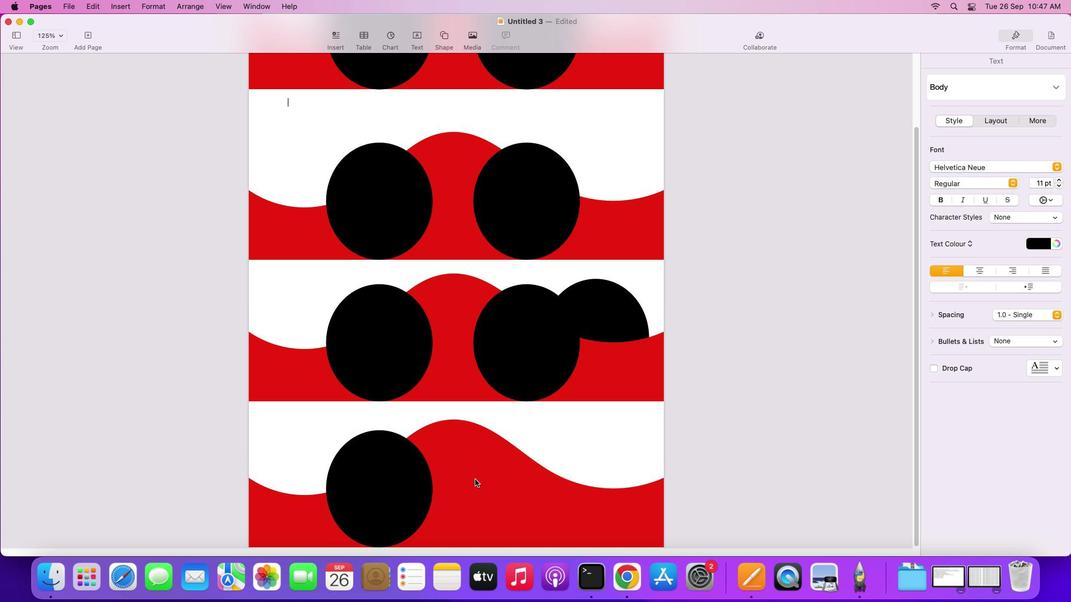 
Action: Mouse pressed left at (587, 452)
Screenshot: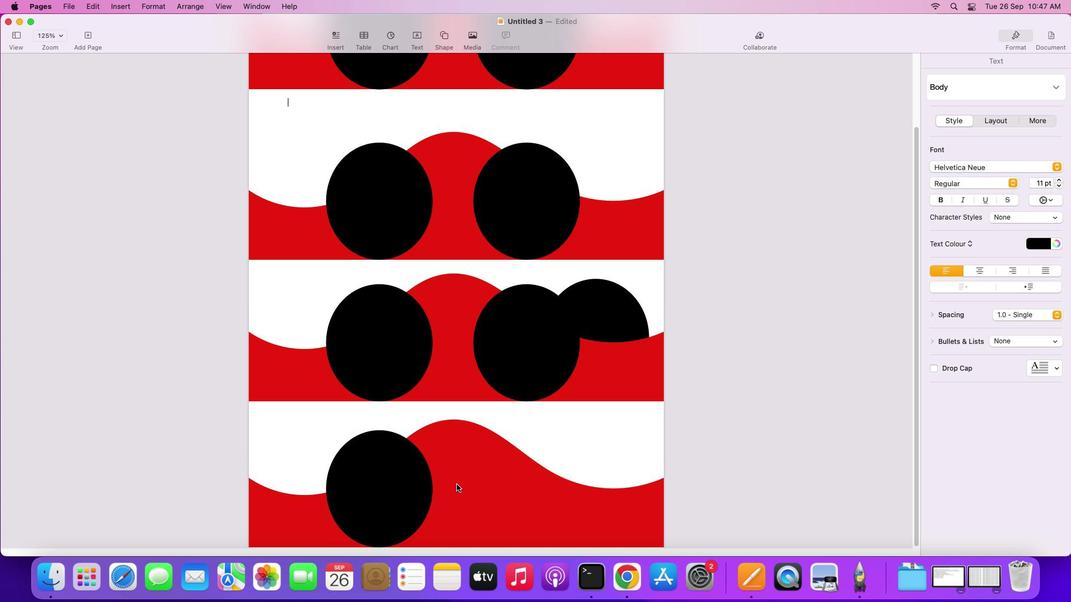 
Action: Mouse moved to (390, 491)
Screenshot: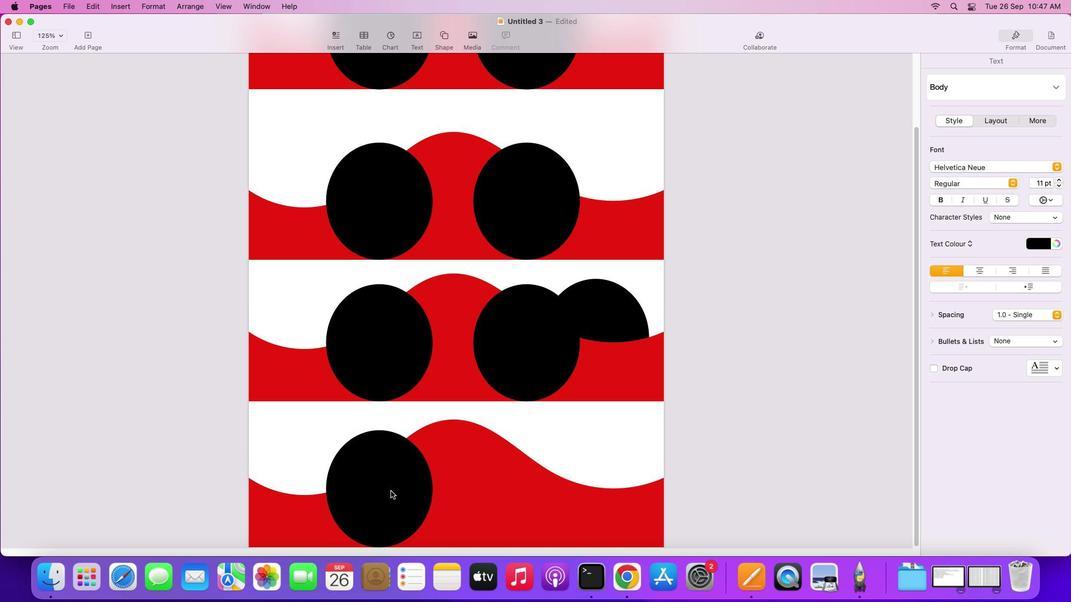
Action: Mouse pressed left at (390, 491)
Screenshot: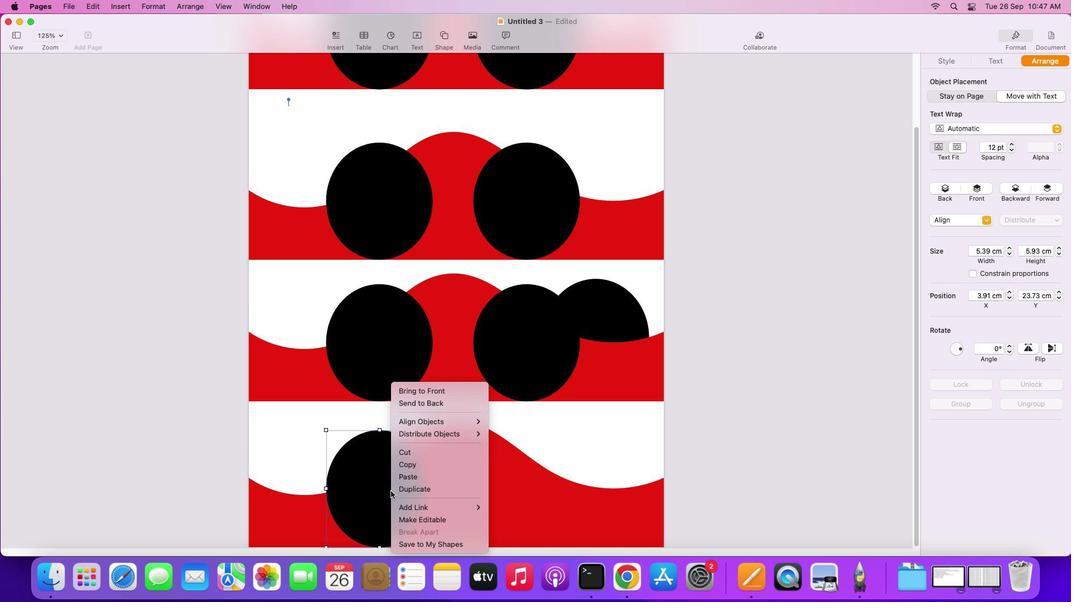 
Action: Mouse pressed right at (390, 491)
Screenshot: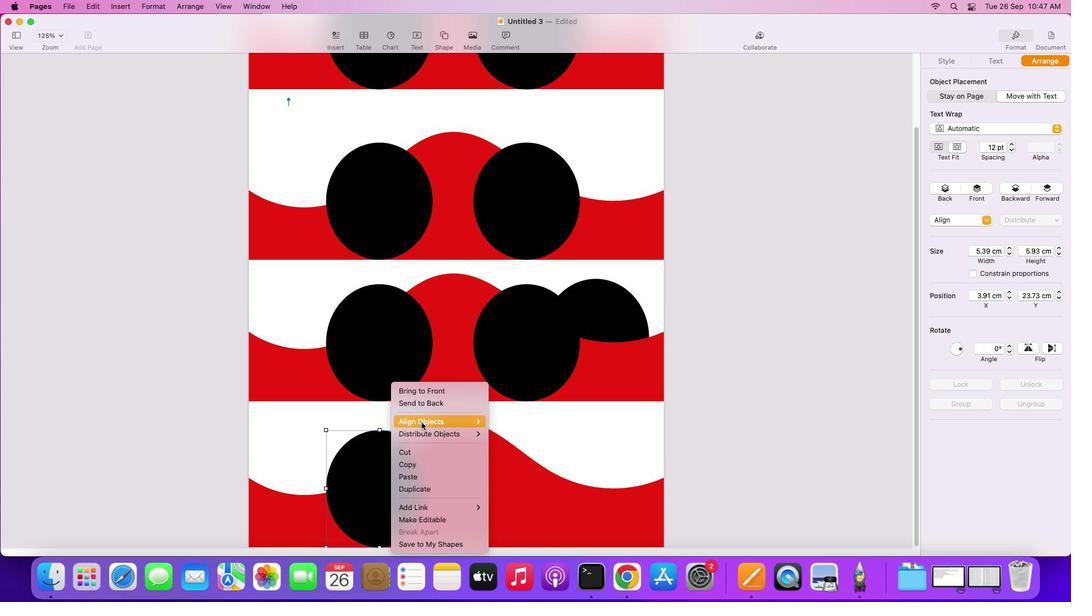 
Action: Mouse moved to (435, 398)
Screenshot: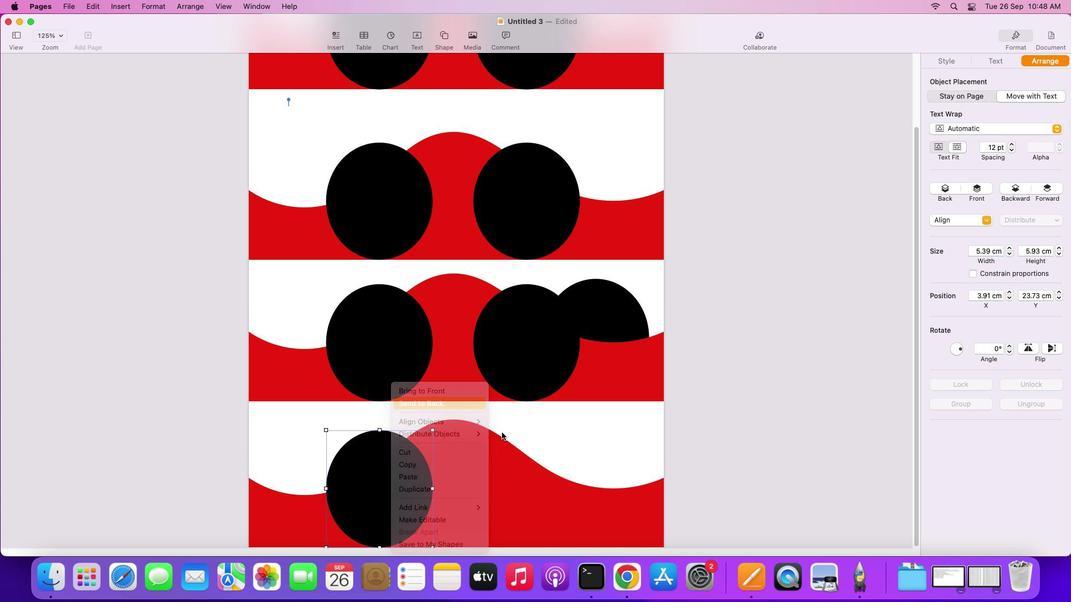 
Action: Mouse pressed left at (435, 398)
Screenshot: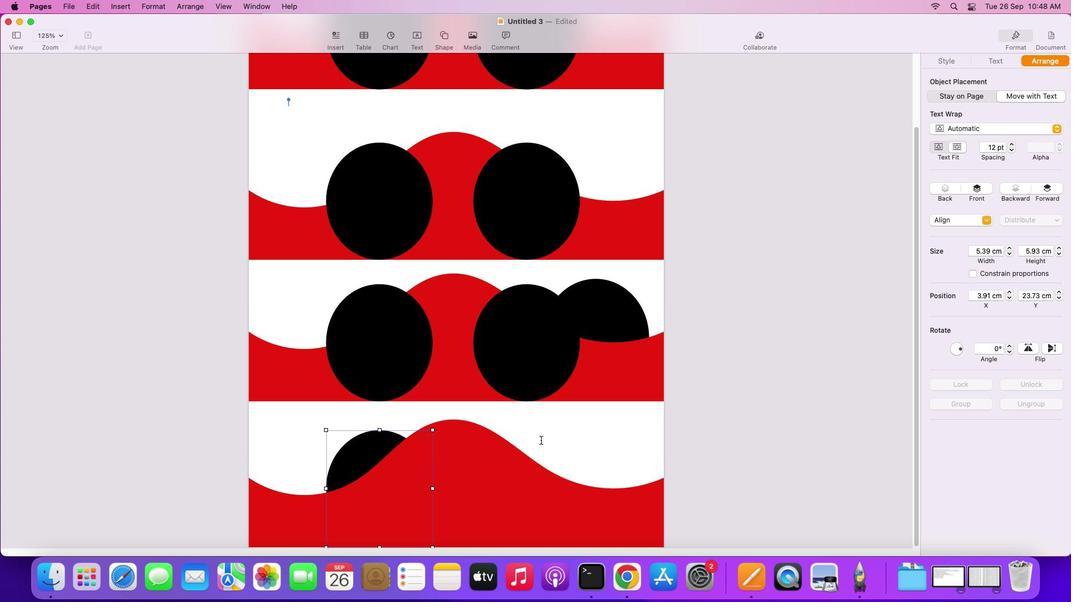 
Action: Mouse moved to (396, 473)
Screenshot: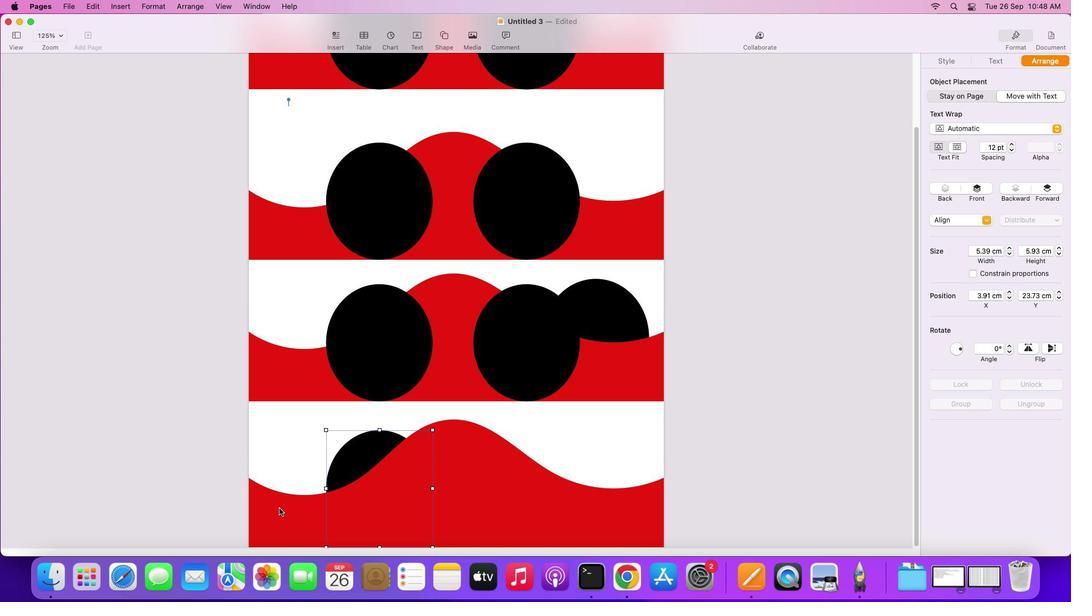 
Action: Key pressed Key.shift
Screenshot: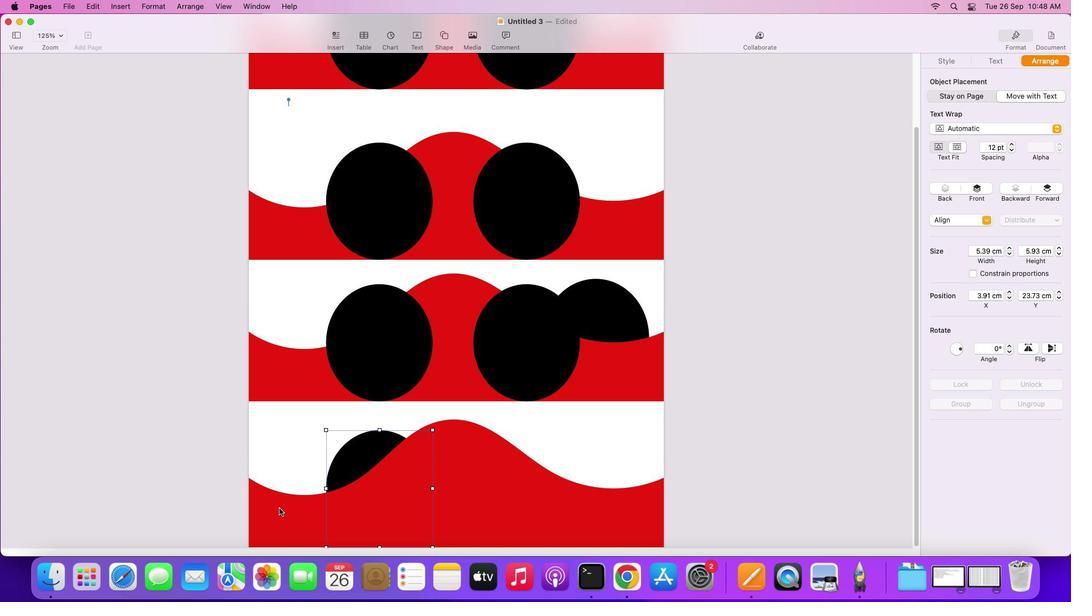 
Action: Mouse moved to (279, 508)
Screenshot: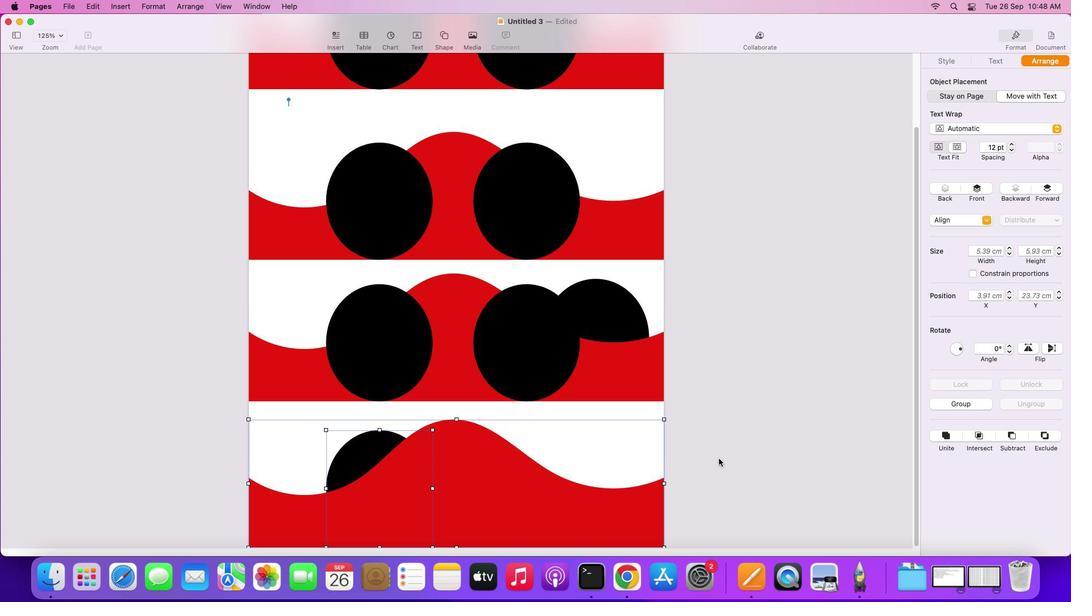 
Action: Mouse pressed left at (279, 508)
Screenshot: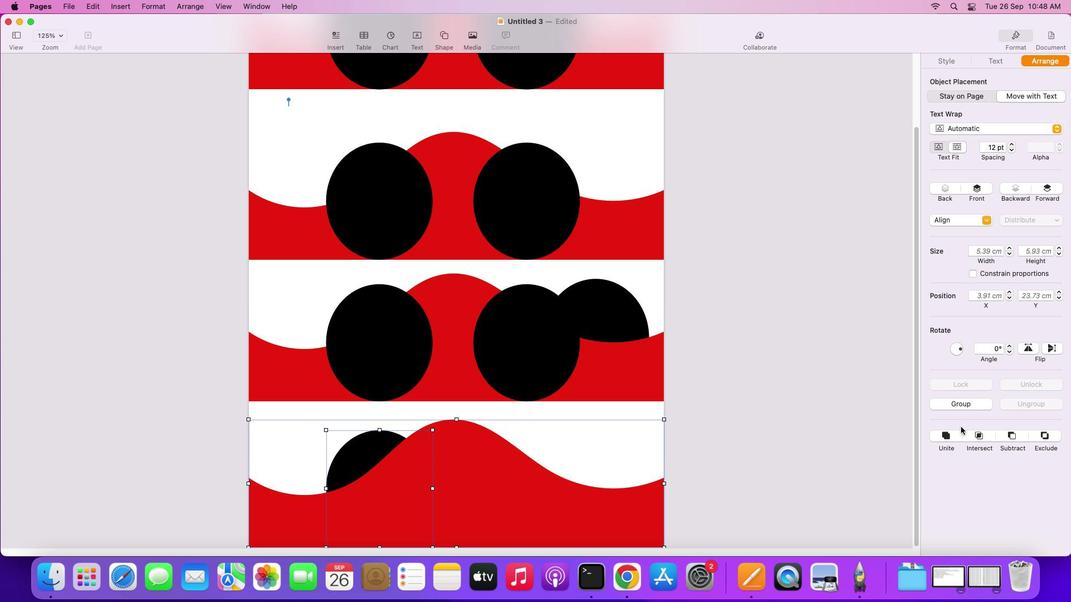 
Action: Mouse moved to (1006, 434)
Screenshot: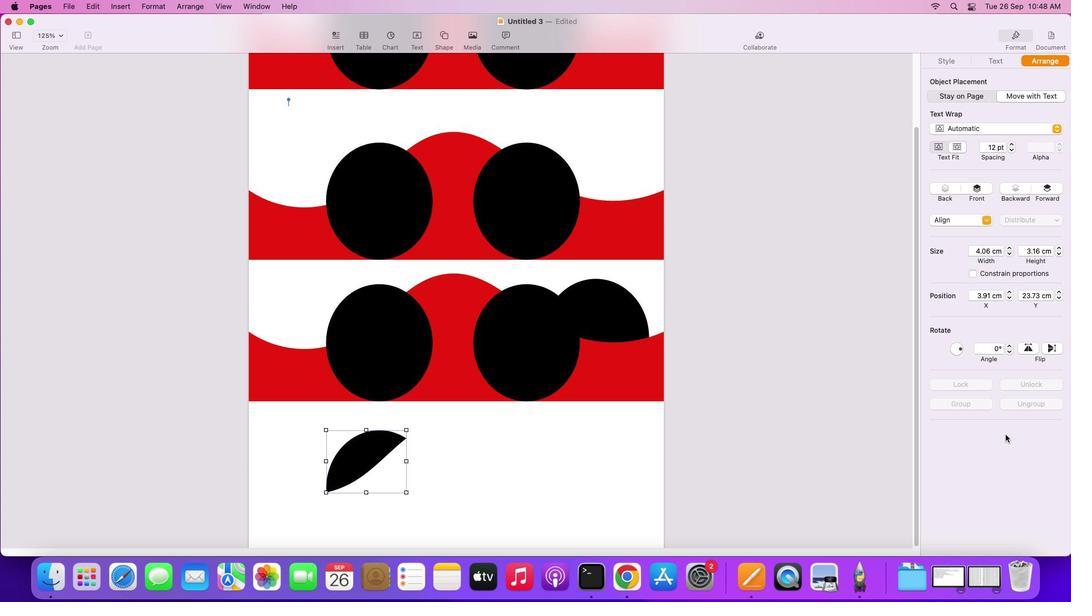 
Action: Mouse pressed left at (1006, 434)
Screenshot: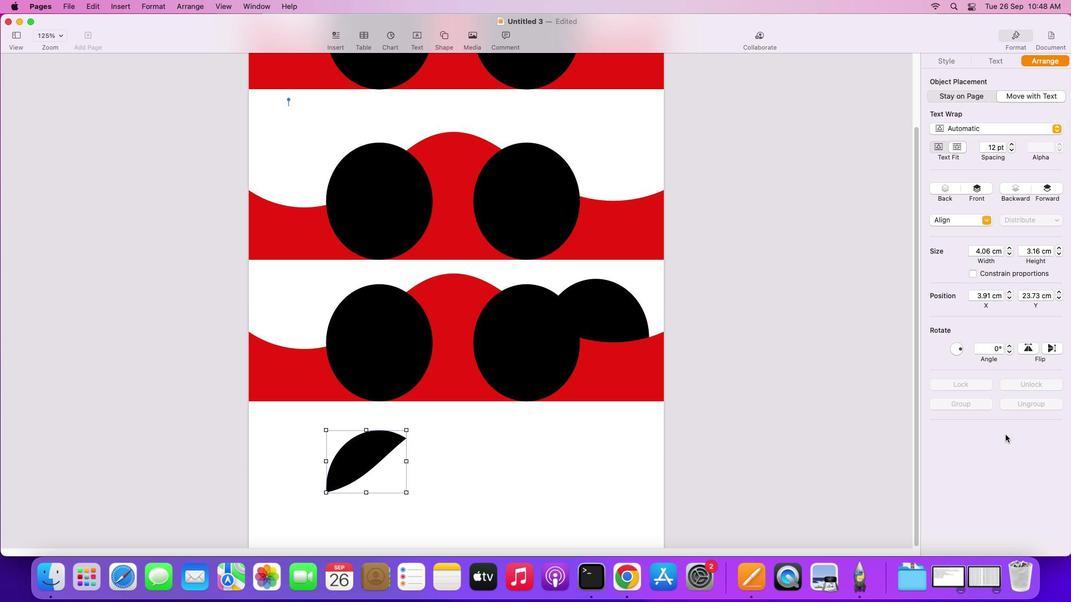 
Action: Key pressed Key.cmd'z'
Screenshot: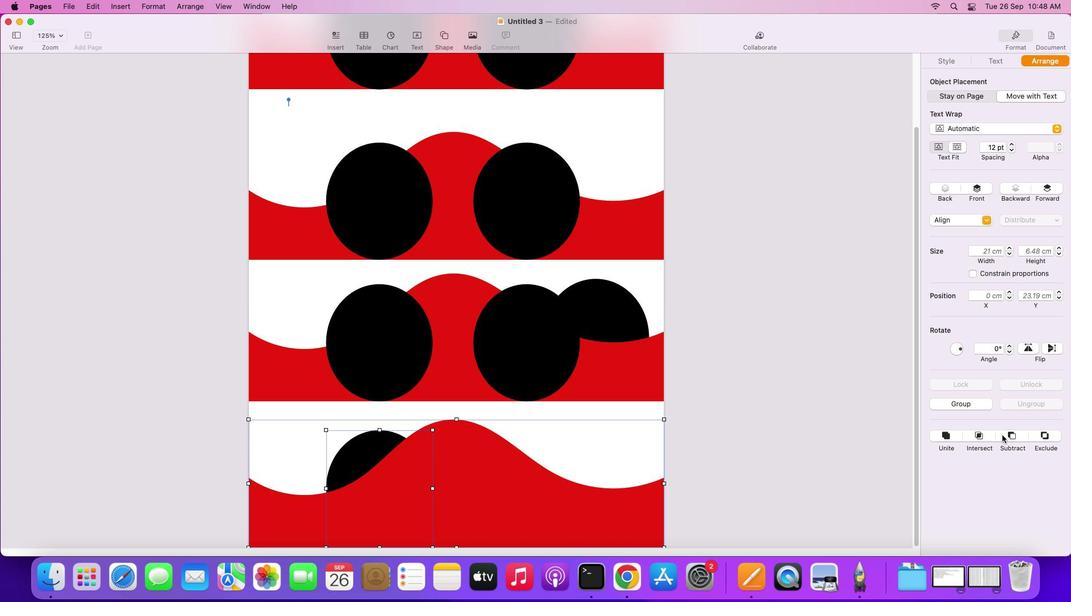 
Action: Mouse moved to (352, 459)
Screenshot: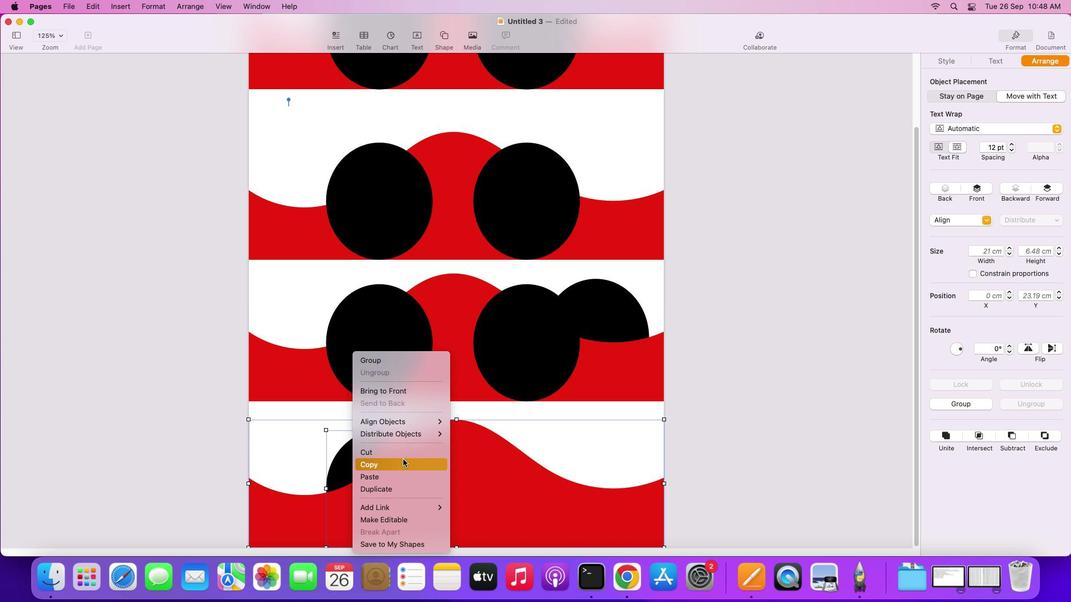 
Action: Mouse pressed right at (352, 459)
Screenshot: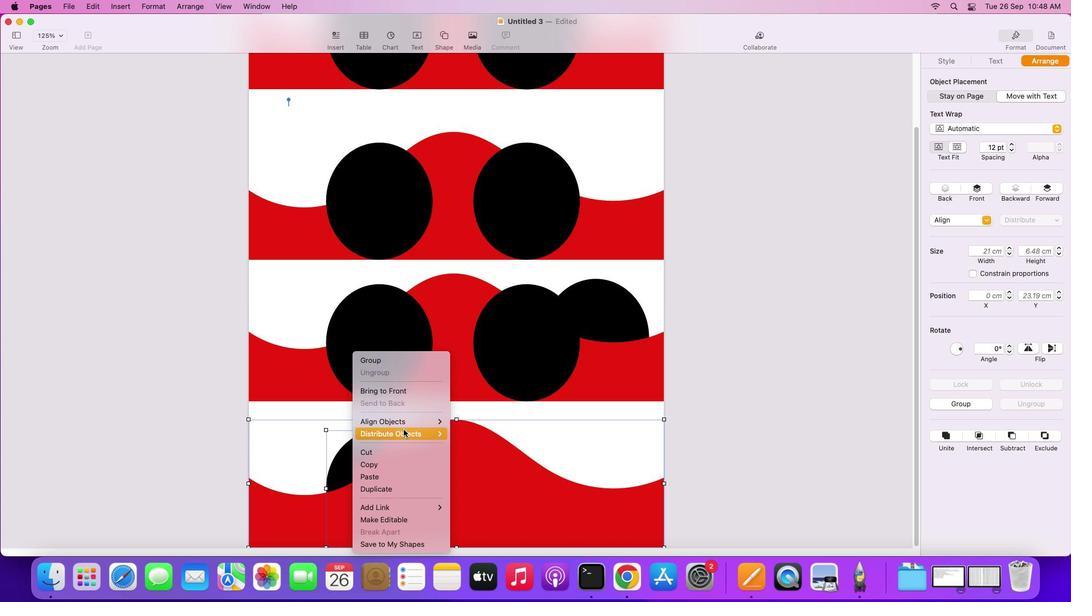 
Action: Mouse moved to (398, 394)
Screenshot: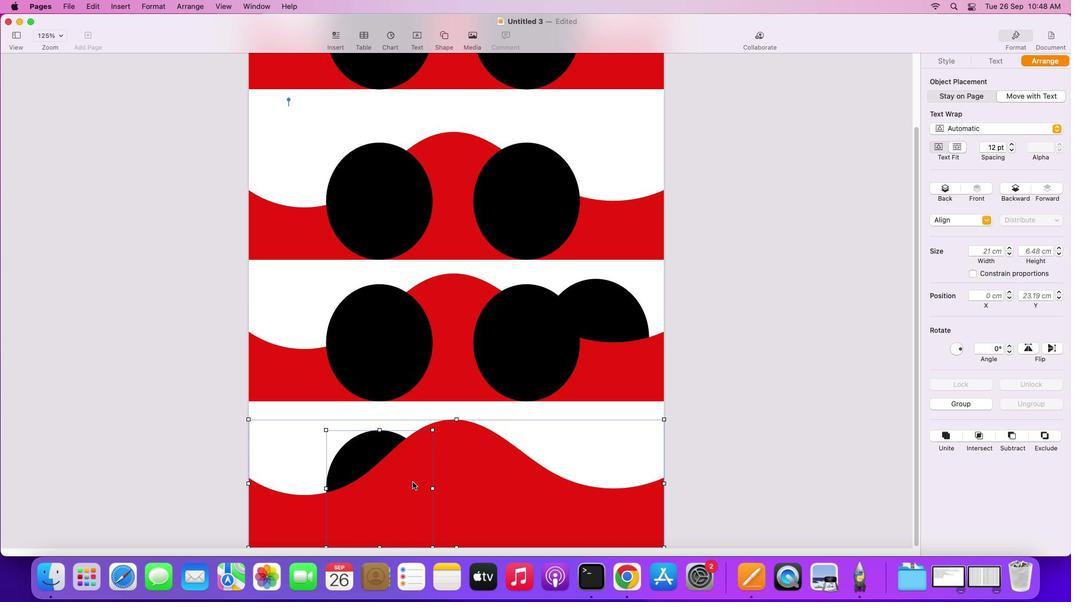 
Action: Mouse pressed left at (398, 394)
Screenshot: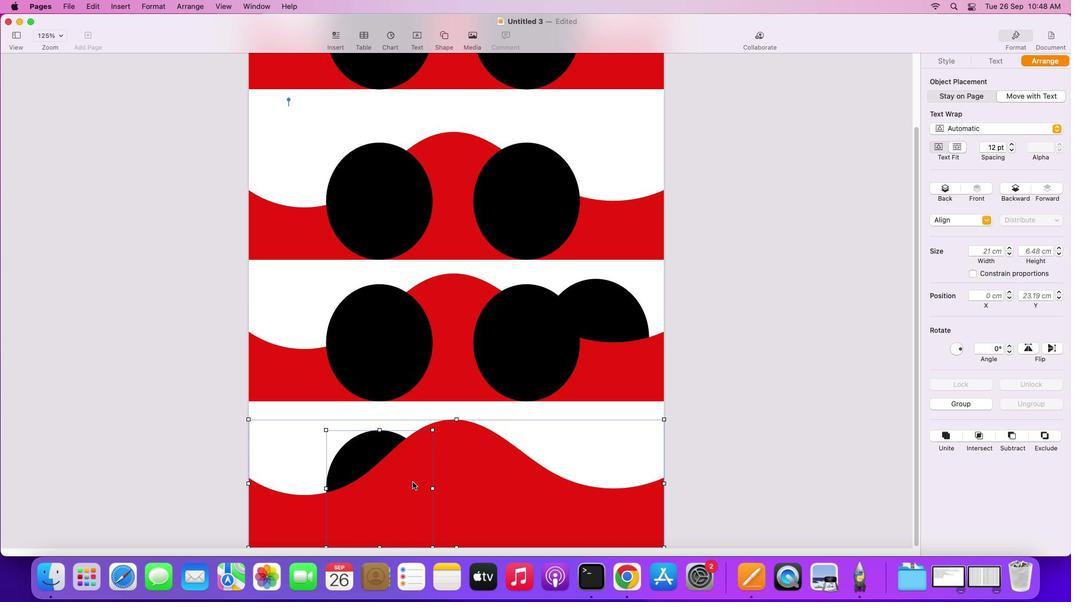 
Action: Mouse moved to (382, 475)
Screenshot: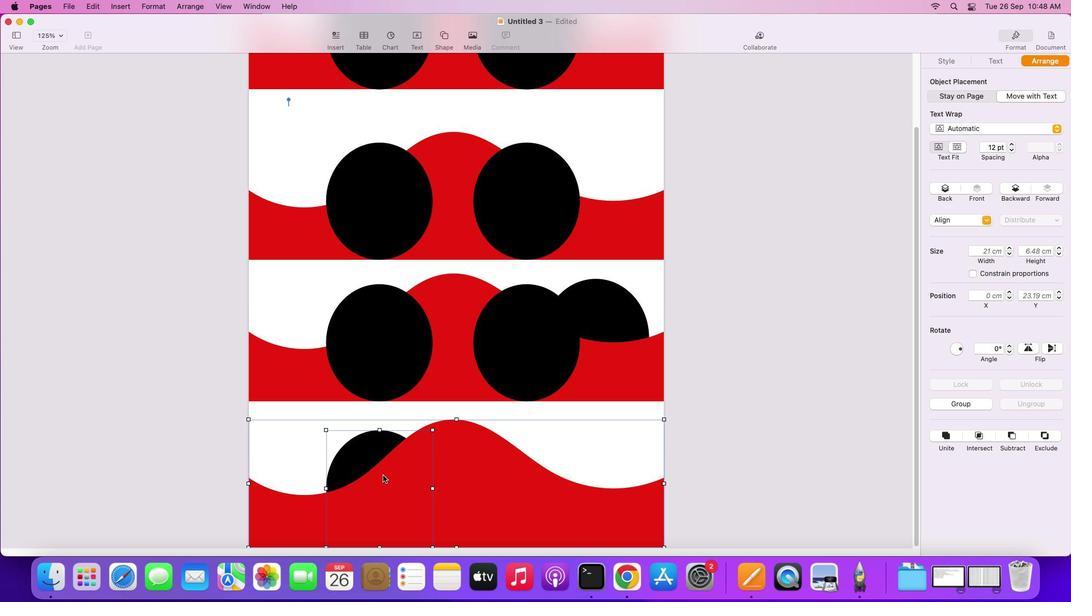 
Action: Mouse pressed right at (382, 475)
Screenshot: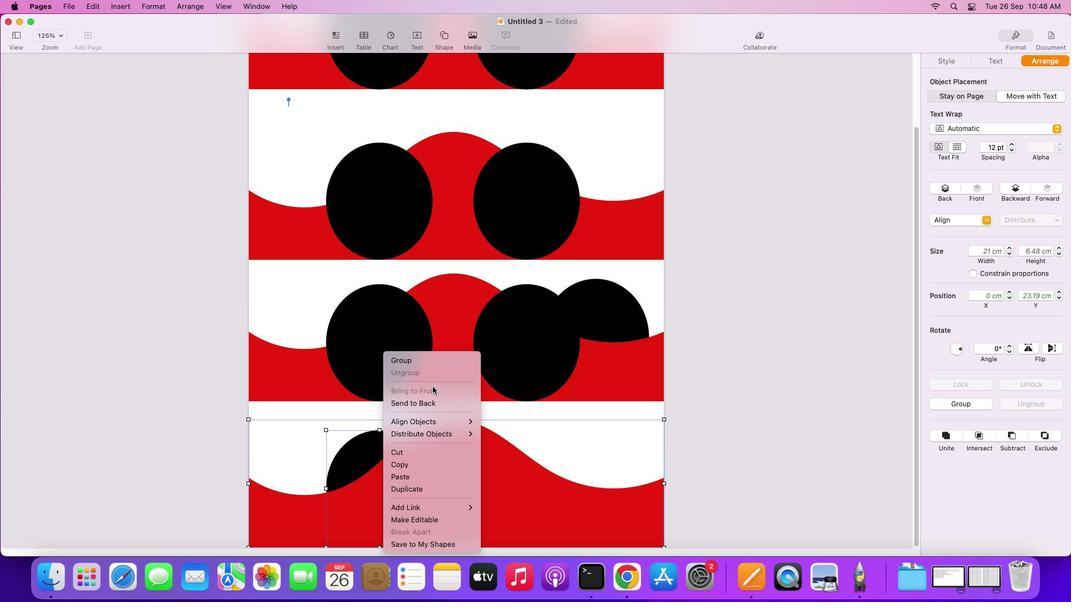 
Action: Mouse moved to (430, 404)
Screenshot: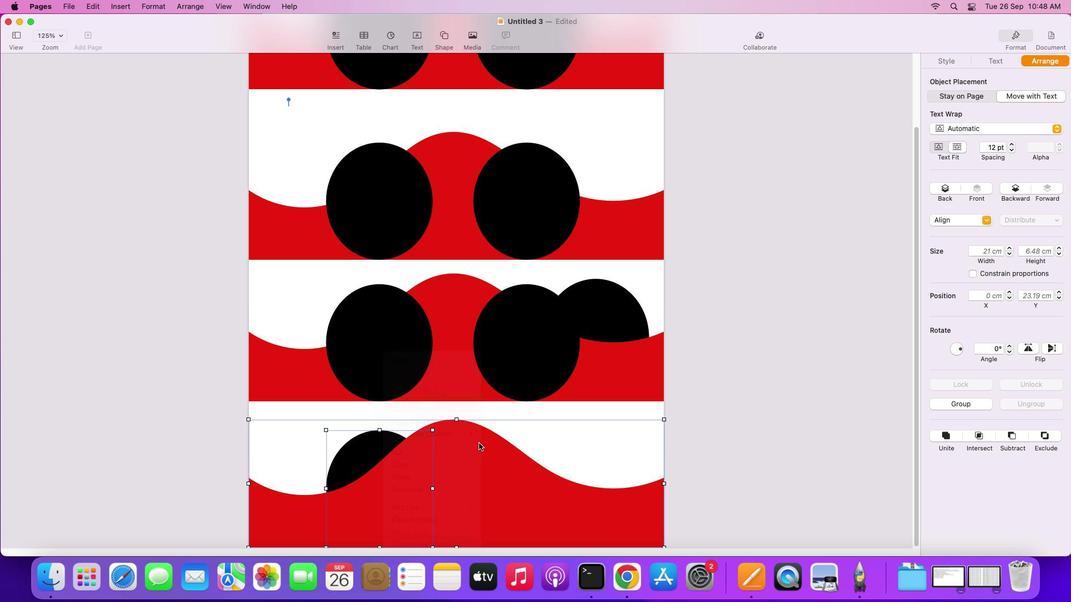 
Action: Mouse pressed left at (430, 404)
Screenshot: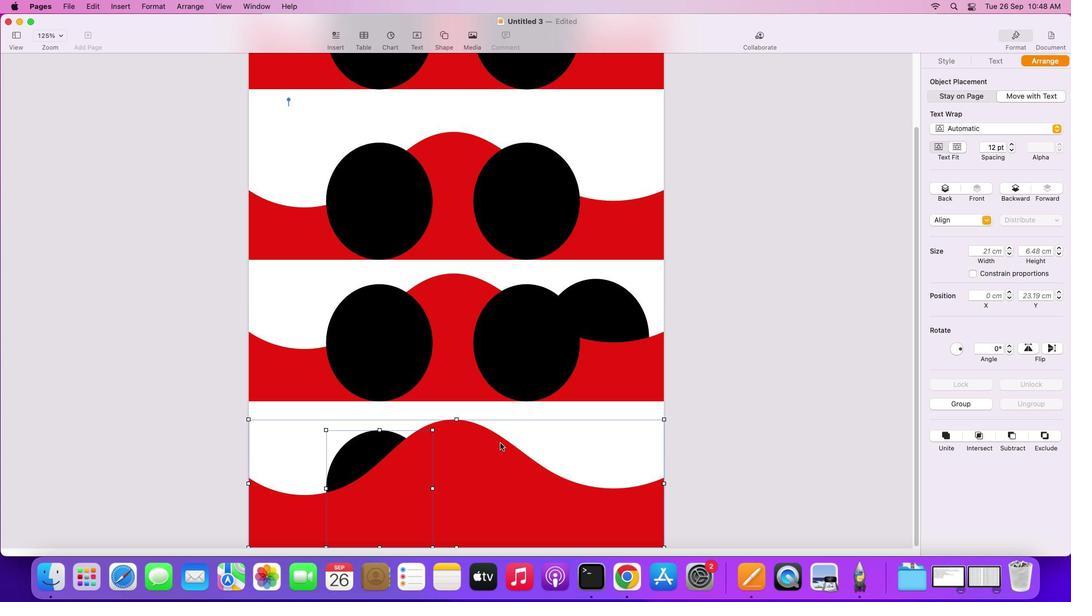 
Action: Mouse moved to (546, 436)
Screenshot: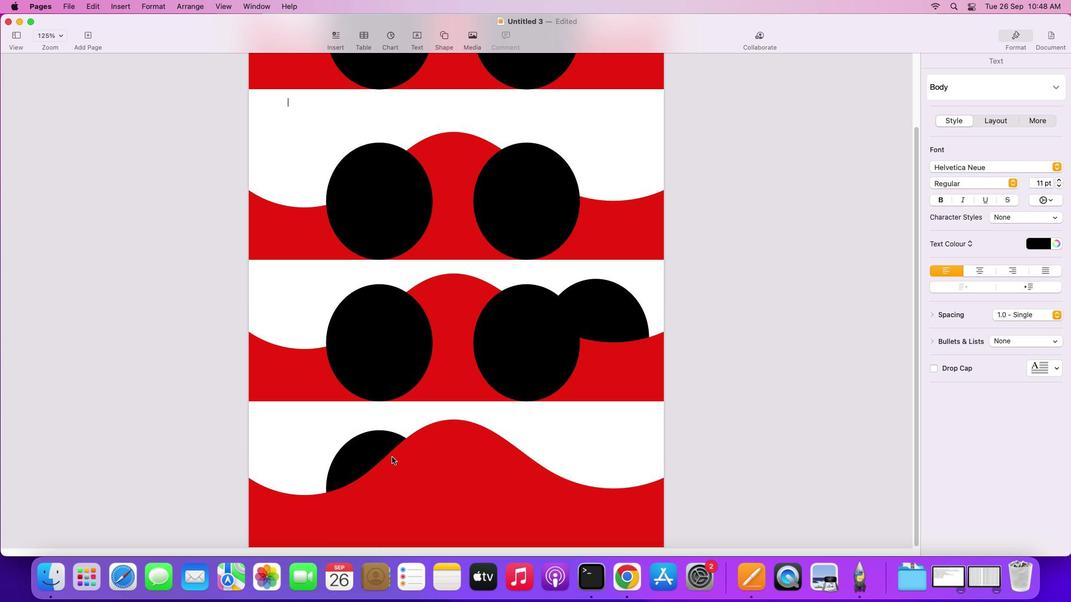 
Action: Mouse pressed left at (546, 436)
Screenshot: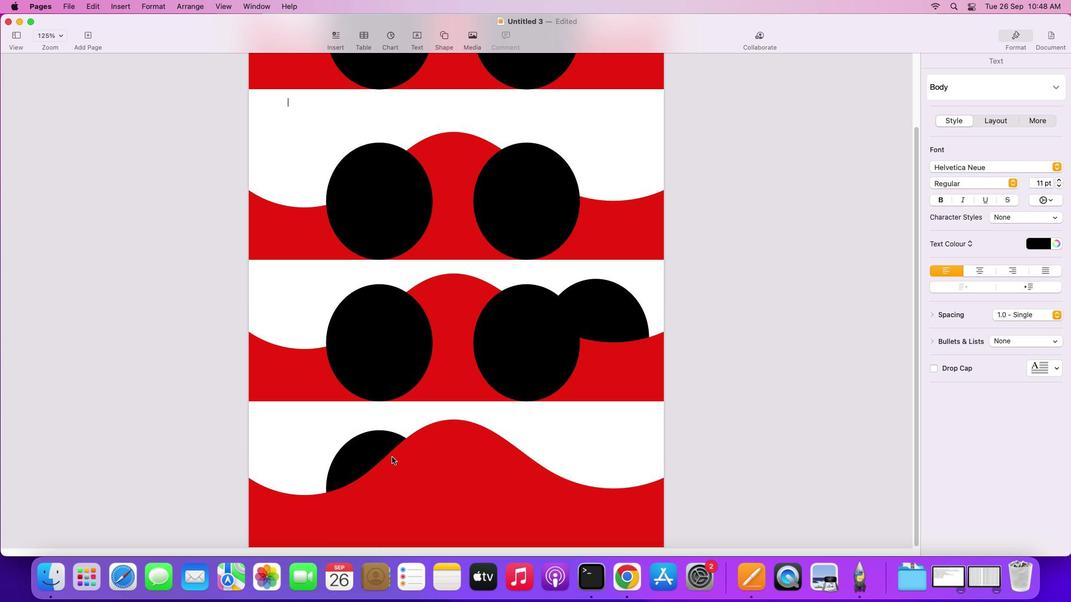 
Action: Mouse moved to (373, 450)
Screenshot: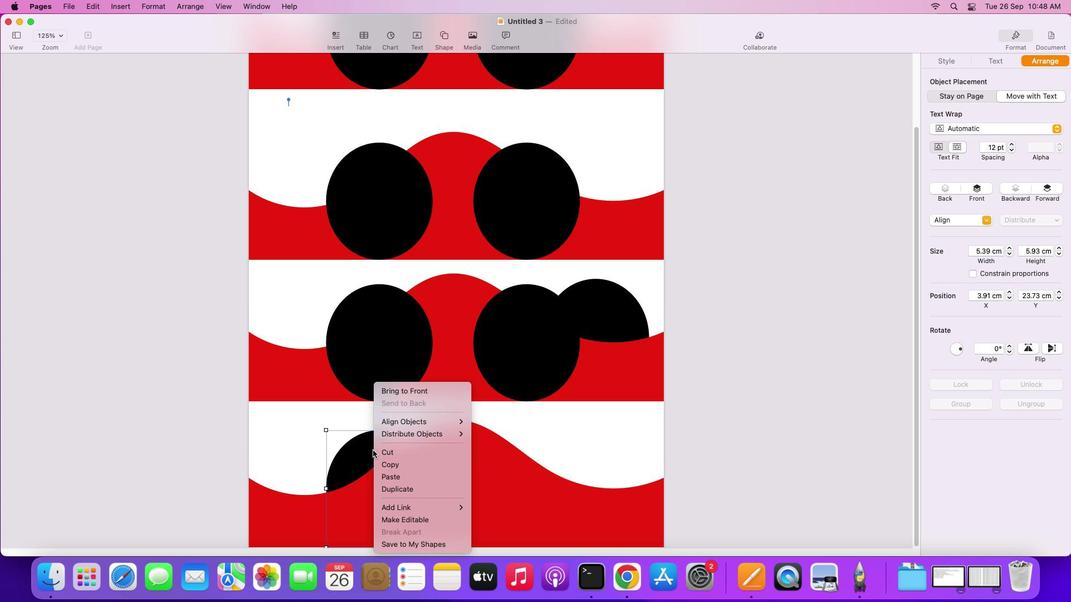 
Action: Mouse pressed left at (373, 450)
Screenshot: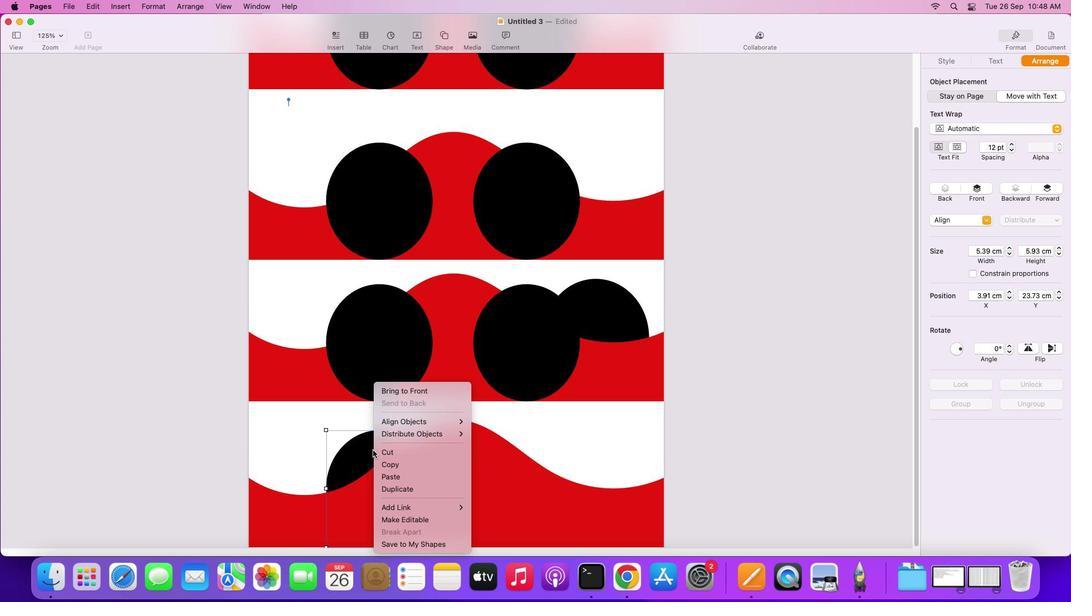 
Action: Mouse pressed right at (373, 450)
Screenshot: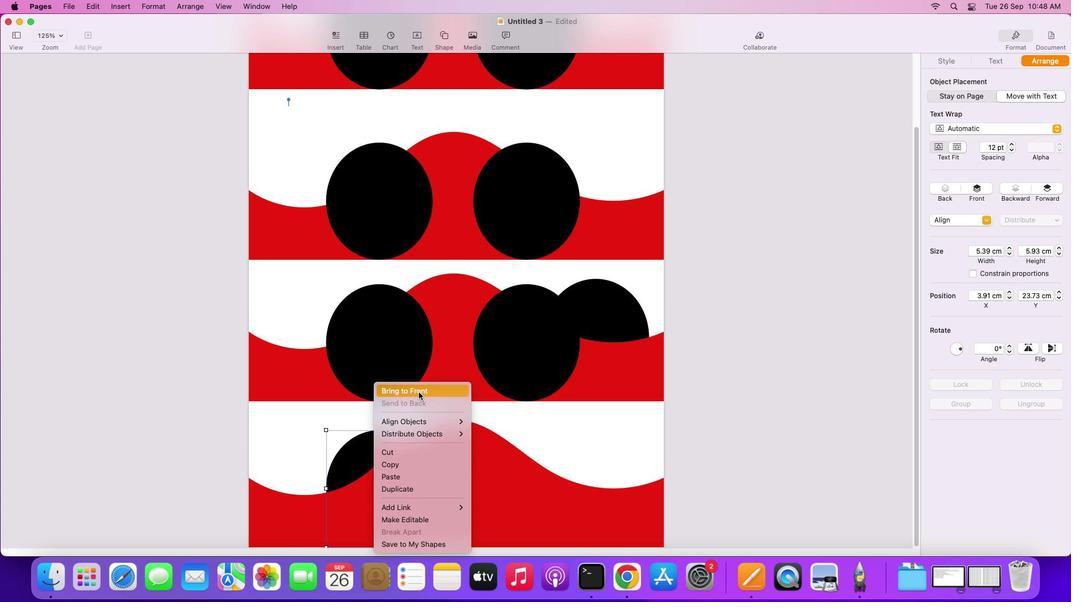 
Action: Mouse moved to (418, 391)
Screenshot: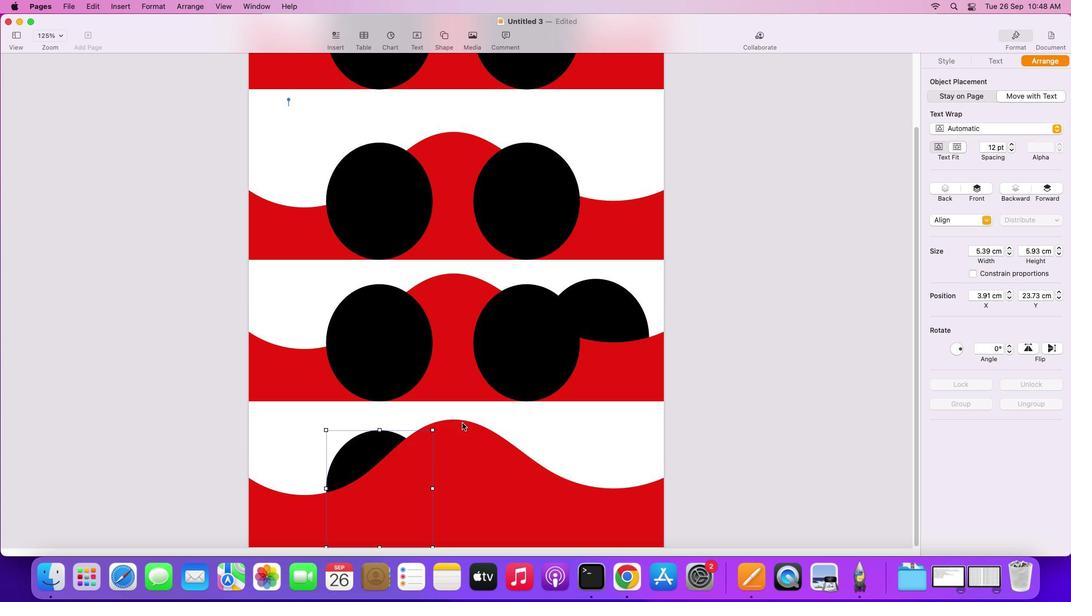 
Action: Mouse pressed left at (418, 391)
Screenshot: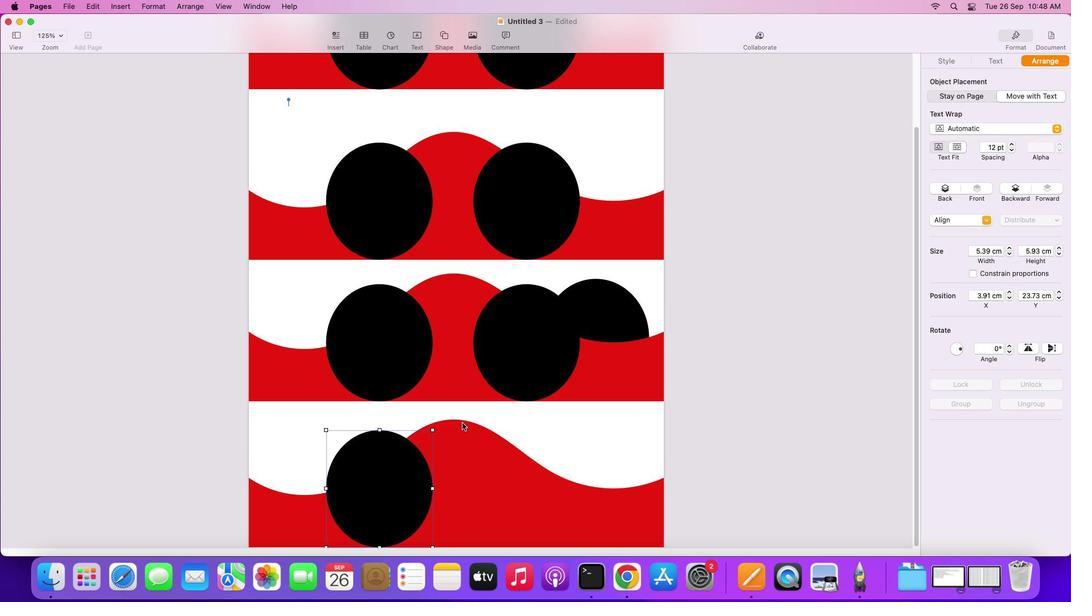 
Action: Mouse moved to (549, 411)
Screenshot: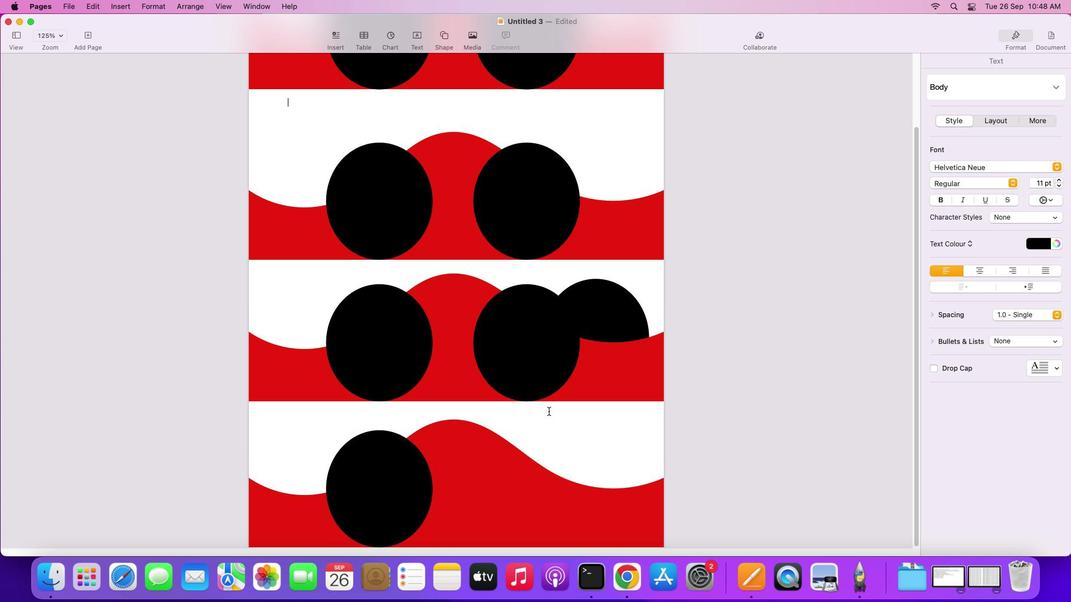 
Action: Mouse pressed left at (549, 411)
Screenshot: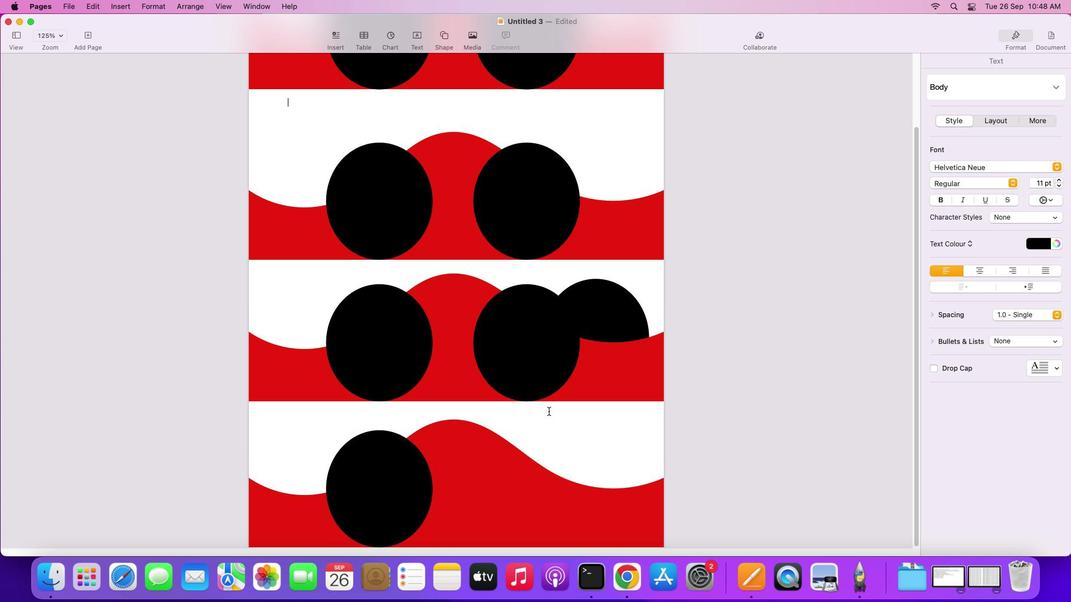 
Action: Mouse moved to (443, 37)
Screenshot: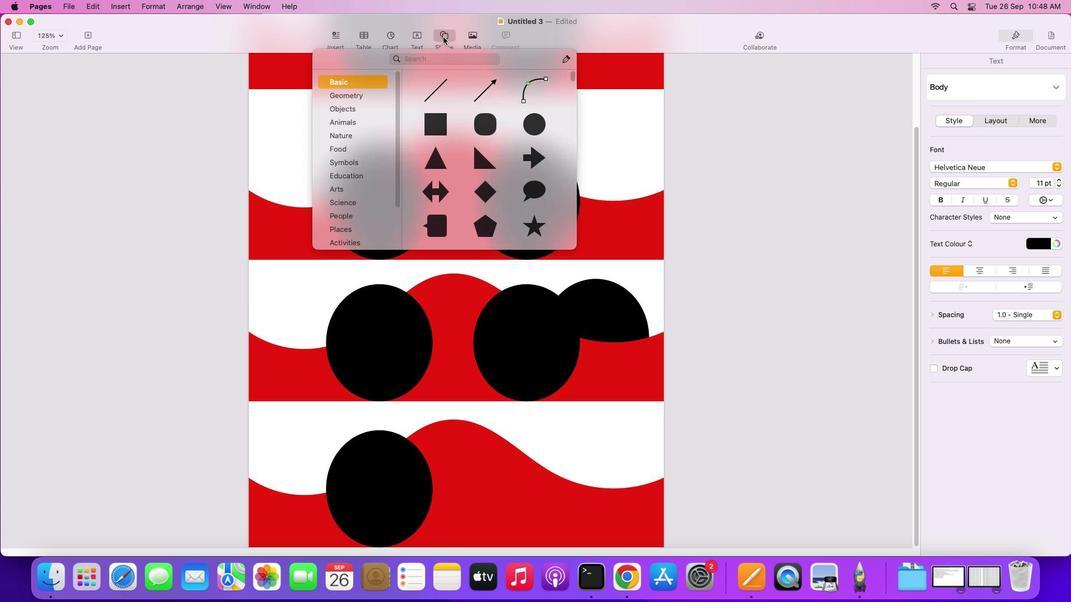 
Action: Mouse pressed left at (443, 37)
Screenshot: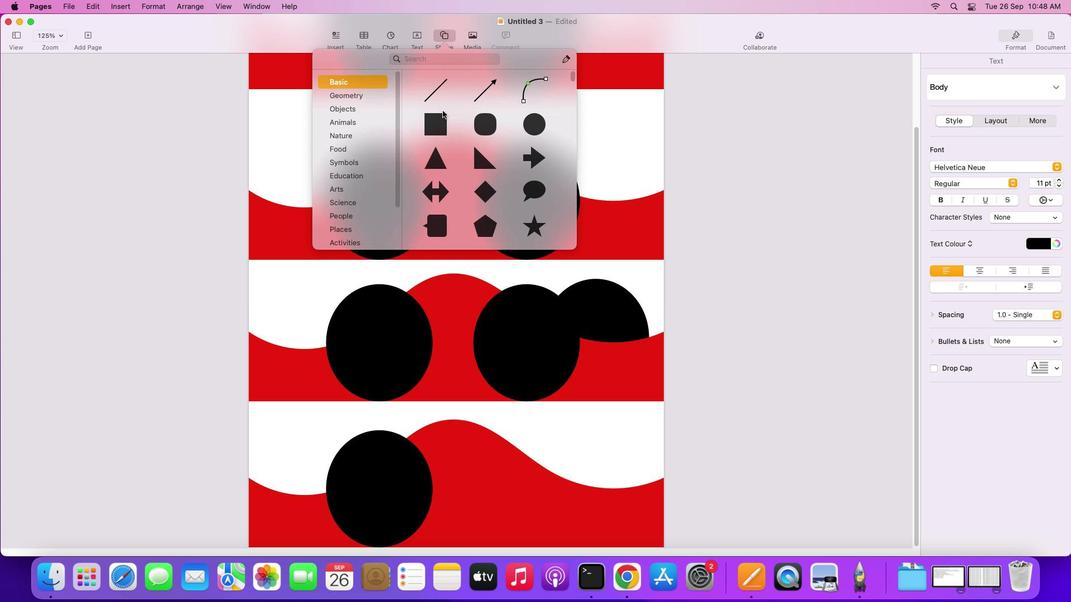 
Action: Mouse moved to (441, 112)
Screenshot: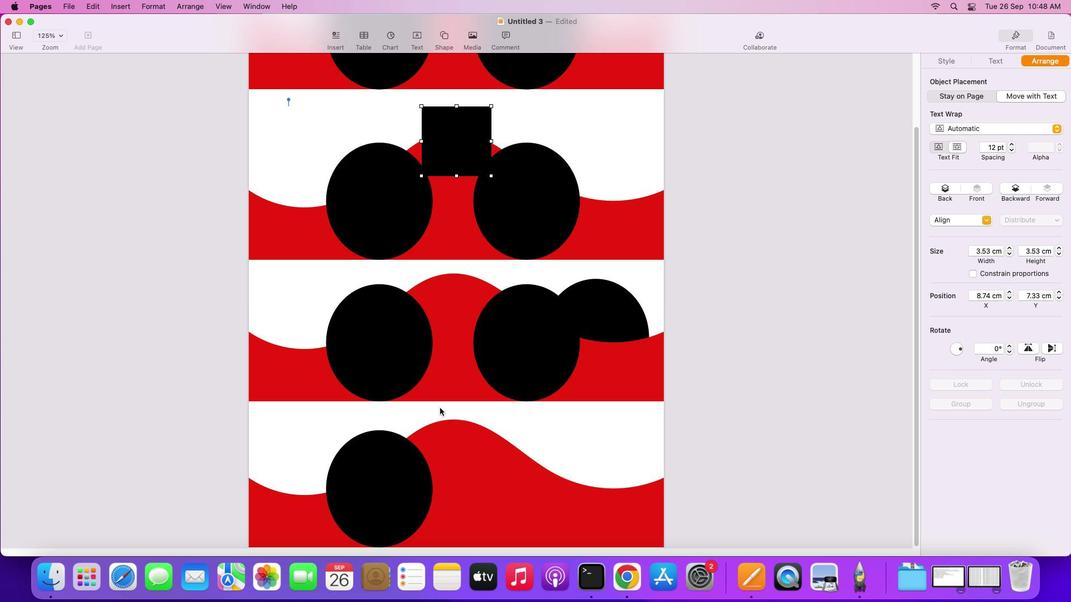 
Action: Mouse pressed left at (441, 112)
Screenshot: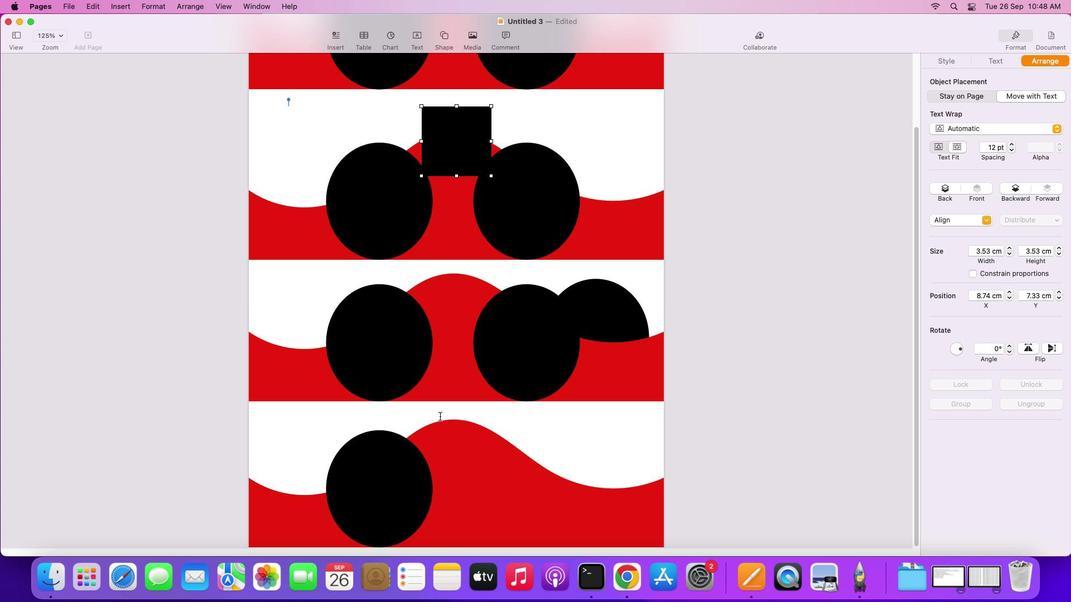 
Action: Mouse moved to (453, 155)
